 Task: Research Airbnb options in Chitungwiza, Zimbabwe from 4th December, 2023 to 10th December, 2023 for 1 adult.1  bedroom having 1 bed and 1 bathroom. Property type can be hotel. Amenities needed are: washing machine. Look for 4 properties as per requirement.
Action: Mouse pressed left at (440, 97)
Screenshot: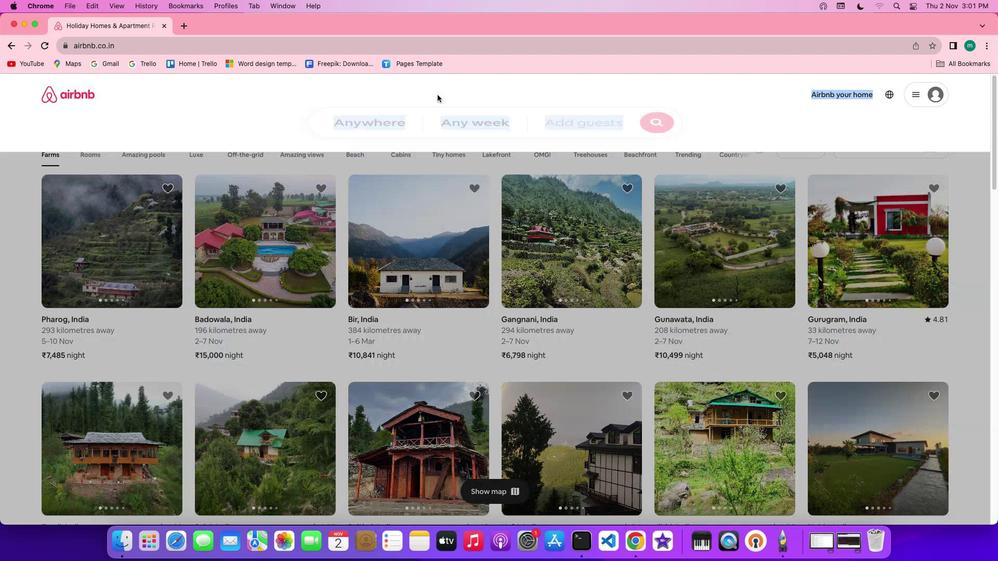 
Action: Mouse moved to (363, 135)
Screenshot: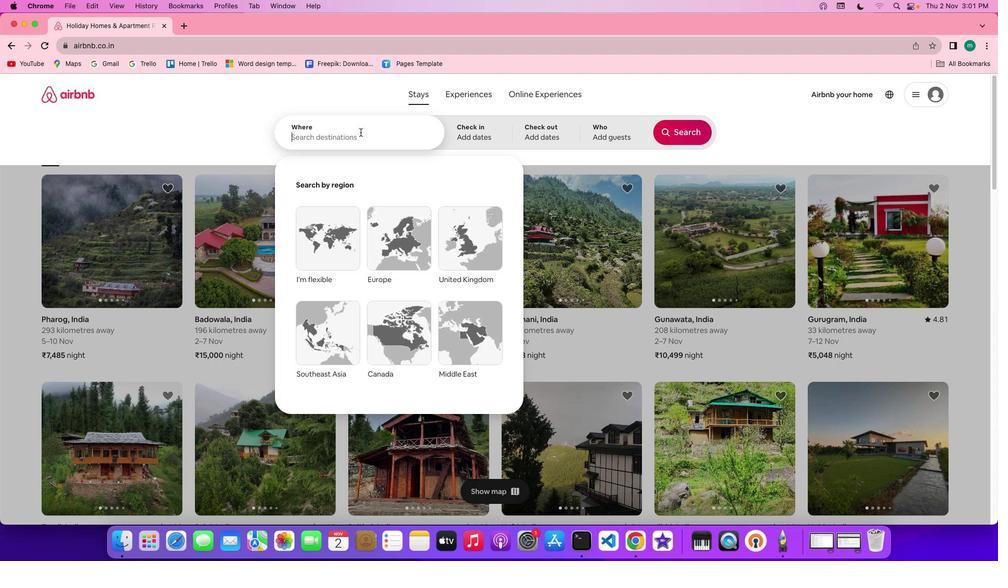 
Action: Key pressed Key.shift'C''h''i''t''u''n''g''w''i''z''a'','Key.spaceKey.shift'z''i''m''b''a''b''w''e'
Screenshot: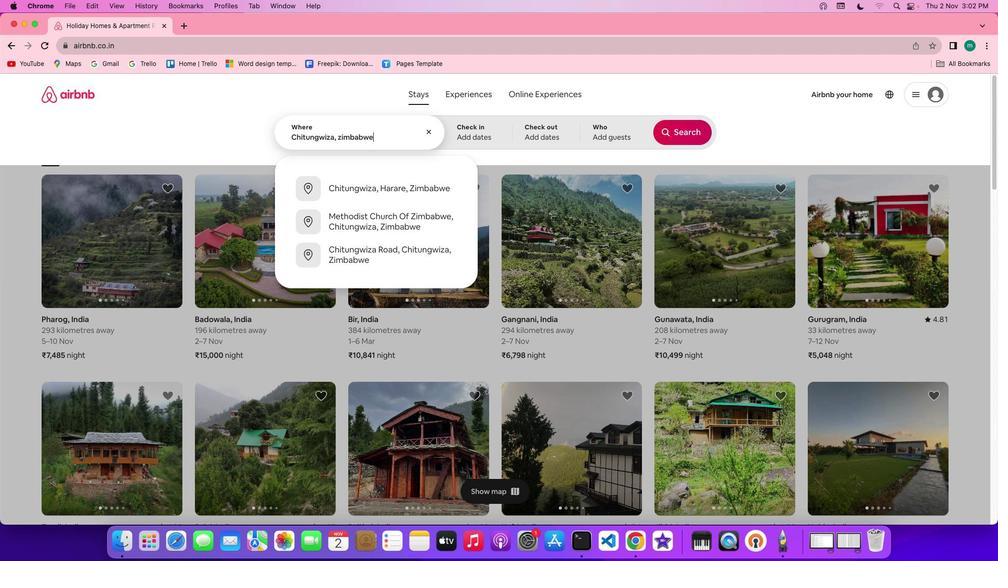 
Action: Mouse moved to (484, 144)
Screenshot: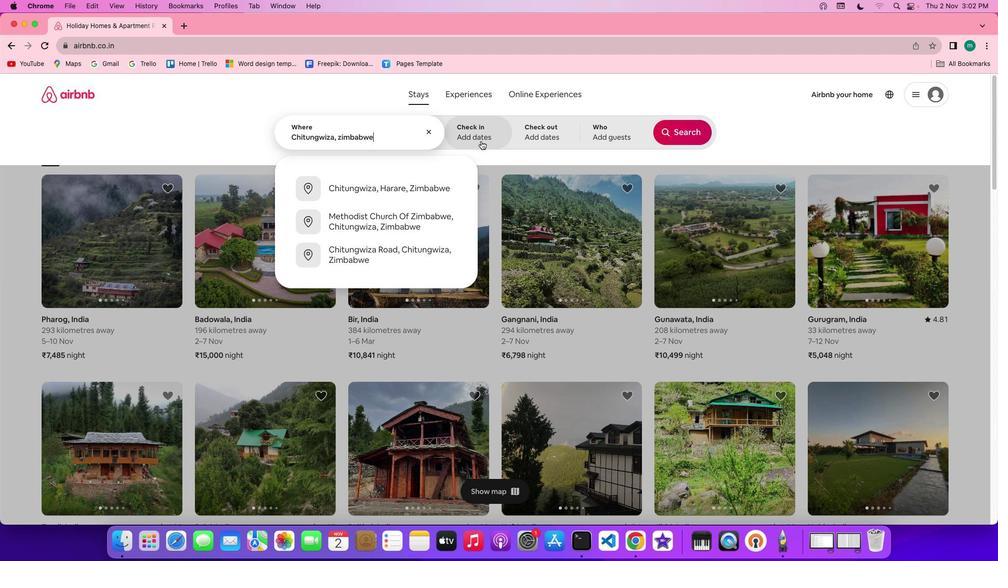 
Action: Mouse pressed left at (484, 144)
Screenshot: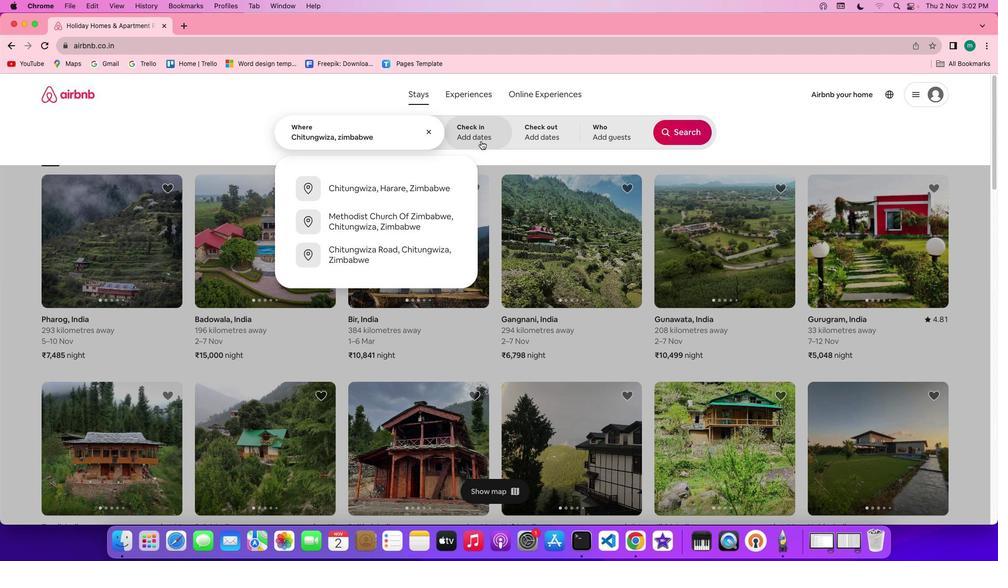 
Action: Mouse moved to (547, 290)
Screenshot: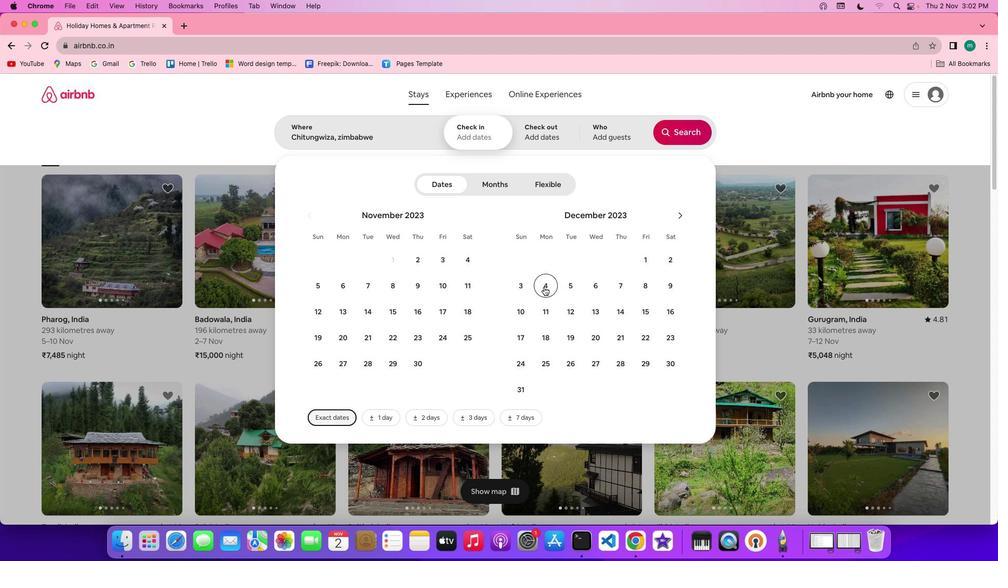 
Action: Mouse pressed left at (547, 290)
Screenshot: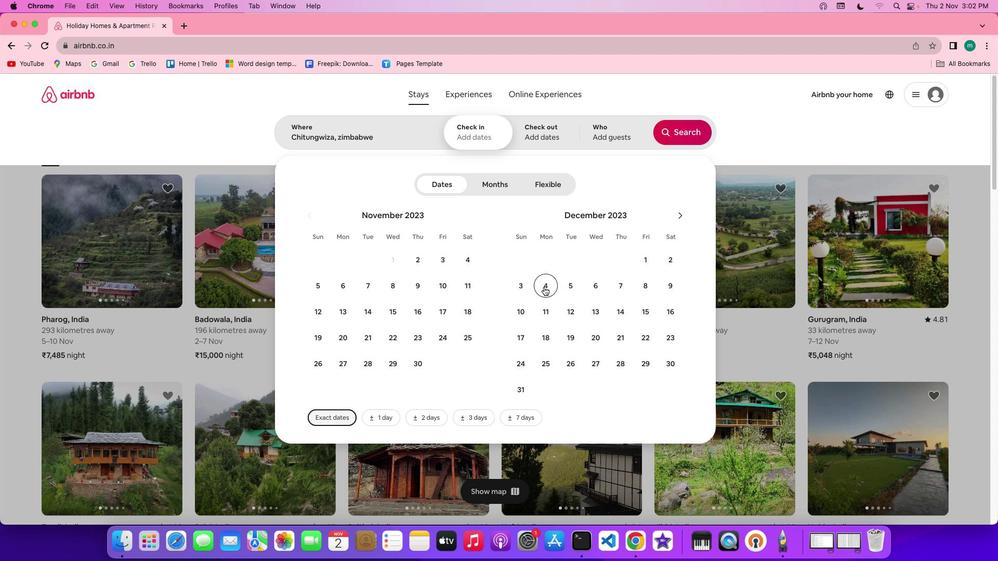 
Action: Mouse moved to (532, 313)
Screenshot: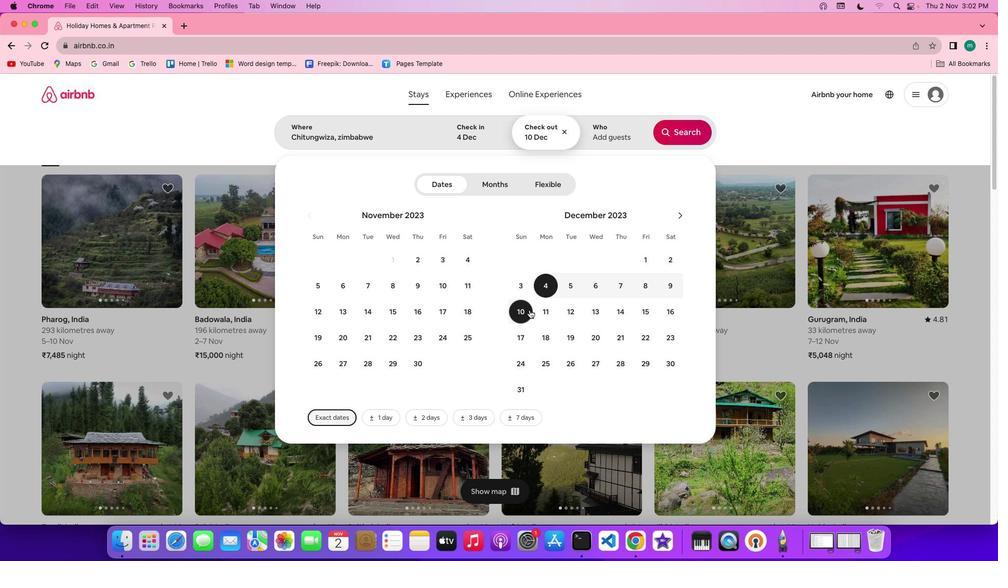
Action: Mouse pressed left at (532, 313)
Screenshot: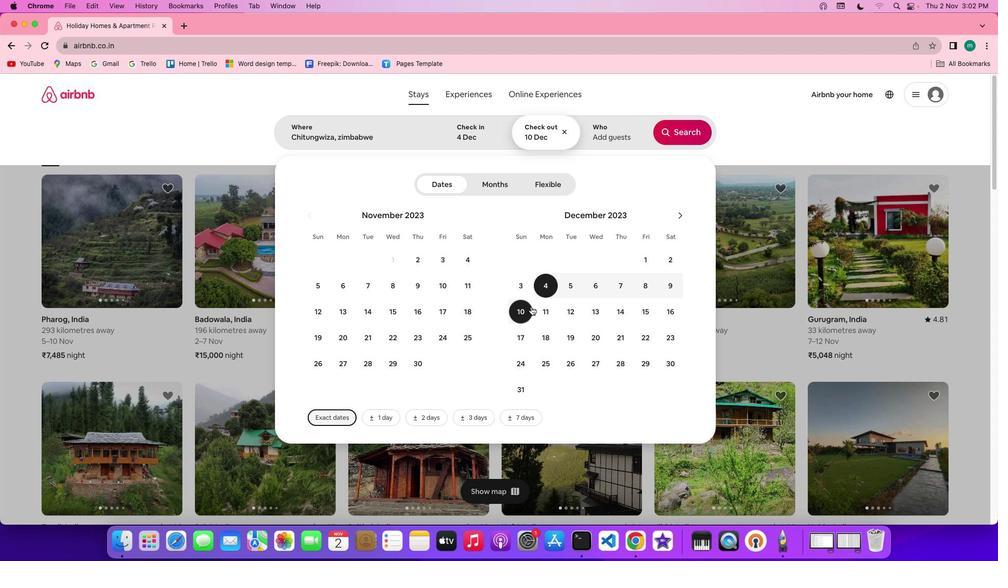 
Action: Mouse moved to (618, 142)
Screenshot: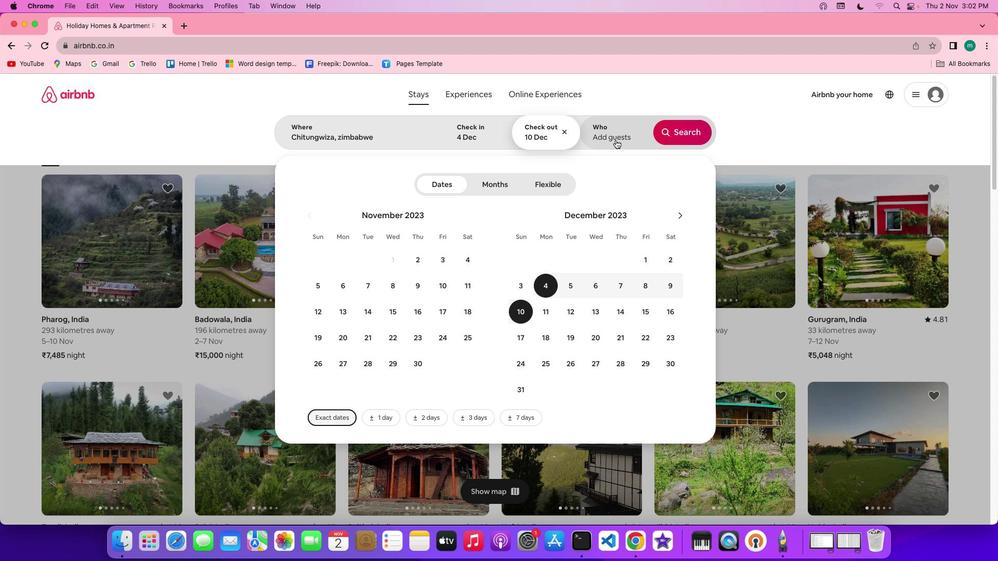 
Action: Mouse pressed left at (618, 142)
Screenshot: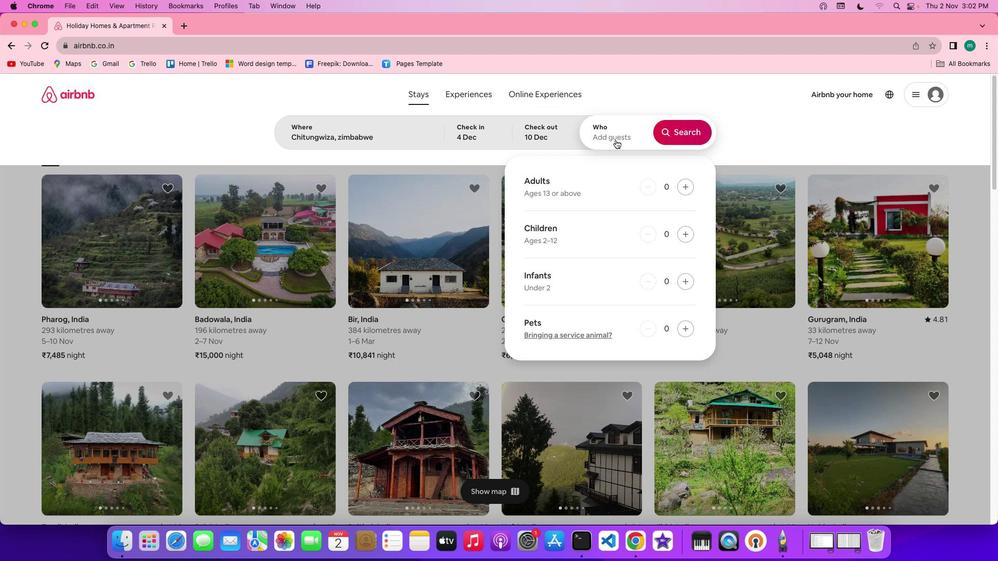 
Action: Mouse moved to (687, 187)
Screenshot: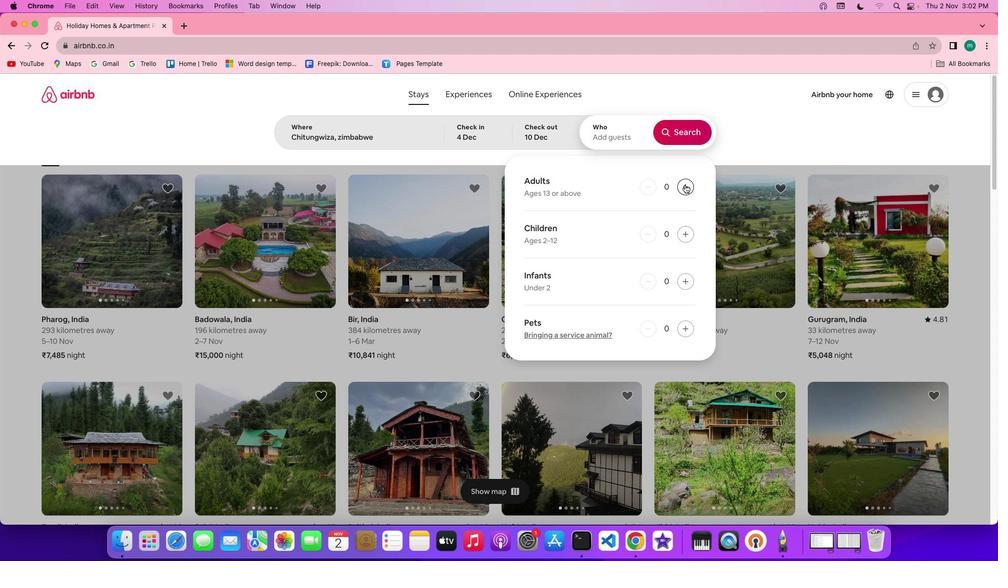 
Action: Mouse pressed left at (687, 187)
Screenshot: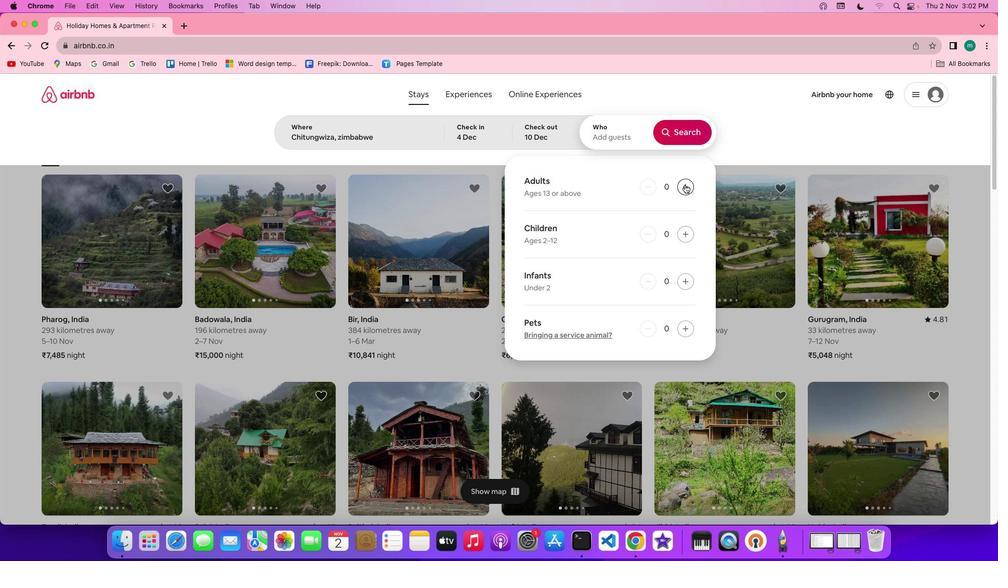 
Action: Mouse pressed left at (687, 187)
Screenshot: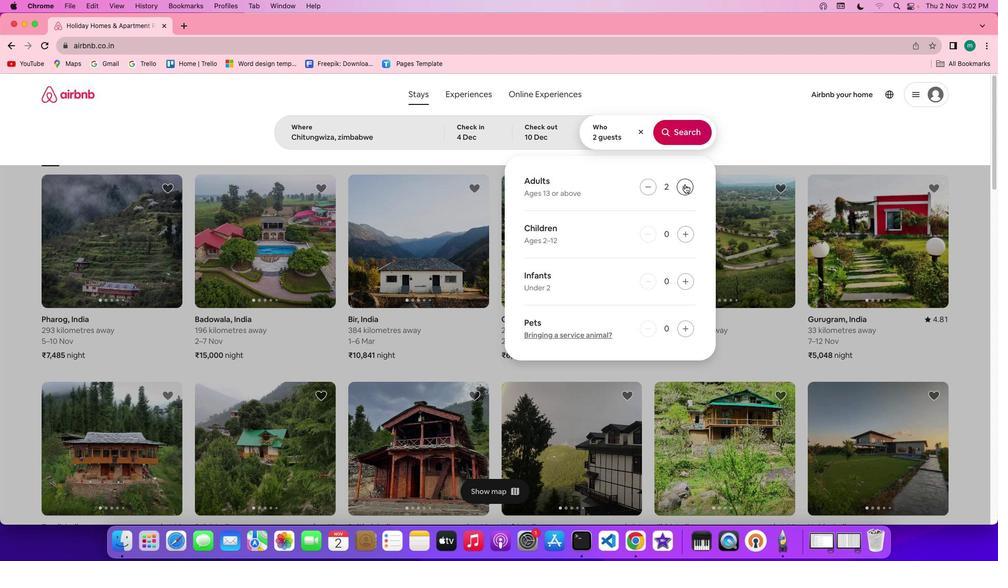
Action: Mouse moved to (645, 187)
Screenshot: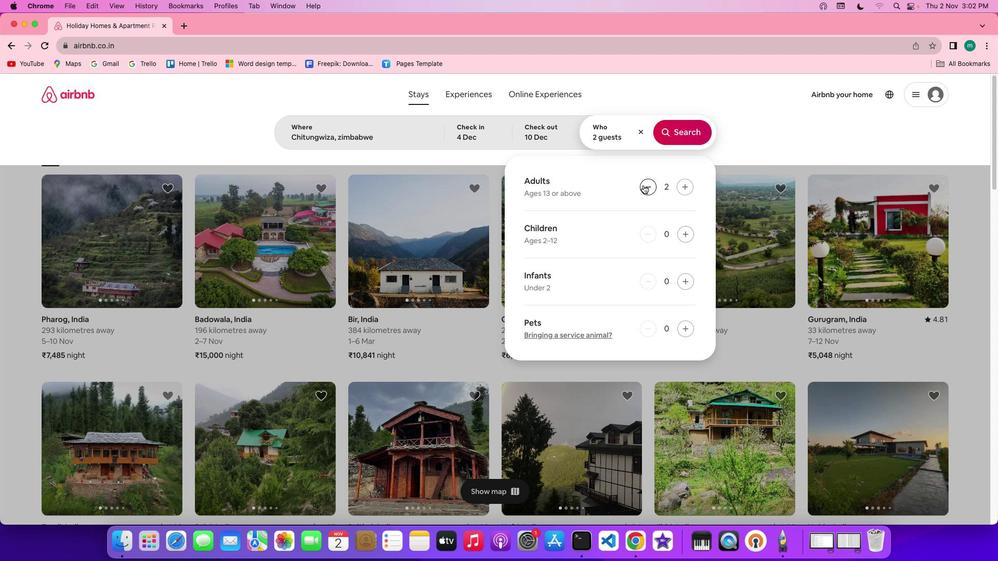 
Action: Mouse pressed left at (645, 187)
Screenshot: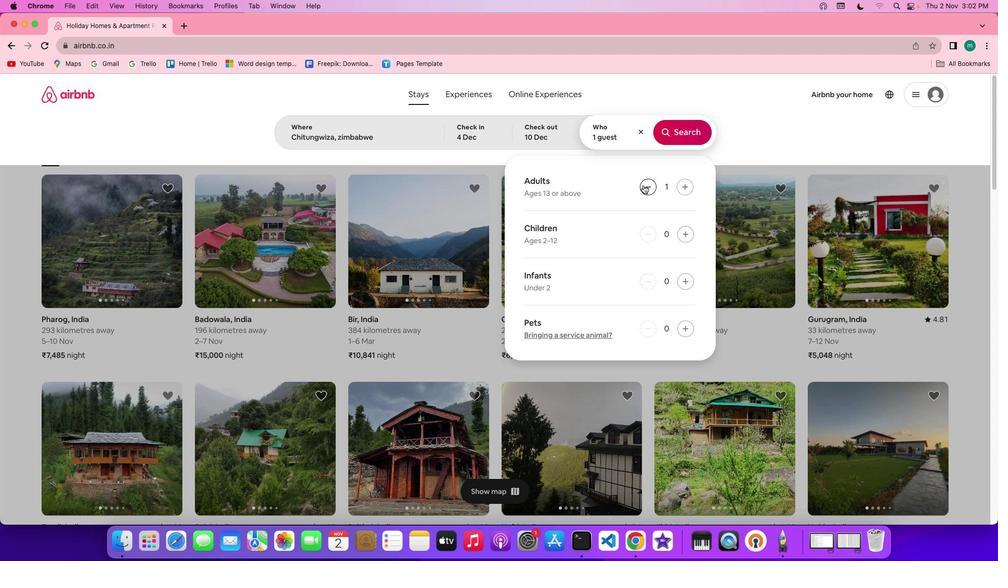 
Action: Mouse moved to (693, 140)
Screenshot: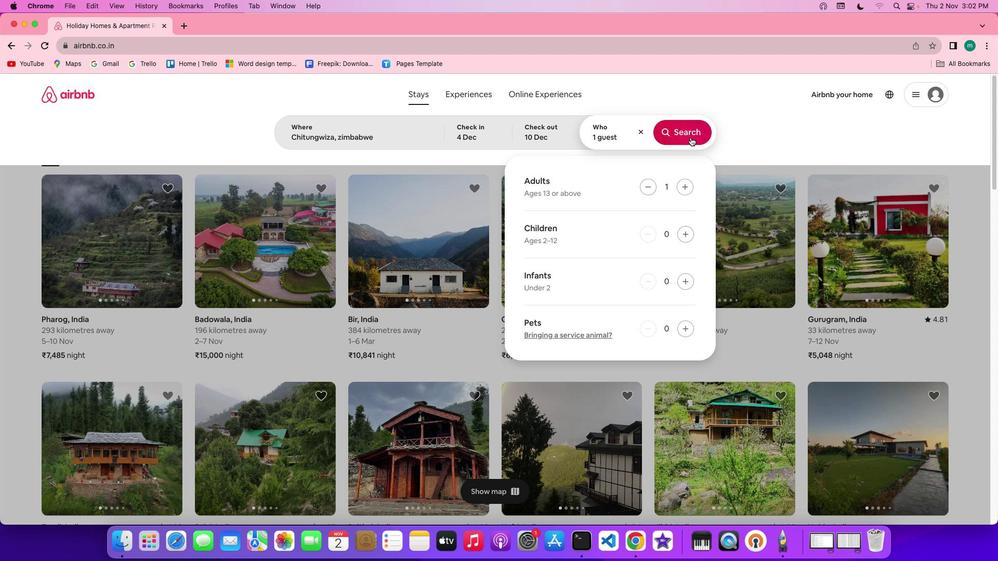 
Action: Mouse pressed left at (693, 140)
Screenshot: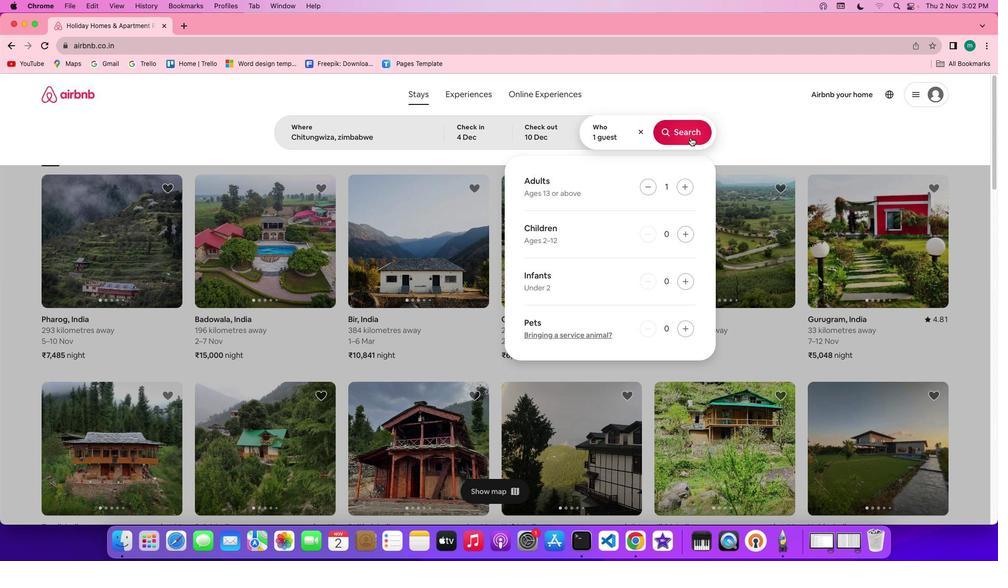 
Action: Mouse moved to (839, 135)
Screenshot: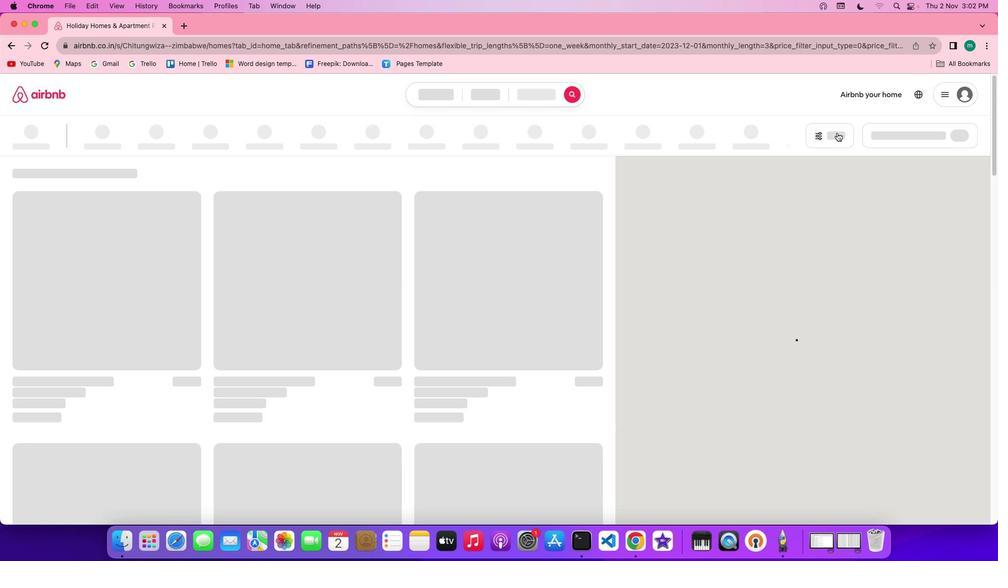 
Action: Mouse pressed left at (839, 135)
Screenshot: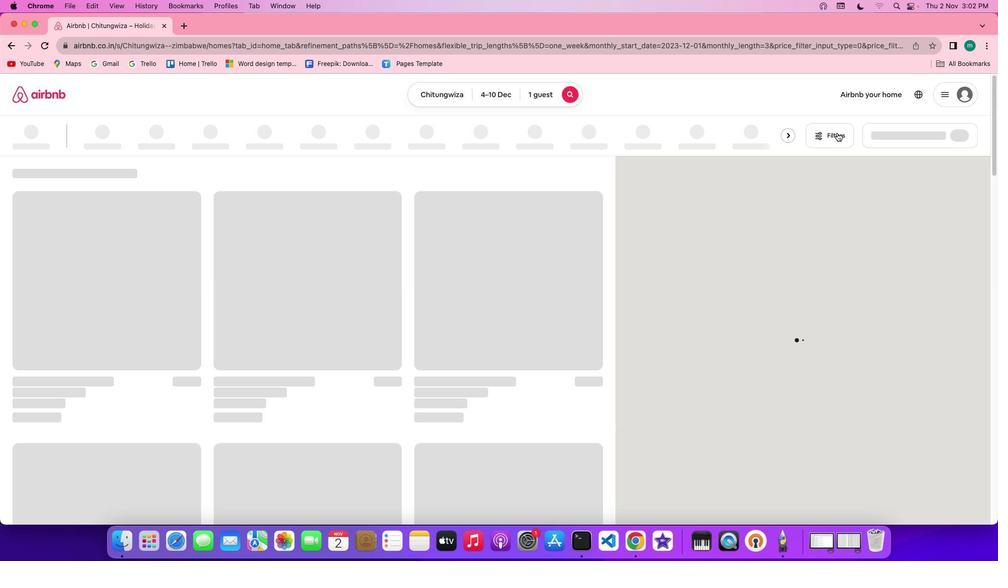 
Action: Mouse moved to (840, 135)
Screenshot: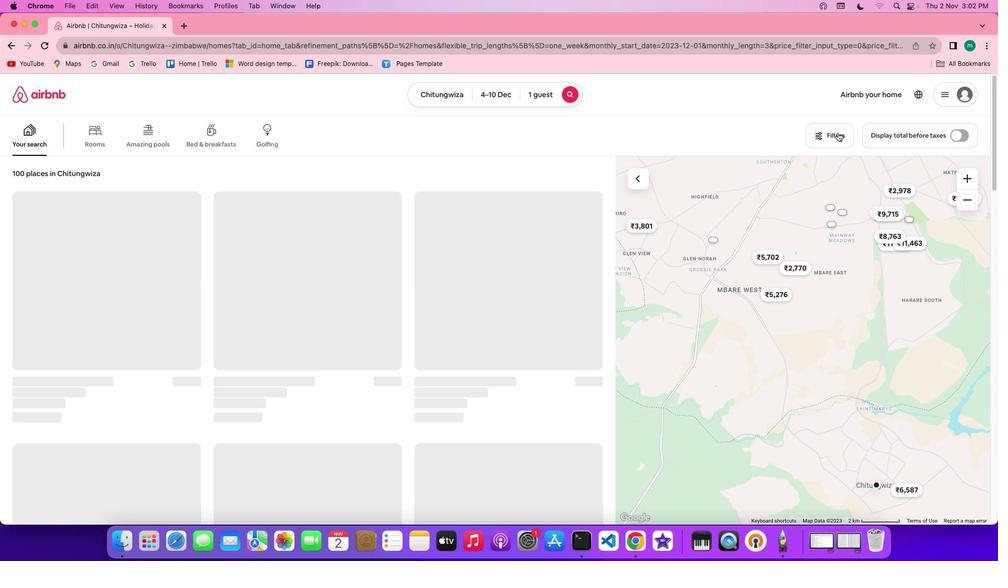 
Action: Mouse pressed left at (840, 135)
Screenshot: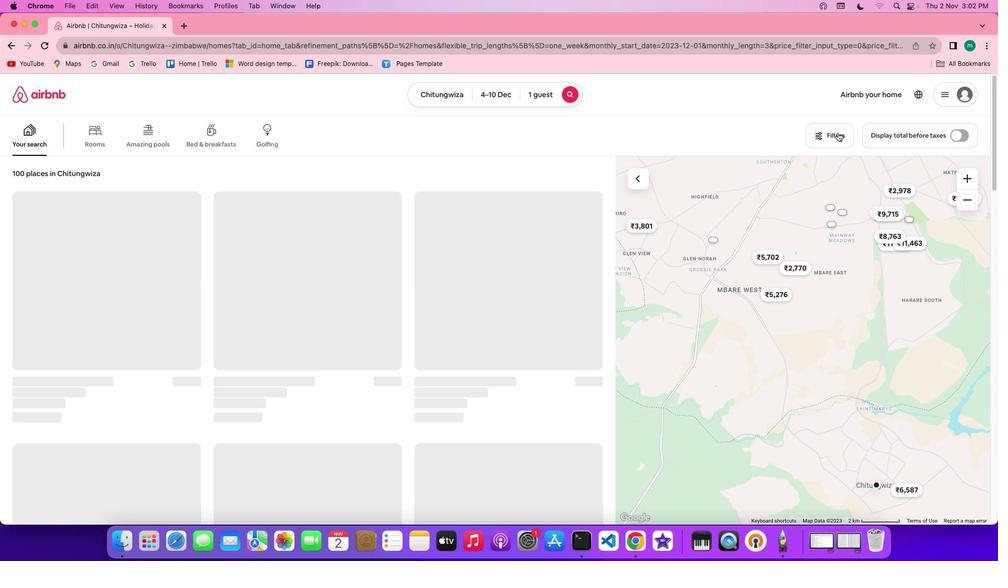 
Action: Mouse moved to (821, 136)
Screenshot: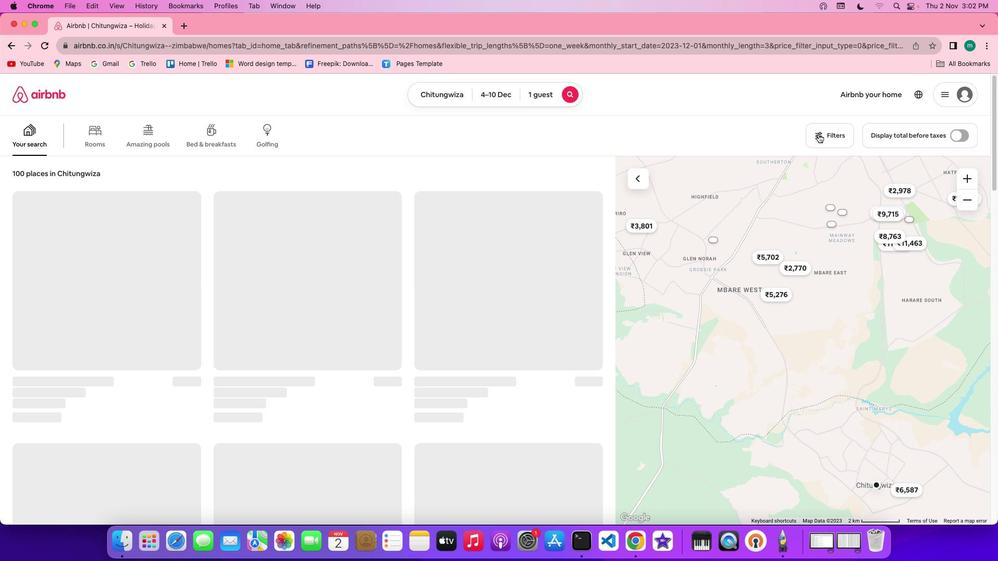 
Action: Mouse pressed left at (821, 136)
Screenshot: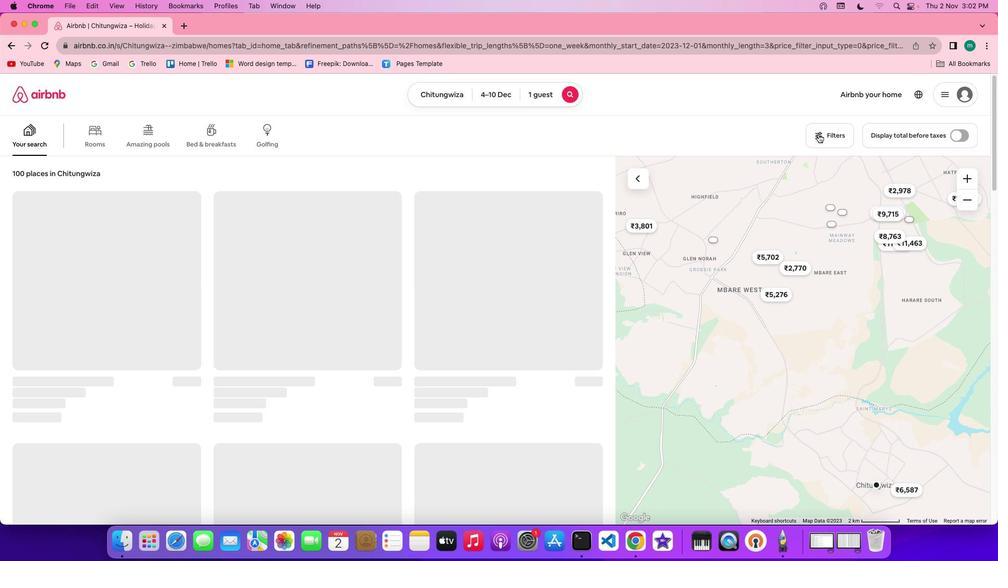 
Action: Mouse moved to (827, 135)
Screenshot: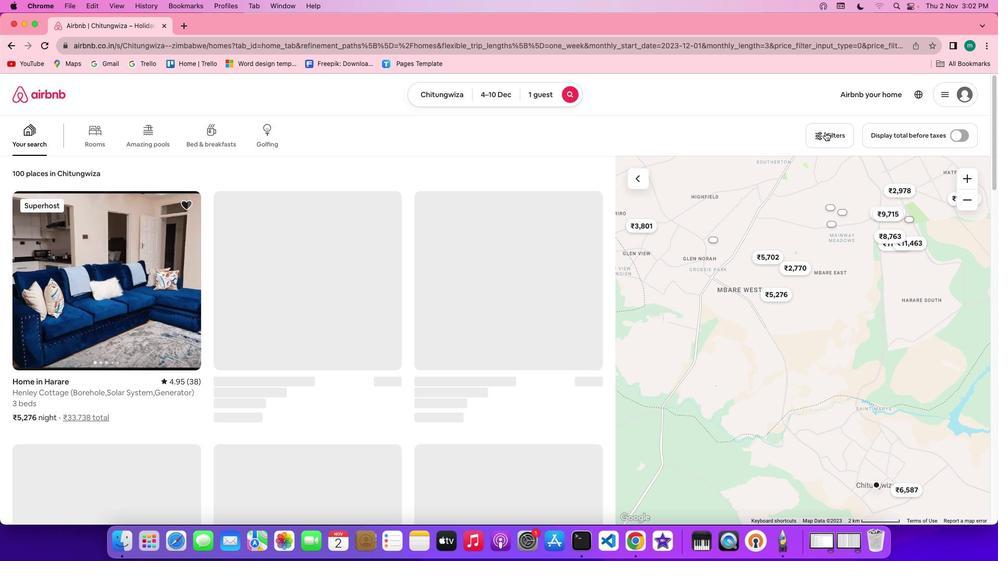 
Action: Mouse pressed left at (827, 135)
Screenshot: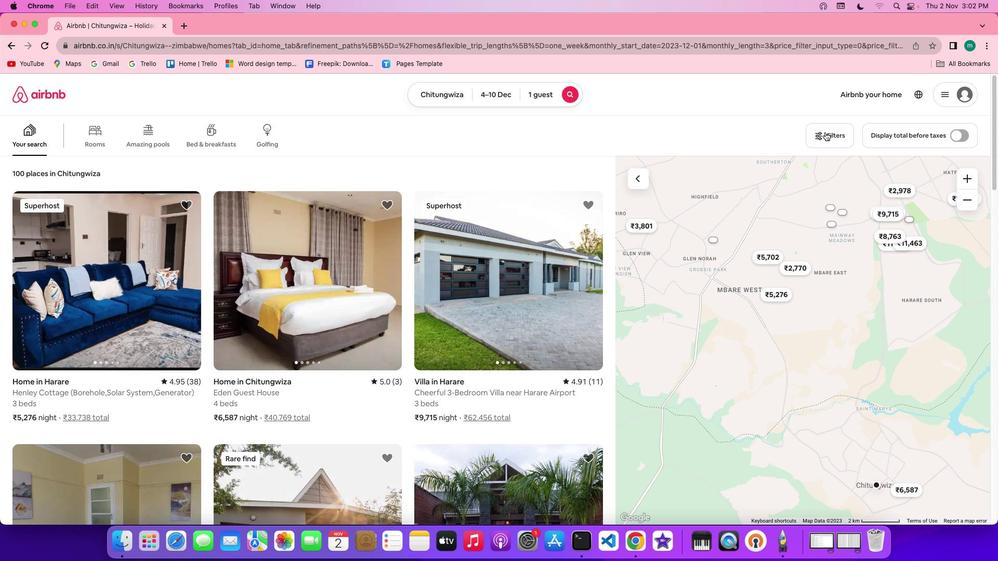 
Action: Mouse moved to (557, 289)
Screenshot: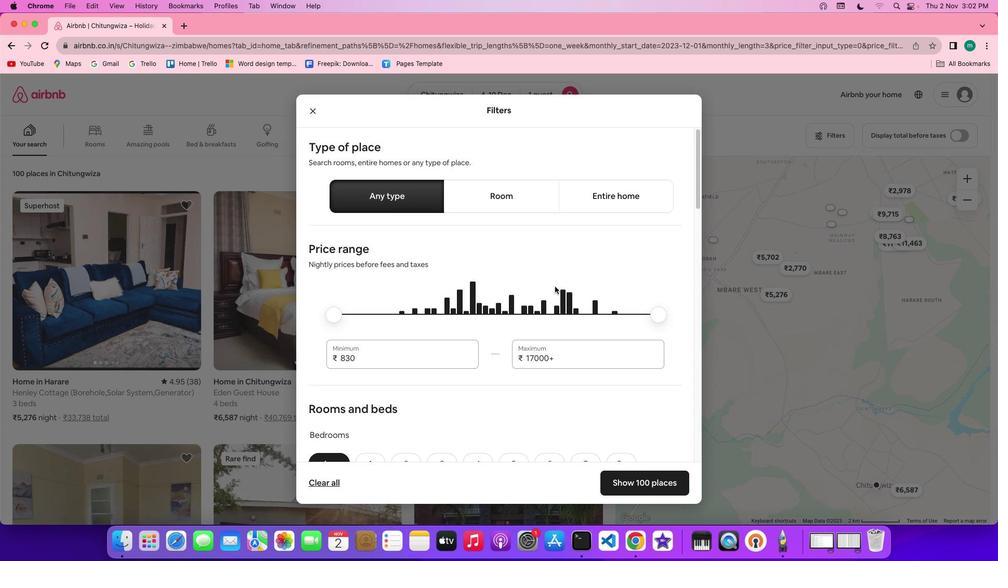
Action: Mouse scrolled (557, 289) with delta (2, 2)
Screenshot: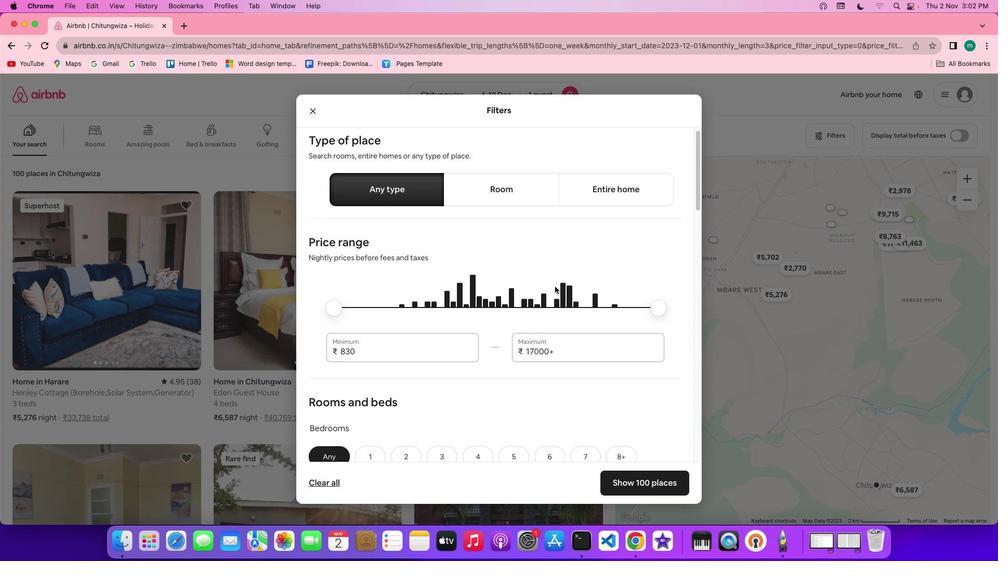 
Action: Mouse scrolled (557, 289) with delta (2, 2)
Screenshot: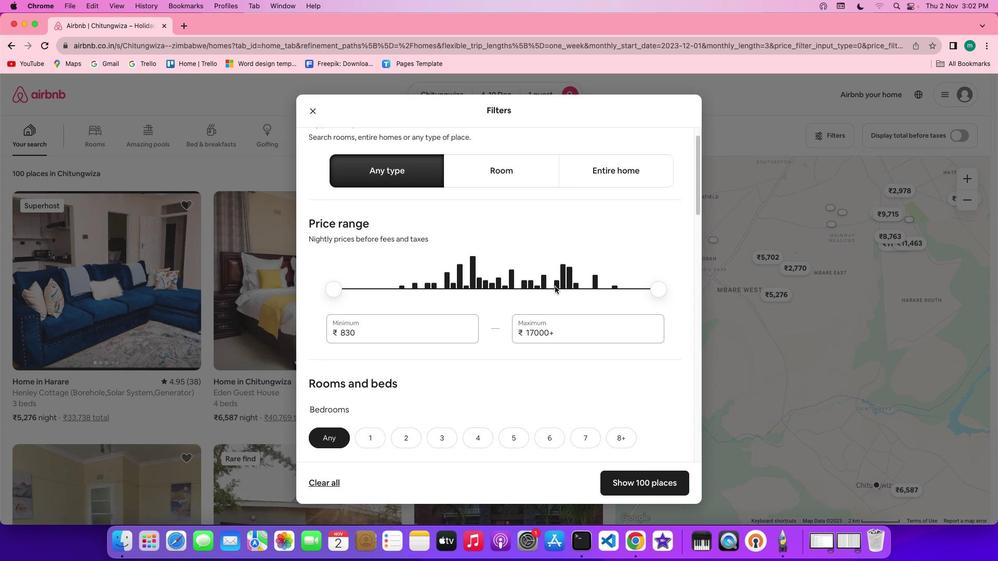 
Action: Mouse scrolled (557, 289) with delta (2, 1)
Screenshot: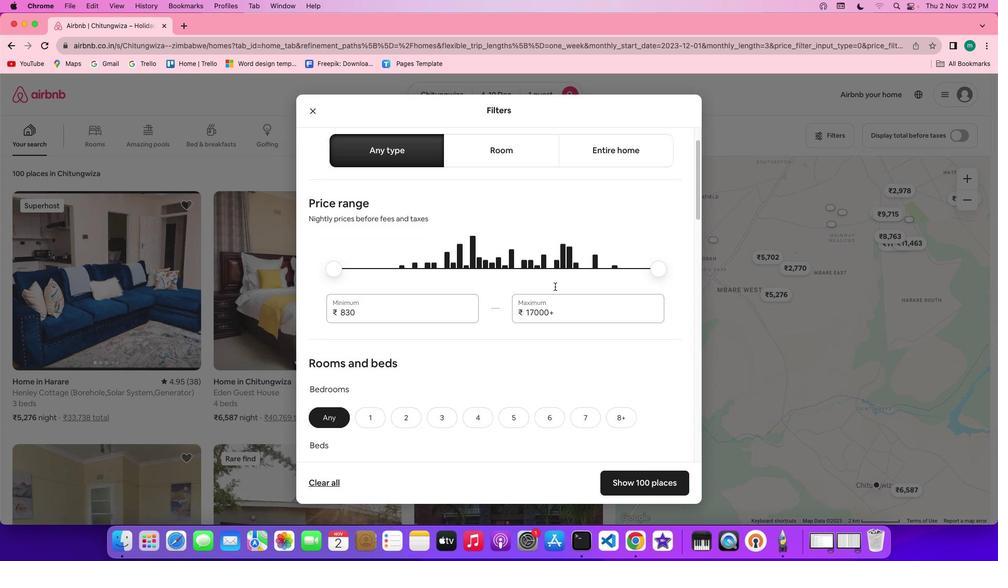 
Action: Mouse scrolled (557, 289) with delta (2, 1)
Screenshot: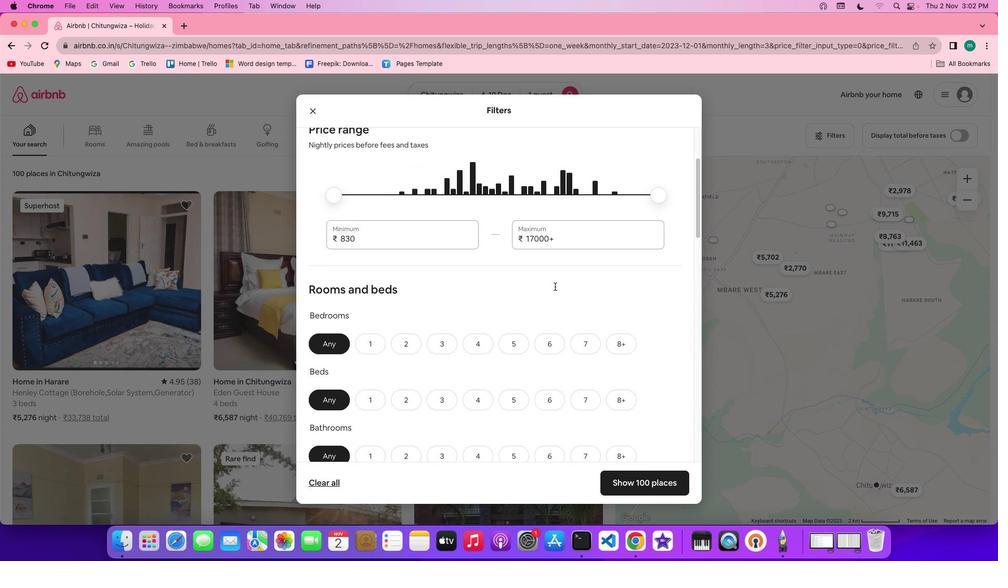 
Action: Mouse scrolled (557, 289) with delta (2, 2)
Screenshot: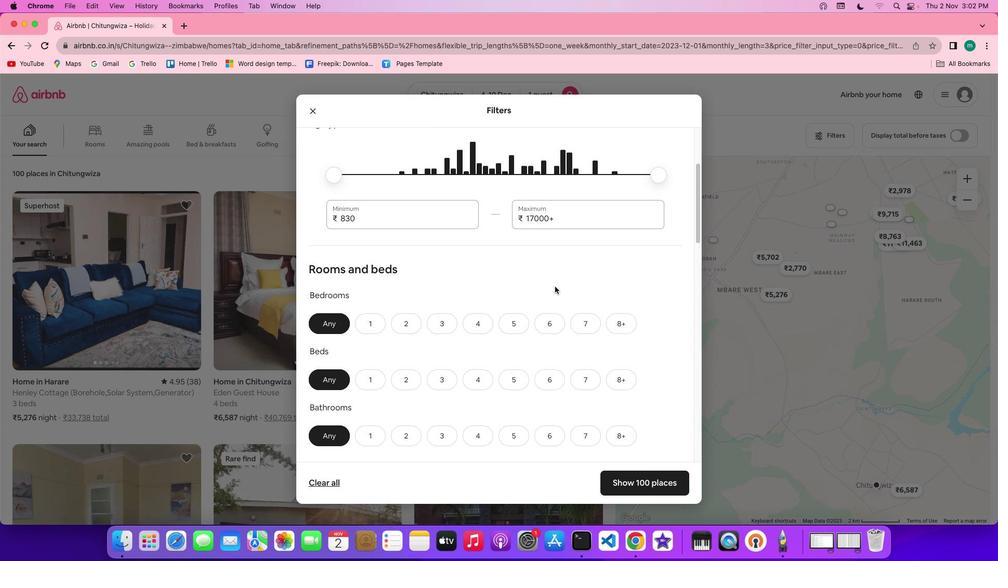 
Action: Mouse scrolled (557, 289) with delta (2, 2)
Screenshot: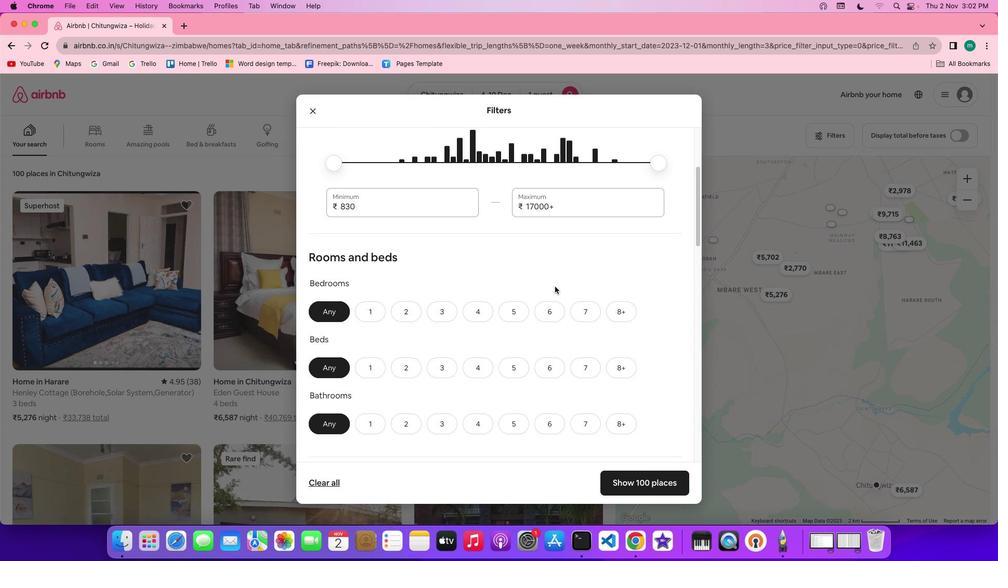 
Action: Mouse scrolled (557, 289) with delta (2, 1)
Screenshot: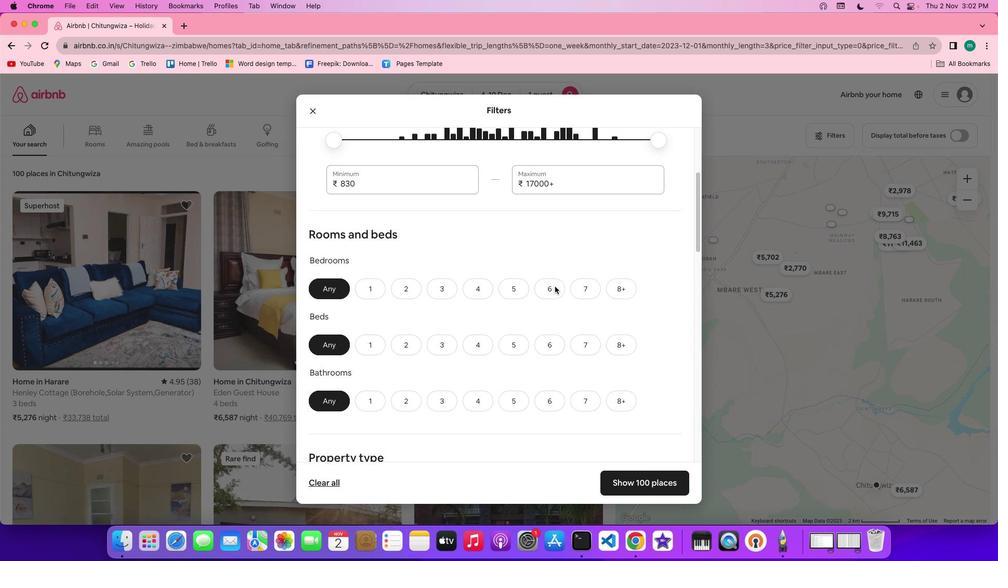 
Action: Mouse moved to (370, 277)
Screenshot: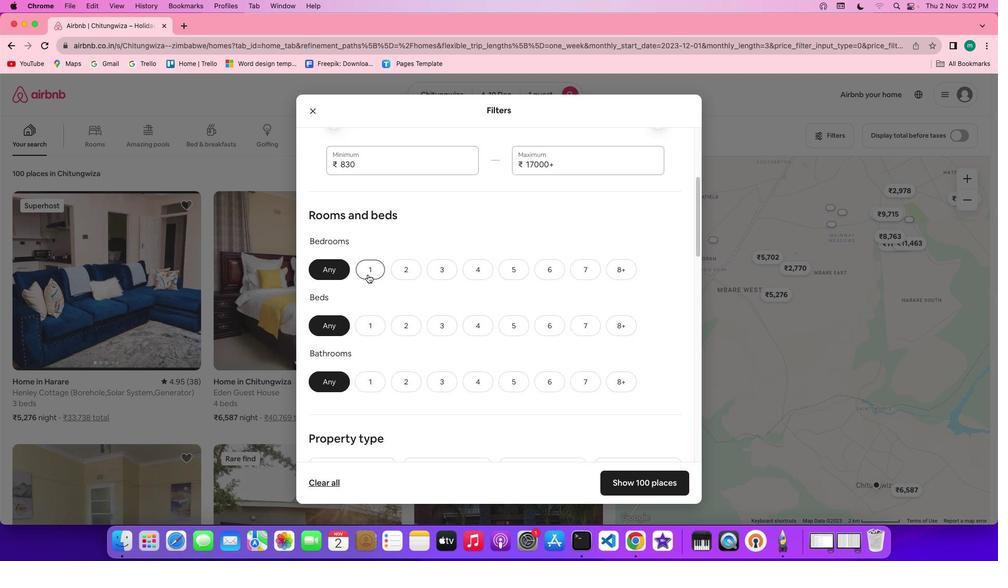 
Action: Mouse pressed left at (370, 277)
Screenshot: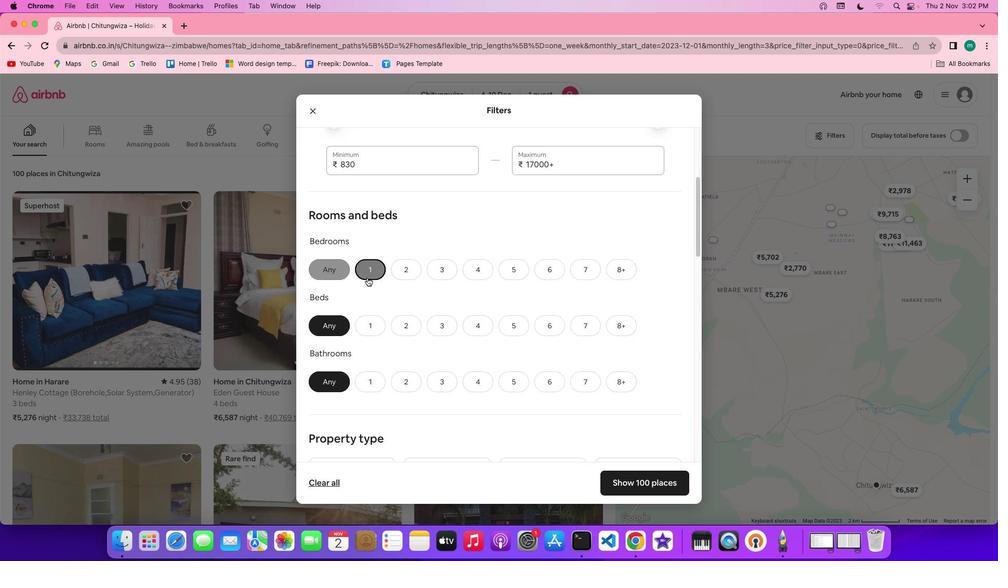 
Action: Mouse moved to (365, 333)
Screenshot: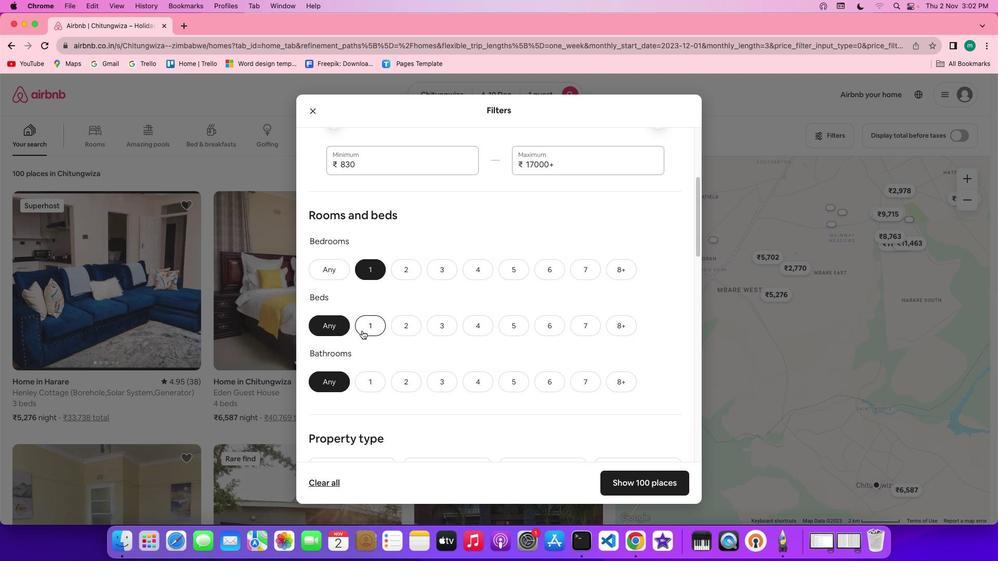 
Action: Mouse pressed left at (365, 333)
Screenshot: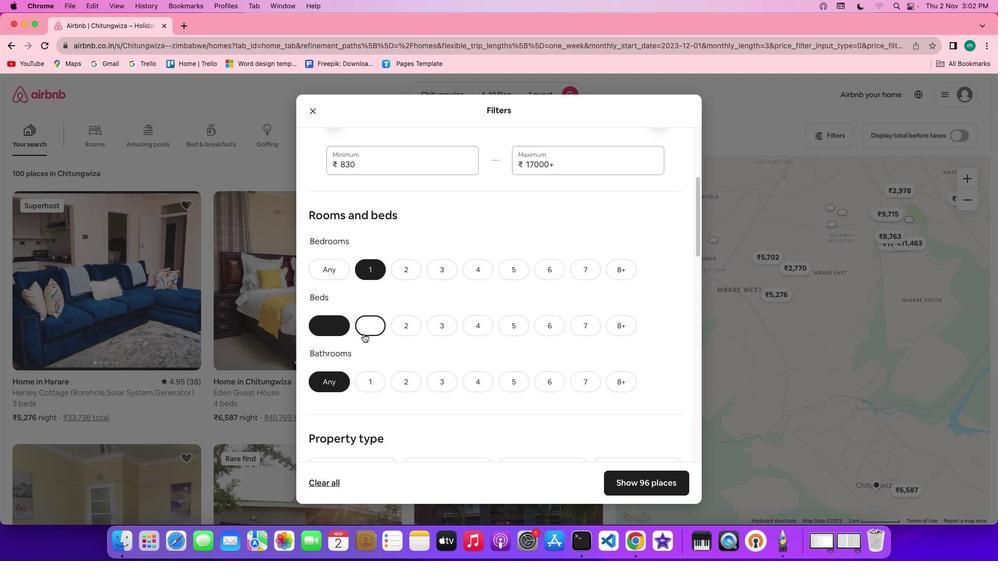 
Action: Mouse moved to (375, 386)
Screenshot: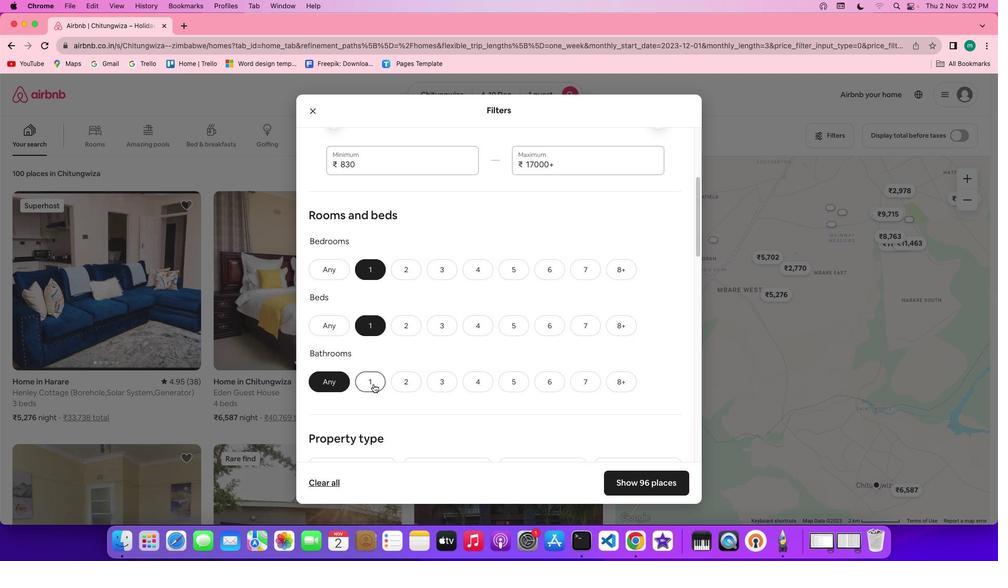 
Action: Mouse pressed left at (375, 386)
Screenshot: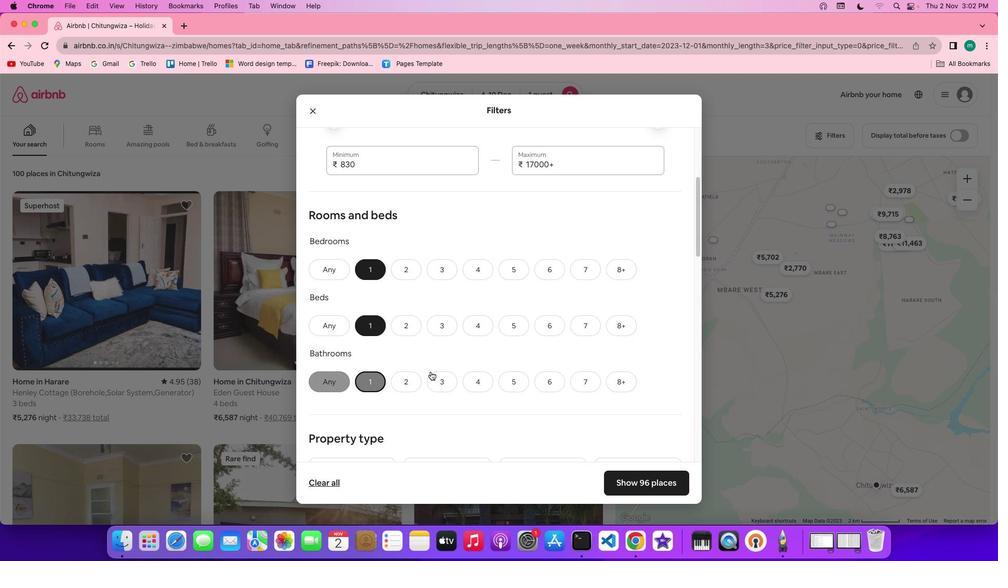 
Action: Mouse moved to (555, 344)
Screenshot: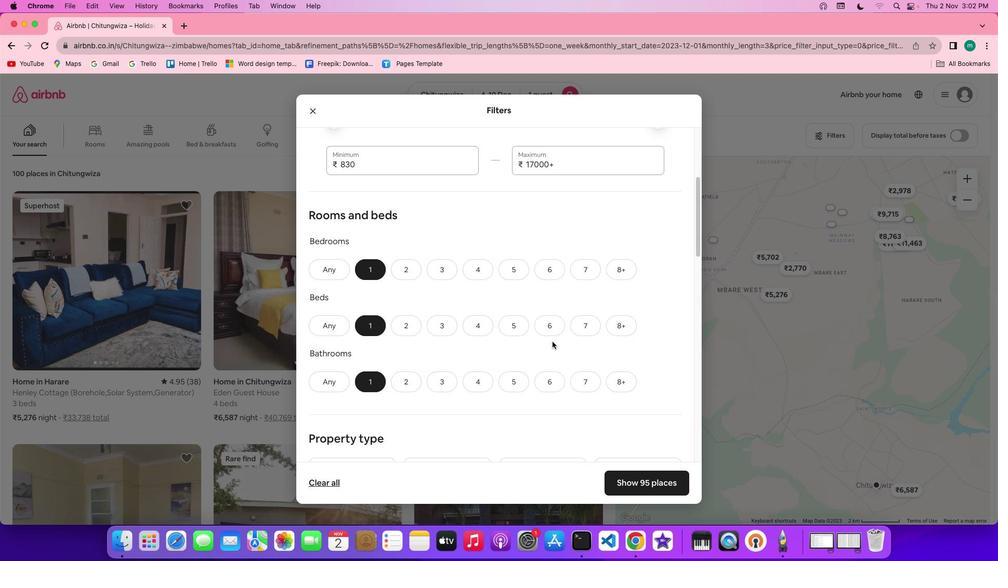 
Action: Mouse scrolled (555, 344) with delta (2, 2)
Screenshot: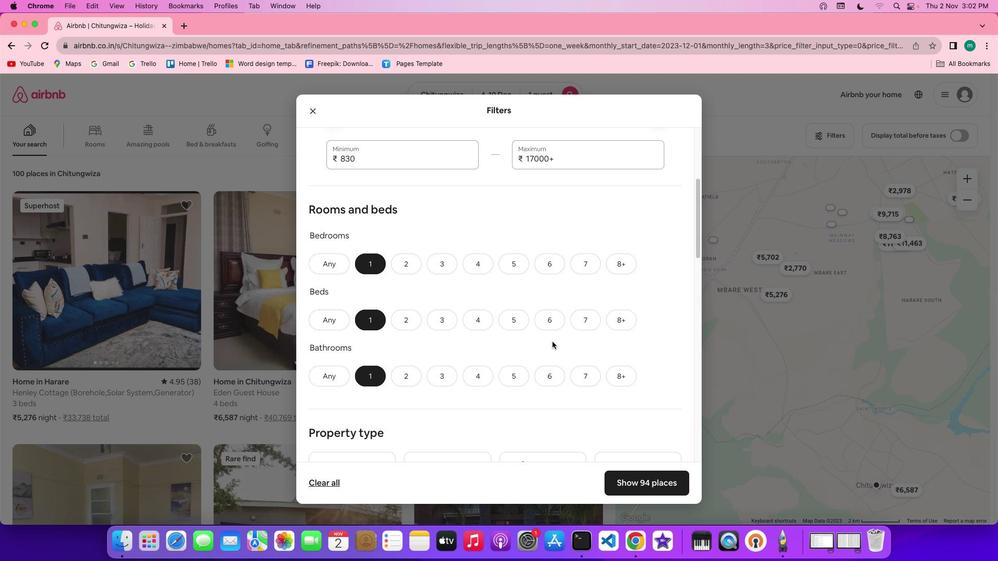 
Action: Mouse scrolled (555, 344) with delta (2, 2)
Screenshot: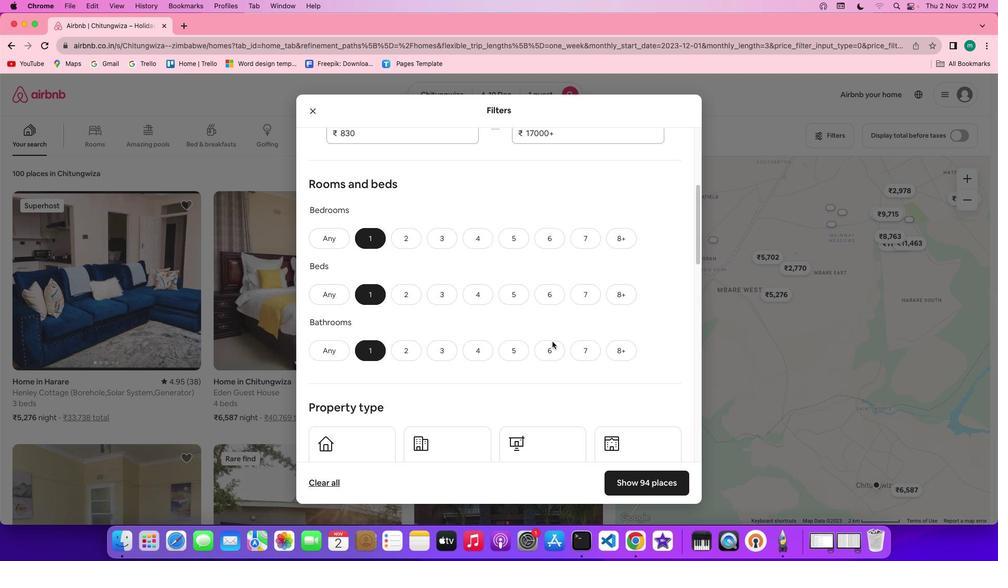 
Action: Mouse scrolled (555, 344) with delta (2, 1)
Screenshot: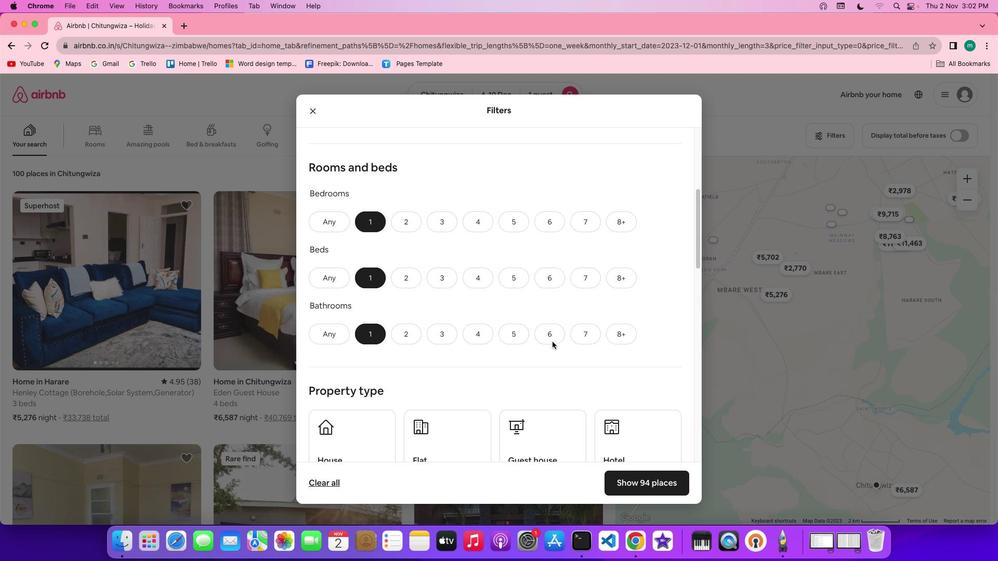 
Action: Mouse scrolled (555, 344) with delta (2, 2)
Screenshot: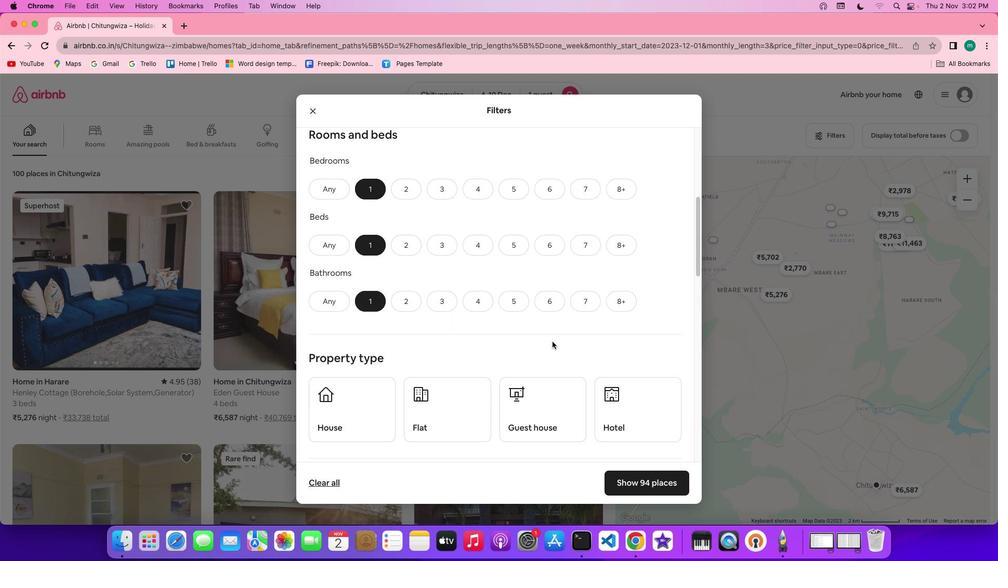 
Action: Mouse scrolled (555, 344) with delta (2, 2)
Screenshot: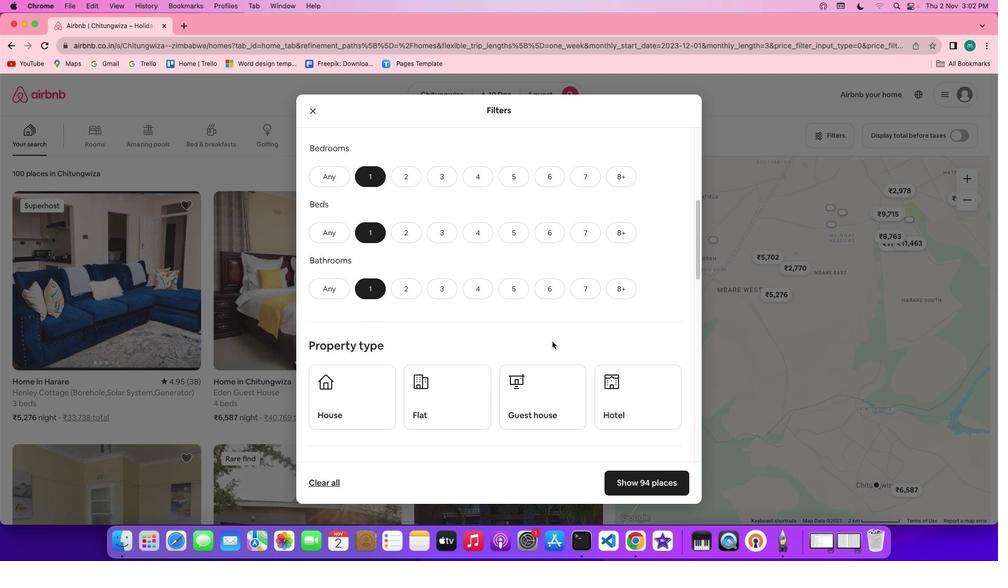 
Action: Mouse scrolled (555, 344) with delta (2, 1)
Screenshot: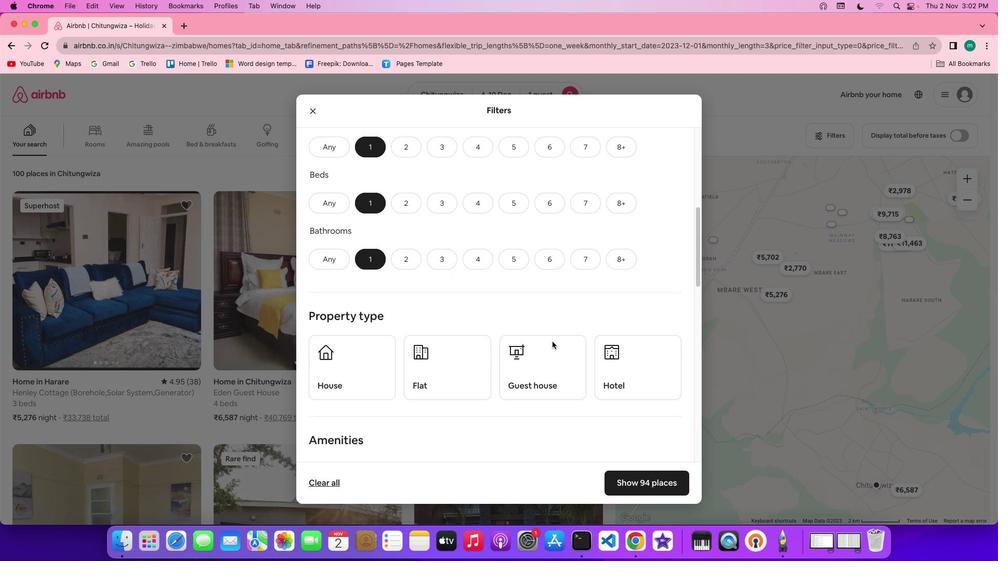 
Action: Mouse scrolled (555, 344) with delta (2, 2)
Screenshot: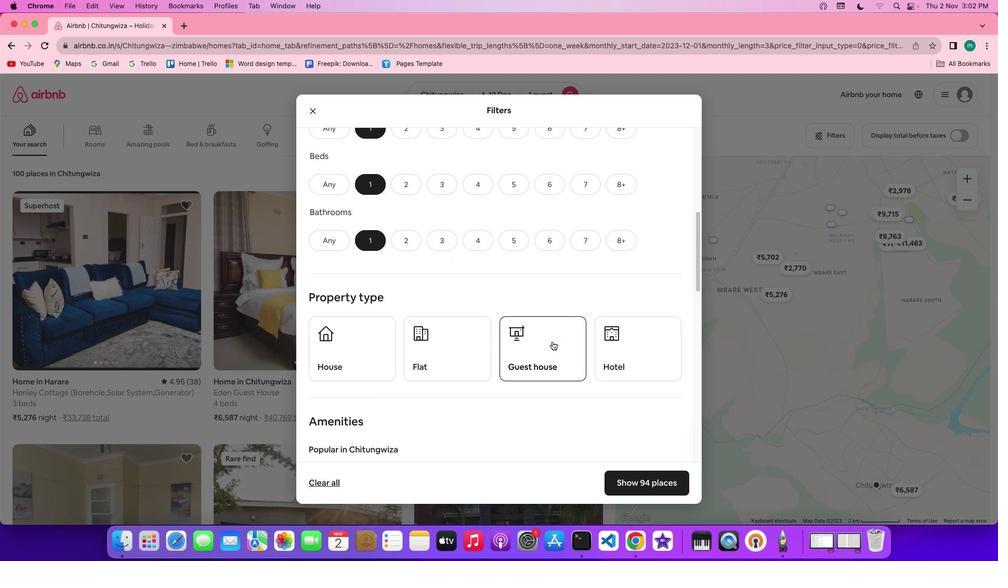 
Action: Mouse scrolled (555, 344) with delta (2, 2)
Screenshot: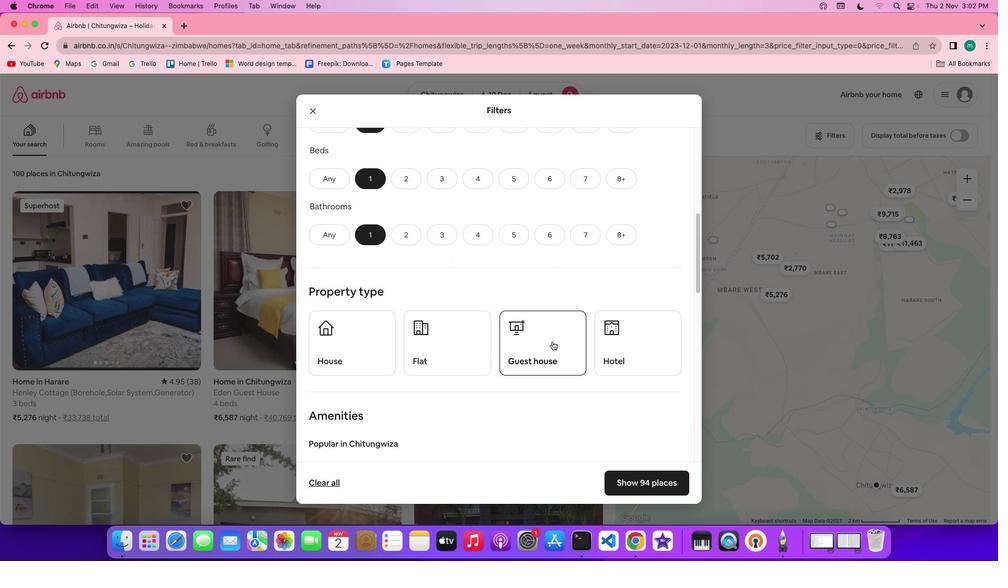 
Action: Mouse scrolled (555, 344) with delta (2, 2)
Screenshot: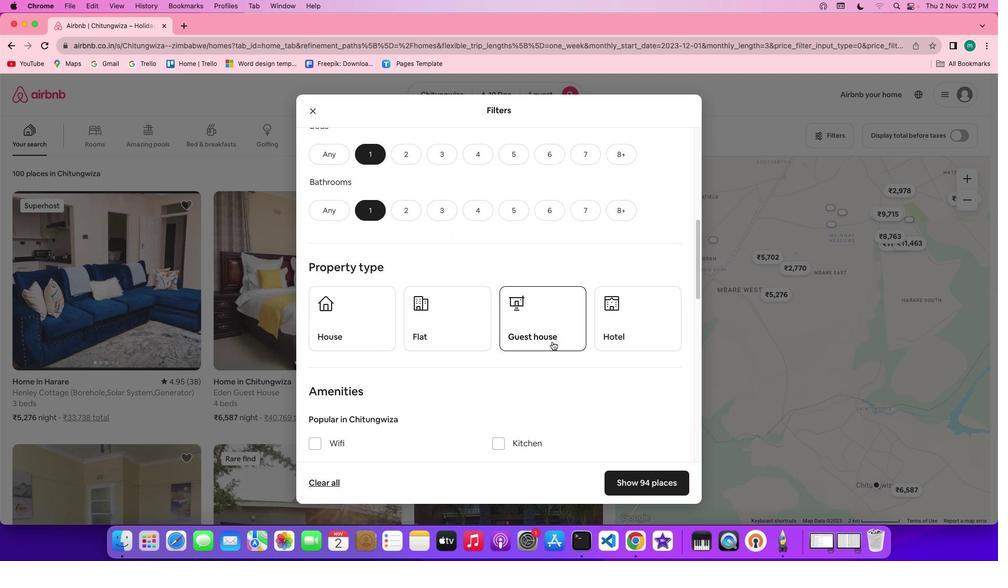 
Action: Mouse moved to (629, 313)
Screenshot: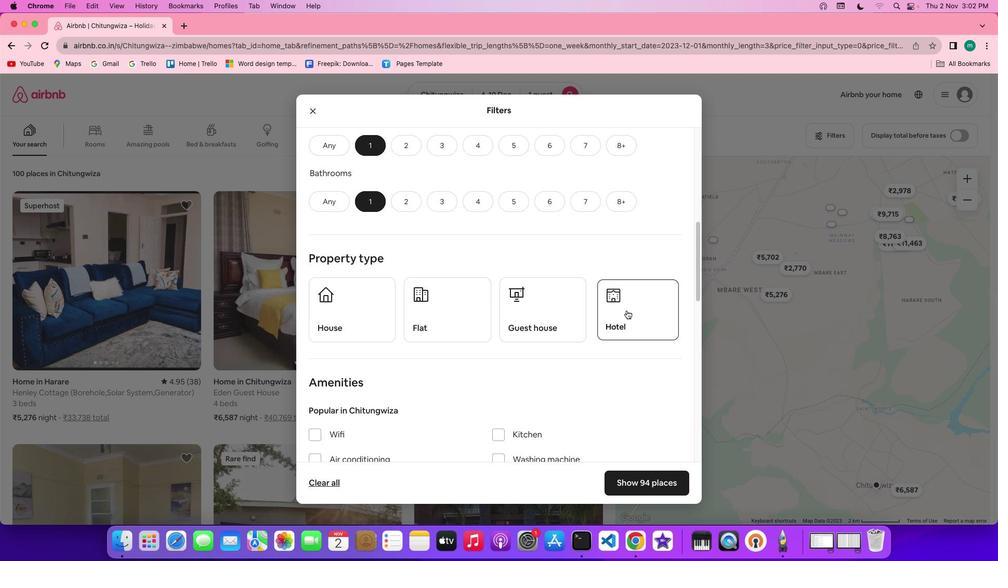 
Action: Mouse pressed left at (629, 313)
Screenshot: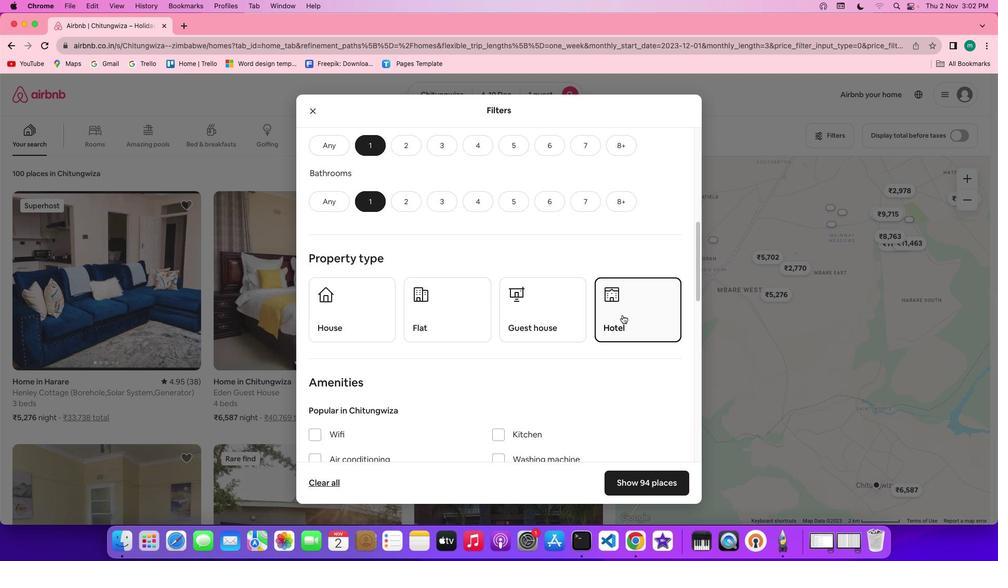 
Action: Mouse moved to (605, 346)
Screenshot: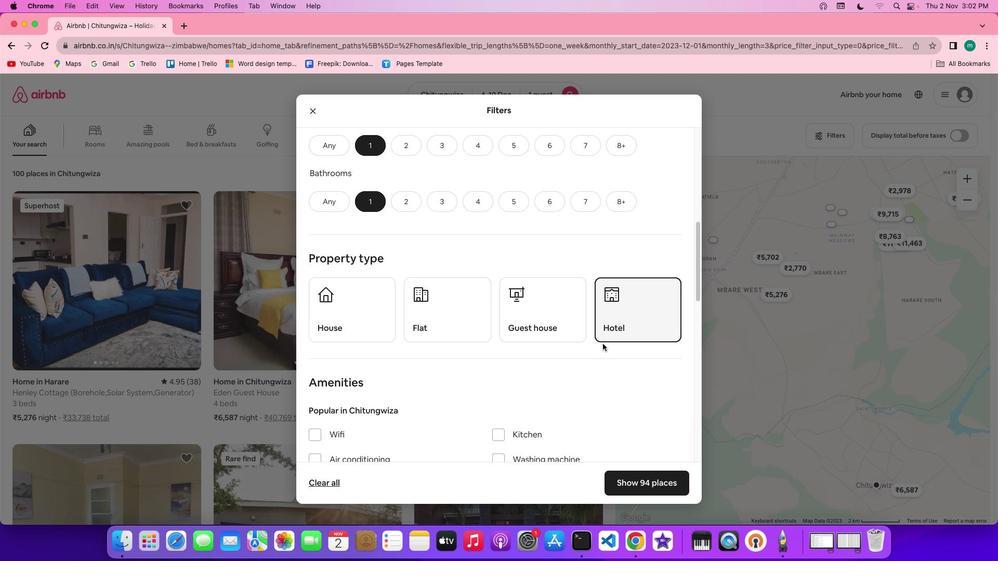 
Action: Mouse scrolled (605, 346) with delta (2, 2)
Screenshot: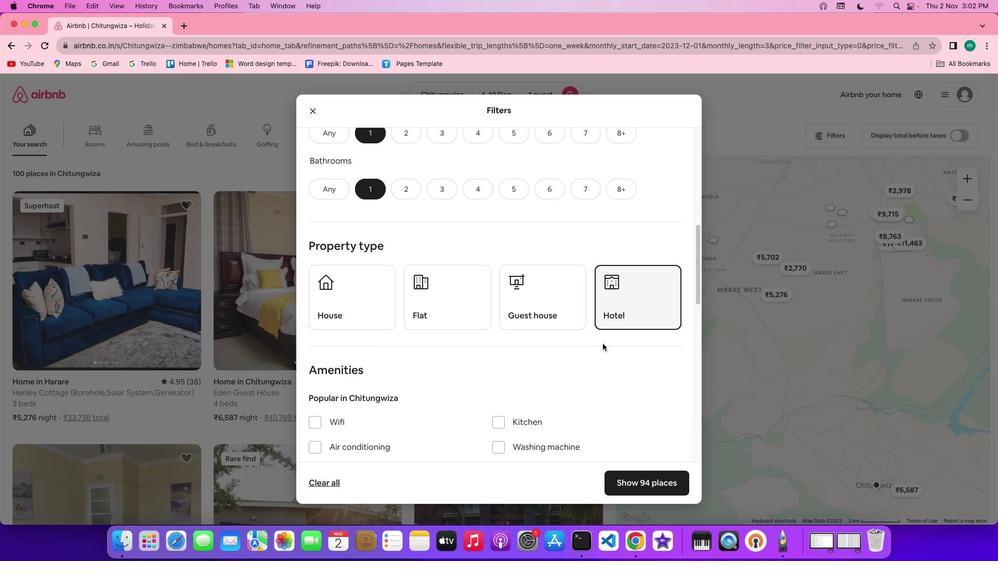 
Action: Mouse scrolled (605, 346) with delta (2, 2)
Screenshot: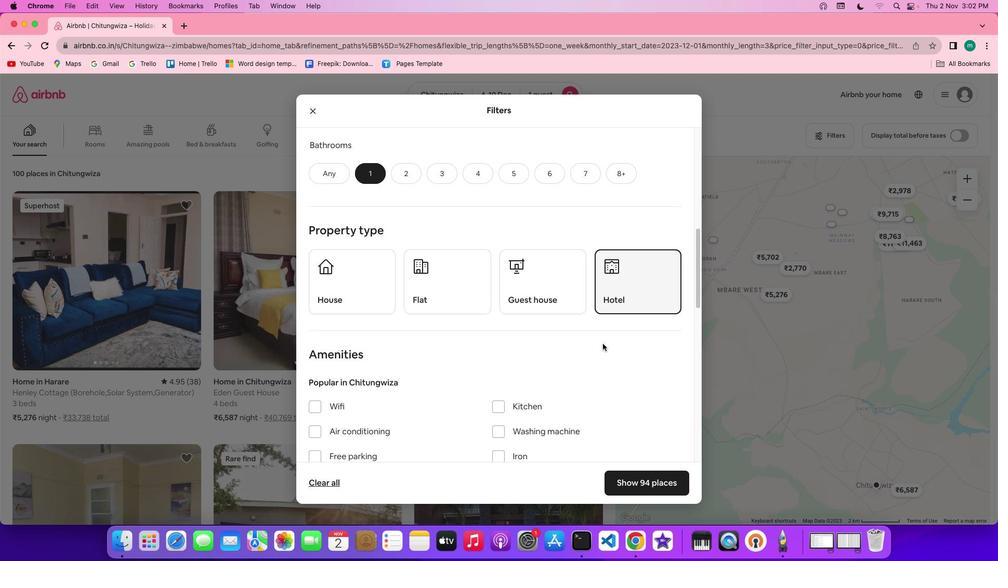 
Action: Mouse scrolled (605, 346) with delta (2, 1)
Screenshot: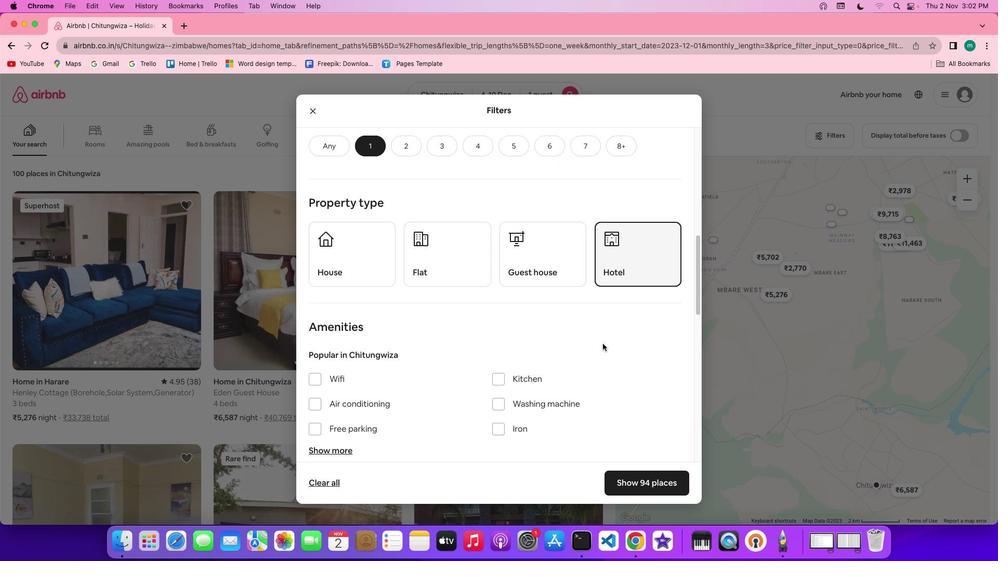 
Action: Mouse scrolled (605, 346) with delta (2, 2)
Screenshot: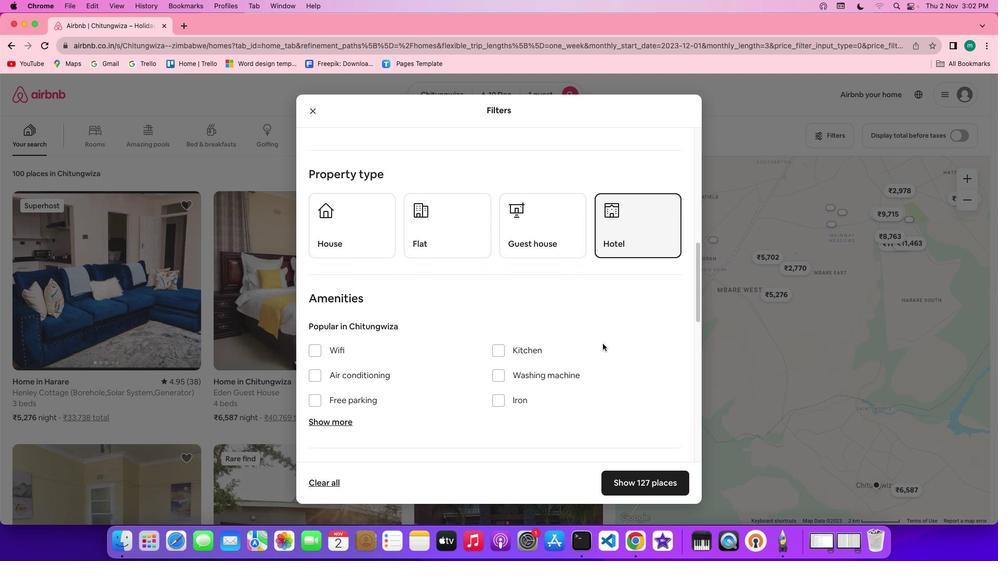 
Action: Mouse scrolled (605, 346) with delta (2, 2)
Screenshot: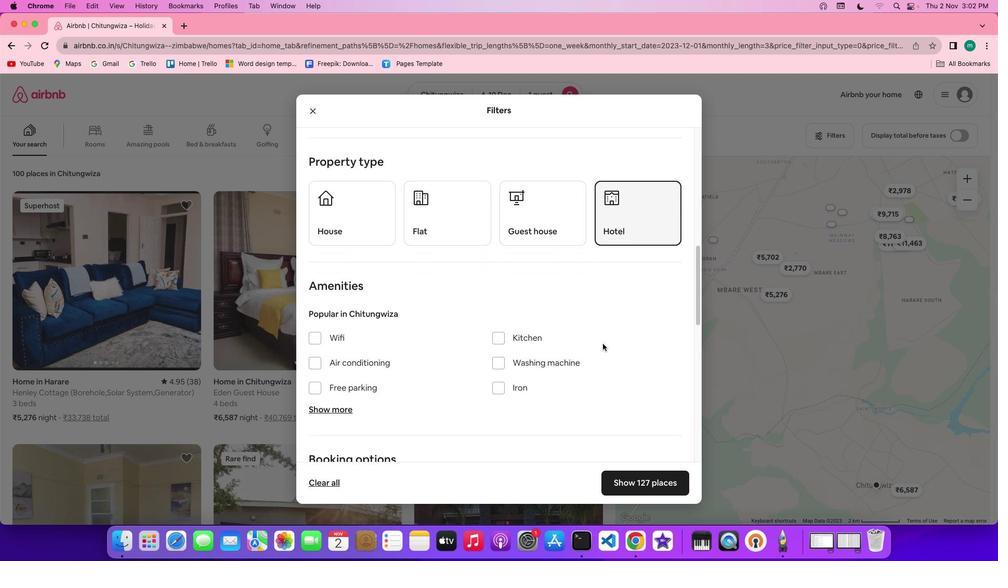 
Action: Mouse scrolled (605, 346) with delta (2, 1)
Screenshot: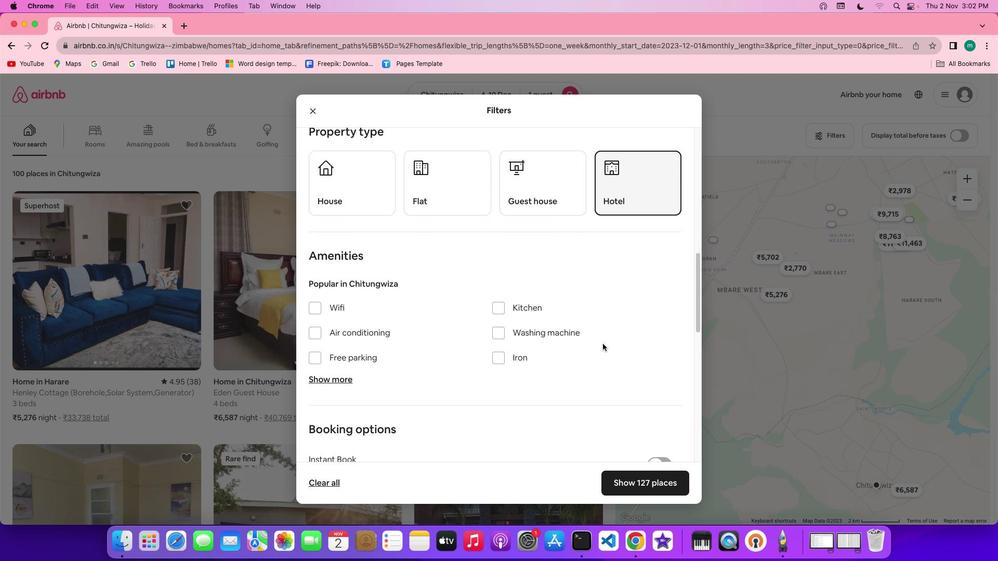
Action: Mouse scrolled (605, 346) with delta (2, 2)
Screenshot: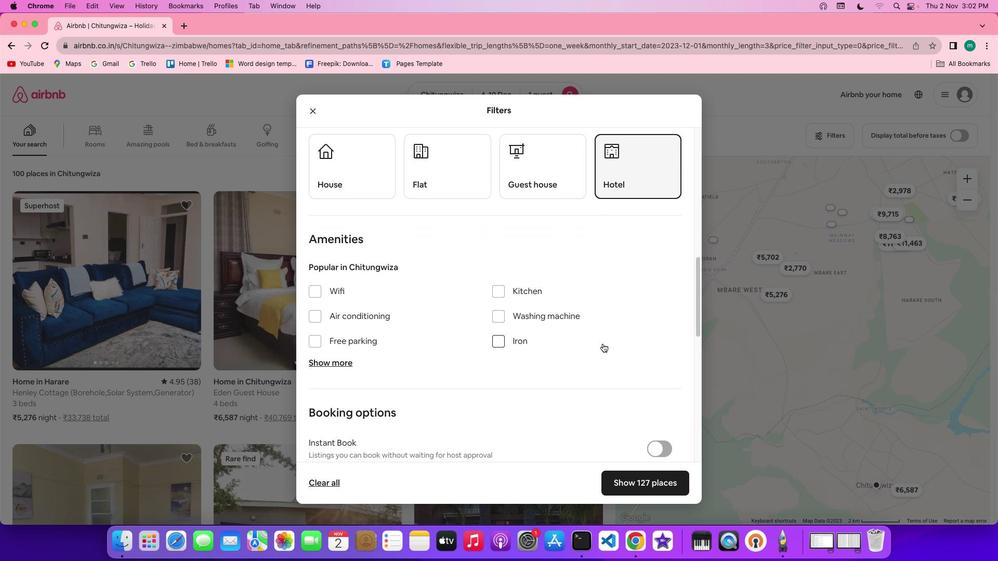 
Action: Mouse scrolled (605, 346) with delta (2, 2)
Screenshot: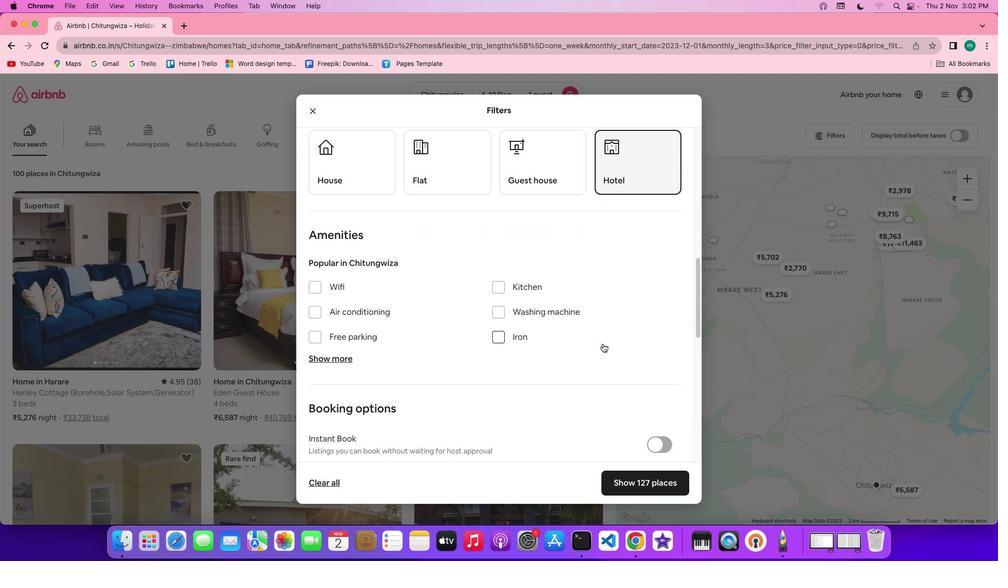 
Action: Mouse scrolled (605, 346) with delta (2, 2)
Screenshot: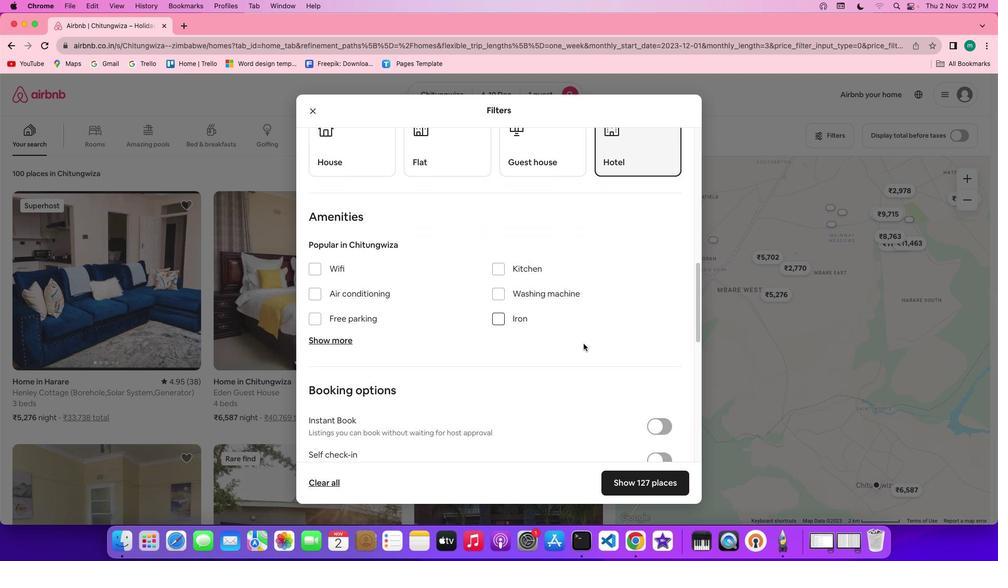 
Action: Mouse moved to (538, 291)
Screenshot: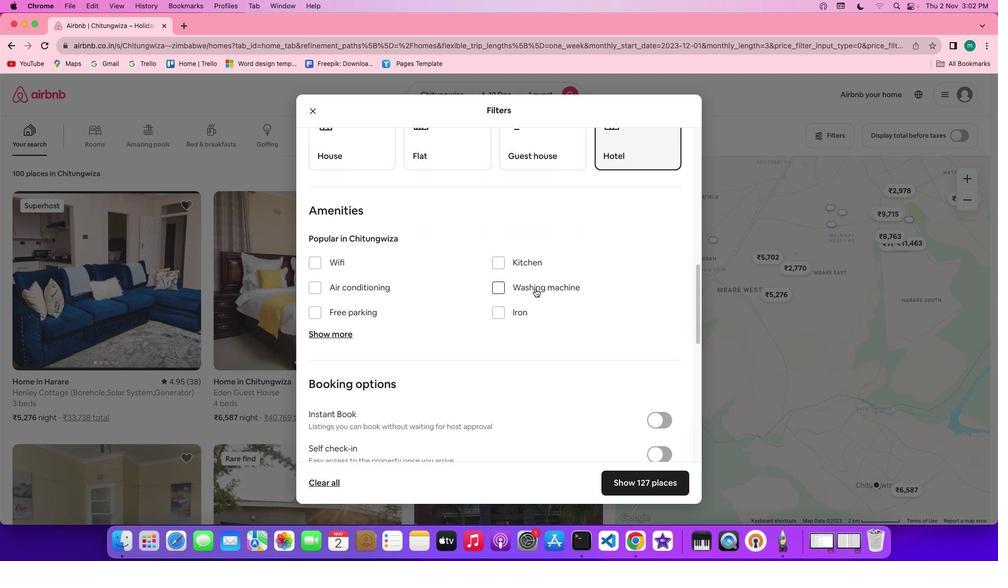 
Action: Mouse pressed left at (538, 291)
Screenshot: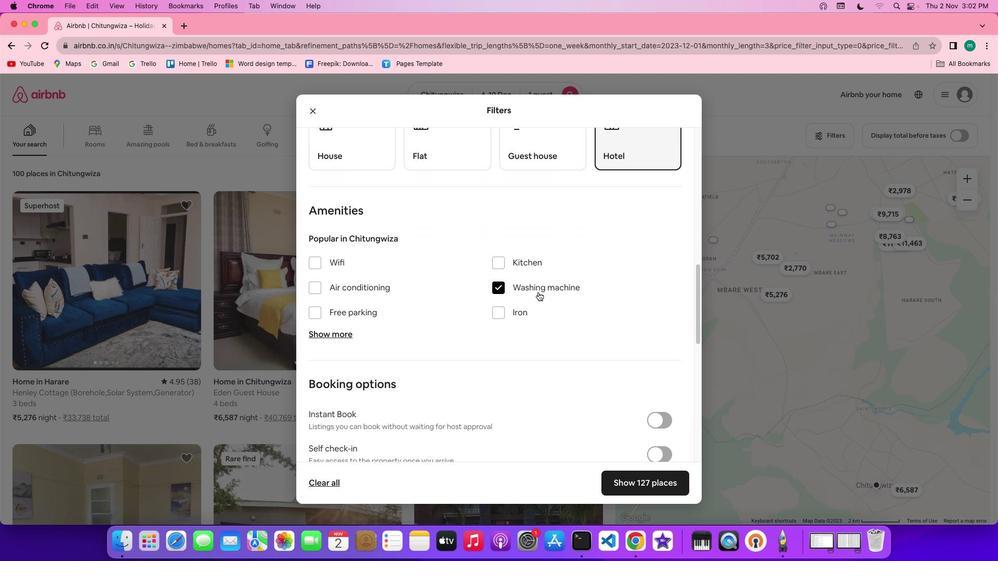 
Action: Mouse moved to (566, 323)
Screenshot: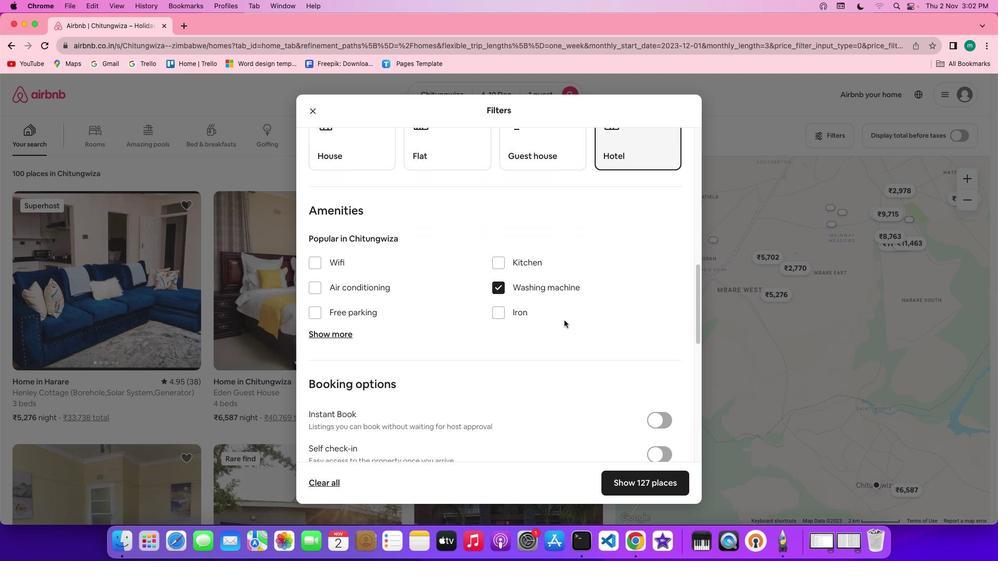 
Action: Mouse scrolled (566, 323) with delta (2, 2)
Screenshot: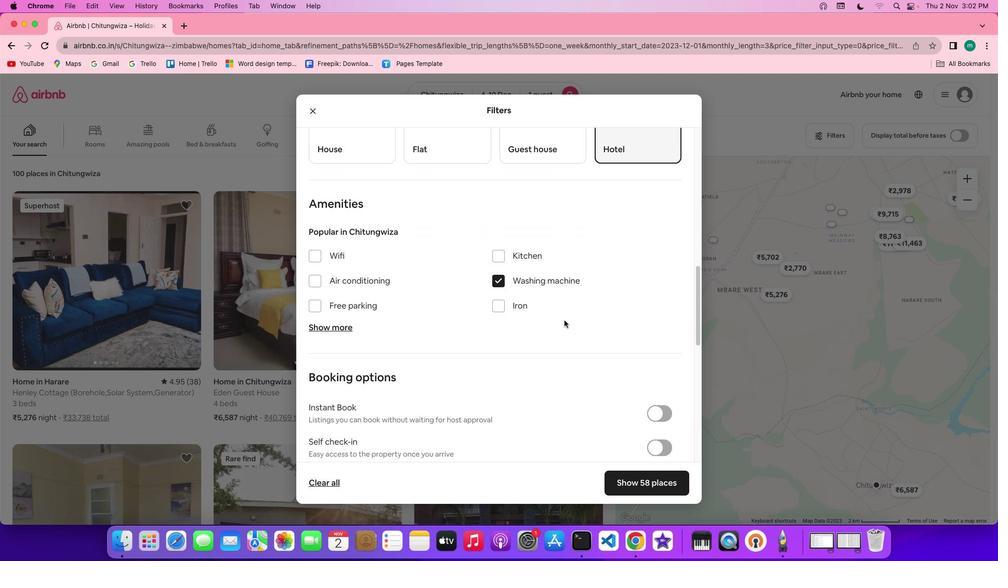 
Action: Mouse scrolled (566, 323) with delta (2, 2)
Screenshot: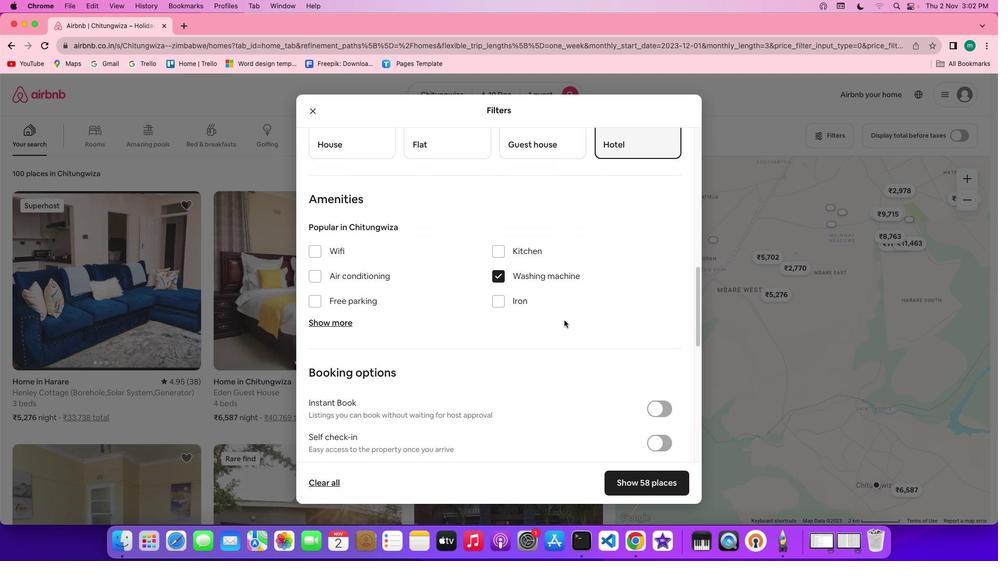 
Action: Mouse scrolled (566, 323) with delta (2, 2)
Screenshot: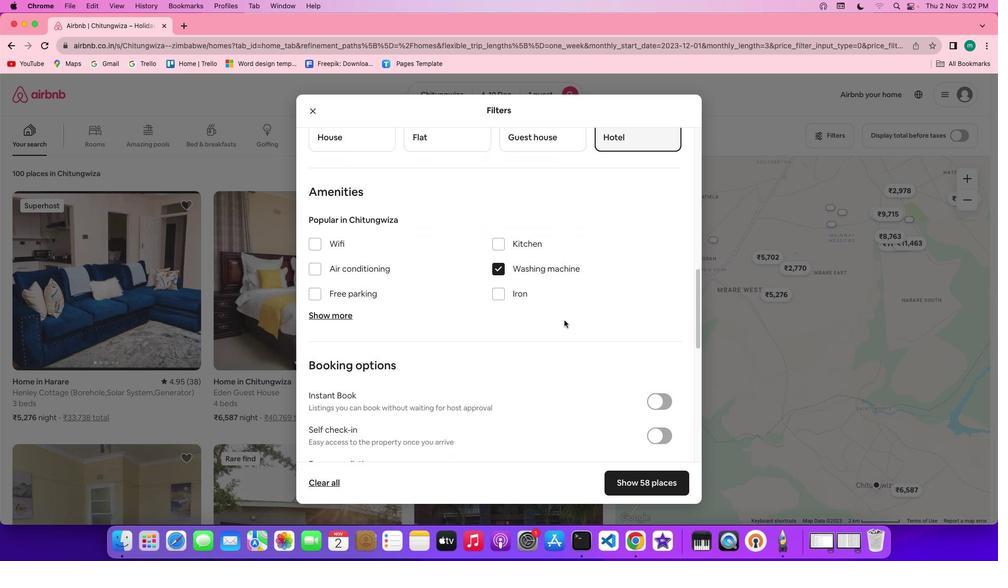
Action: Mouse moved to (648, 355)
Screenshot: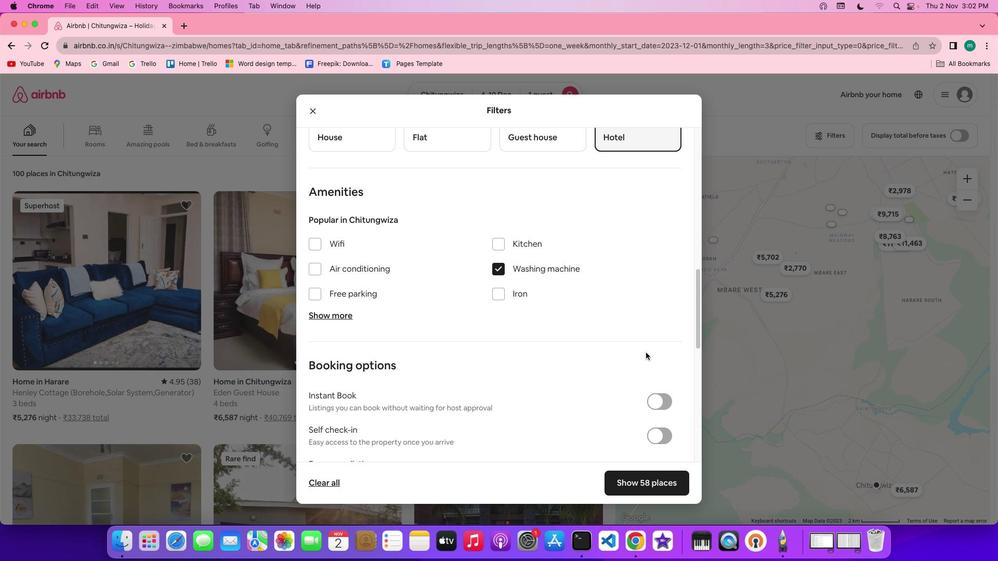 
Action: Mouse scrolled (648, 355) with delta (2, 2)
Screenshot: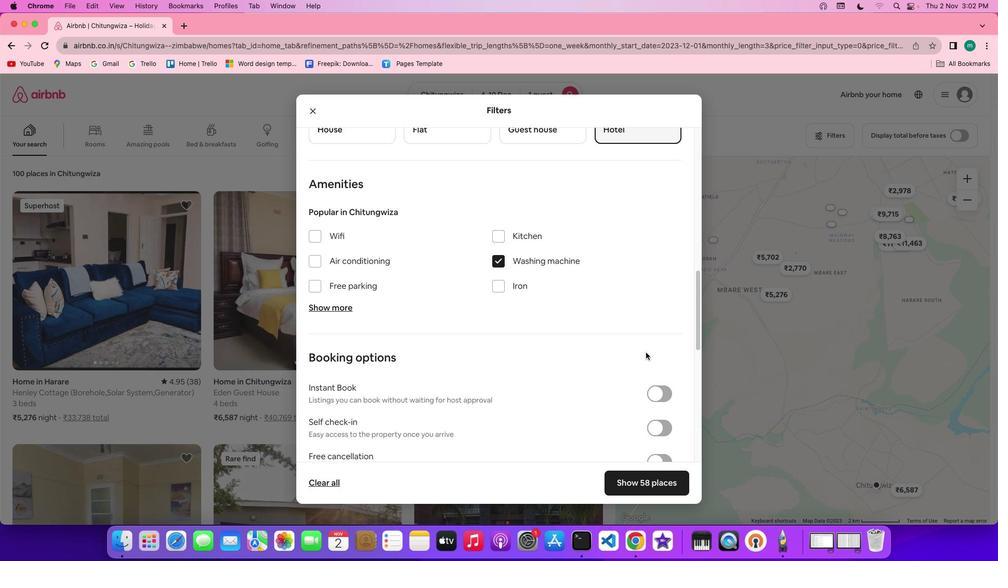 
Action: Mouse scrolled (648, 355) with delta (2, 2)
Screenshot: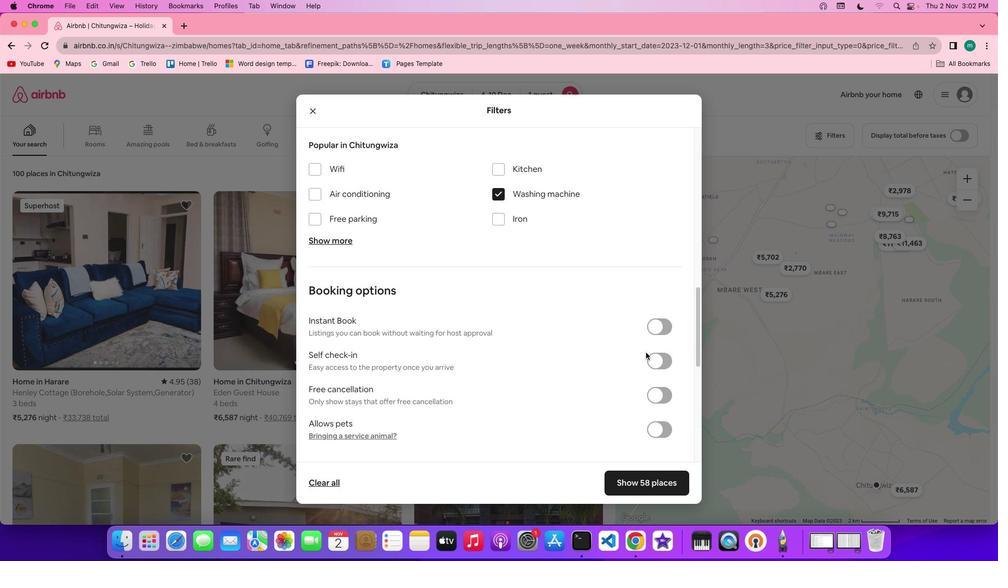 
Action: Mouse scrolled (648, 355) with delta (2, 1)
Screenshot: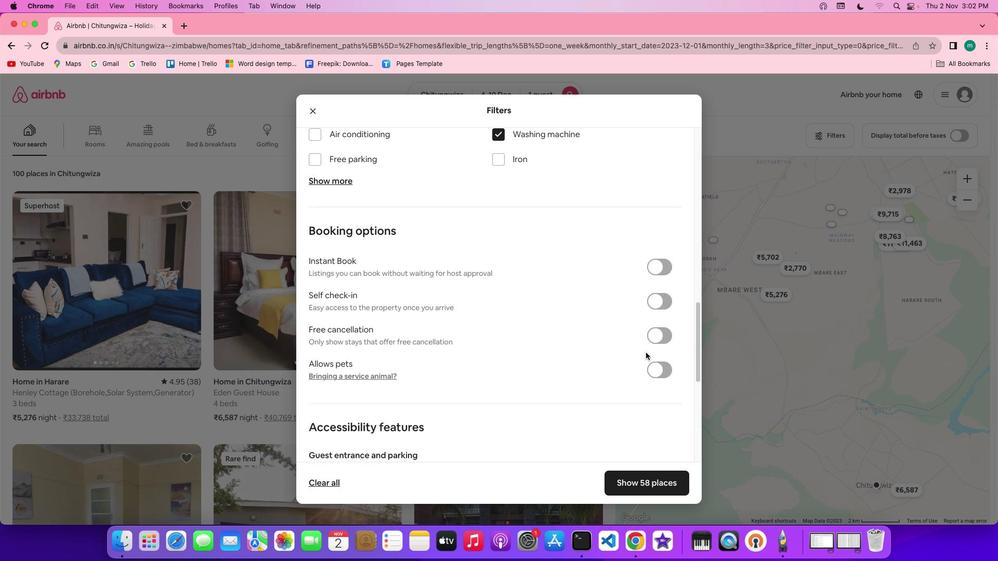 
Action: Mouse scrolled (648, 355) with delta (2, 0)
Screenshot: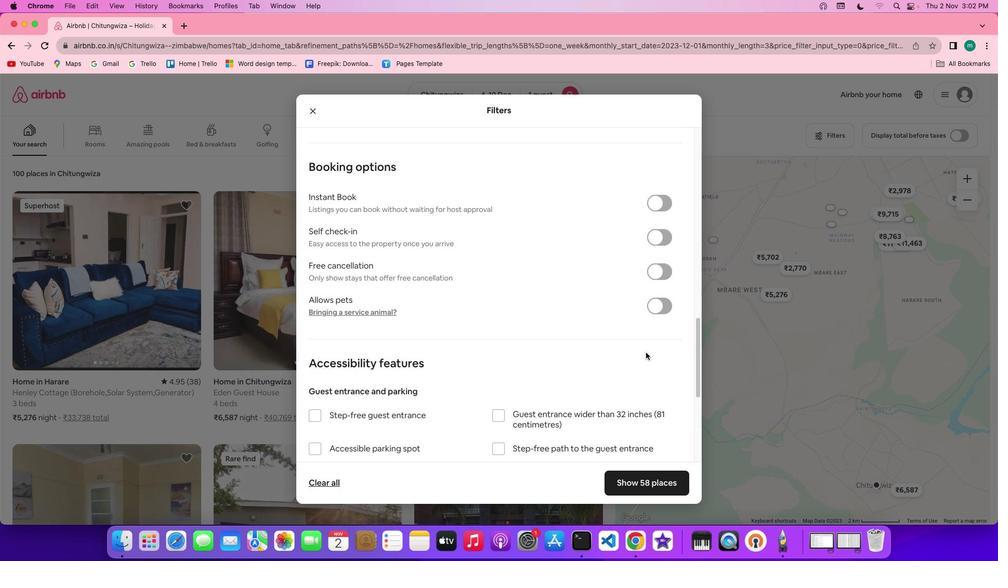 
Action: Mouse scrolled (648, 355) with delta (2, 0)
Screenshot: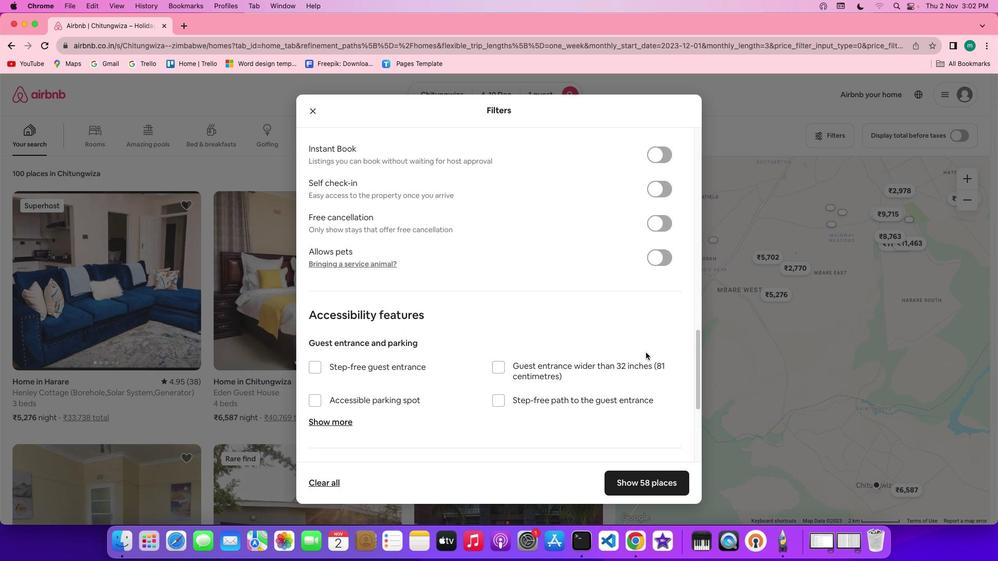 
Action: Mouse scrolled (648, 355) with delta (2, 2)
Screenshot: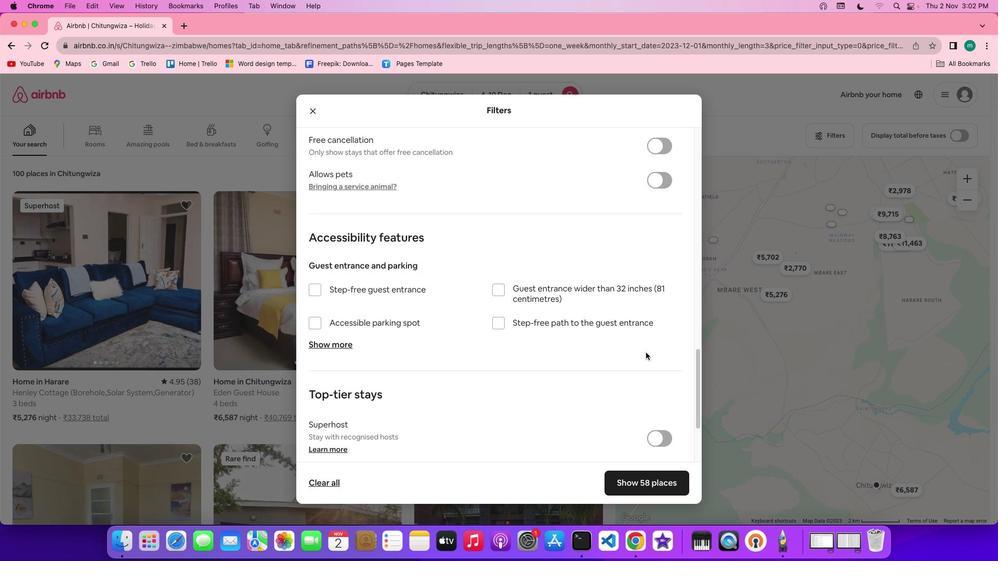 
Action: Mouse scrolled (648, 355) with delta (2, 2)
Screenshot: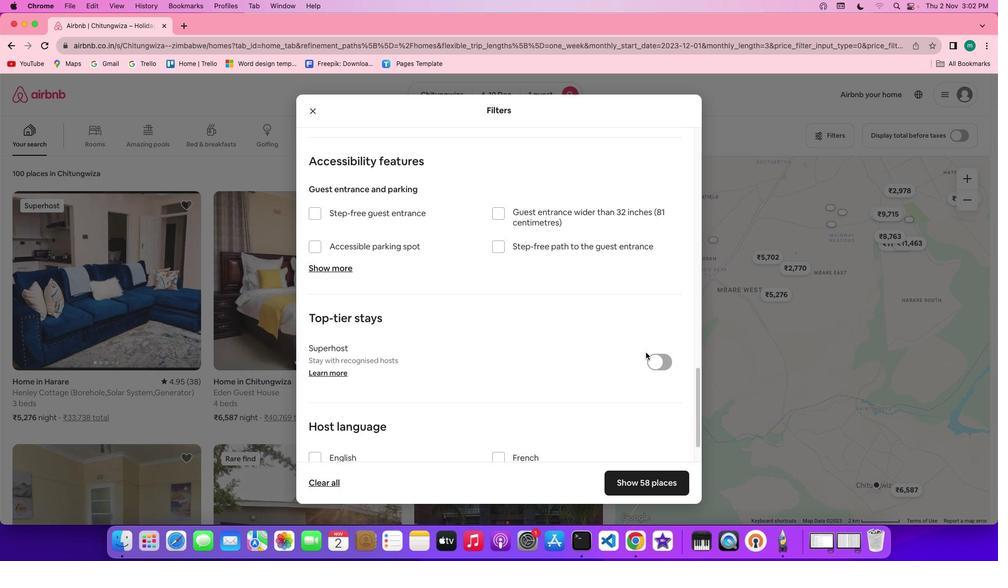 
Action: Mouse scrolled (648, 355) with delta (2, 1)
Screenshot: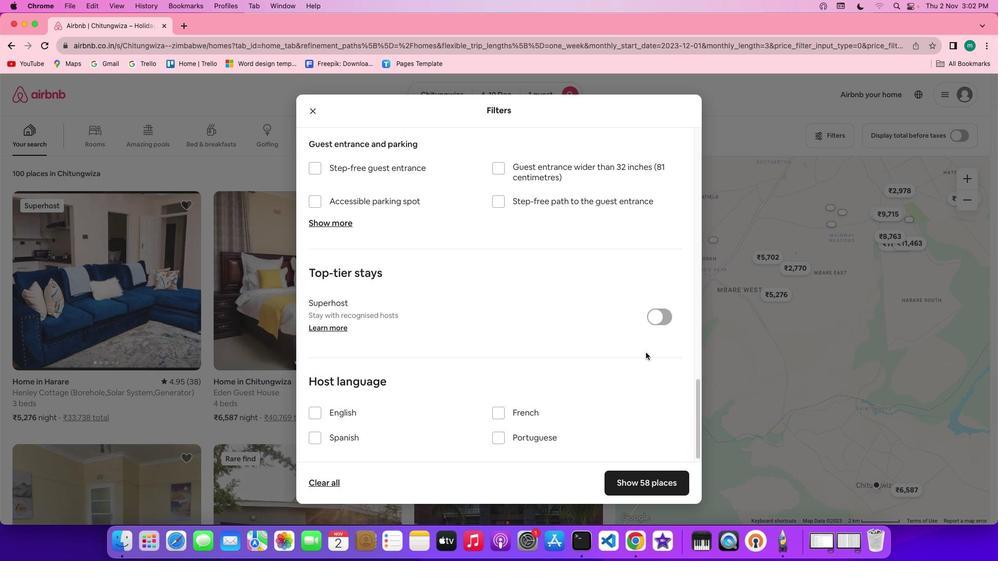 
Action: Mouse scrolled (648, 355) with delta (2, 0)
Screenshot: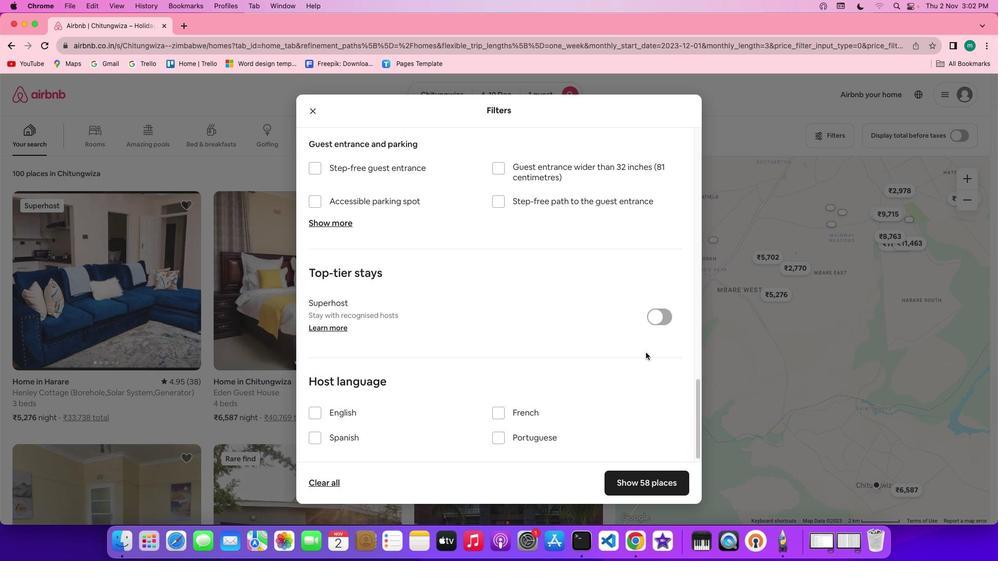 
Action: Mouse scrolled (648, 355) with delta (2, 0)
Screenshot: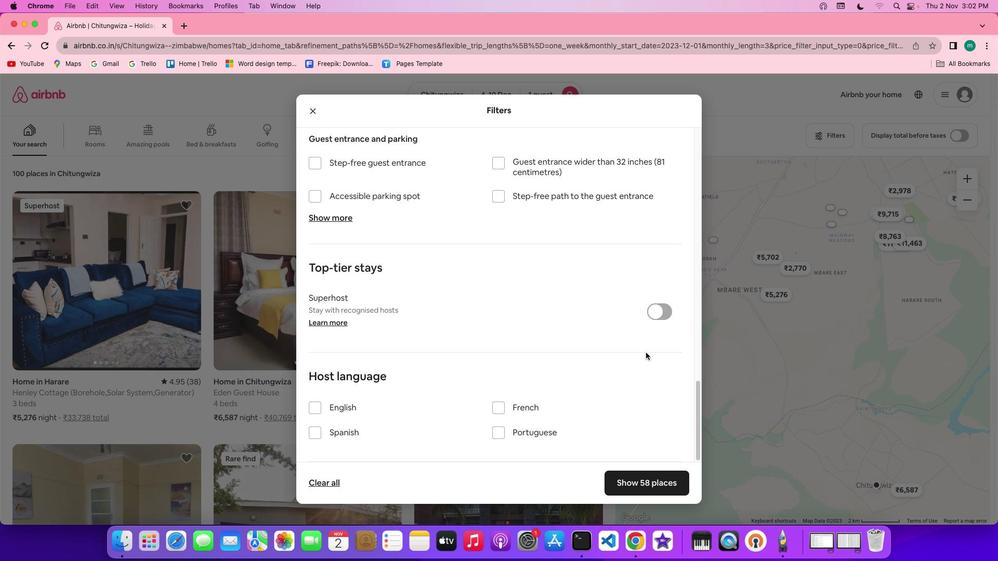 
Action: Mouse scrolled (648, 355) with delta (2, 2)
Screenshot: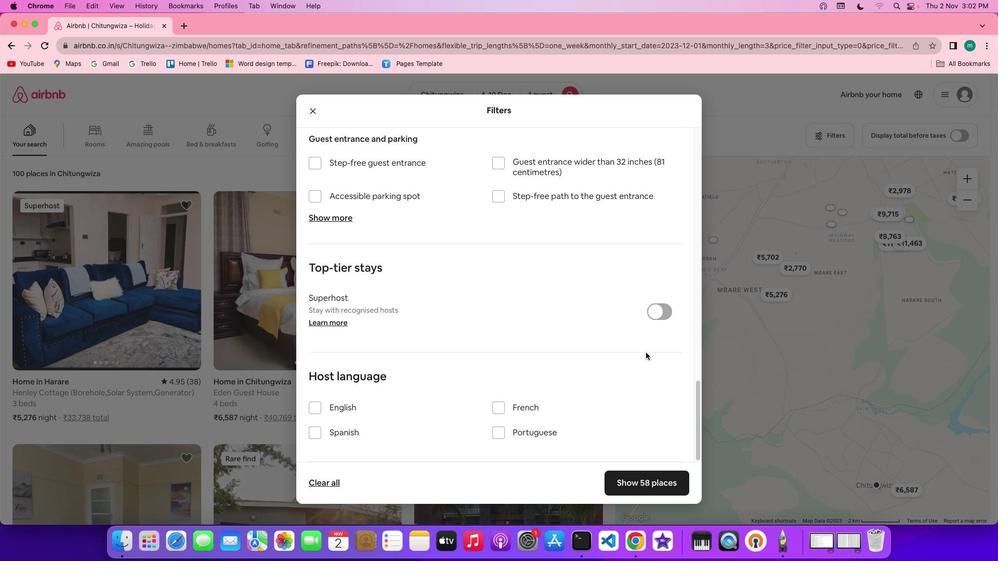 
Action: Mouse scrolled (648, 355) with delta (2, 2)
Screenshot: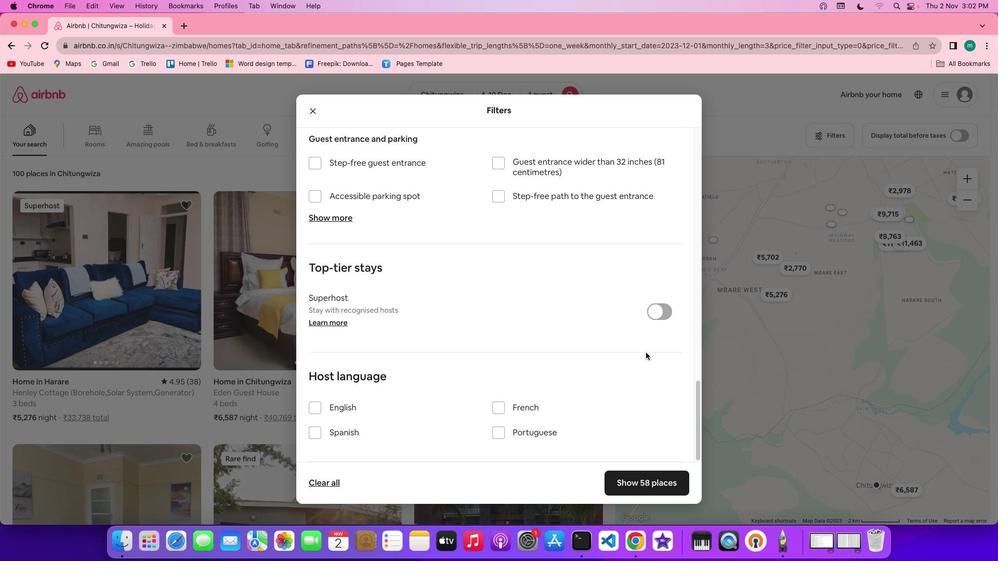 
Action: Mouse scrolled (648, 355) with delta (2, 1)
Screenshot: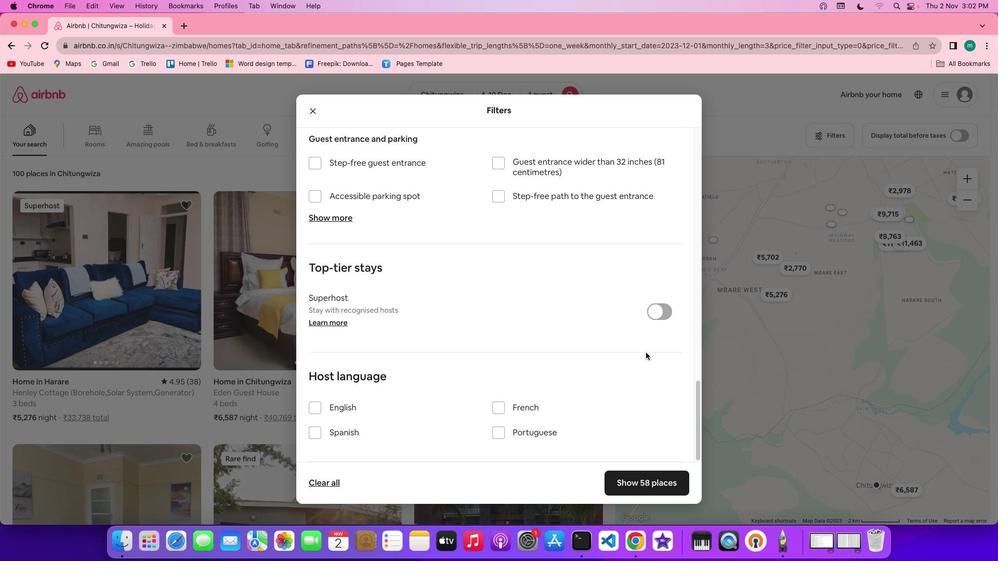 
Action: Mouse scrolled (648, 355) with delta (2, 0)
Screenshot: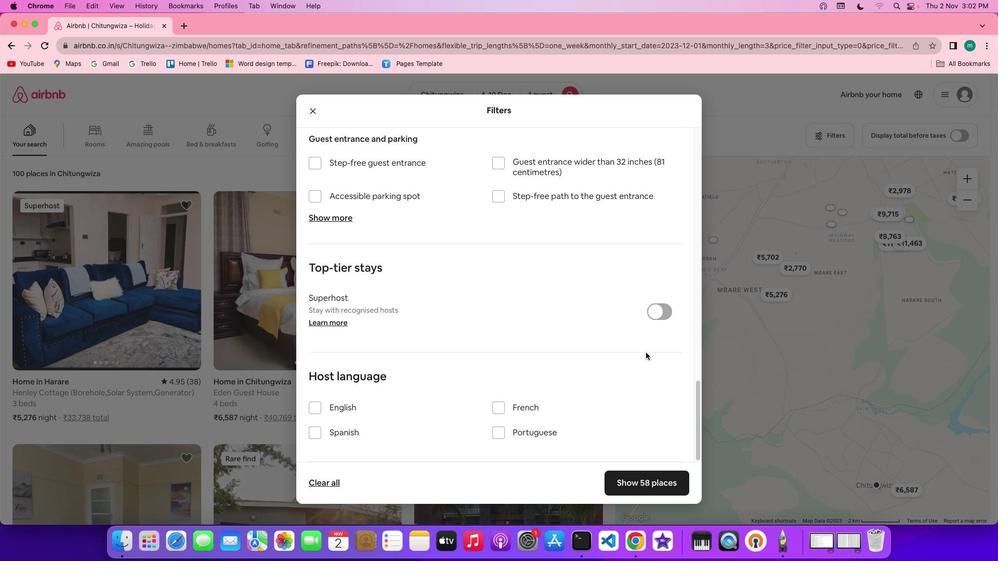 
Action: Mouse scrolled (648, 355) with delta (2, 0)
Screenshot: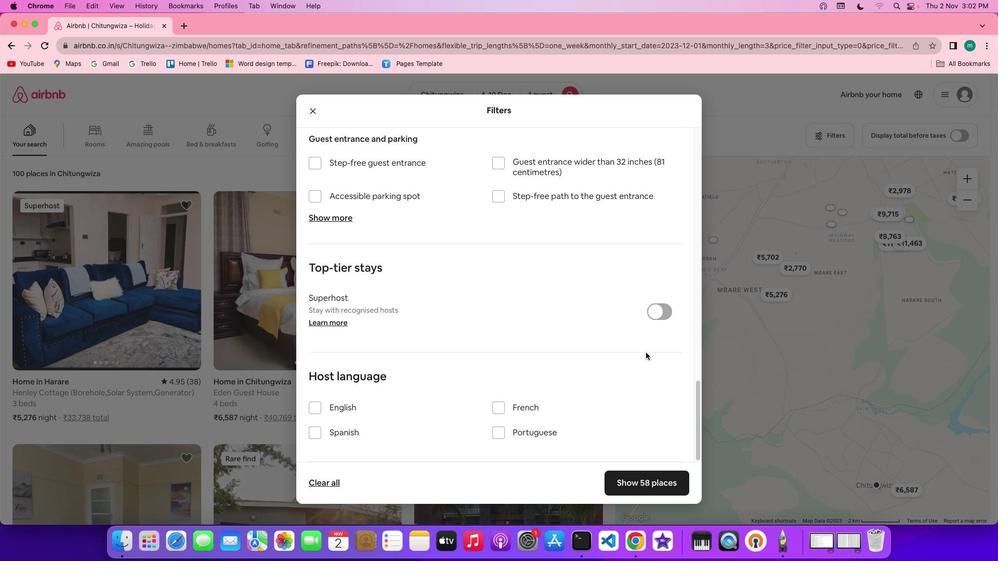 
Action: Mouse moved to (647, 359)
Screenshot: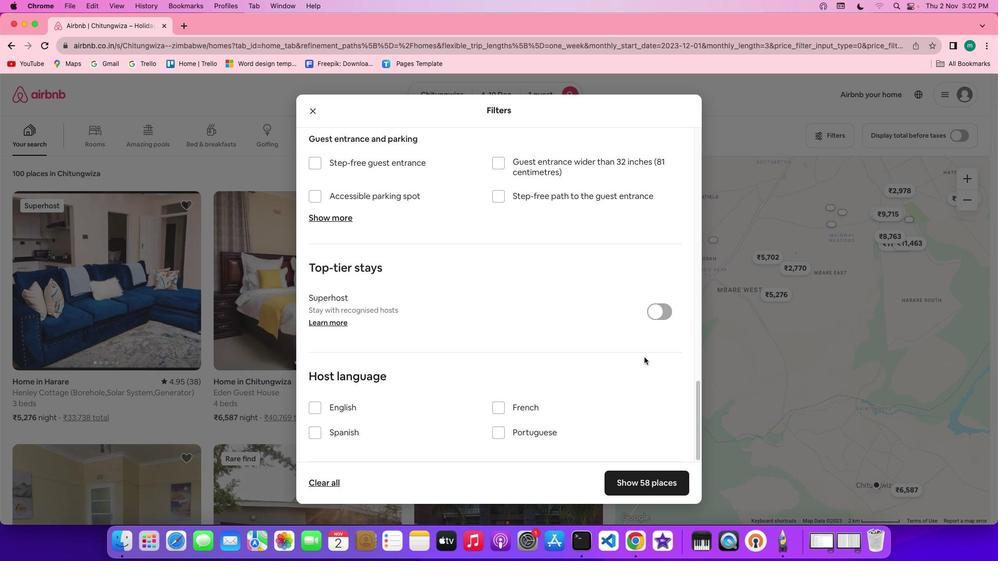 
Action: Mouse scrolled (647, 359) with delta (2, 2)
Screenshot: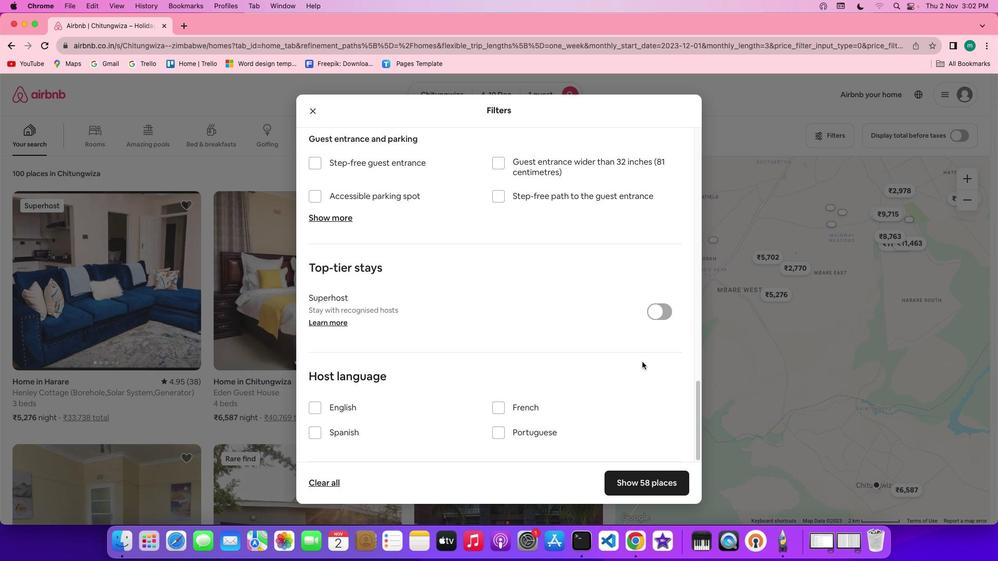 
Action: Mouse scrolled (647, 359) with delta (2, 2)
Screenshot: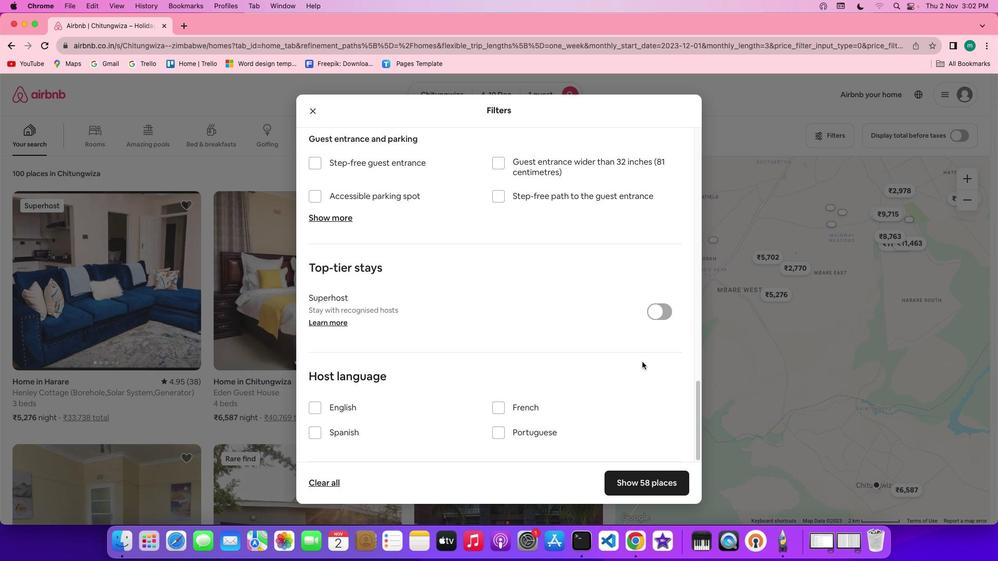 
Action: Mouse scrolled (647, 359) with delta (2, 1)
Screenshot: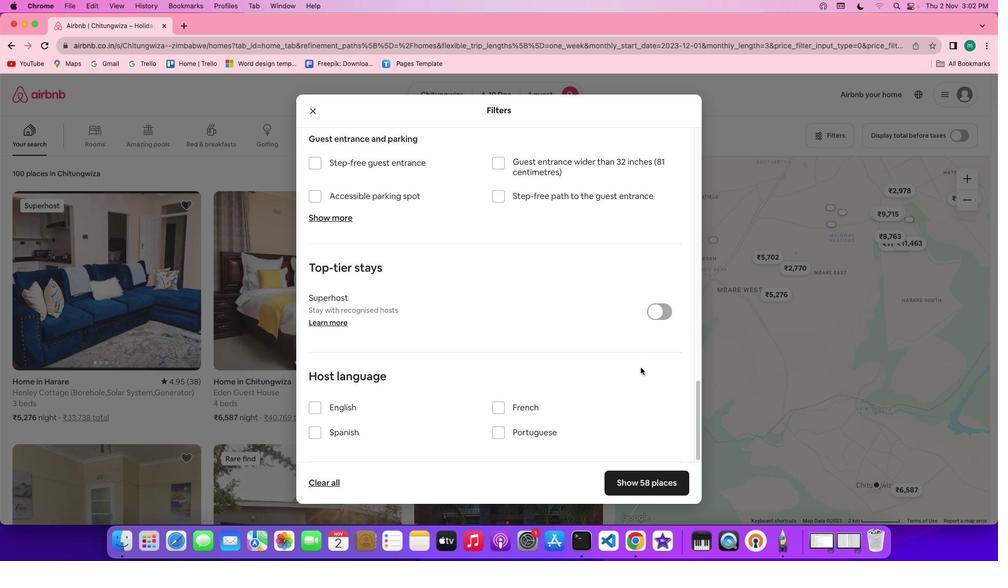 
Action: Mouse scrolled (647, 359) with delta (2, 0)
Screenshot: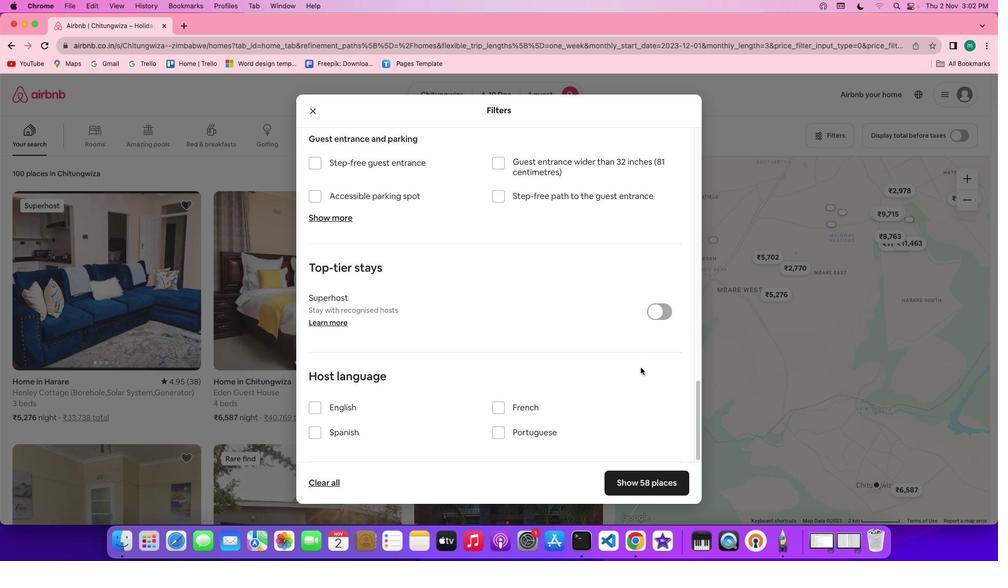 
Action: Mouse scrolled (647, 359) with delta (2, 0)
Screenshot: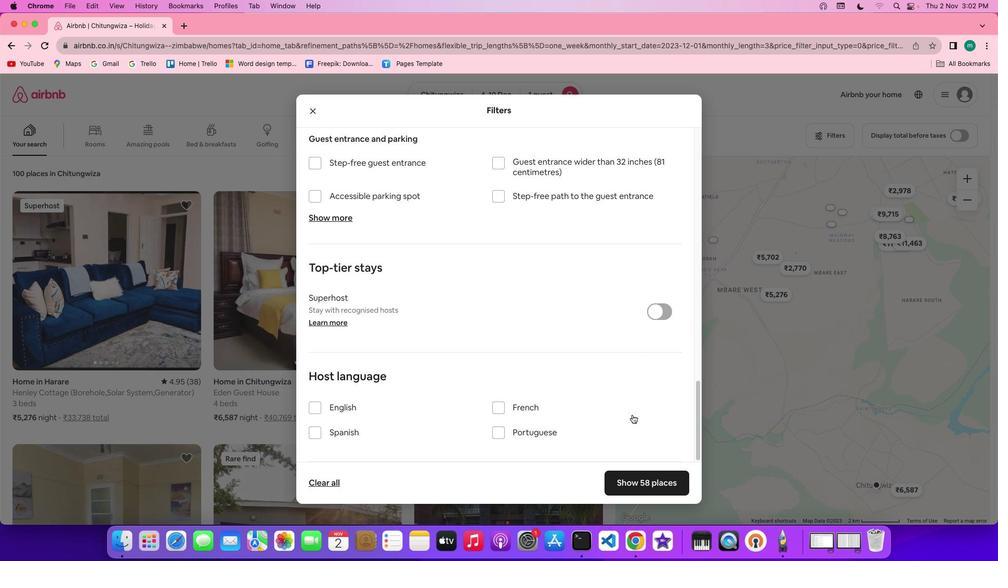 
Action: Mouse moved to (641, 478)
Screenshot: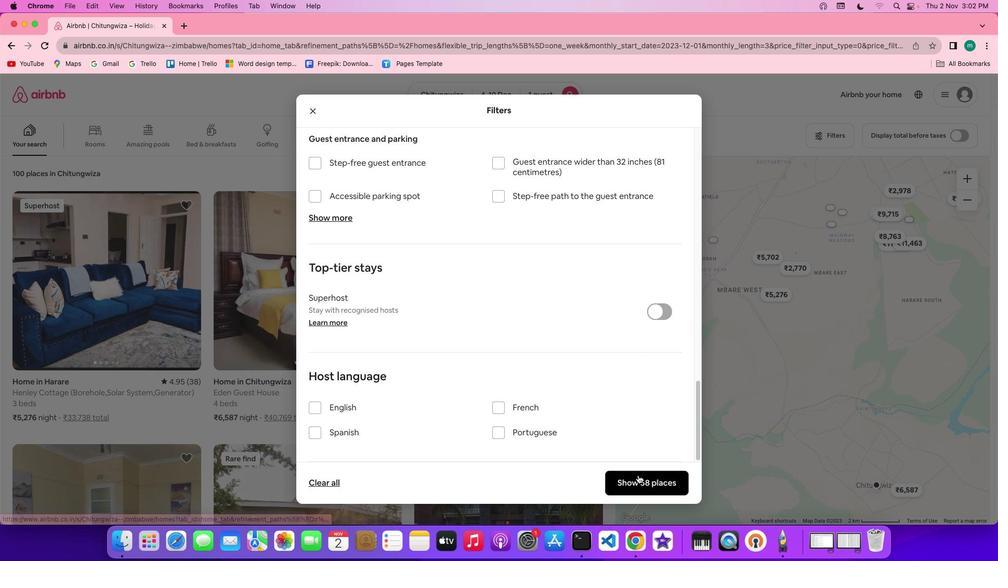 
Action: Mouse pressed left at (641, 478)
Screenshot: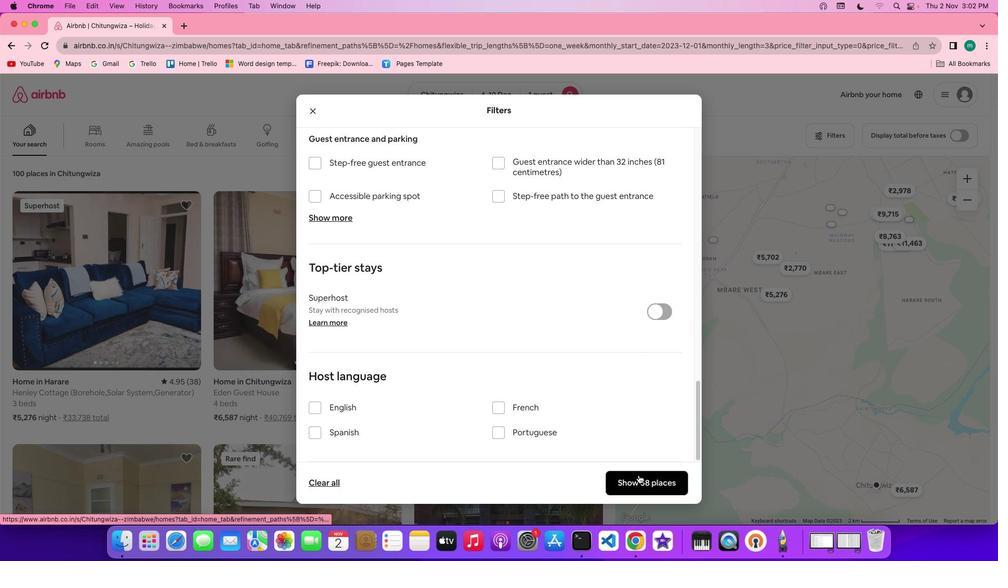 
Action: Mouse moved to (99, 279)
Screenshot: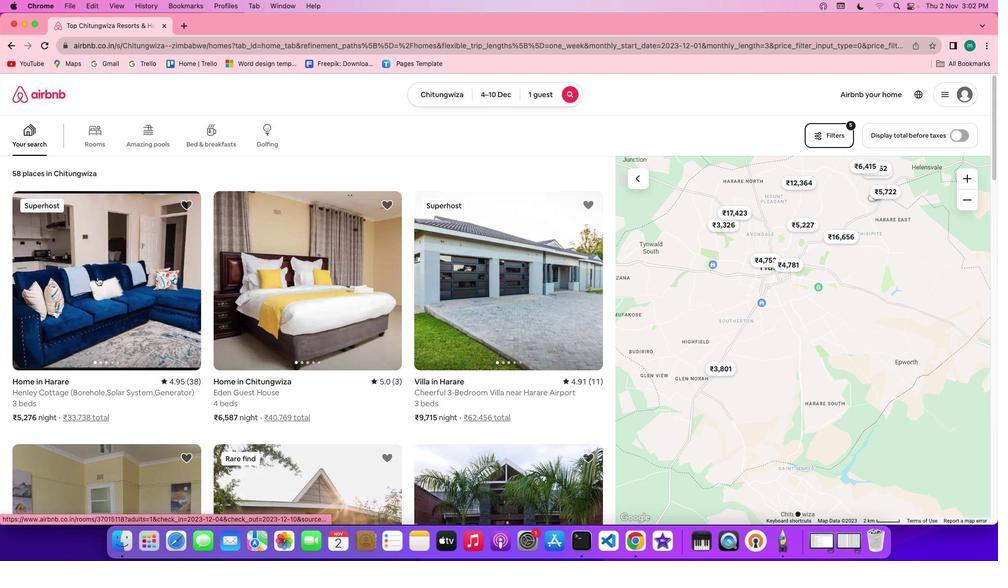 
Action: Mouse pressed left at (99, 279)
Screenshot: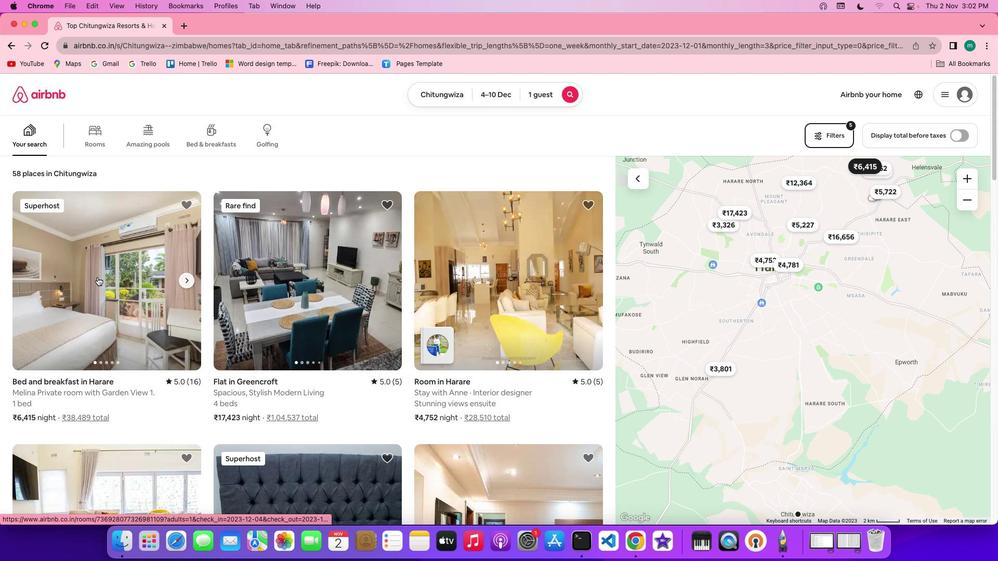 
Action: Mouse moved to (753, 383)
Screenshot: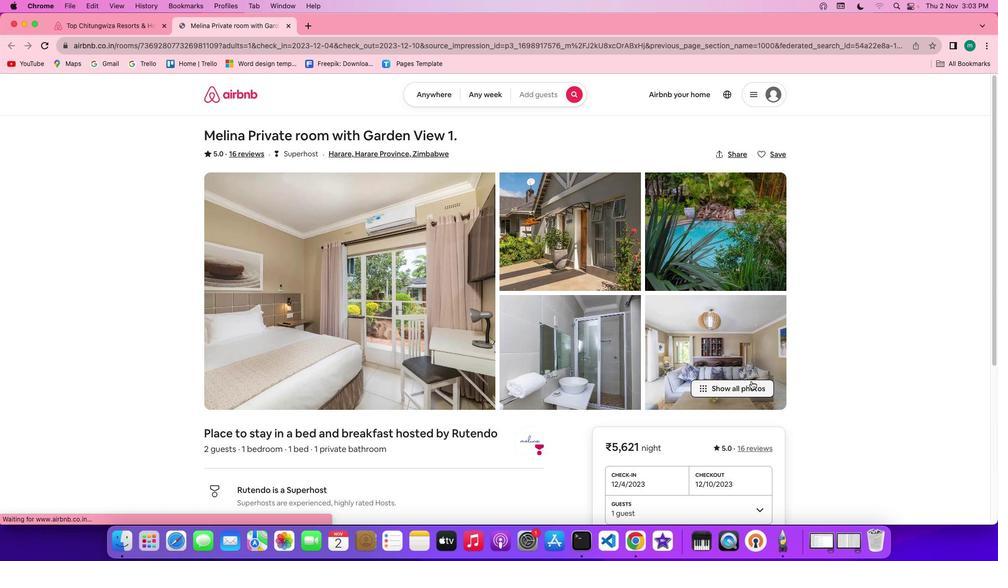 
Action: Mouse pressed left at (753, 383)
Screenshot: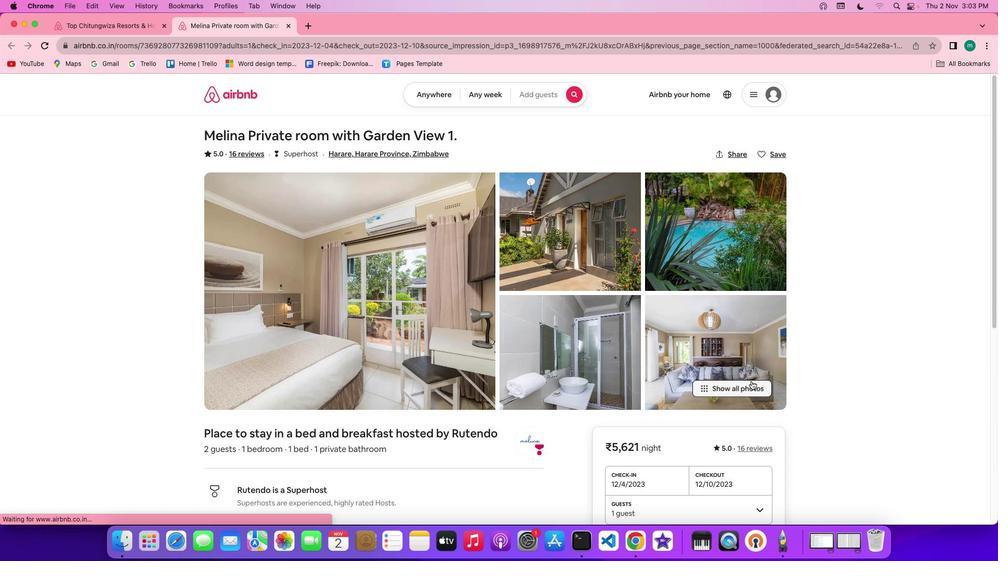 
Action: Mouse moved to (581, 378)
Screenshot: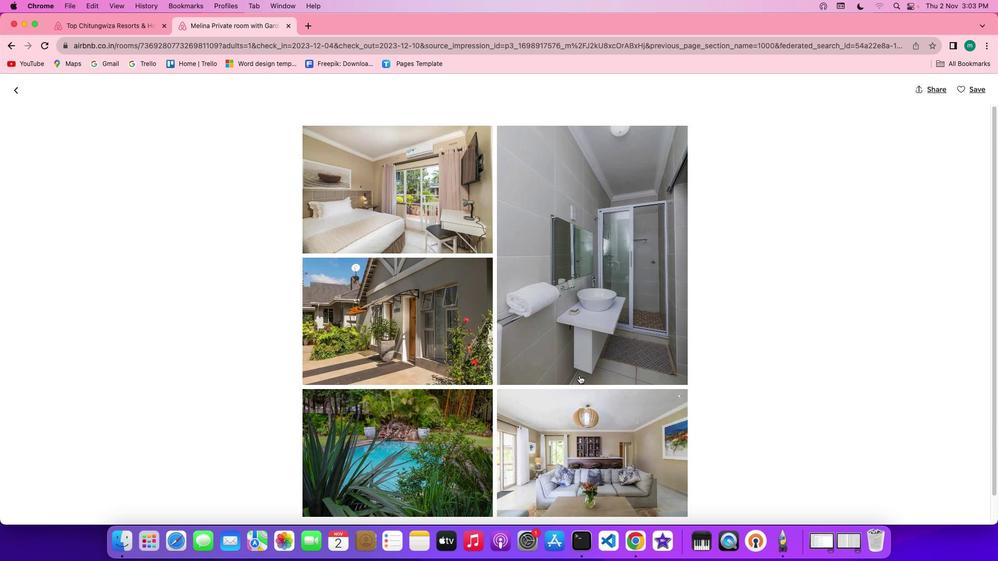 
Action: Mouse scrolled (581, 378) with delta (2, 2)
Screenshot: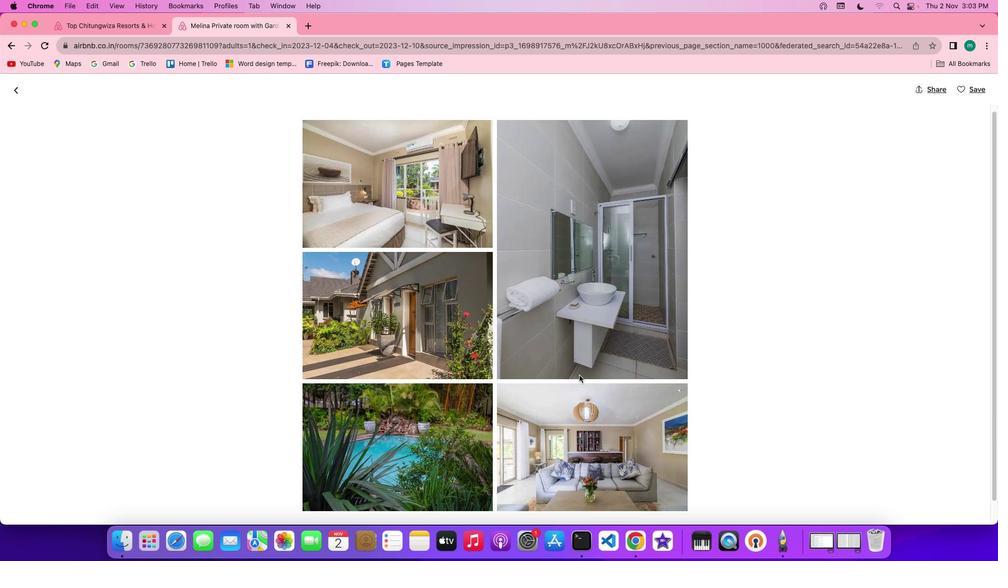 
Action: Mouse scrolled (581, 378) with delta (2, 2)
Screenshot: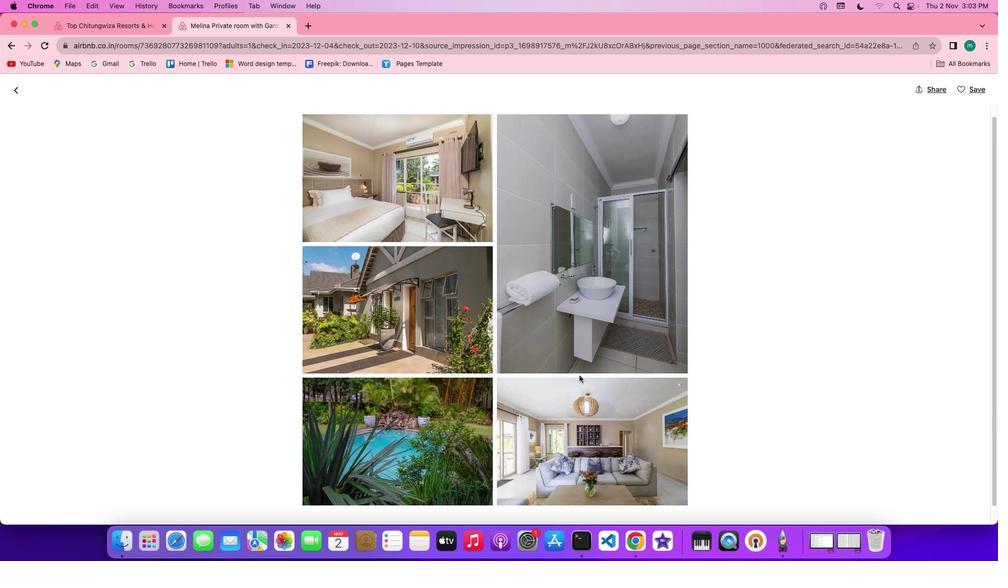 
Action: Mouse scrolled (581, 378) with delta (2, 1)
Screenshot: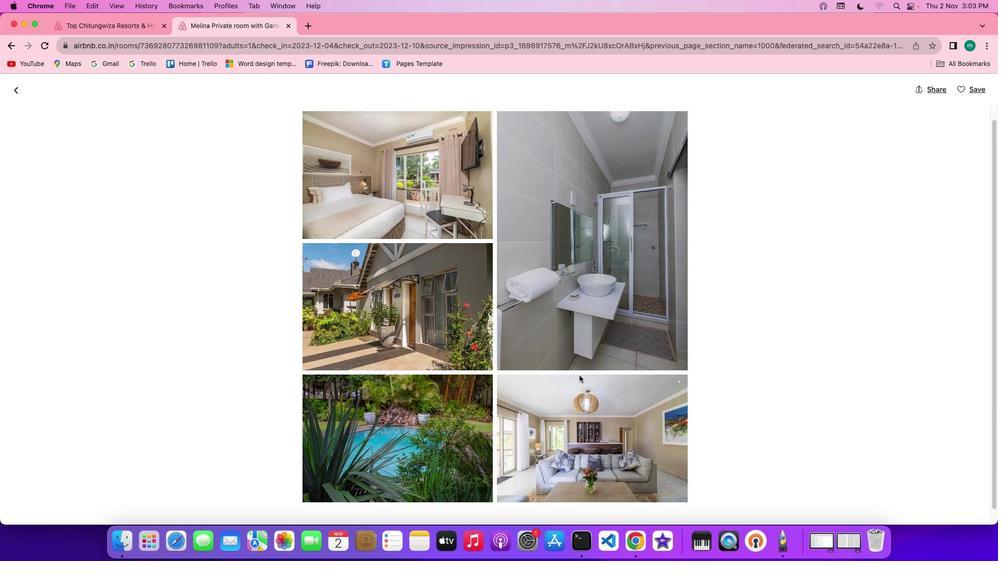 
Action: Mouse scrolled (581, 378) with delta (2, 2)
Screenshot: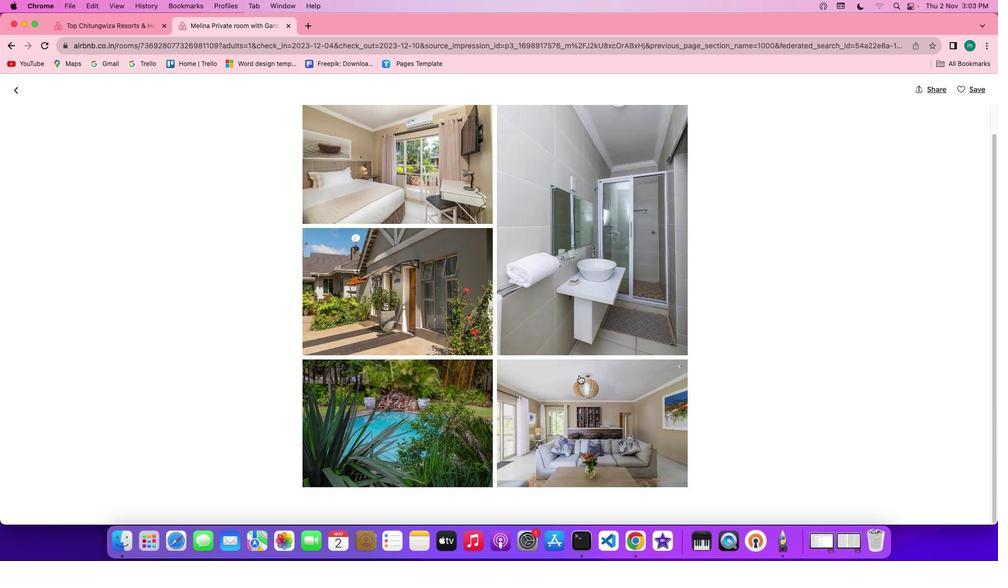 
Action: Mouse moved to (581, 378)
Screenshot: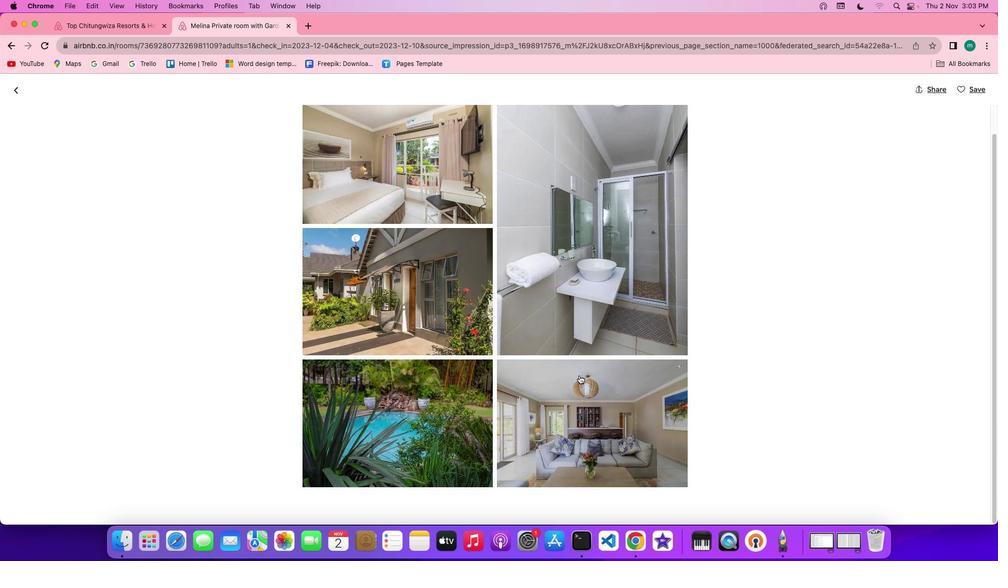 
Action: Mouse scrolled (581, 378) with delta (2, 2)
Screenshot: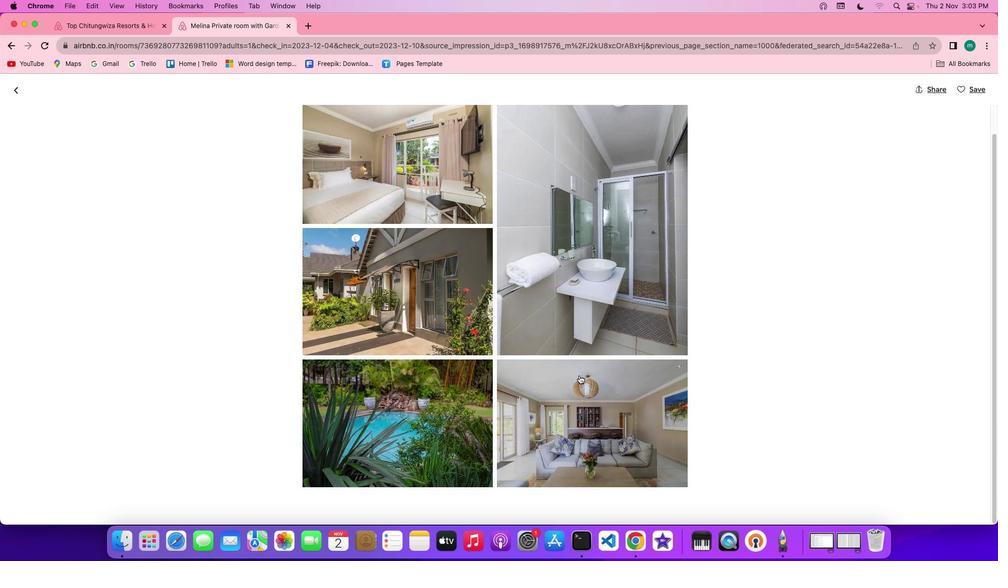 
Action: Mouse scrolled (581, 378) with delta (2, 2)
Screenshot: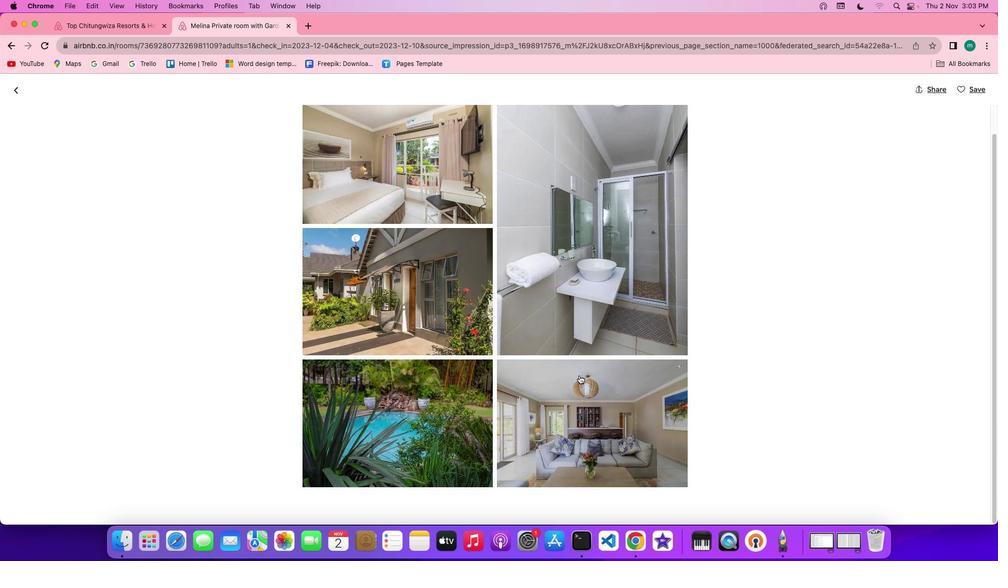 
Action: Mouse scrolled (581, 378) with delta (2, 2)
Screenshot: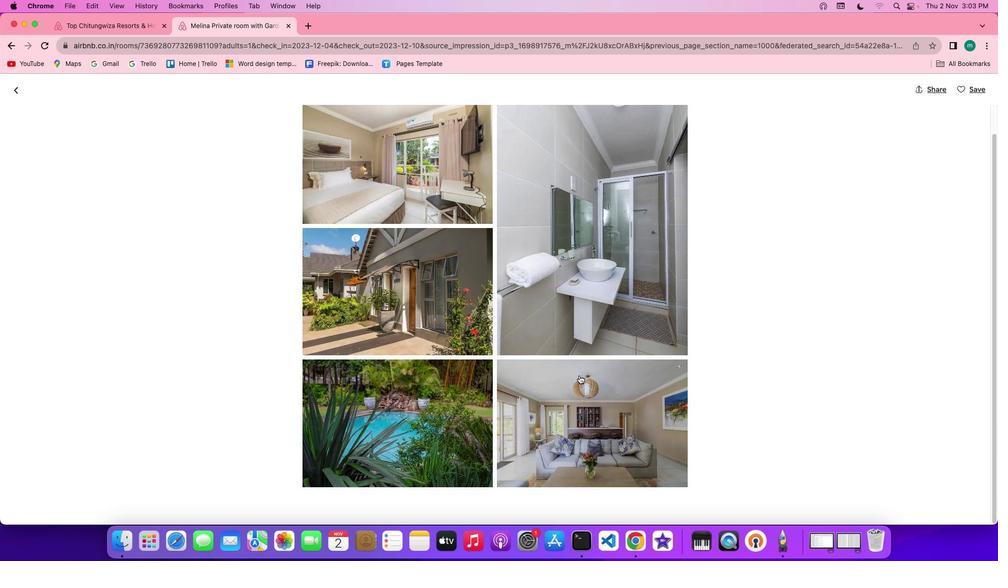 
Action: Mouse scrolled (581, 378) with delta (2, 1)
Screenshot: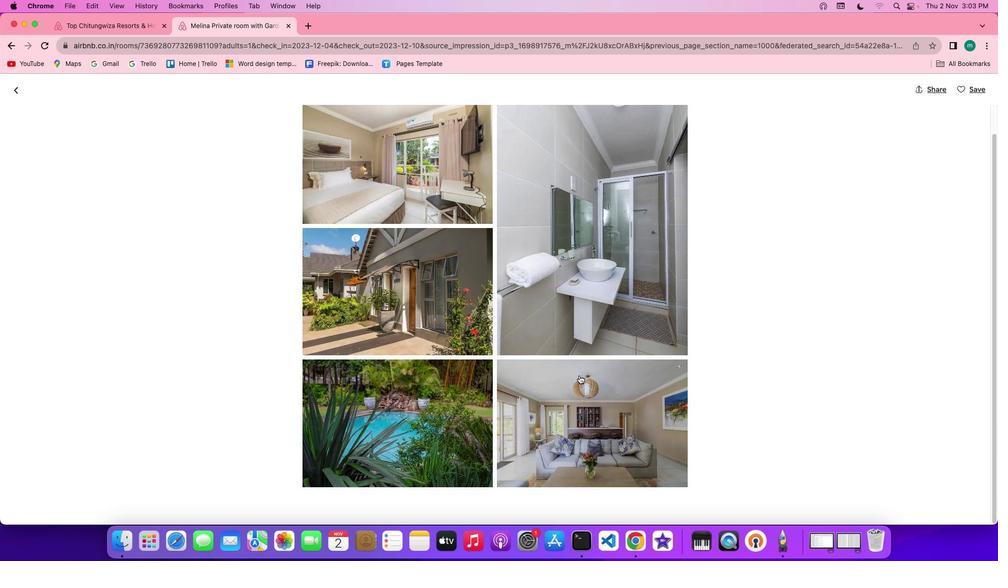 
Action: Mouse scrolled (581, 378) with delta (2, 2)
Screenshot: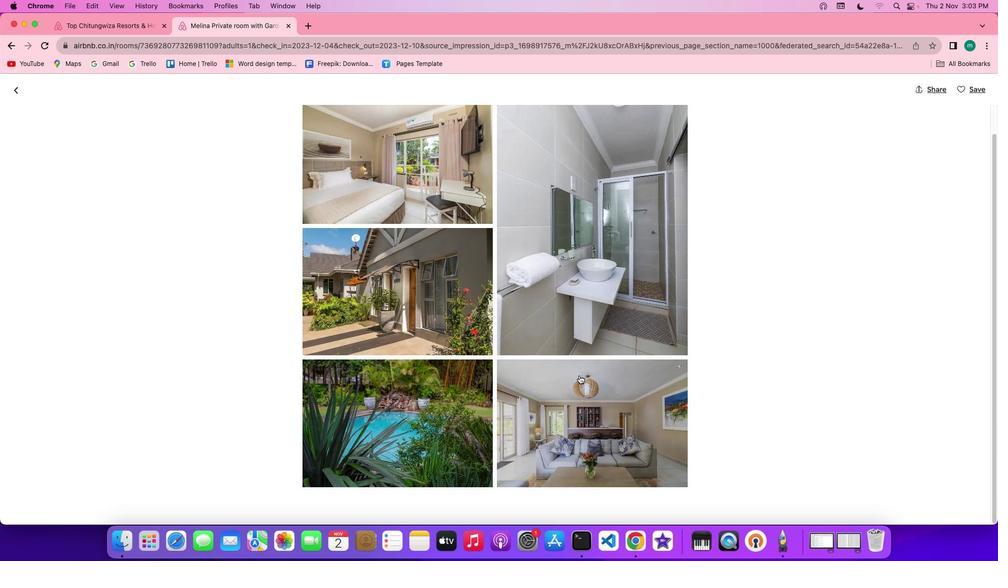 
Action: Mouse scrolled (581, 378) with delta (2, 2)
Screenshot: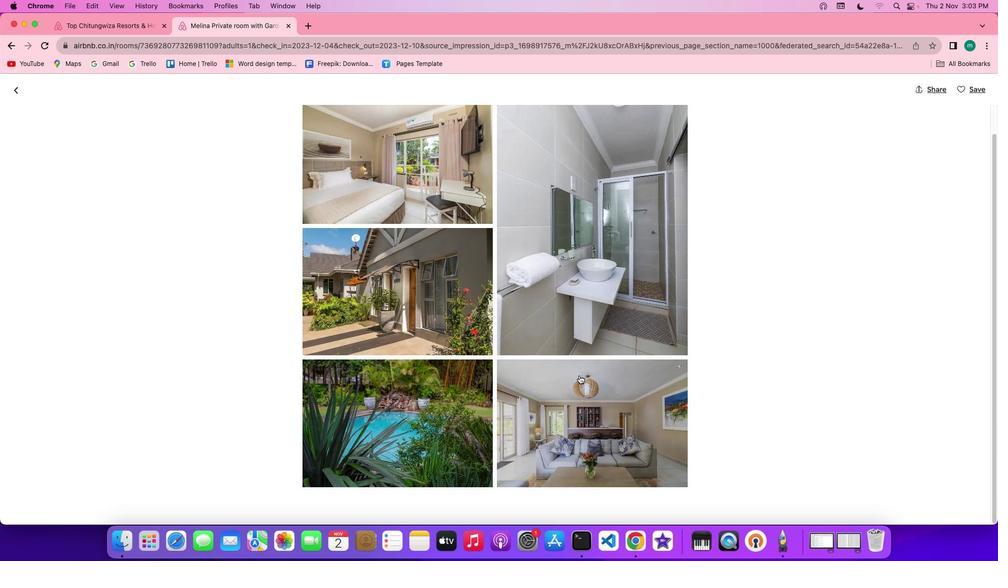 
Action: Mouse scrolled (581, 378) with delta (2, 1)
Screenshot: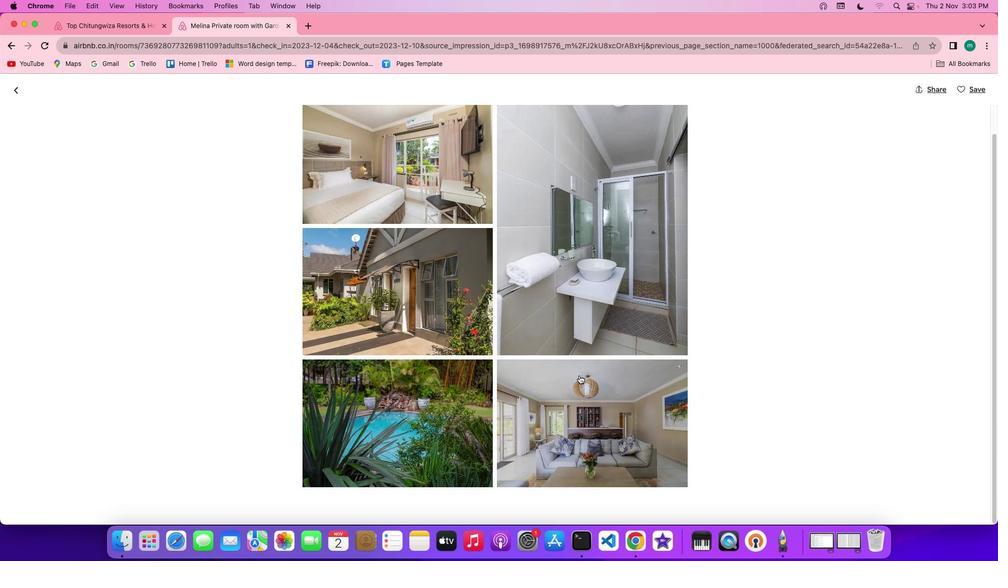 
Action: Mouse scrolled (581, 378) with delta (2, 0)
Screenshot: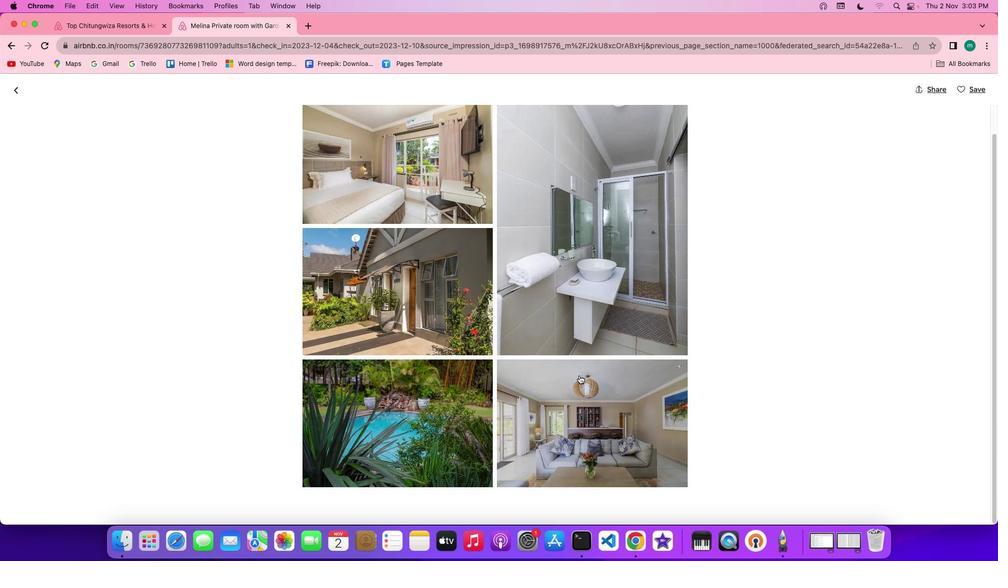 
Action: Mouse moved to (482, 344)
Screenshot: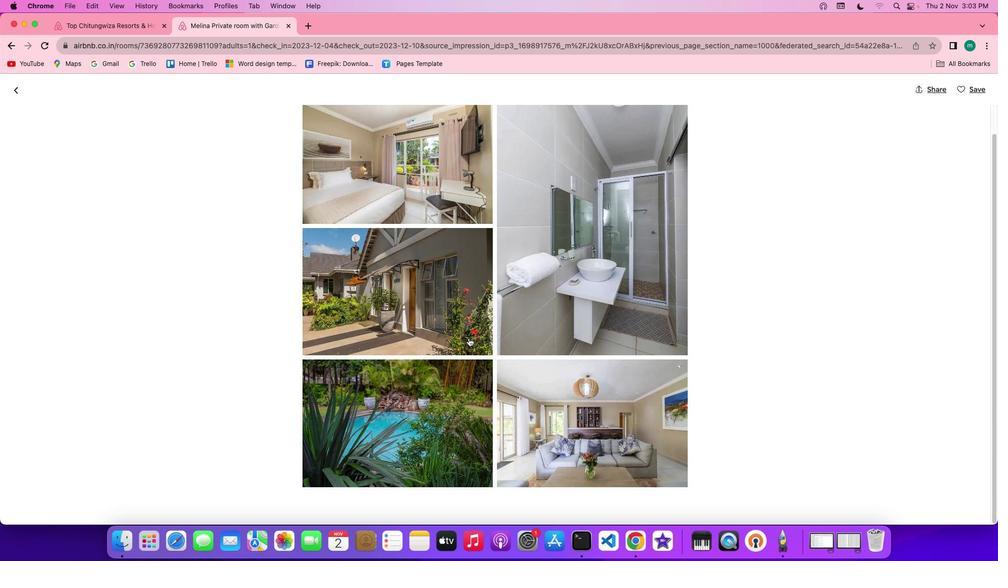 
Action: Mouse scrolled (482, 344) with delta (2, 2)
Screenshot: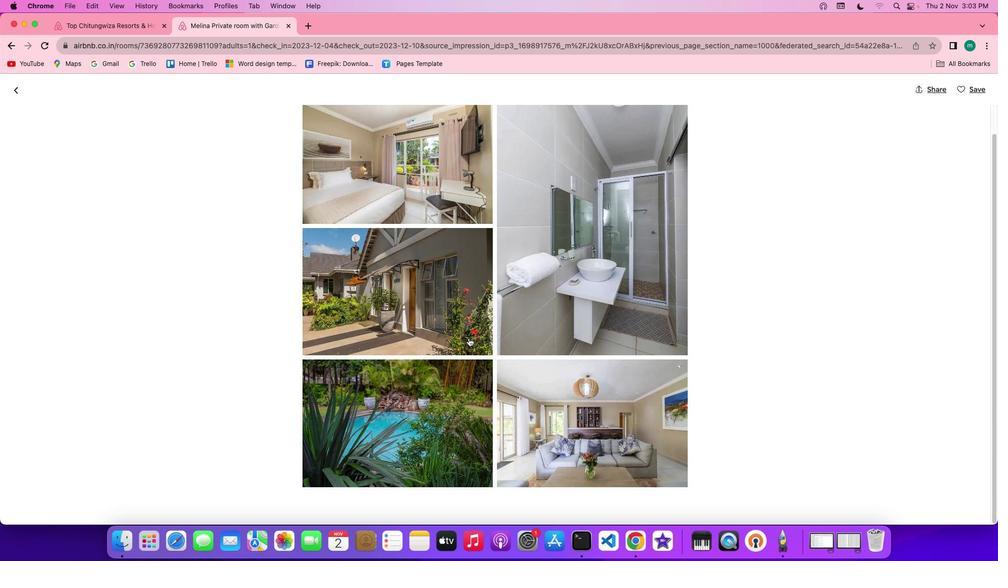 
Action: Mouse moved to (475, 342)
Screenshot: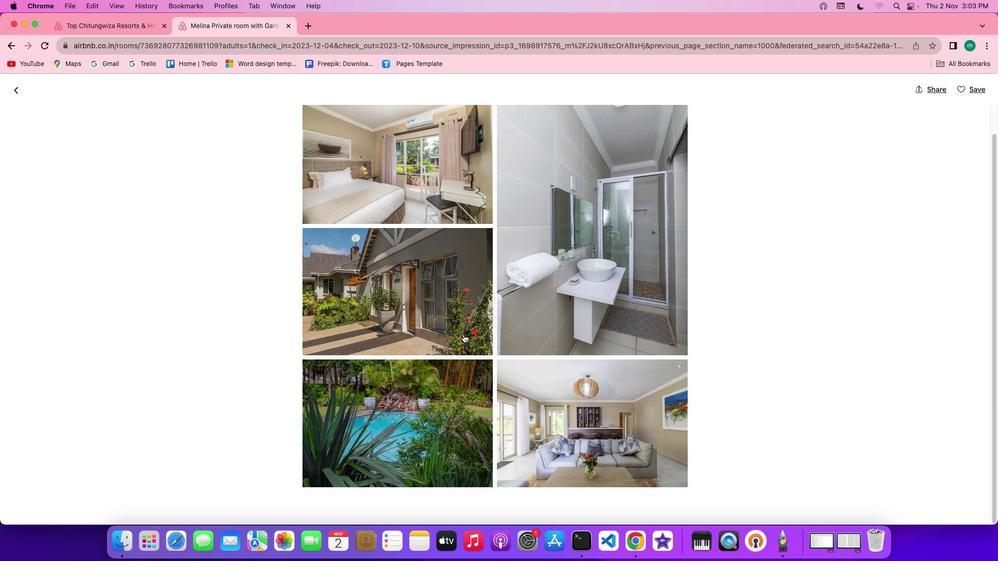 
Action: Mouse scrolled (475, 342) with delta (2, 2)
Screenshot: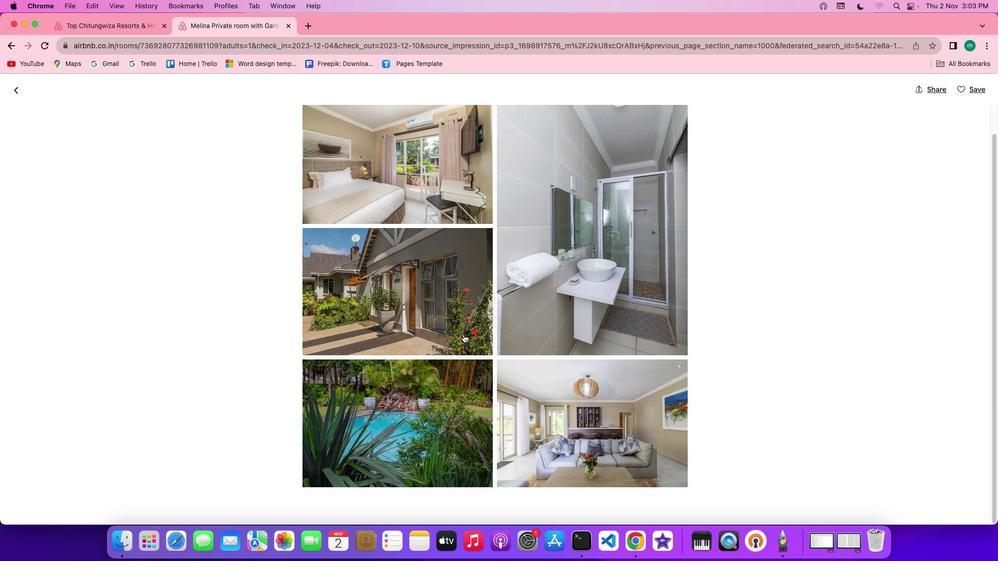 
Action: Mouse moved to (471, 340)
Screenshot: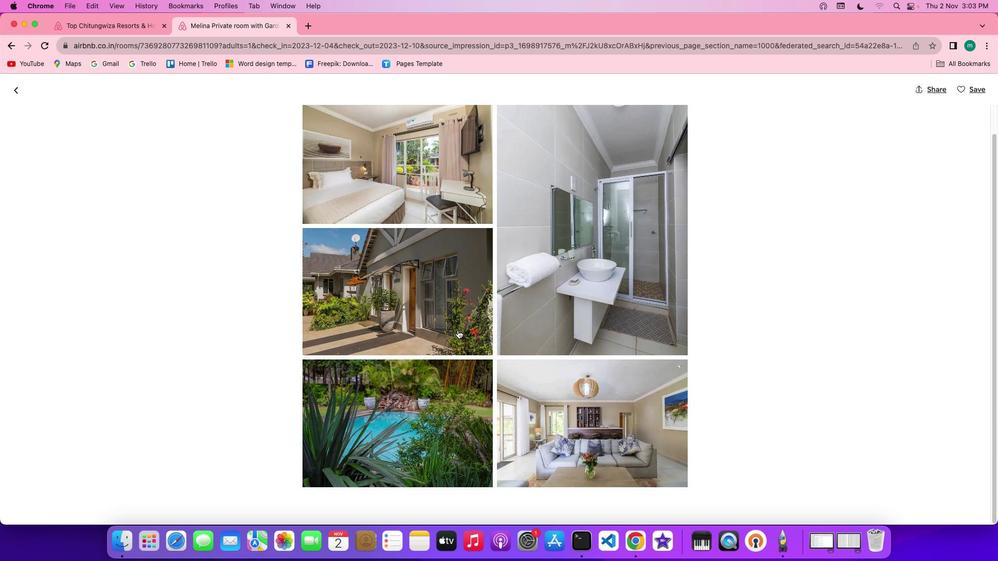 
Action: Mouse scrolled (471, 340) with delta (2, 1)
Screenshot: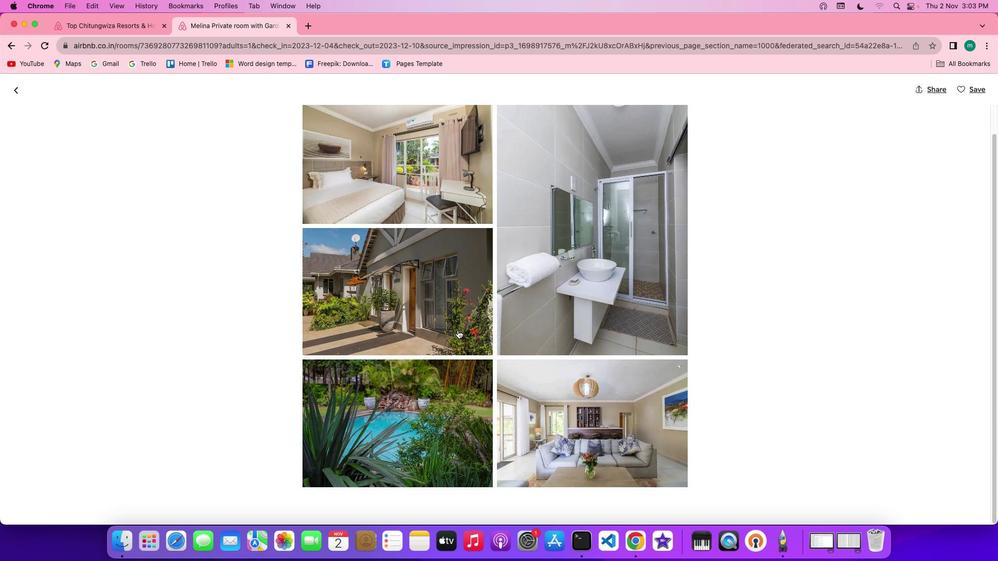 
Action: Mouse moved to (20, 88)
Screenshot: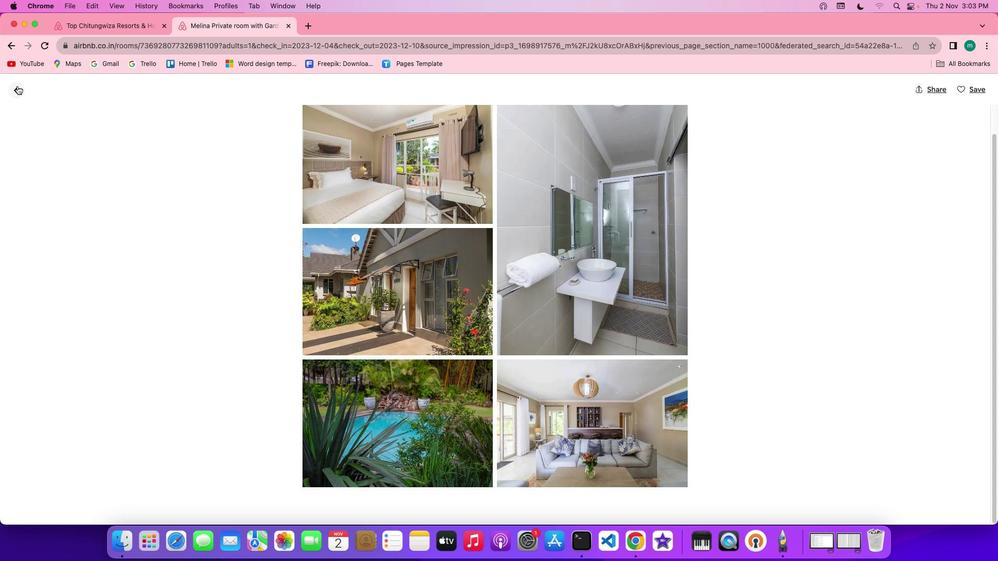 
Action: Mouse pressed left at (20, 88)
Screenshot: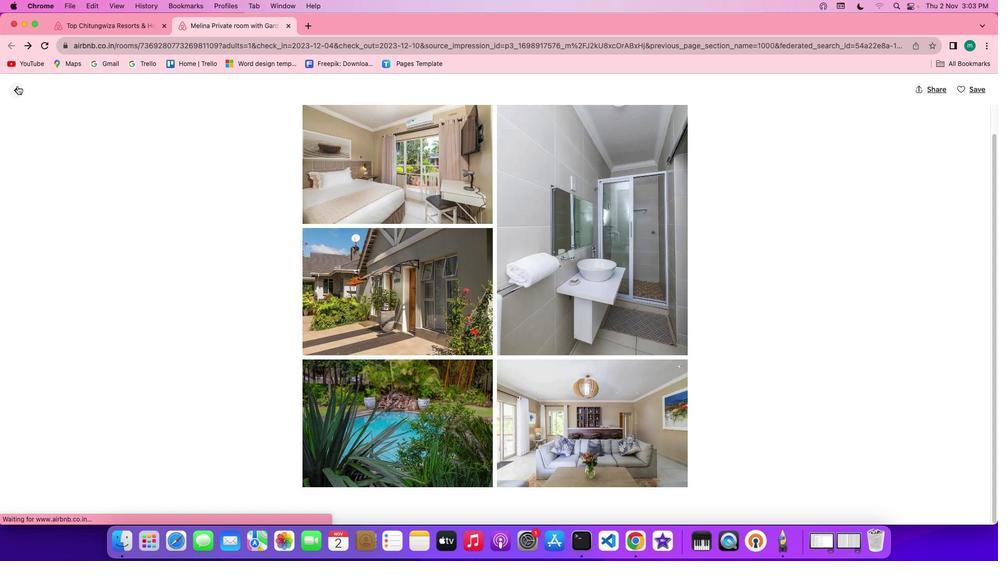 
Action: Mouse moved to (450, 366)
Screenshot: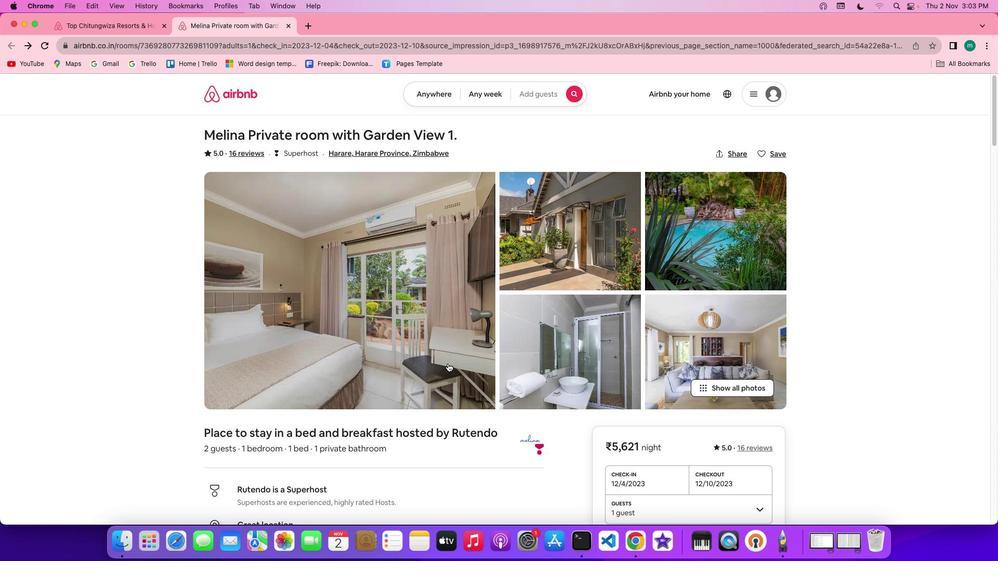 
Action: Mouse scrolled (450, 366) with delta (2, 2)
Screenshot: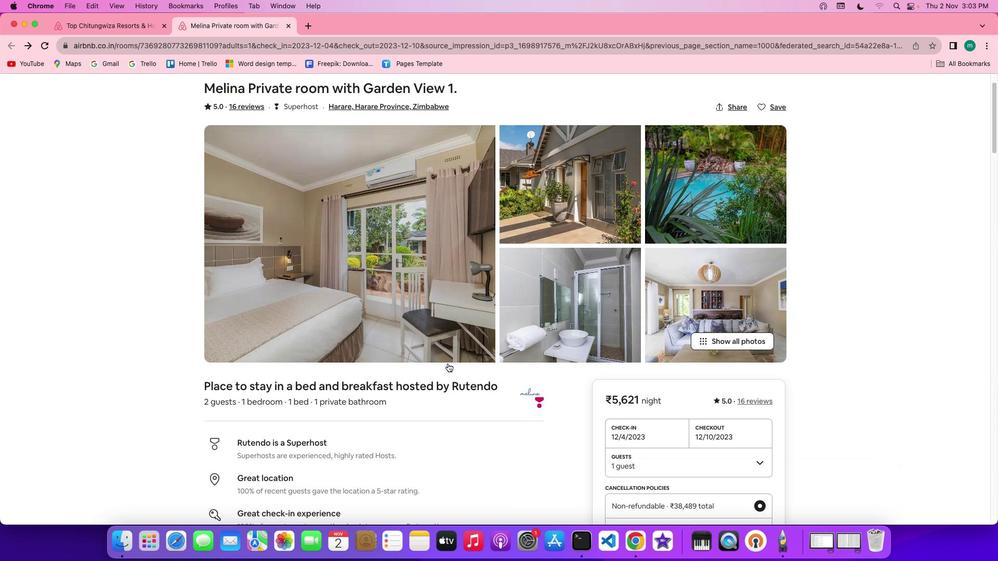 
Action: Mouse scrolled (450, 366) with delta (2, 2)
Screenshot: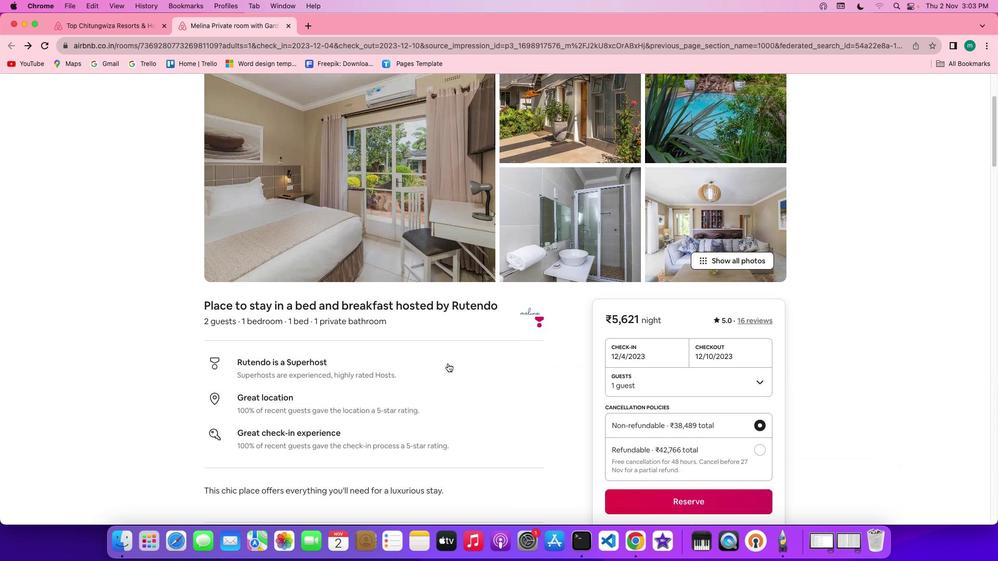 
Action: Mouse scrolled (450, 366) with delta (2, 1)
Screenshot: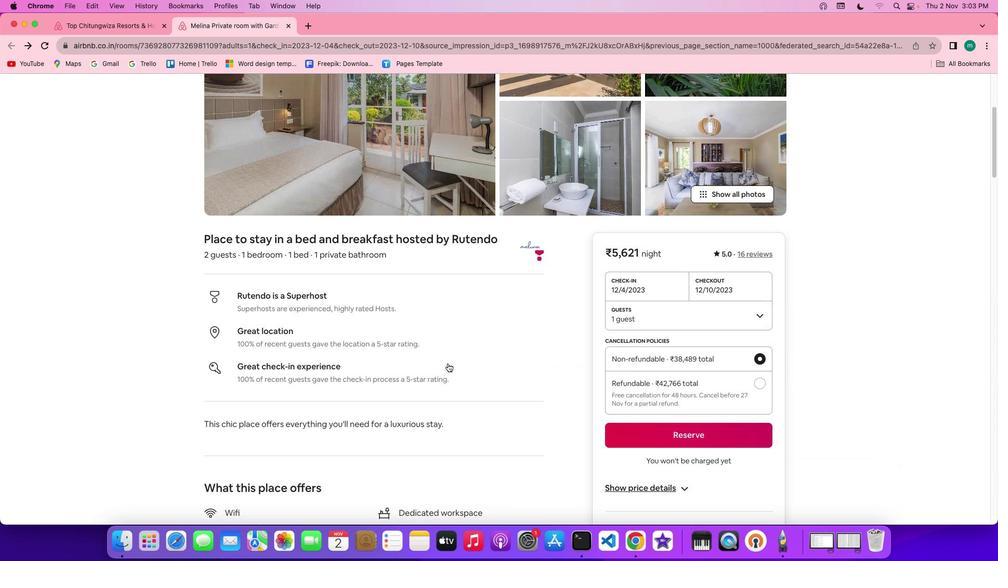 
Action: Mouse scrolled (450, 366) with delta (2, 0)
Screenshot: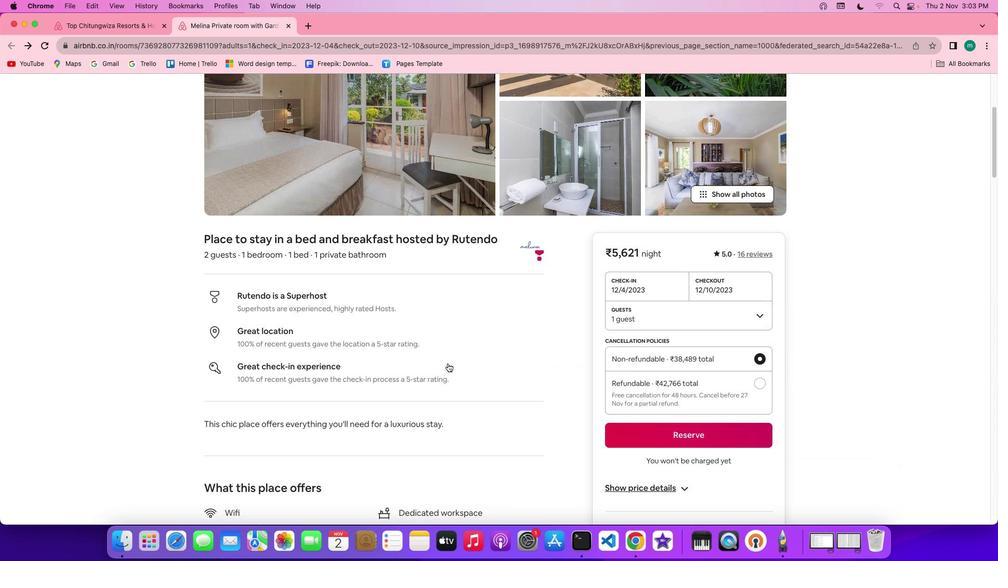 
Action: Mouse scrolled (450, 366) with delta (2, 0)
Screenshot: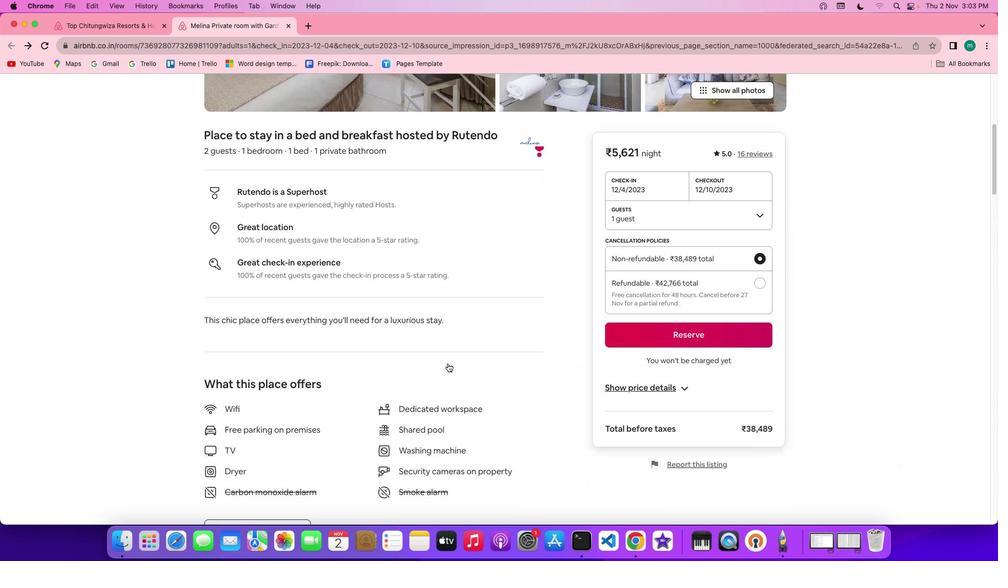 
Action: Mouse moved to (394, 376)
Screenshot: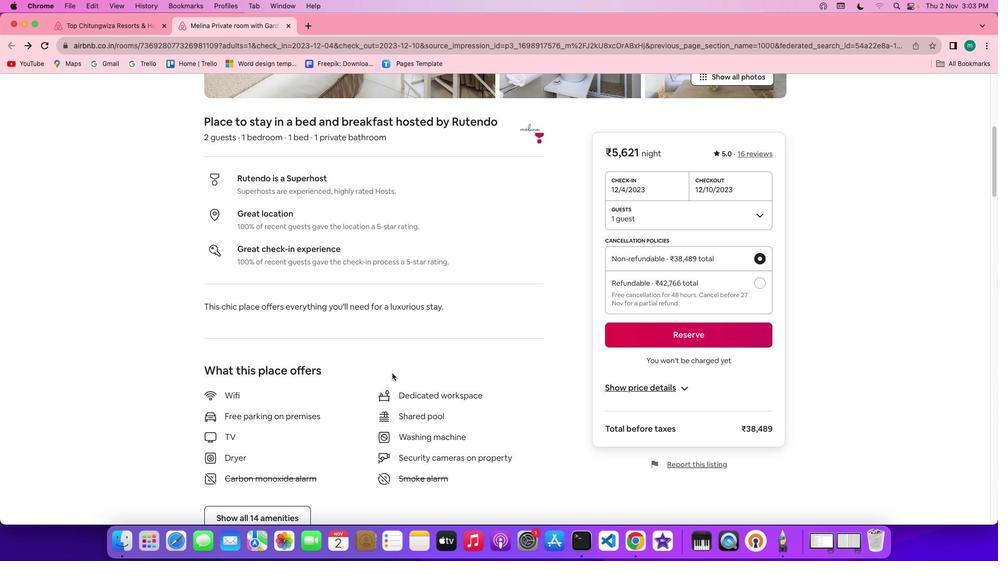 
Action: Mouse scrolled (394, 376) with delta (2, 2)
Screenshot: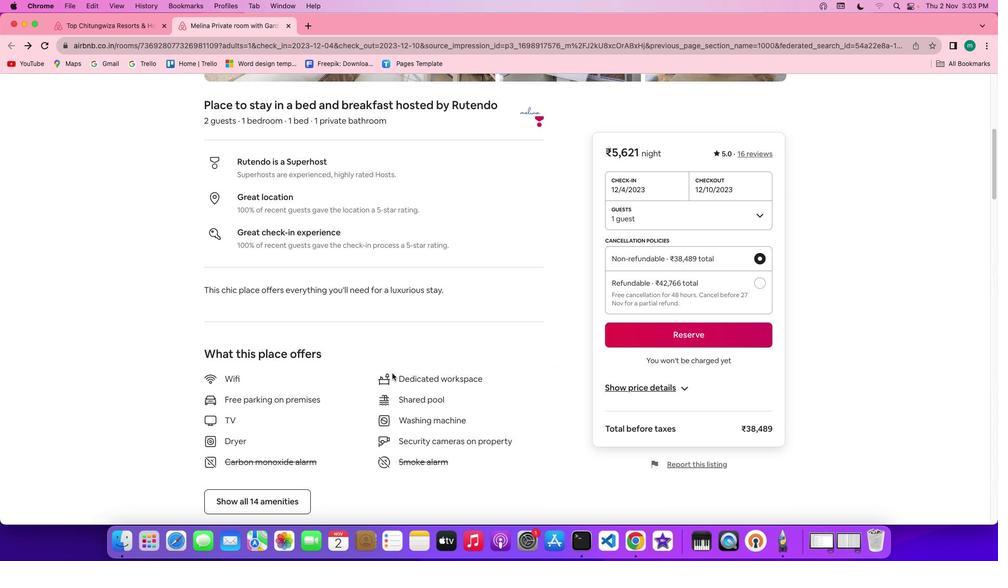 
Action: Mouse scrolled (394, 376) with delta (2, 2)
Screenshot: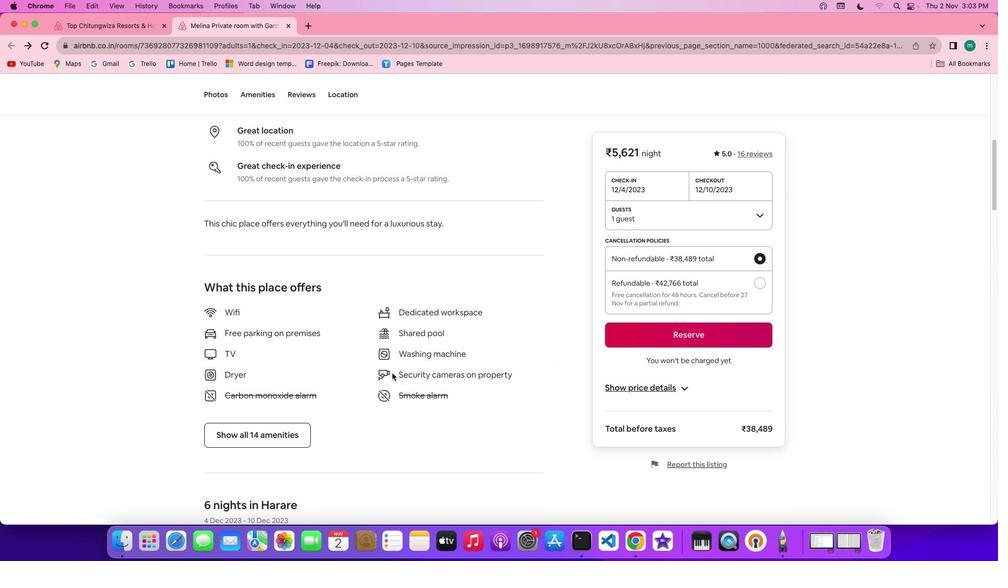 
Action: Mouse scrolled (394, 376) with delta (2, 1)
Screenshot: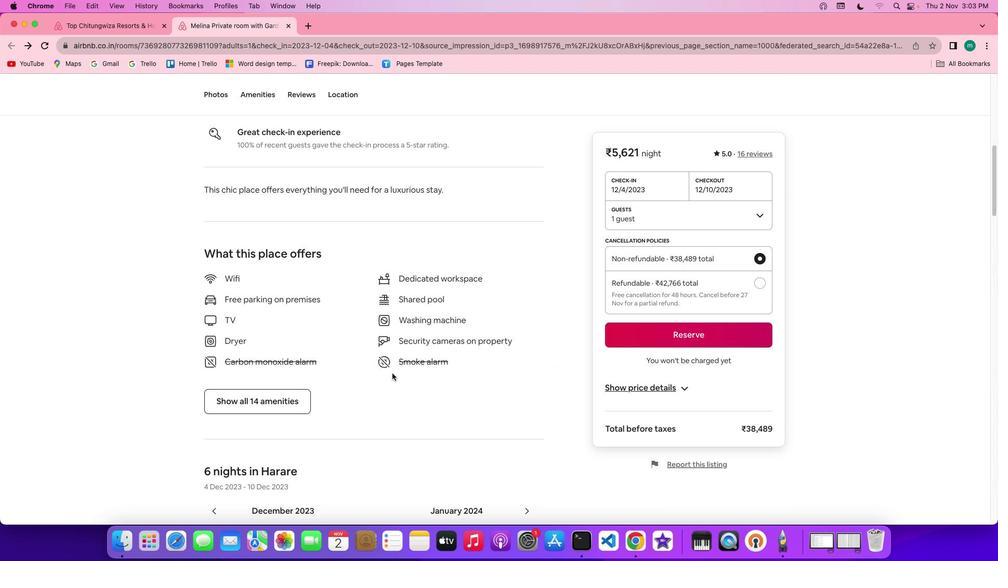 
Action: Mouse scrolled (394, 376) with delta (2, 0)
Screenshot: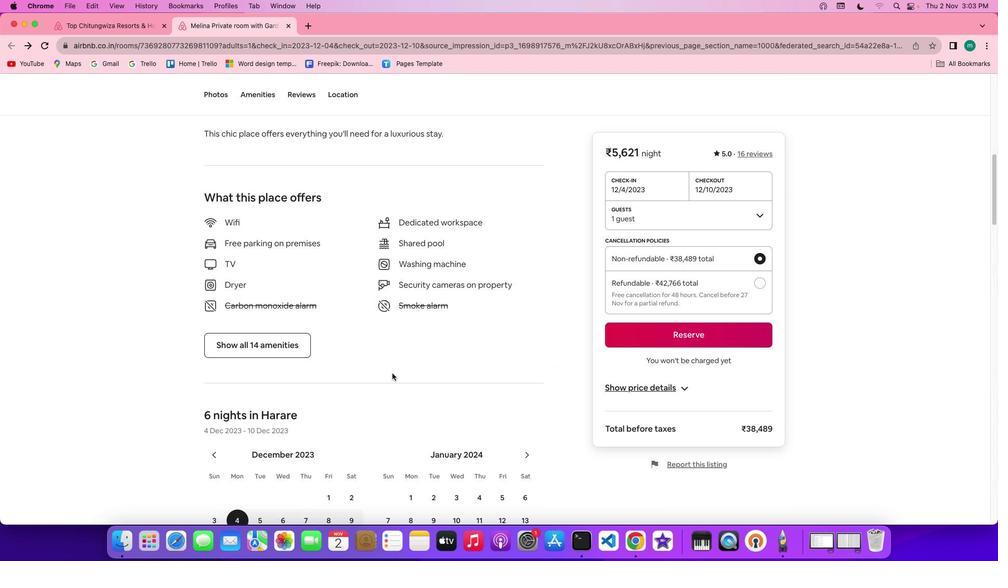 
Action: Mouse moved to (259, 326)
Screenshot: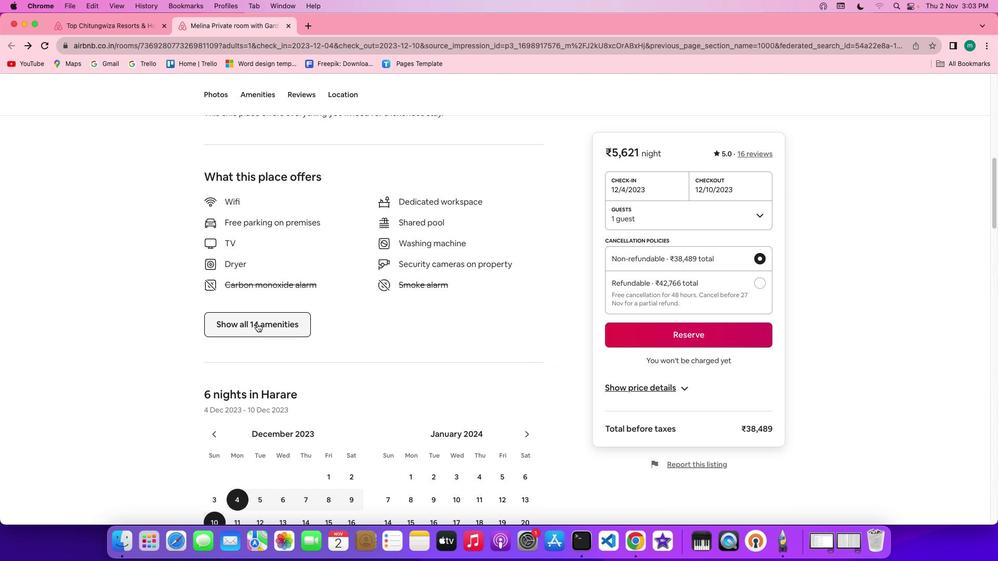 
Action: Mouse pressed left at (259, 326)
Screenshot: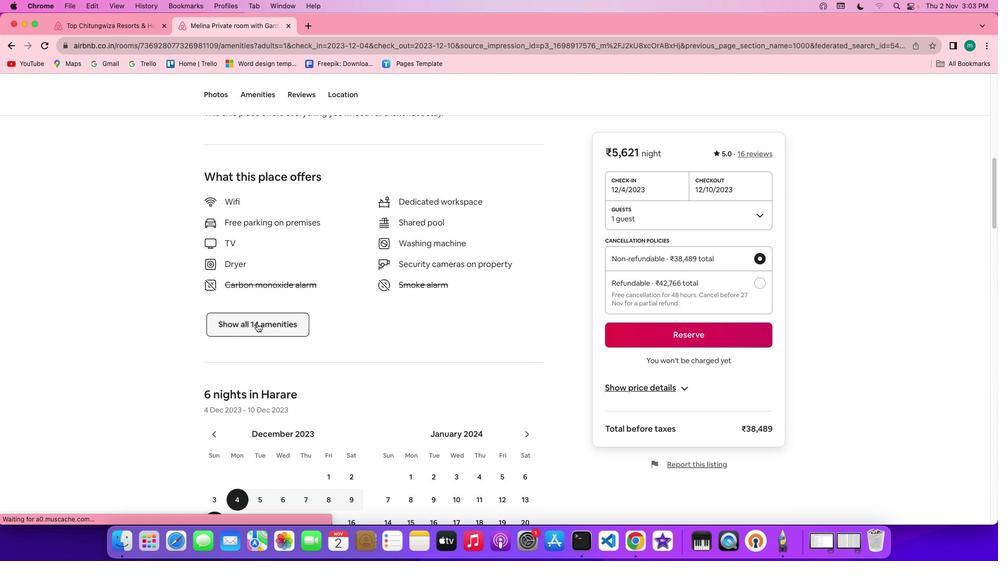 
Action: Mouse moved to (594, 420)
Screenshot: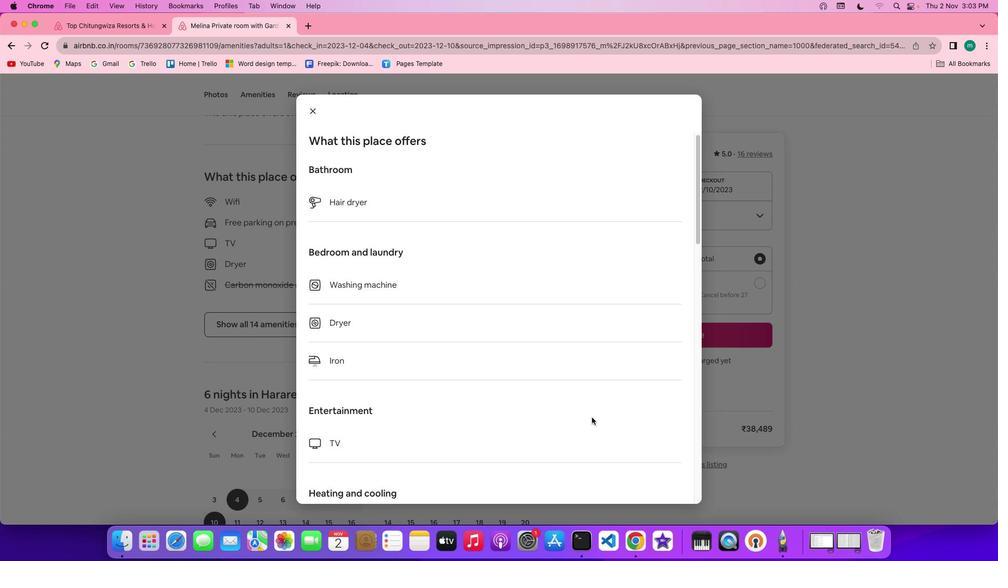 
Action: Mouse scrolled (594, 420) with delta (2, 2)
Screenshot: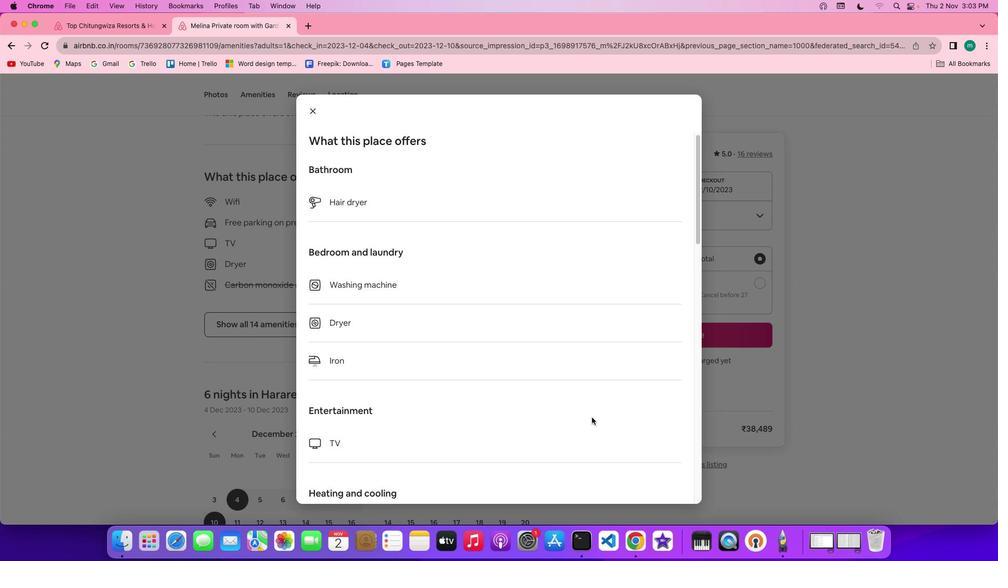 
Action: Mouse moved to (594, 420)
Screenshot: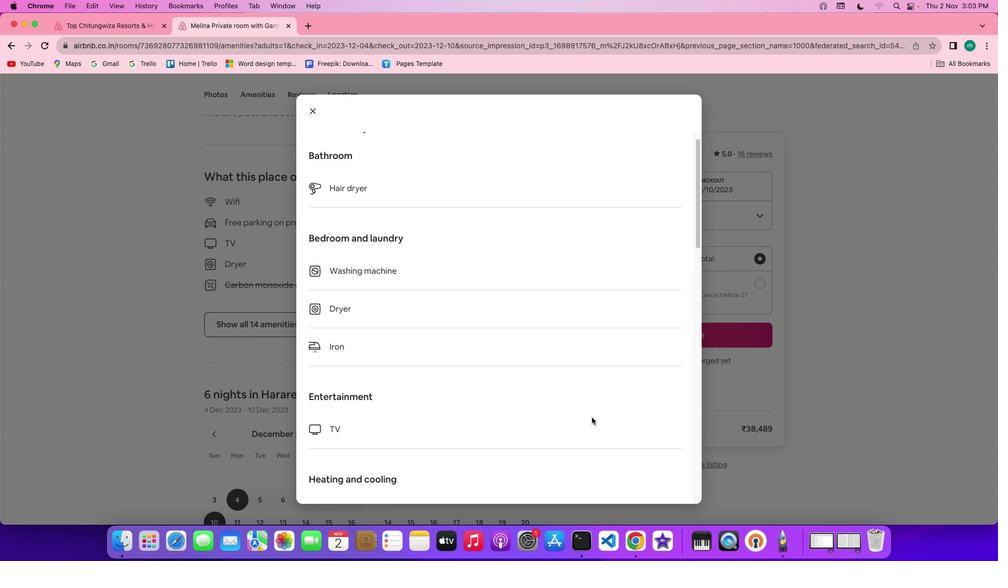 
Action: Mouse scrolled (594, 420) with delta (2, 2)
Screenshot: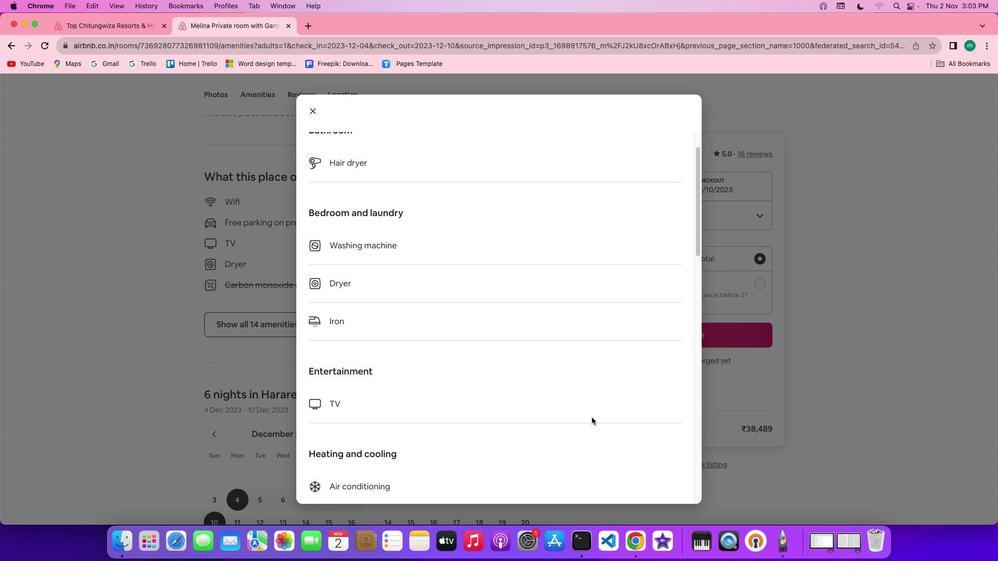 
Action: Mouse scrolled (594, 420) with delta (2, 1)
Screenshot: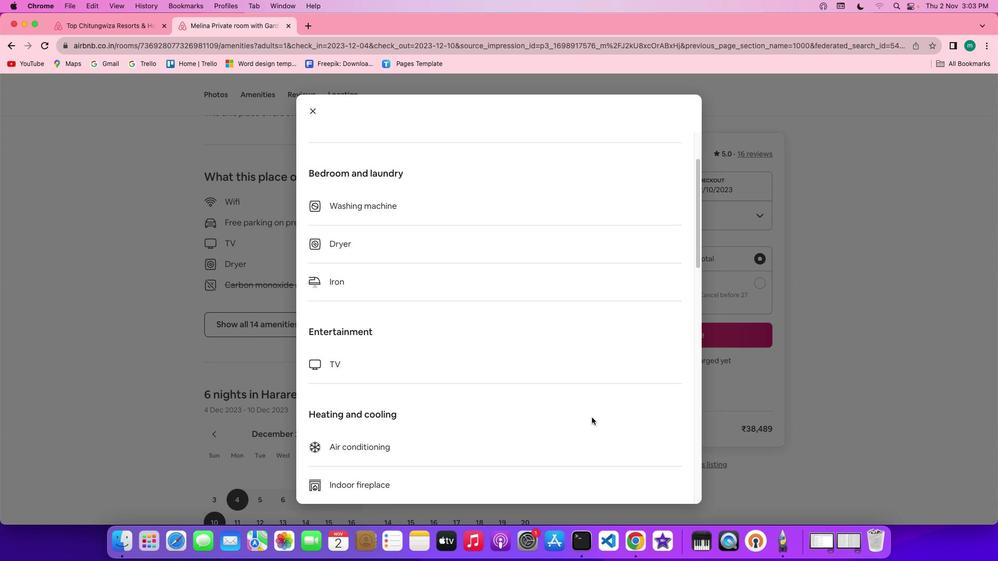 
Action: Mouse scrolled (594, 420) with delta (2, 1)
Screenshot: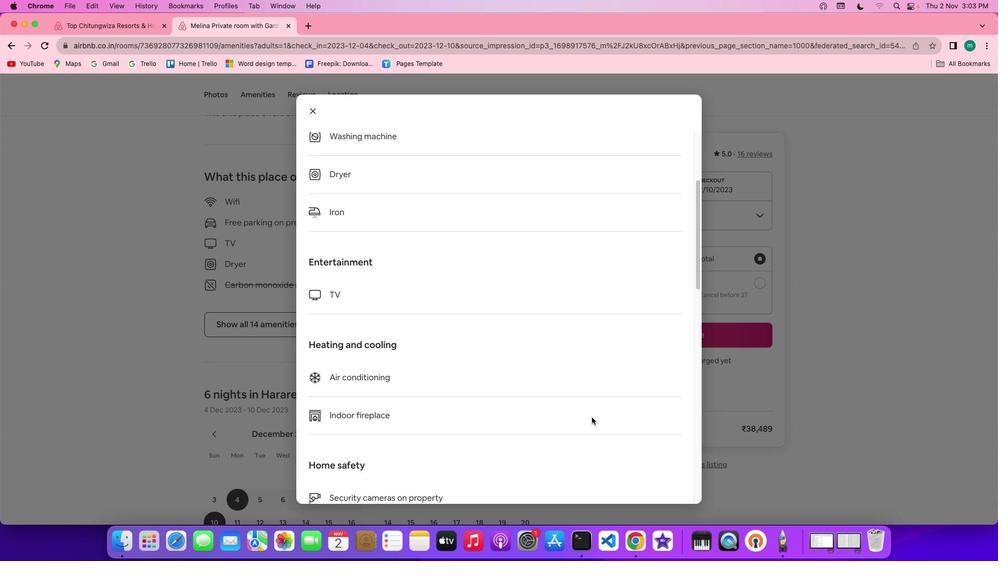 
Action: Mouse scrolled (594, 420) with delta (2, 2)
Screenshot: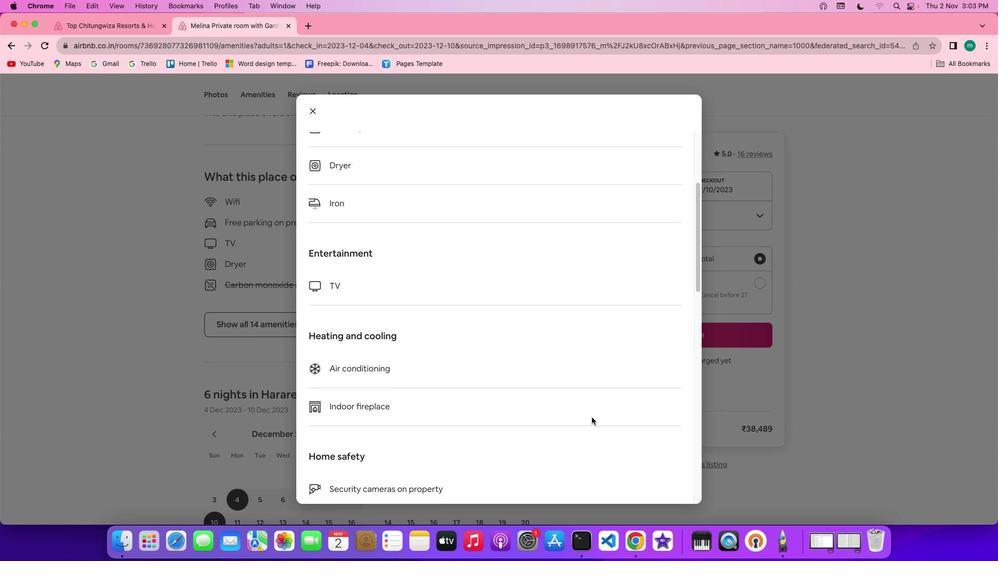 
Action: Mouse scrolled (594, 420) with delta (2, 2)
Screenshot: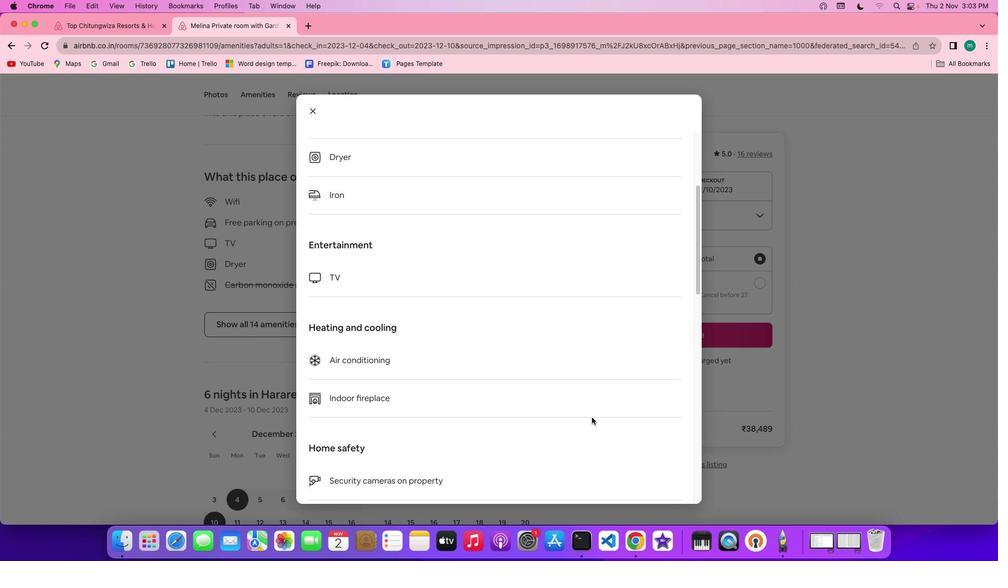 
Action: Mouse scrolled (594, 420) with delta (2, 2)
Screenshot: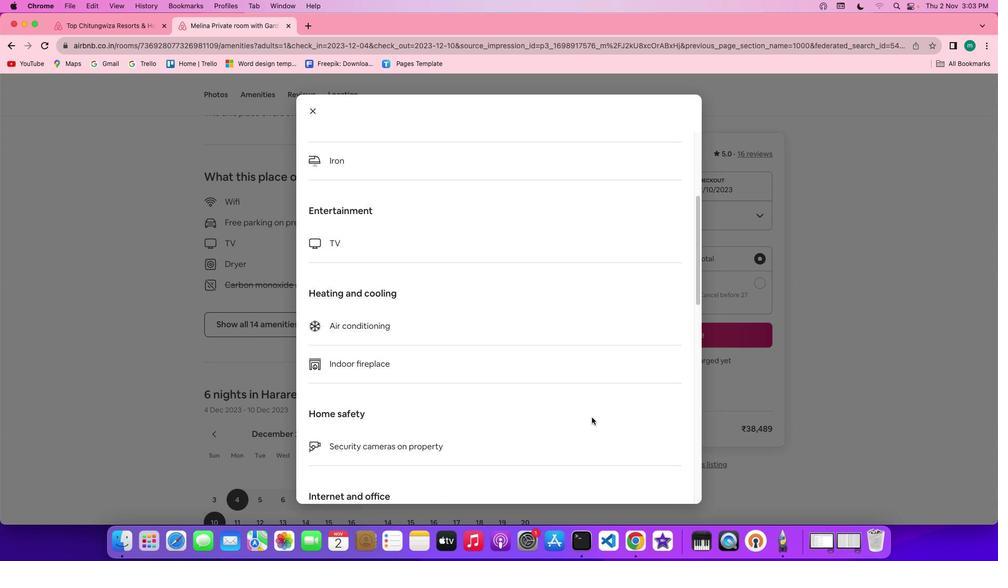 
Action: Mouse scrolled (594, 420) with delta (2, 1)
Screenshot: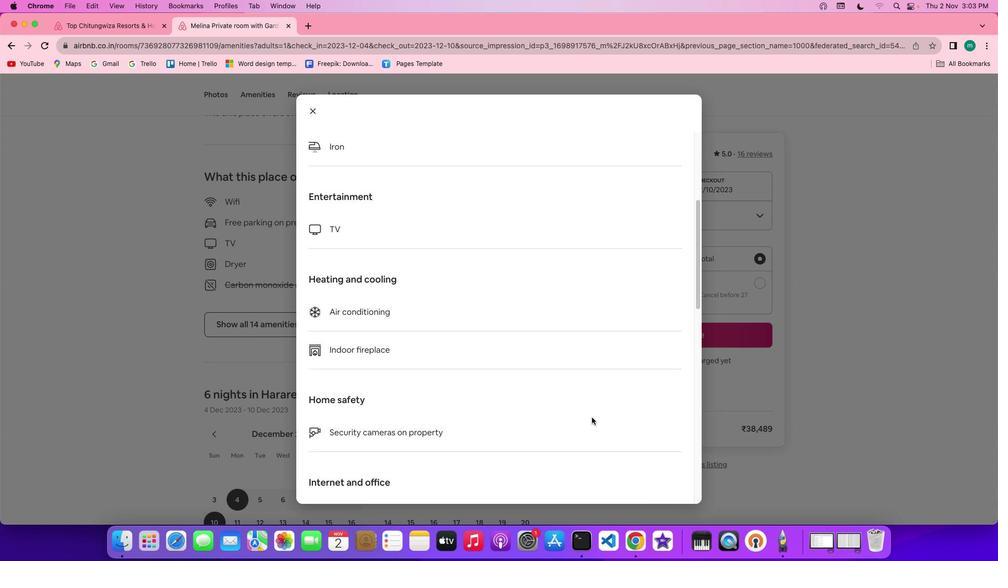 
Action: Mouse scrolled (594, 420) with delta (2, 1)
Screenshot: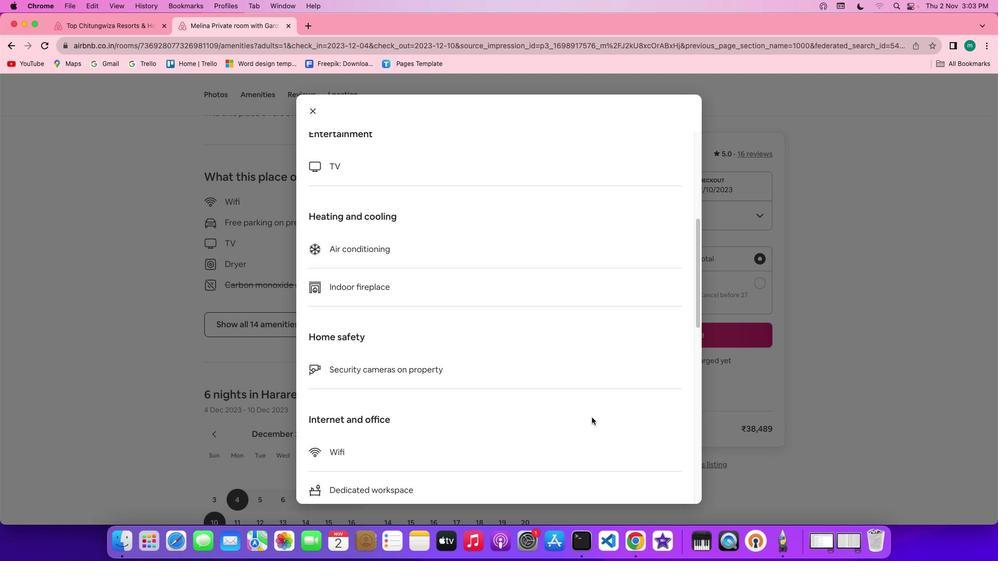 
Action: Mouse scrolled (594, 420) with delta (2, 2)
Screenshot: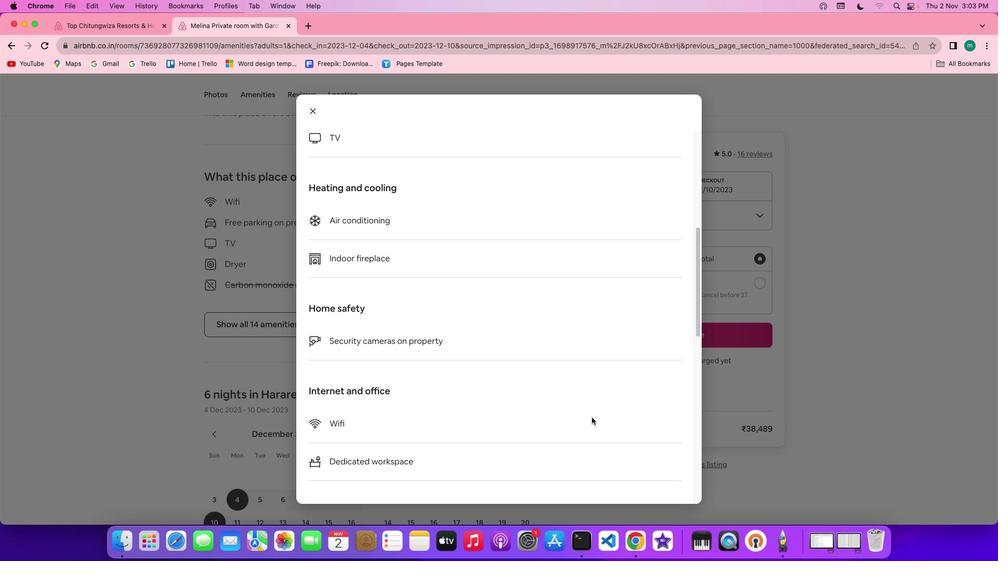 
Action: Mouse scrolled (594, 420) with delta (2, 2)
Screenshot: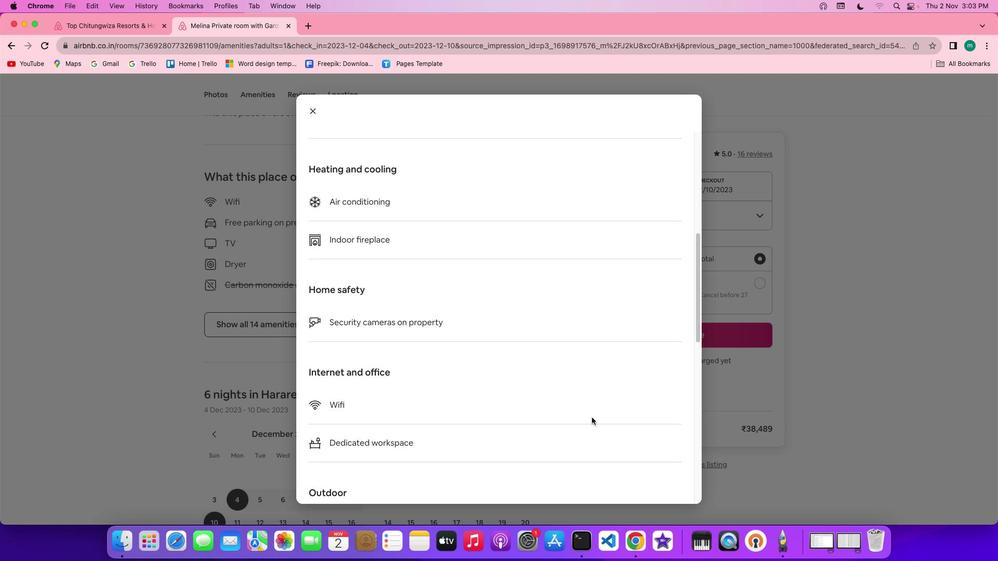 
Action: Mouse scrolled (594, 420) with delta (2, 1)
Screenshot: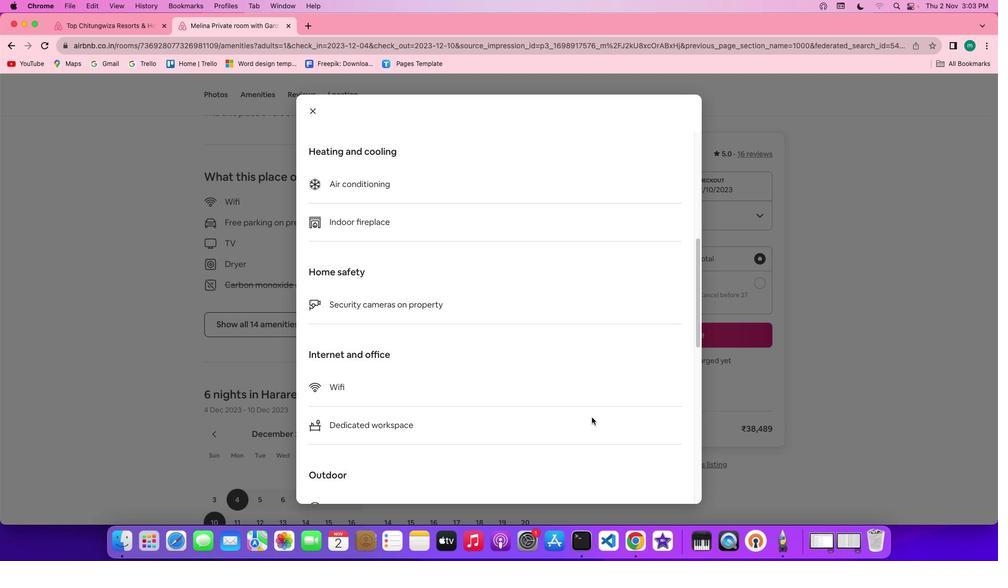 
Action: Mouse scrolled (594, 420) with delta (2, 1)
Screenshot: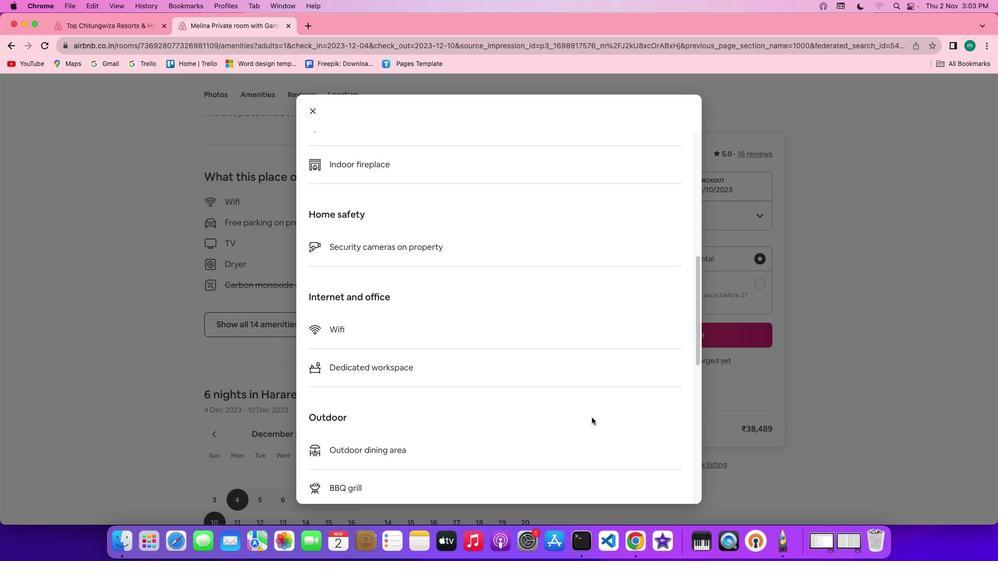
Action: Mouse scrolled (594, 420) with delta (2, 2)
Screenshot: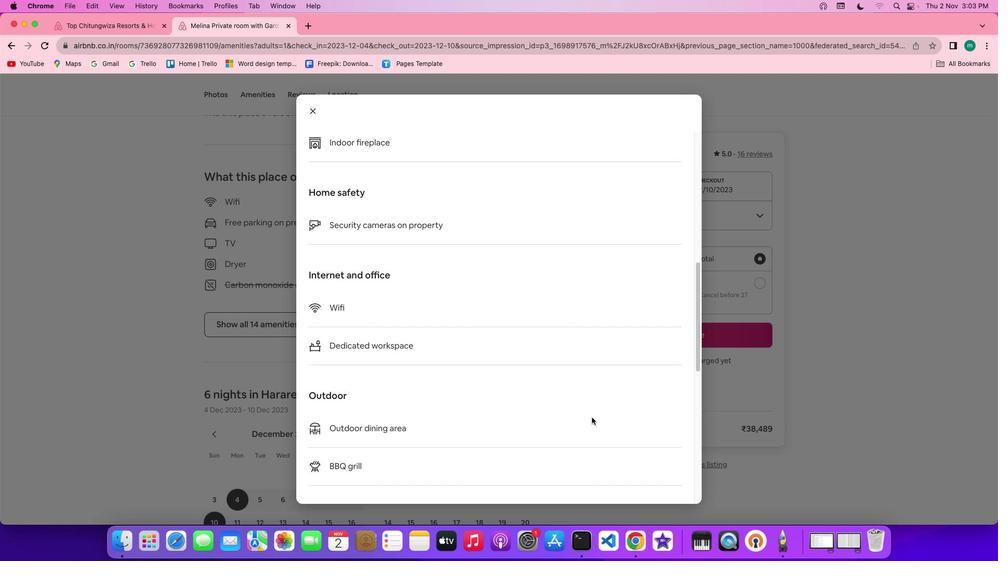 
Action: Mouse scrolled (594, 420) with delta (2, 2)
Screenshot: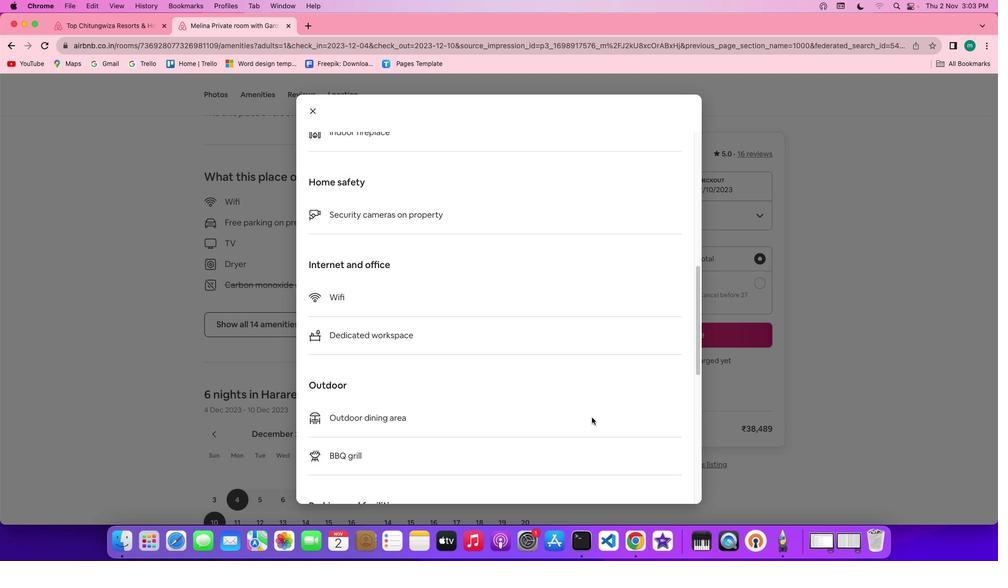 
Action: Mouse scrolled (594, 420) with delta (2, 2)
Screenshot: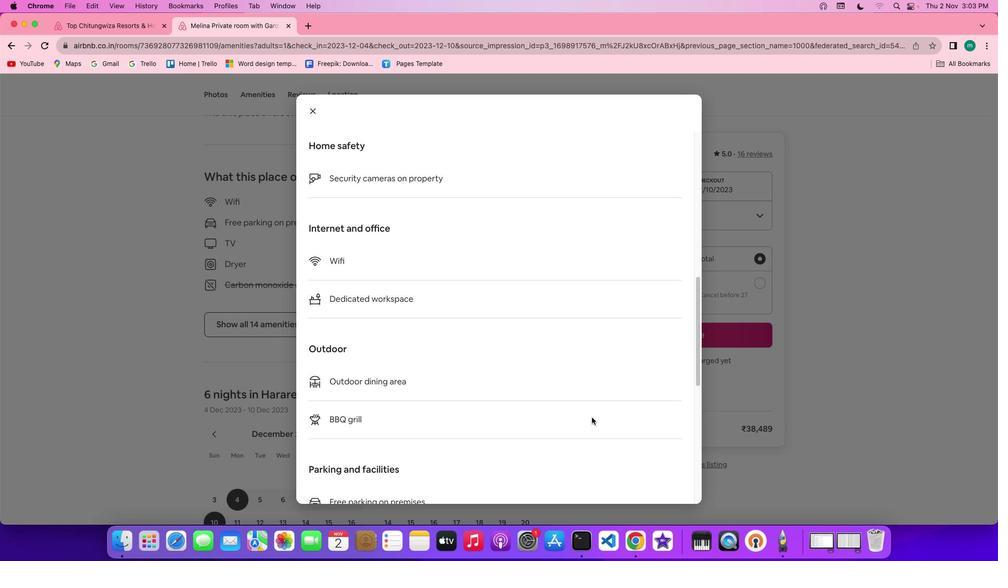 
Action: Mouse scrolled (594, 420) with delta (2, 1)
Screenshot: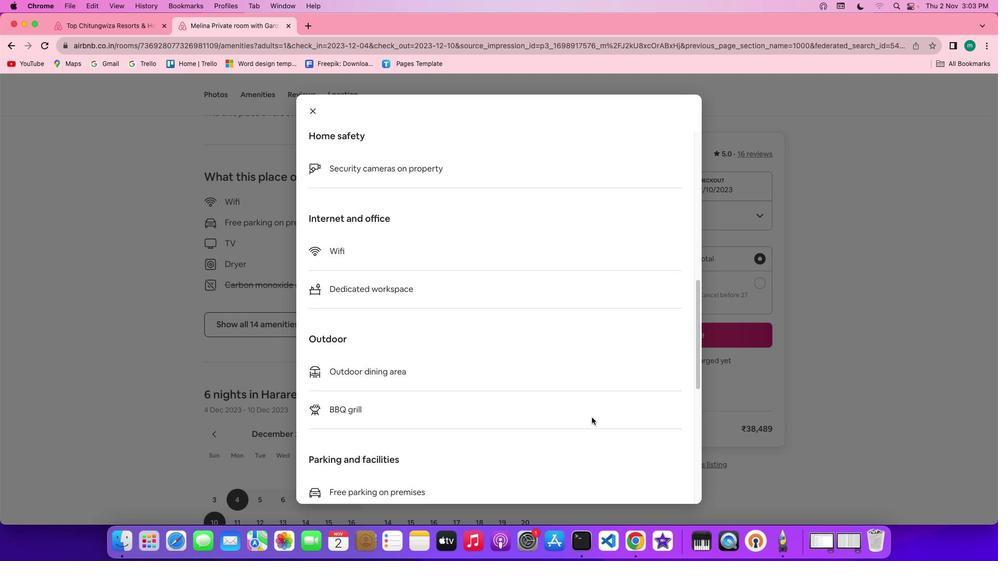 
Action: Mouse scrolled (594, 420) with delta (2, 1)
Screenshot: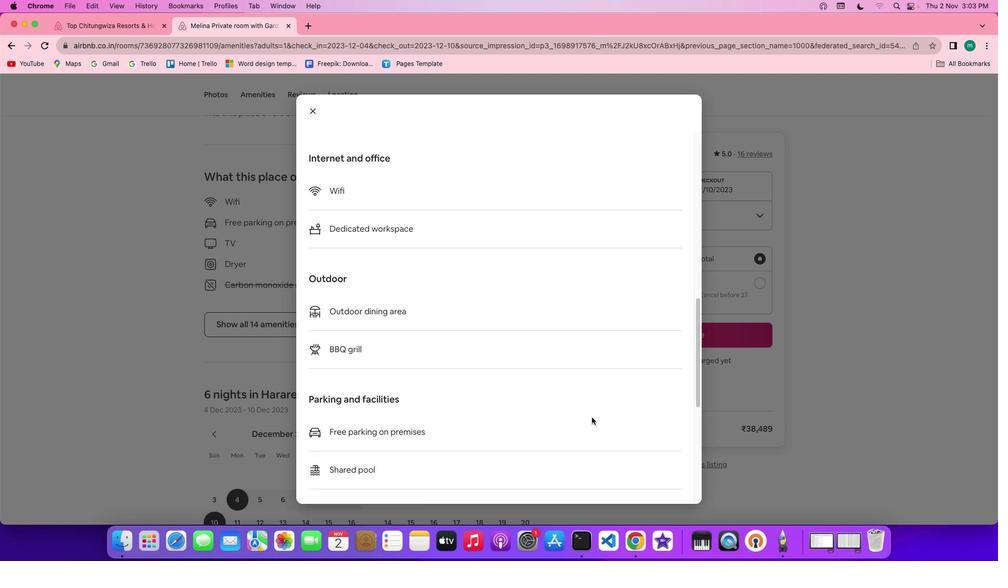 
Action: Mouse scrolled (594, 420) with delta (2, 2)
Screenshot: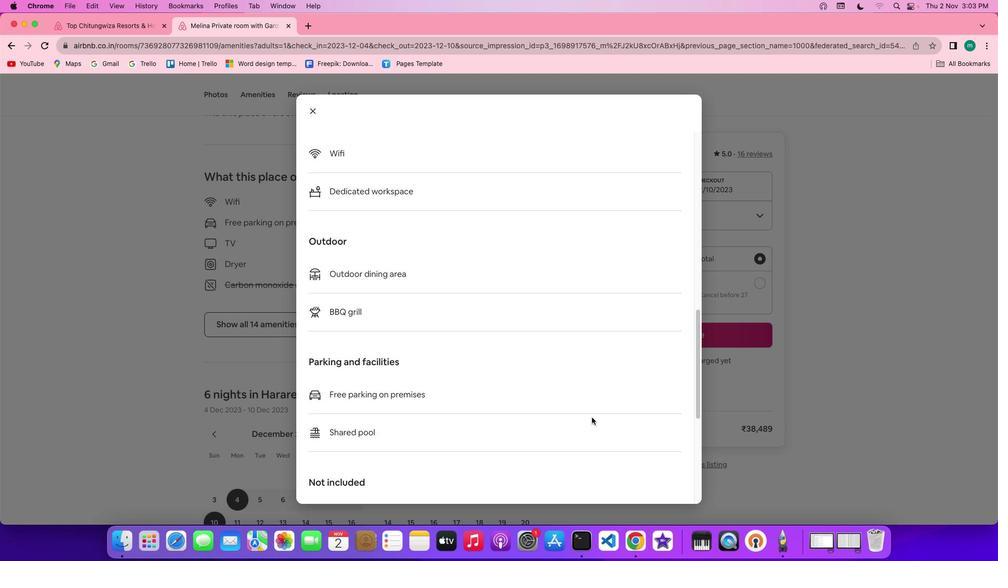 
Action: Mouse scrolled (594, 420) with delta (2, 2)
Screenshot: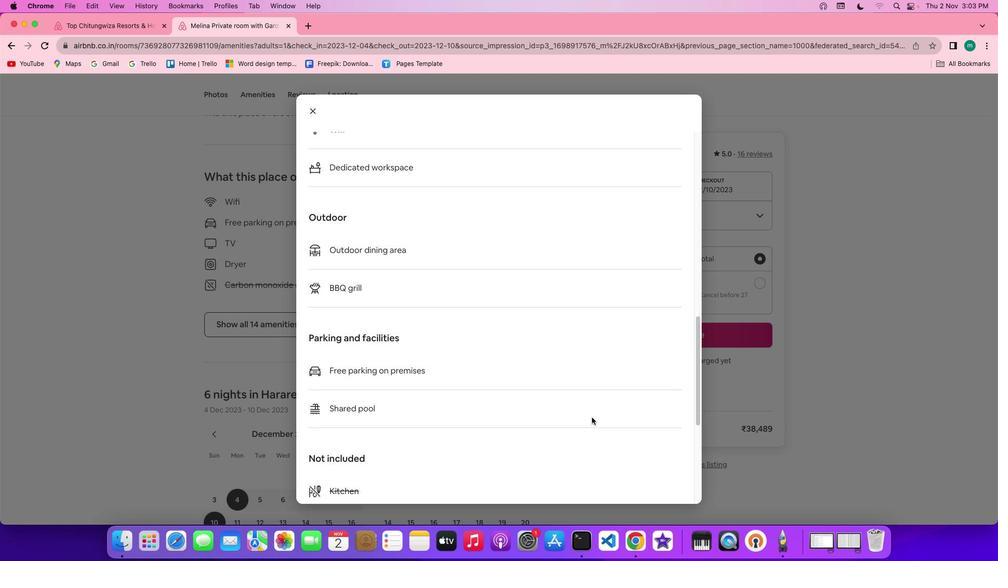 
Action: Mouse scrolled (594, 420) with delta (2, 1)
Screenshot: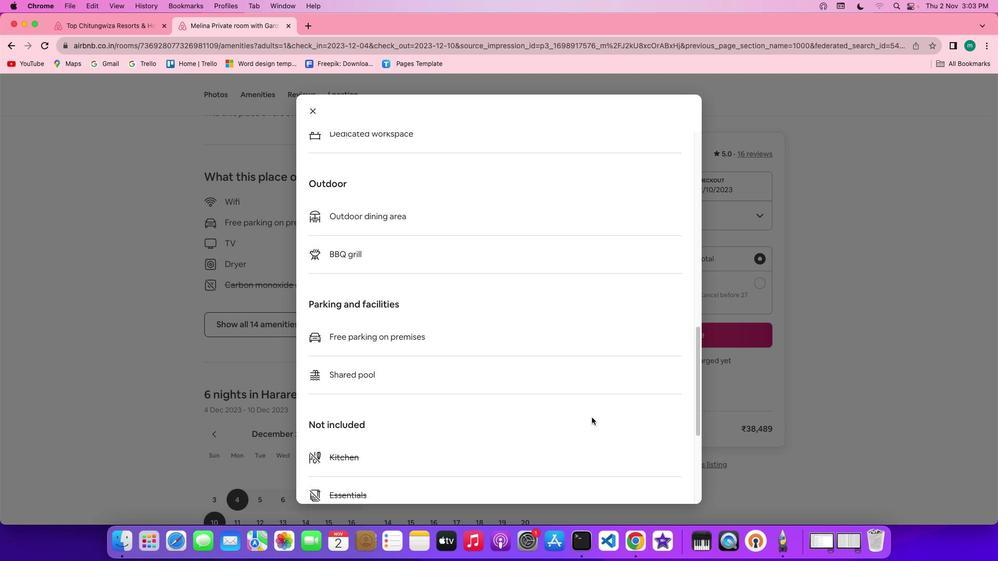 
Action: Mouse scrolled (594, 420) with delta (2, 1)
Screenshot: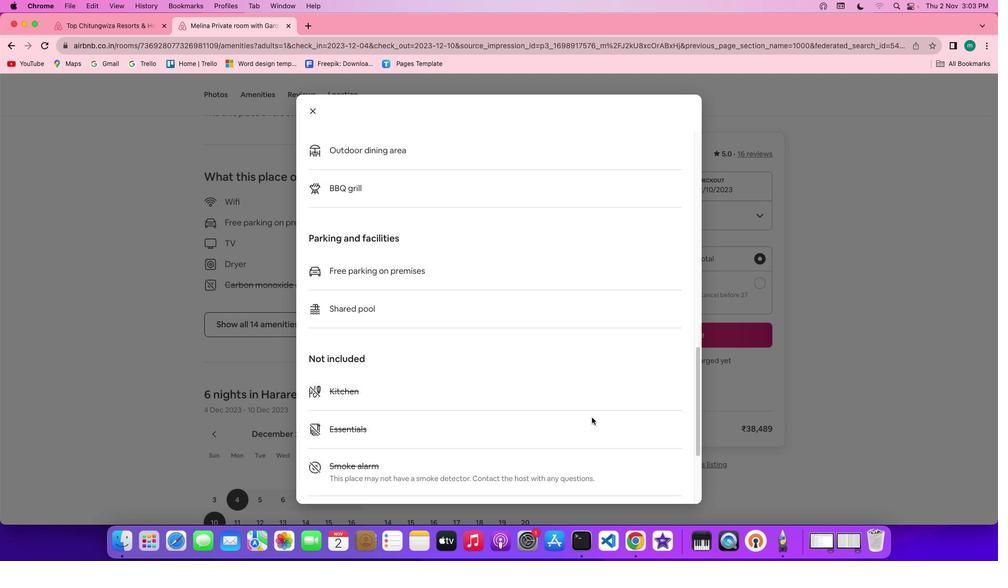 
Action: Mouse scrolled (594, 420) with delta (2, 2)
Screenshot: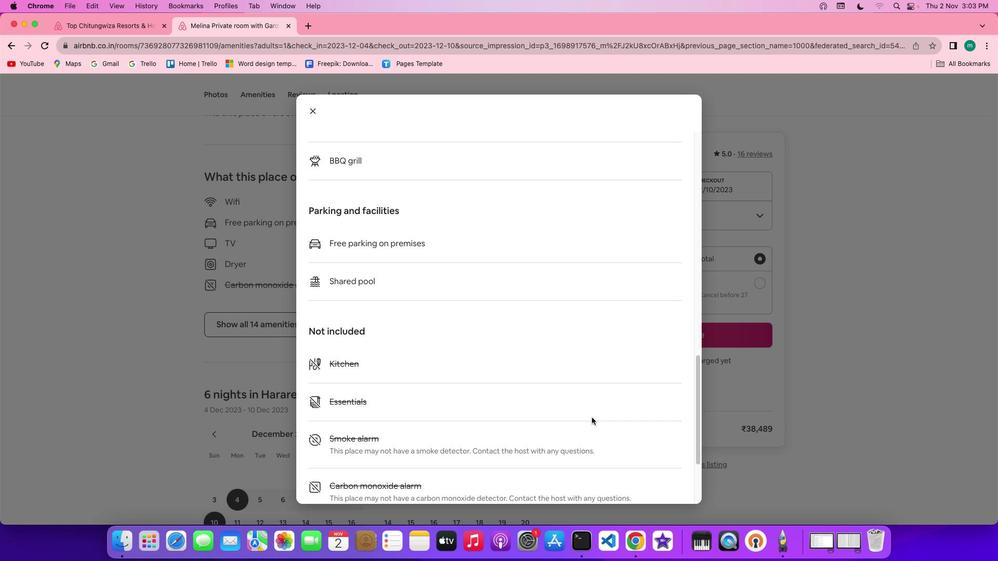 
Action: Mouse scrolled (594, 420) with delta (2, 2)
Screenshot: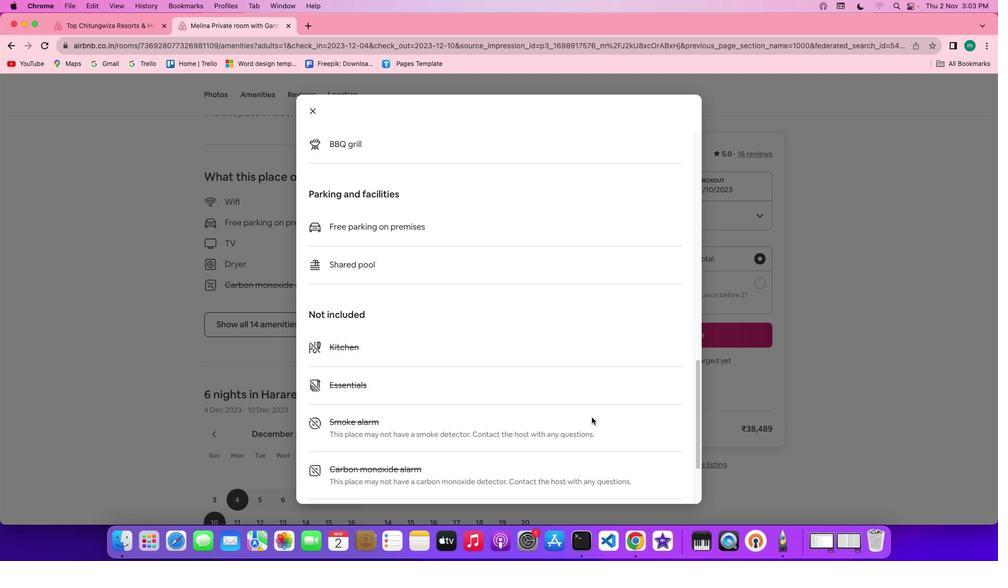 
Action: Mouse scrolled (594, 420) with delta (2, 1)
Screenshot: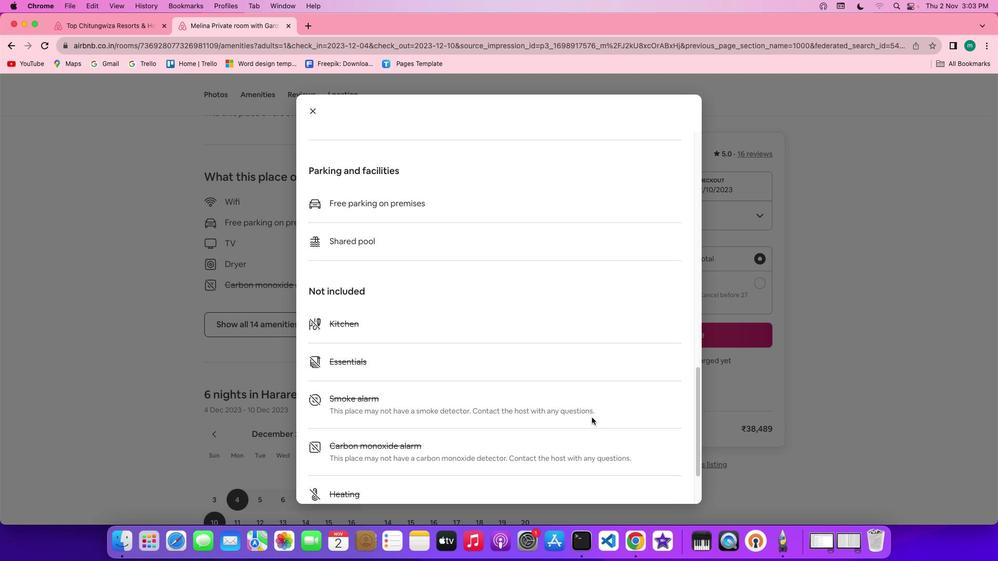 
Action: Mouse scrolled (594, 420) with delta (2, 1)
Screenshot: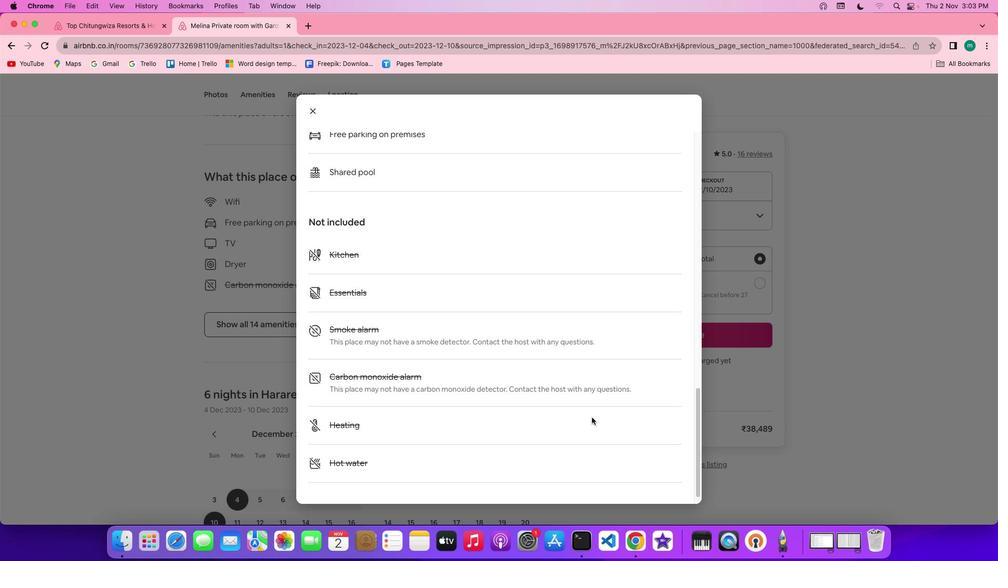 
Action: Mouse scrolled (594, 420) with delta (2, 2)
Screenshot: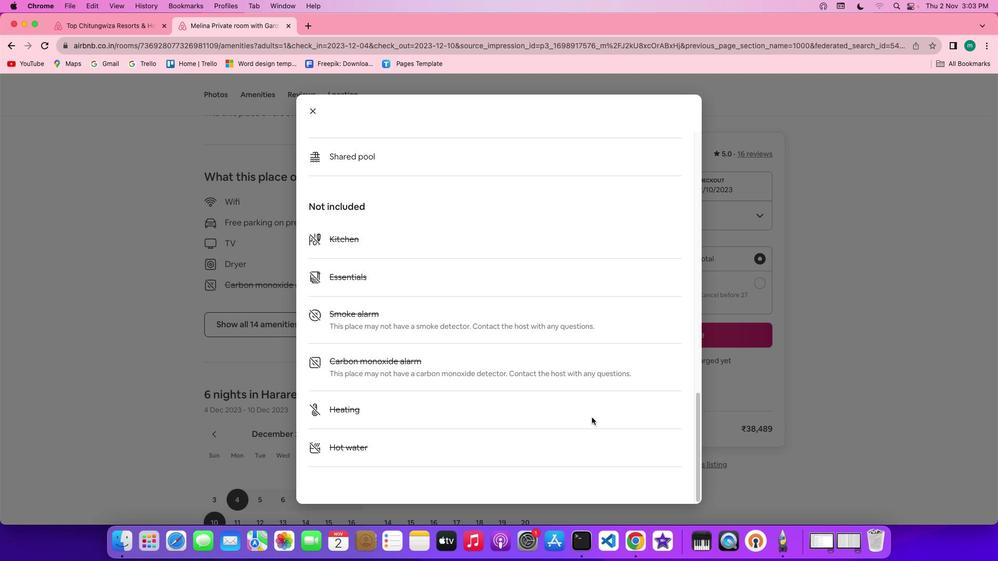 
Action: Mouse scrolled (594, 420) with delta (2, 2)
Screenshot: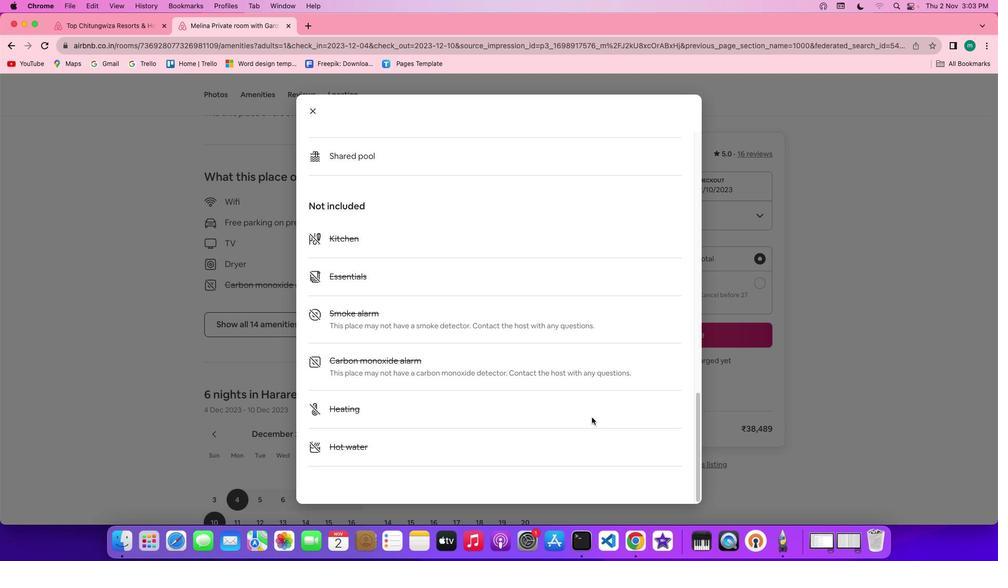 
Action: Mouse scrolled (594, 420) with delta (2, 1)
Screenshot: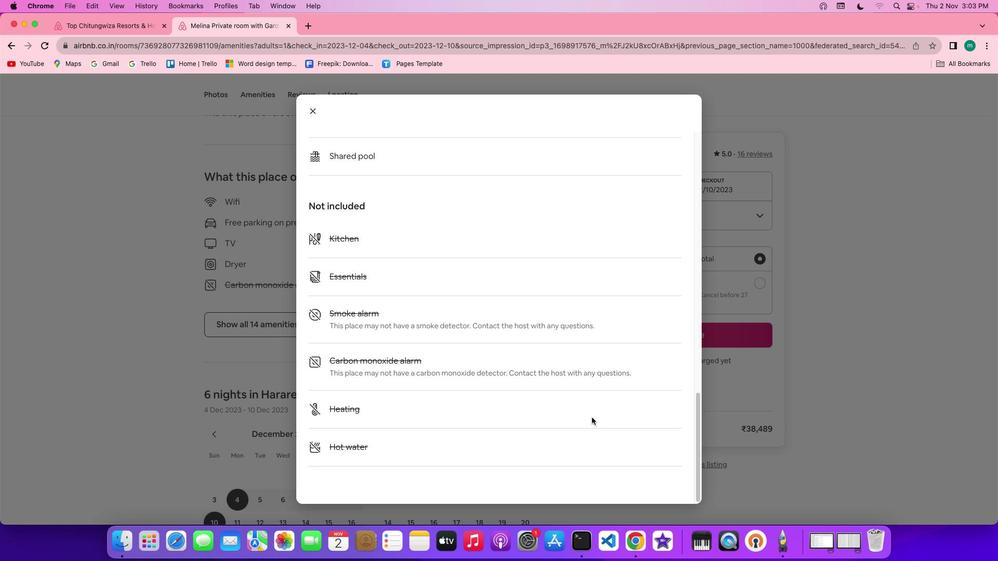 
Action: Mouse scrolled (594, 420) with delta (2, 1)
Screenshot: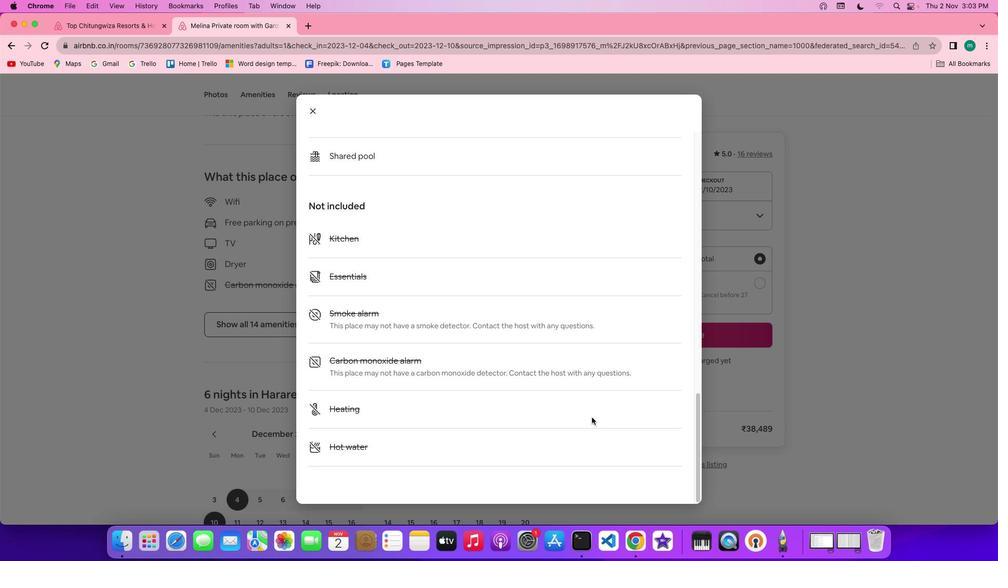 
Action: Mouse scrolled (594, 420) with delta (2, 1)
Screenshot: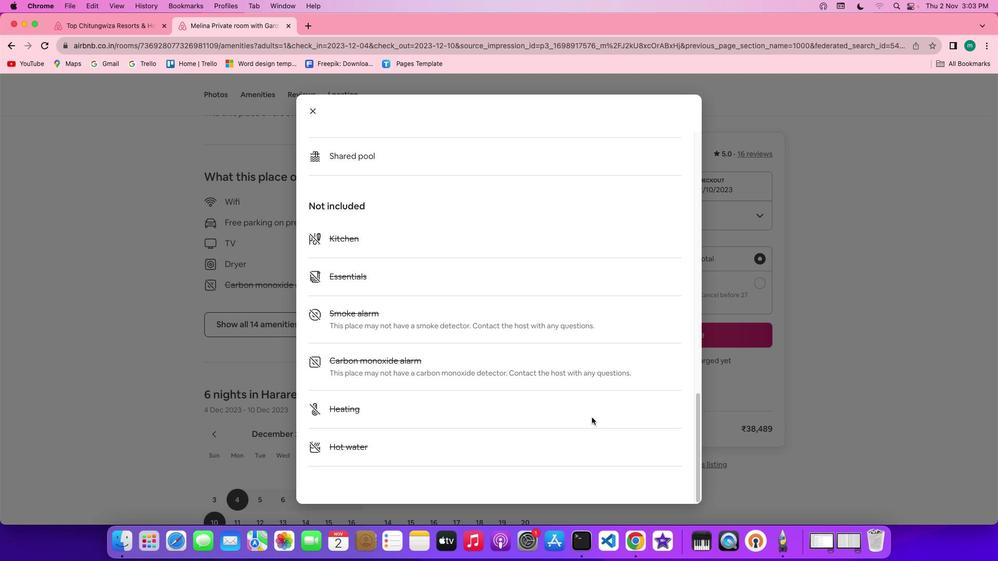 
Action: Mouse scrolled (594, 420) with delta (2, 2)
Screenshot: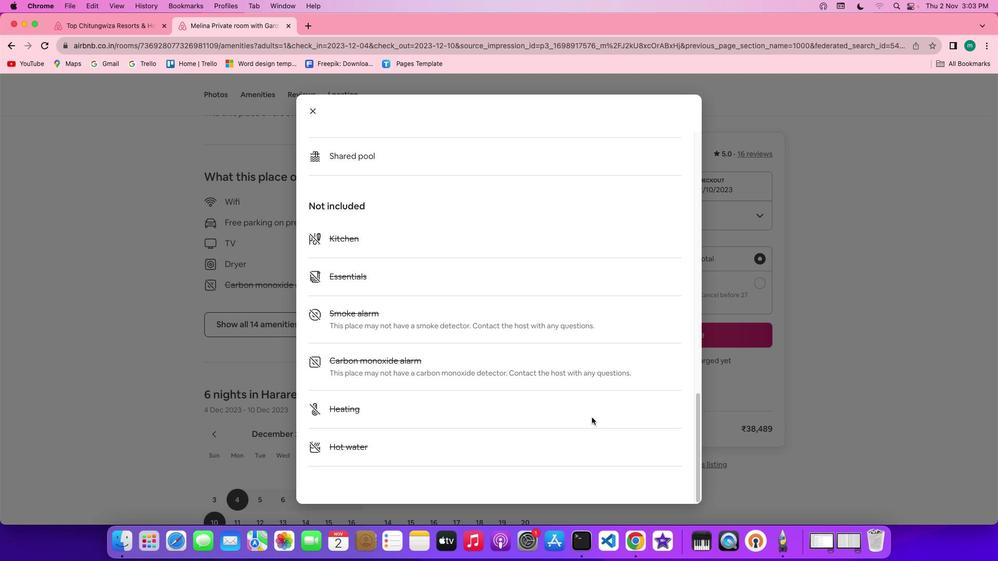 
Action: Mouse scrolled (594, 420) with delta (2, 2)
Screenshot: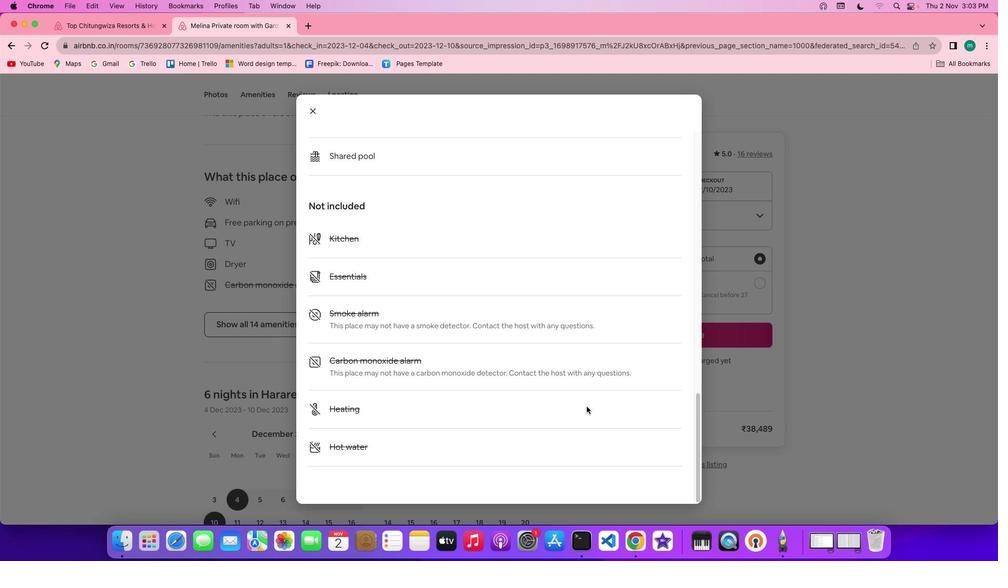 
Action: Mouse scrolled (594, 420) with delta (2, 1)
Screenshot: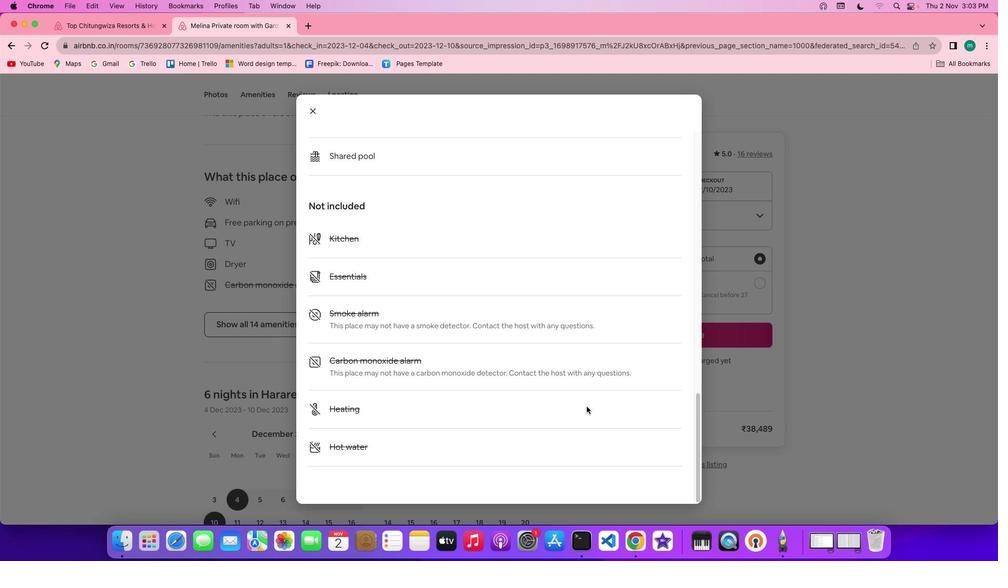 
Action: Mouse scrolled (594, 420) with delta (2, 0)
Screenshot: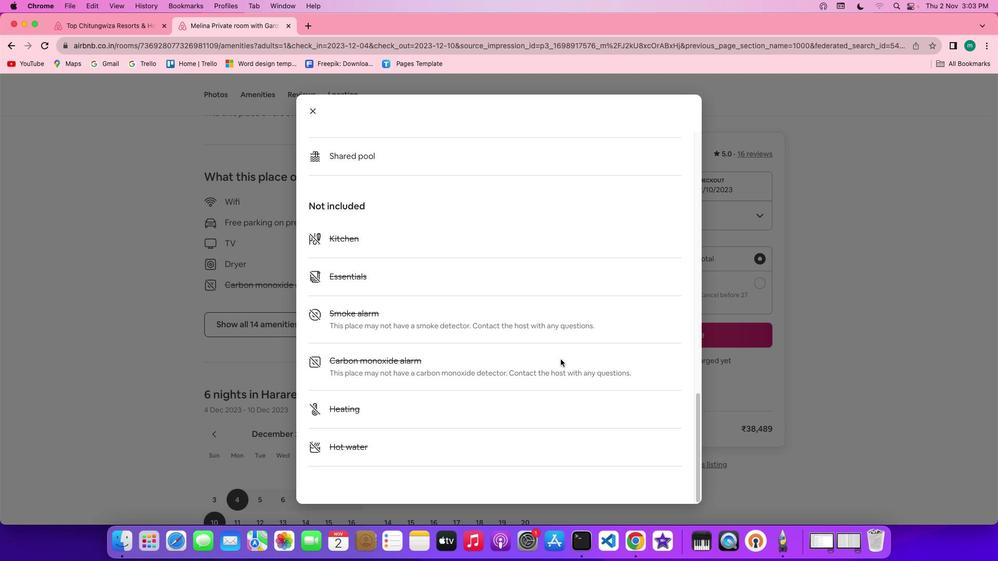 
Action: Mouse moved to (321, 118)
Screenshot: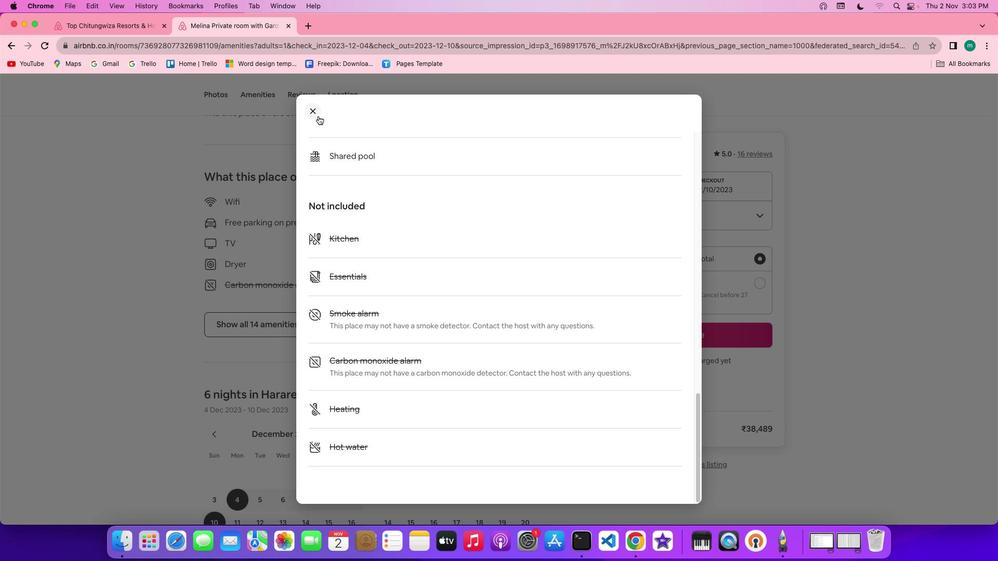 
Action: Mouse pressed left at (321, 118)
Screenshot: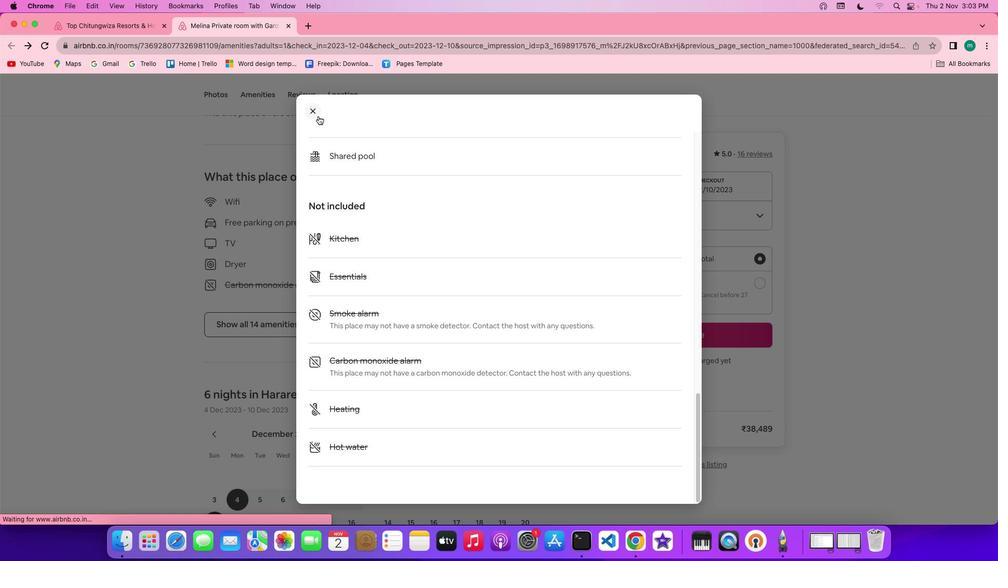 
Action: Mouse moved to (404, 278)
Screenshot: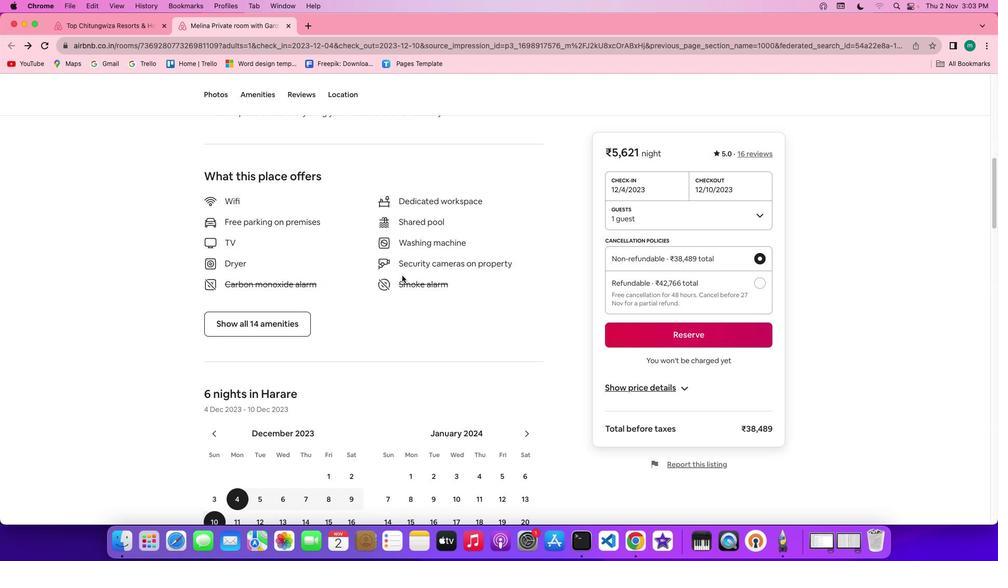 
Action: Mouse scrolled (404, 278) with delta (2, 2)
Screenshot: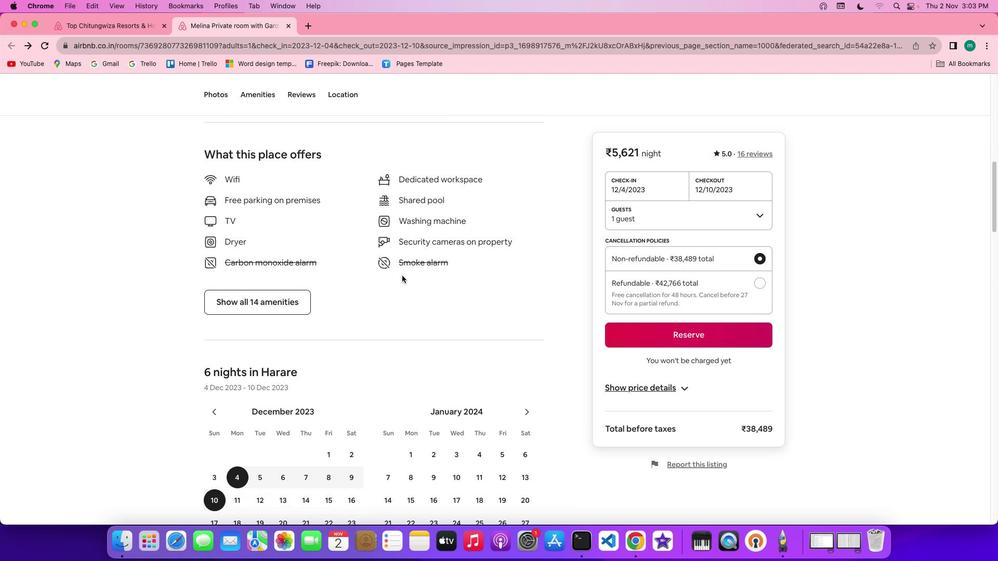 
Action: Mouse scrolled (404, 278) with delta (2, 2)
Screenshot: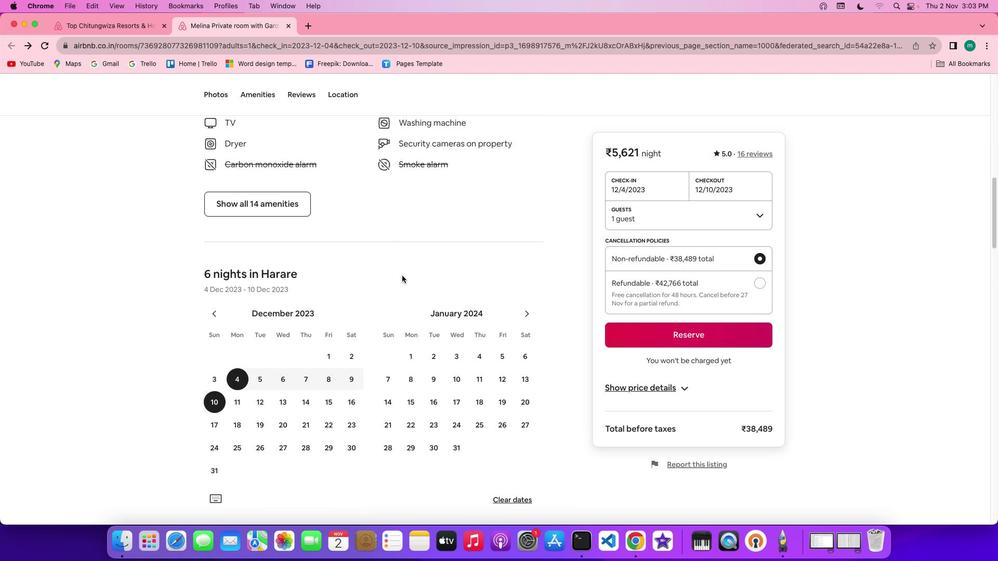 
Action: Mouse scrolled (404, 278) with delta (2, 1)
Screenshot: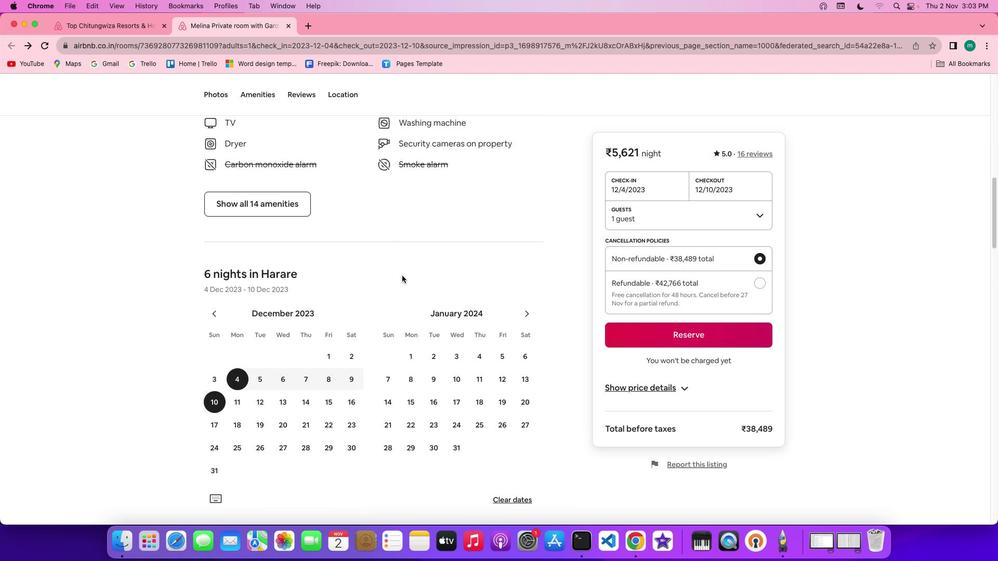
Action: Mouse scrolled (404, 278) with delta (2, 0)
Screenshot: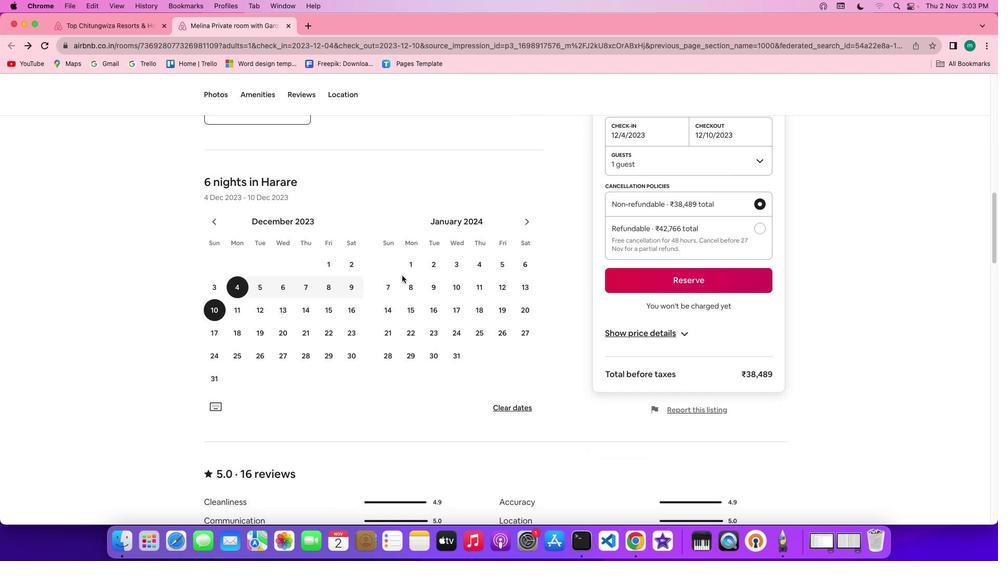 
Action: Mouse scrolled (404, 278) with delta (2, 0)
Screenshot: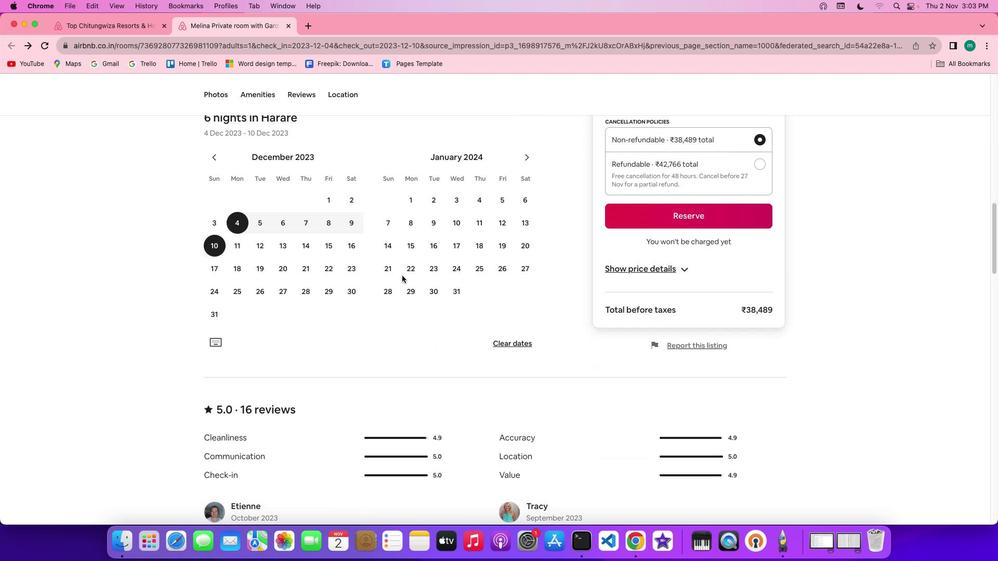 
Action: Mouse scrolled (404, 278) with delta (2, 2)
Screenshot: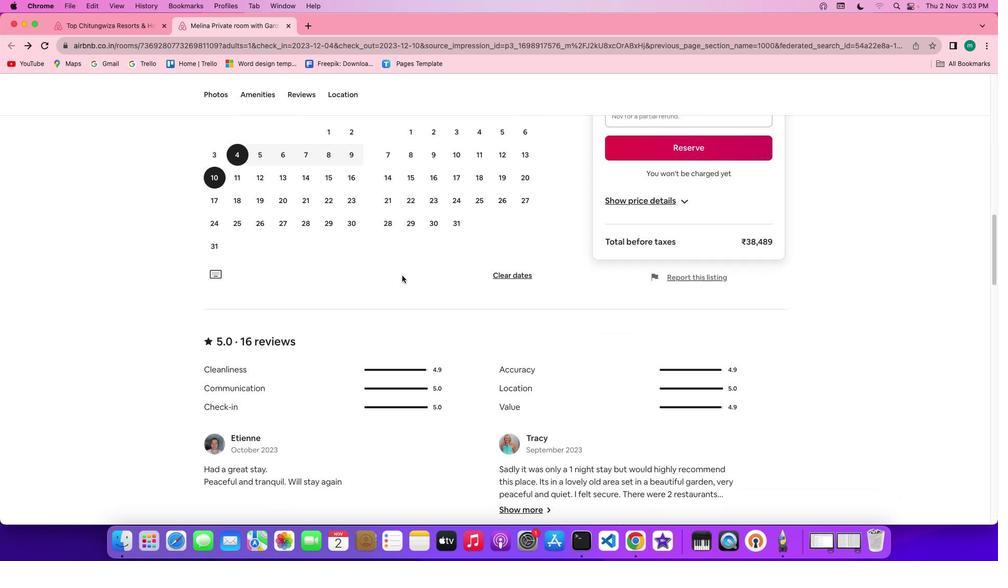 
Action: Mouse scrolled (404, 278) with delta (2, 2)
Screenshot: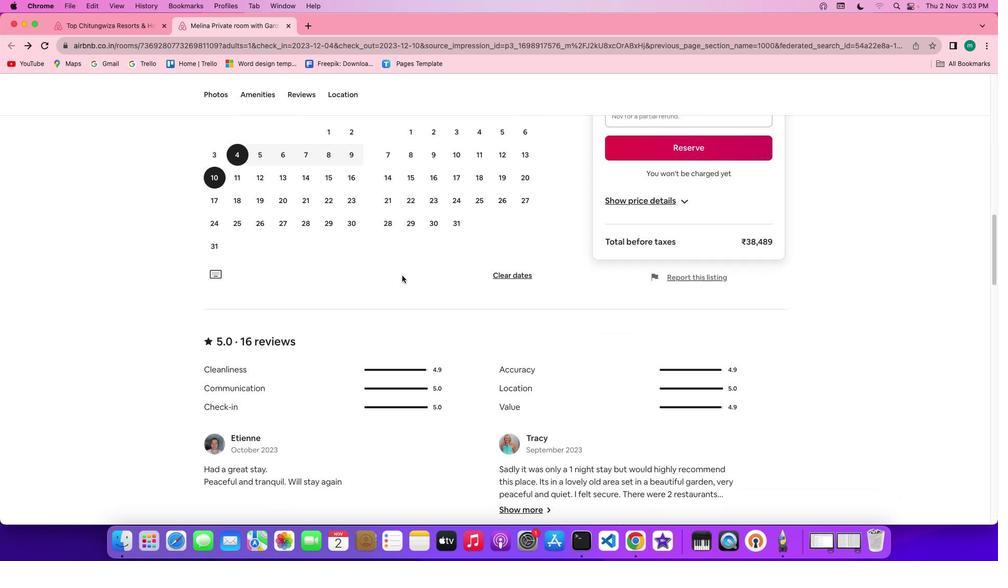 
Action: Mouse scrolled (404, 278) with delta (2, 1)
Screenshot: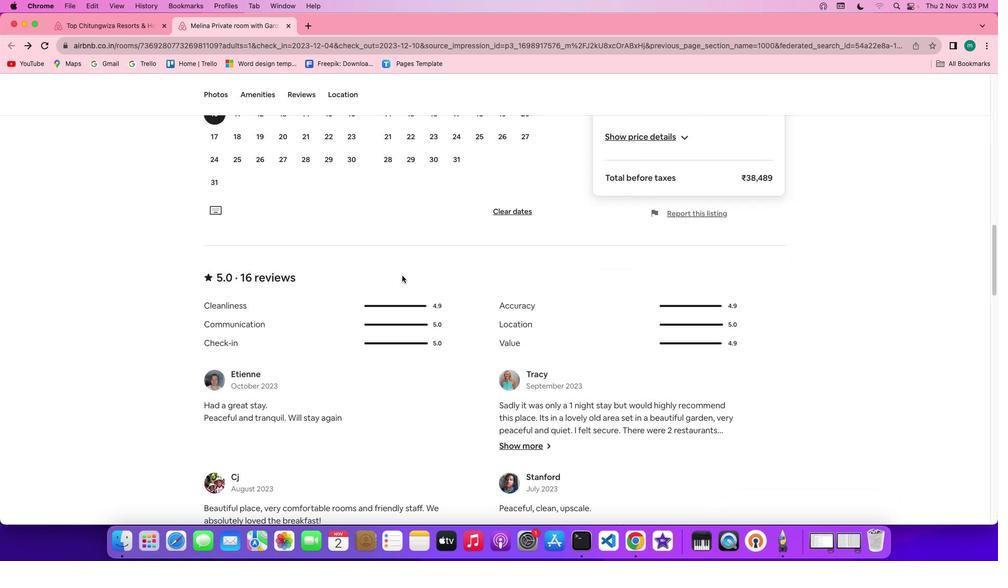 
Action: Mouse scrolled (404, 278) with delta (2, 0)
Screenshot: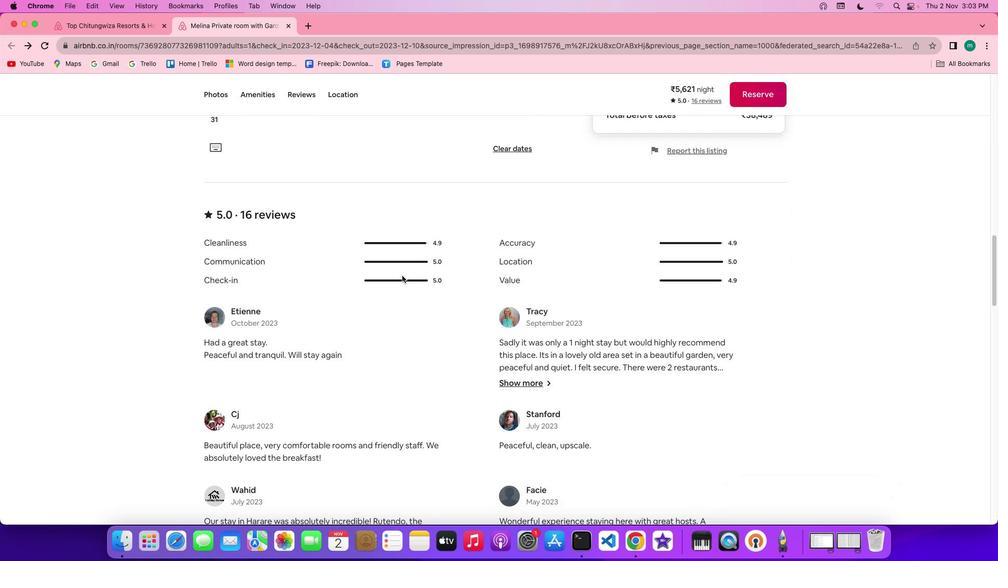 
Action: Mouse scrolled (404, 278) with delta (2, 2)
Screenshot: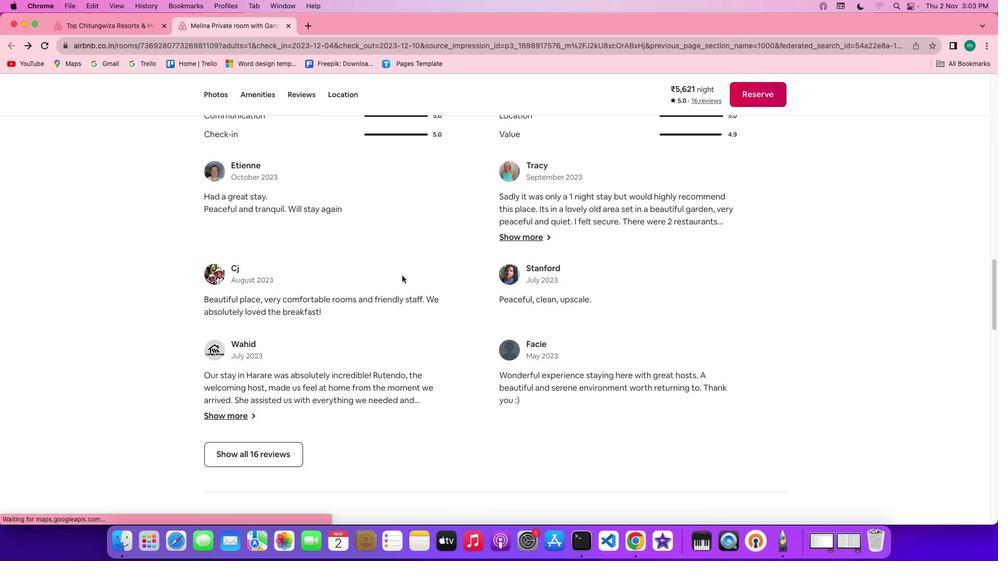 
Action: Mouse scrolled (404, 278) with delta (2, 2)
Screenshot: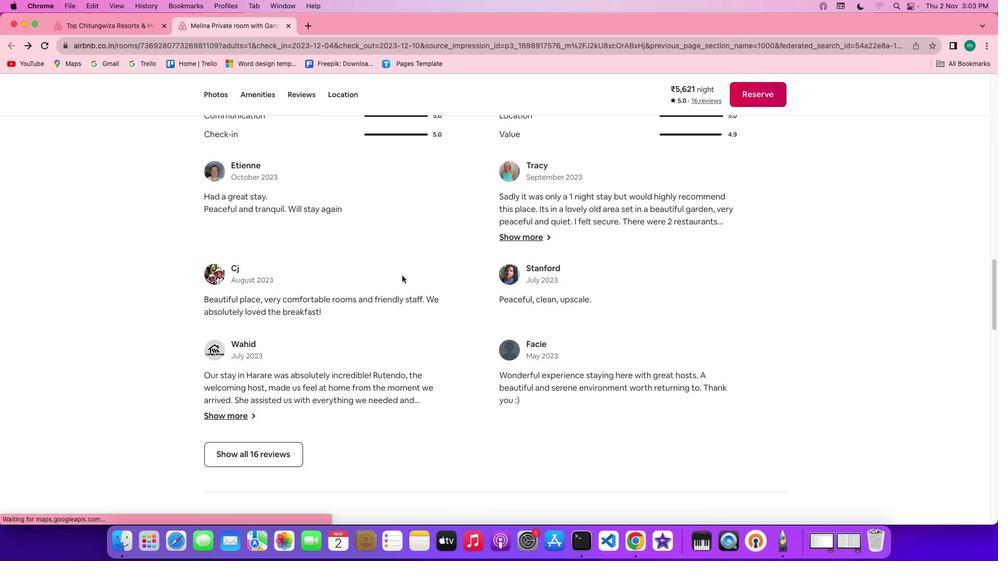 
Action: Mouse scrolled (404, 278) with delta (2, 1)
Screenshot: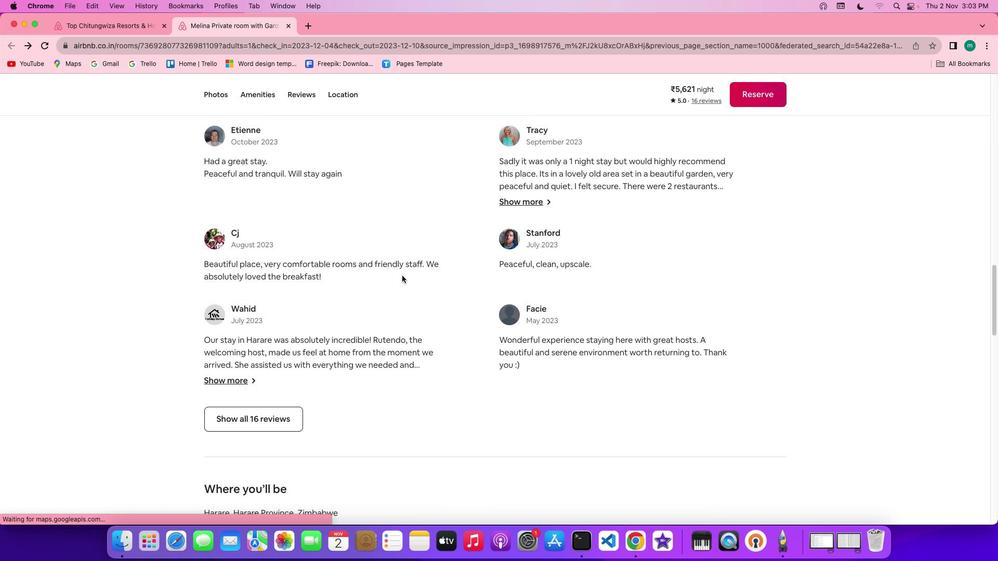
Action: Mouse scrolled (404, 278) with delta (2, 0)
Screenshot: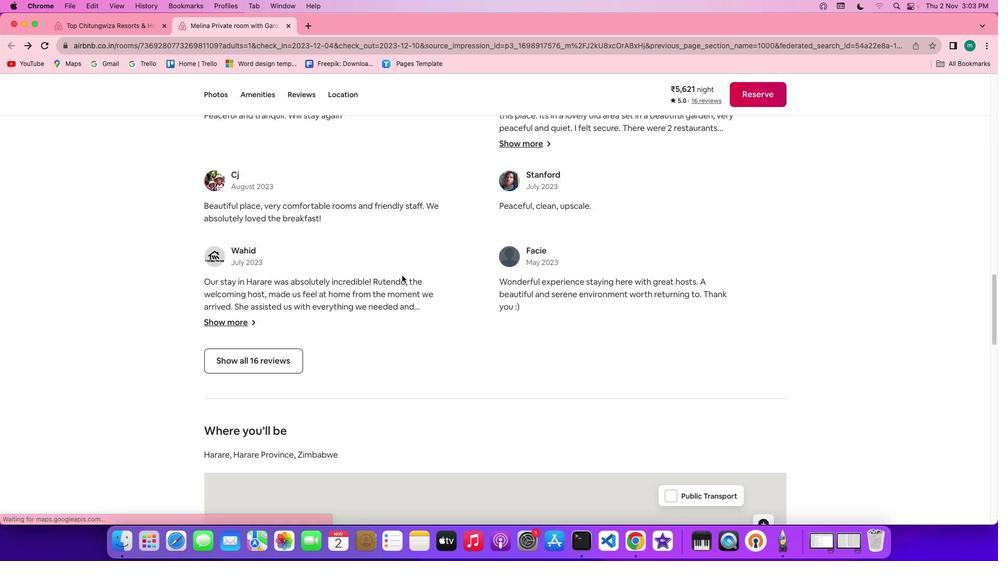 
Action: Mouse scrolled (404, 278) with delta (2, 0)
Screenshot: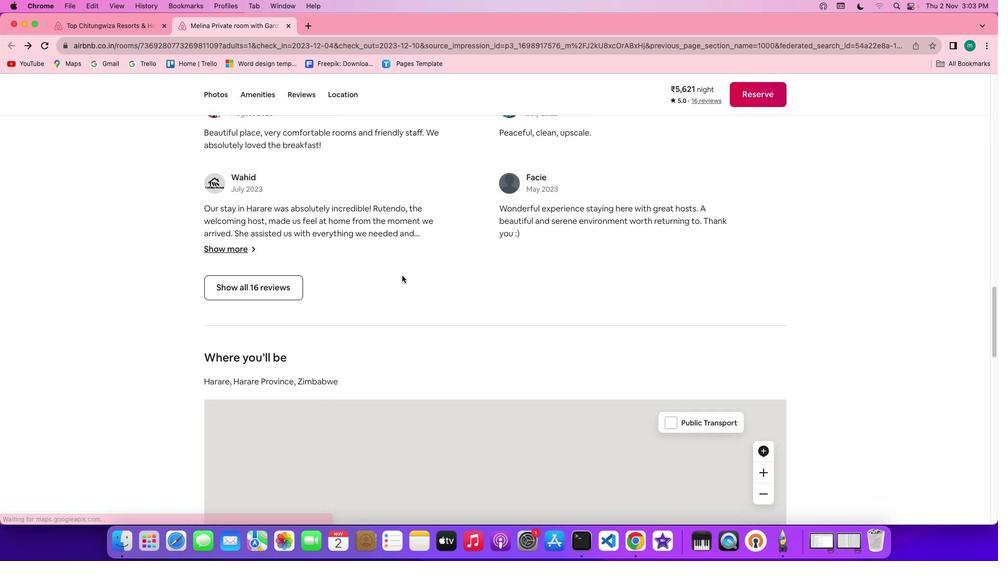 
Action: Mouse moved to (280, 275)
Screenshot: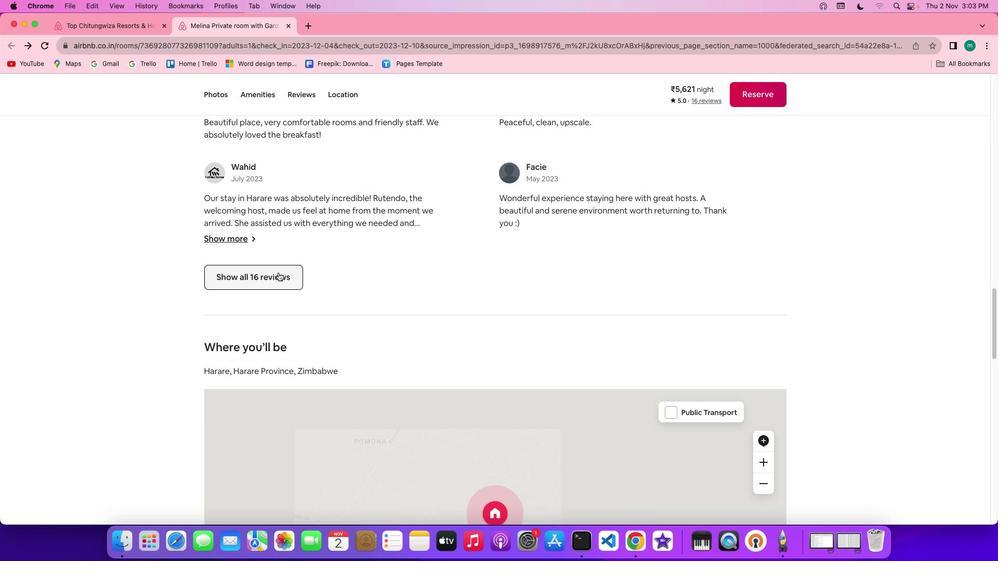 
Action: Mouse pressed left at (280, 275)
Screenshot: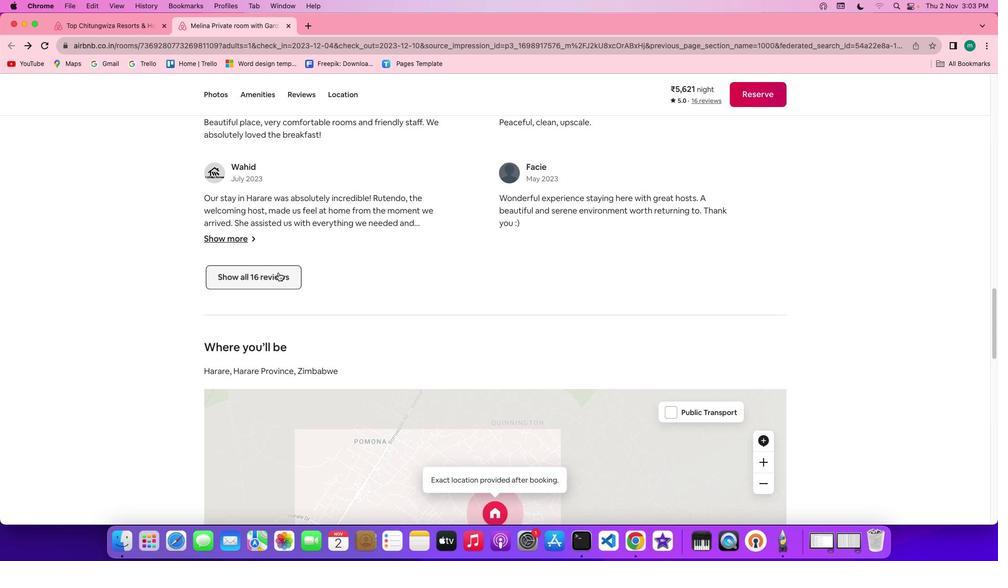 
Action: Mouse moved to (647, 345)
Screenshot: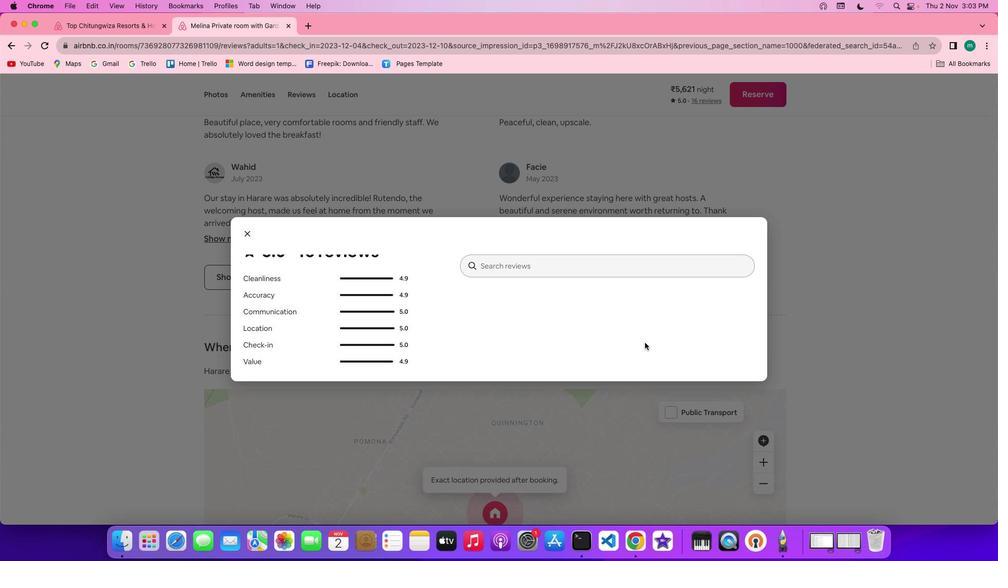 
Action: Mouse scrolled (647, 345) with delta (2, 2)
Screenshot: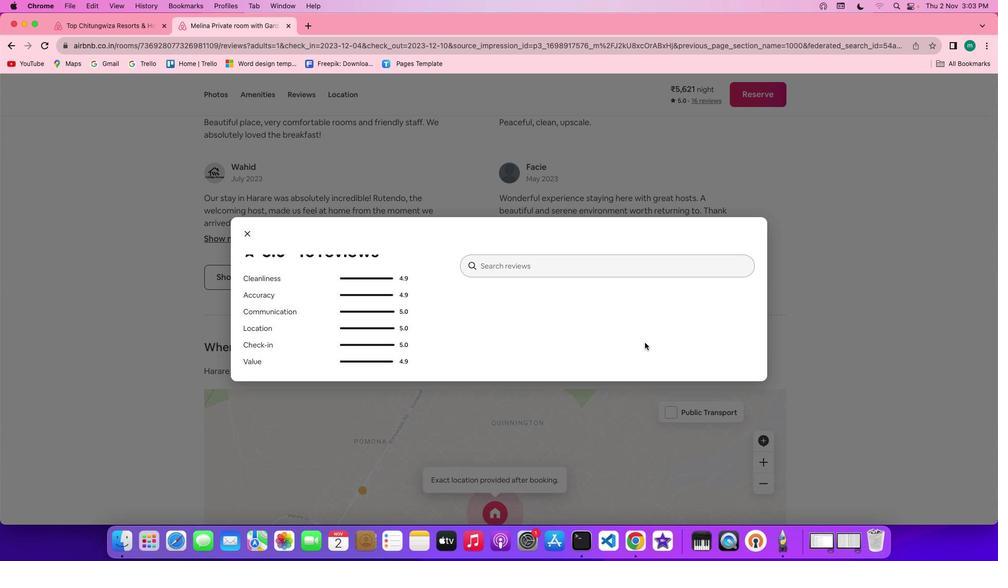 
Action: Mouse scrolled (647, 345) with delta (2, 2)
Screenshot: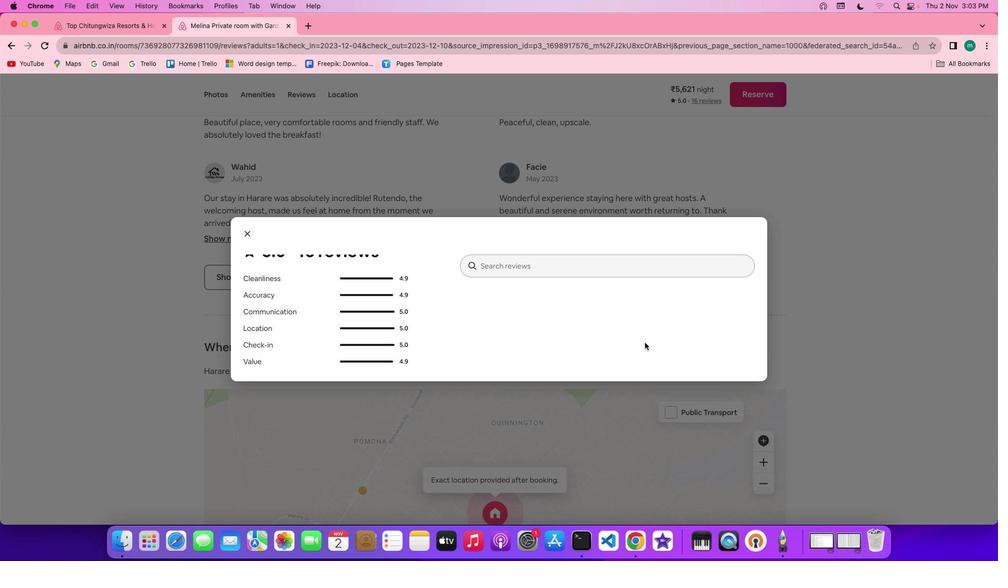 
Action: Mouse scrolled (647, 345) with delta (2, 2)
Screenshot: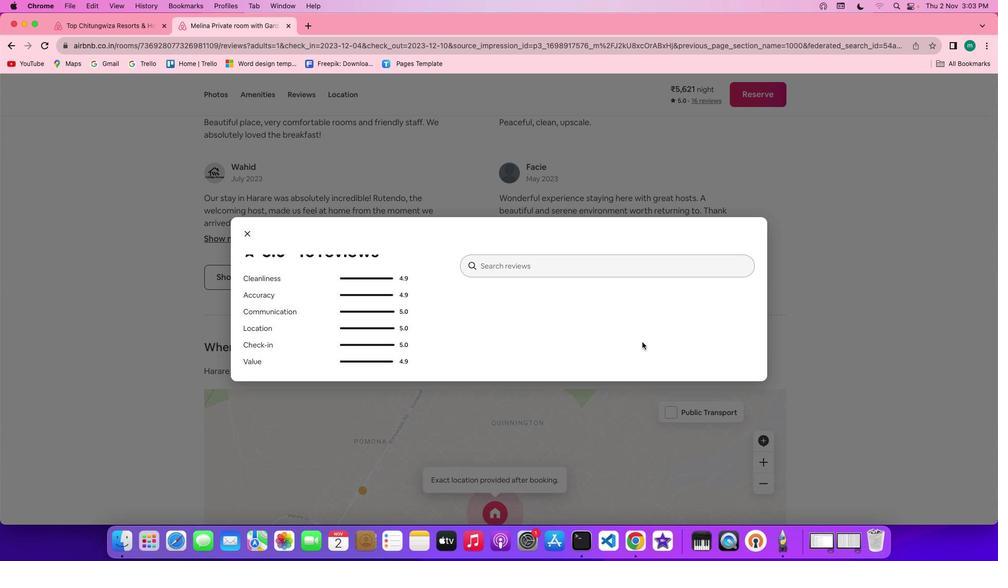 
Action: Mouse moved to (548, 319)
Screenshot: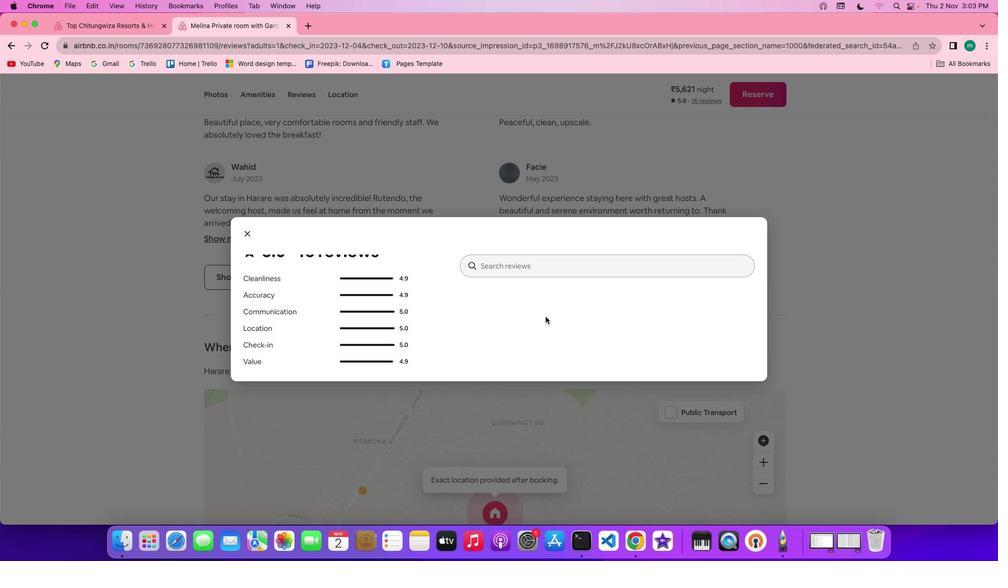 
Action: Mouse scrolled (548, 319) with delta (2, 2)
Screenshot: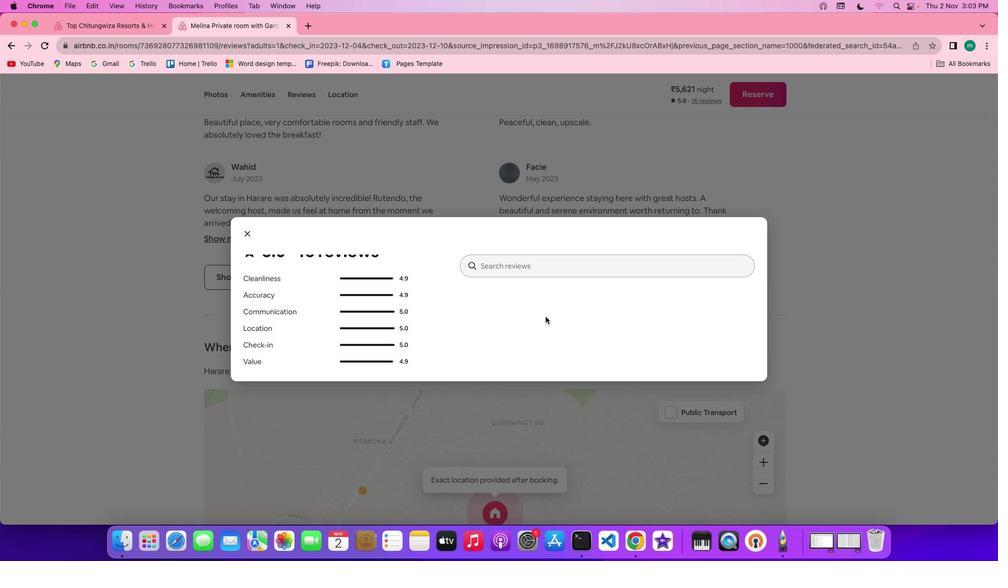
Action: Mouse scrolled (548, 319) with delta (2, 2)
Screenshot: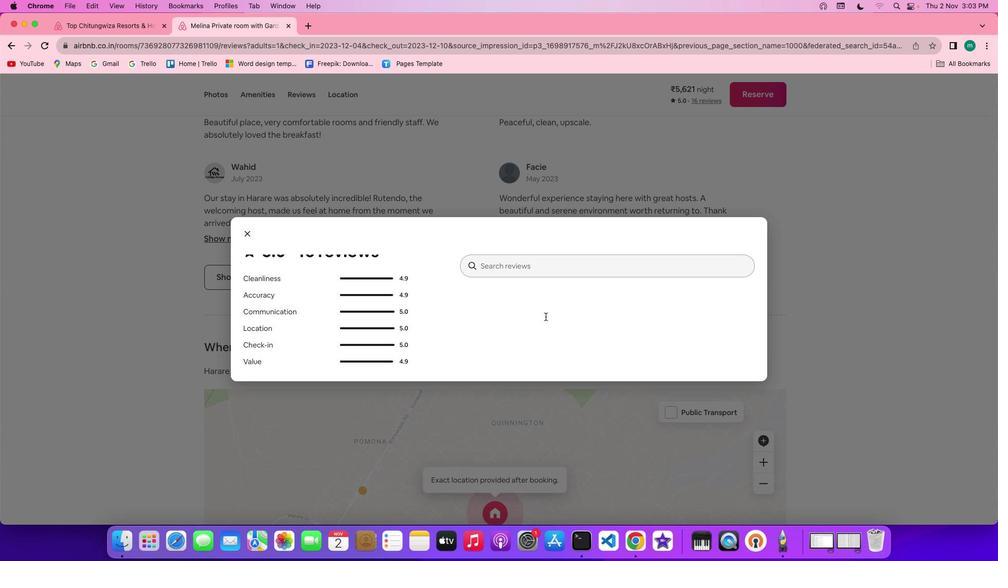 
Action: Mouse scrolled (548, 319) with delta (2, 2)
Screenshot: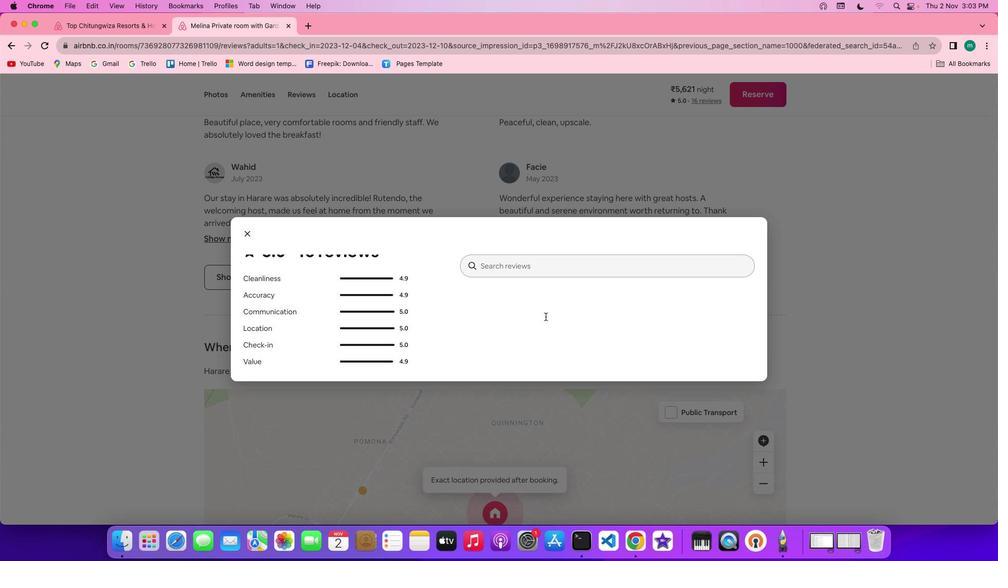 
Action: Mouse moved to (548, 319)
Screenshot: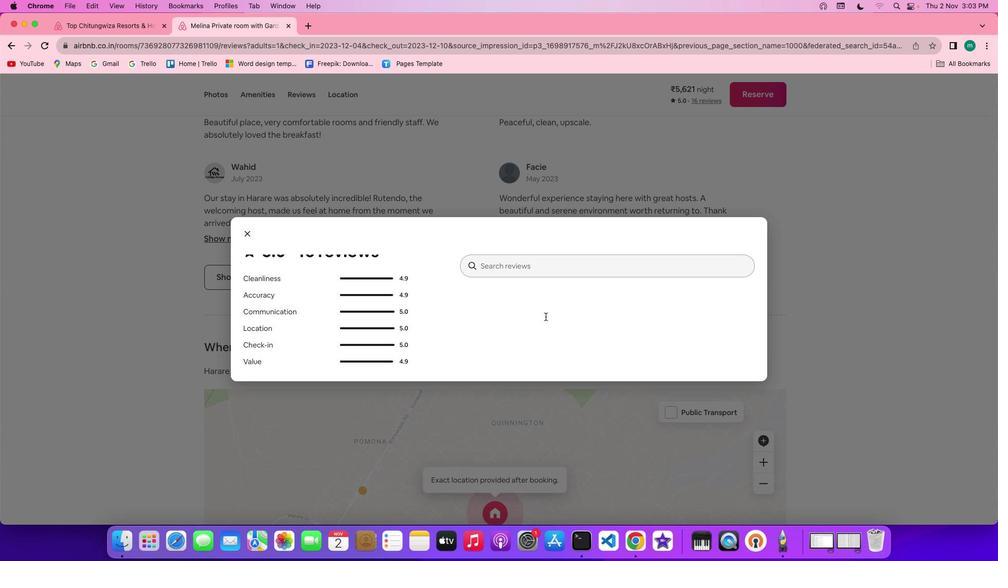
Action: Mouse scrolled (548, 319) with delta (2, 2)
Screenshot: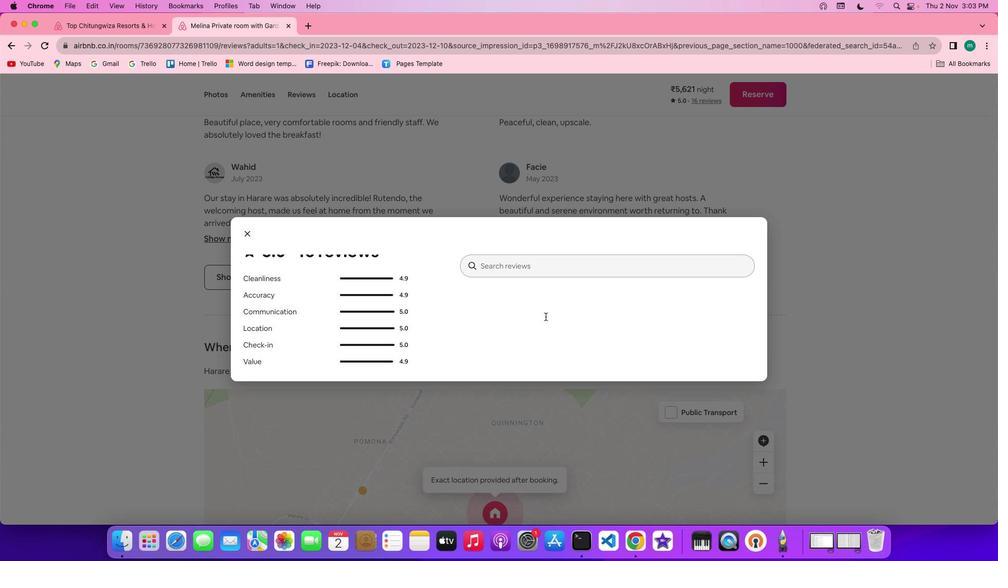 
Action: Mouse moved to (548, 319)
Screenshot: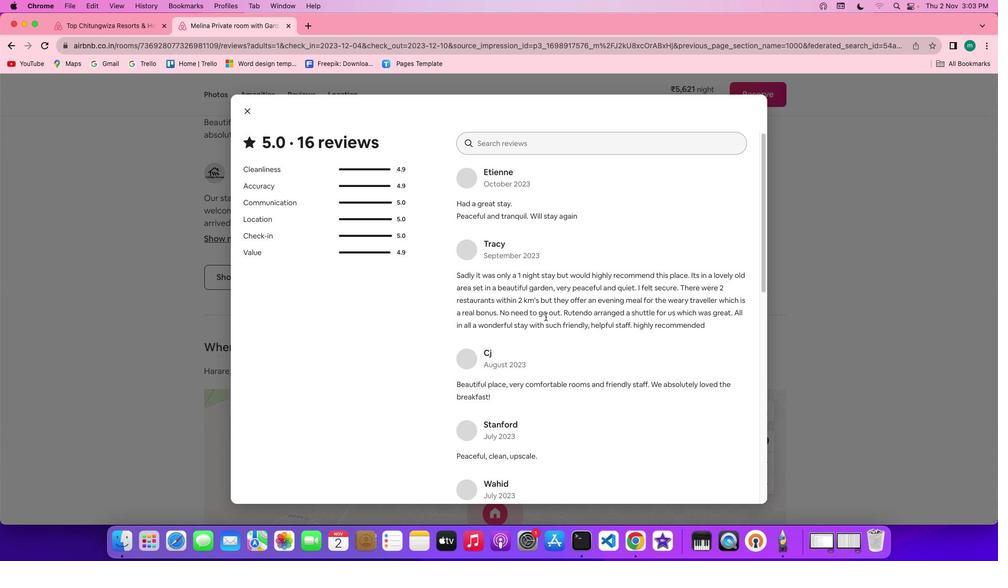 
Action: Mouse scrolled (548, 319) with delta (2, 2)
Screenshot: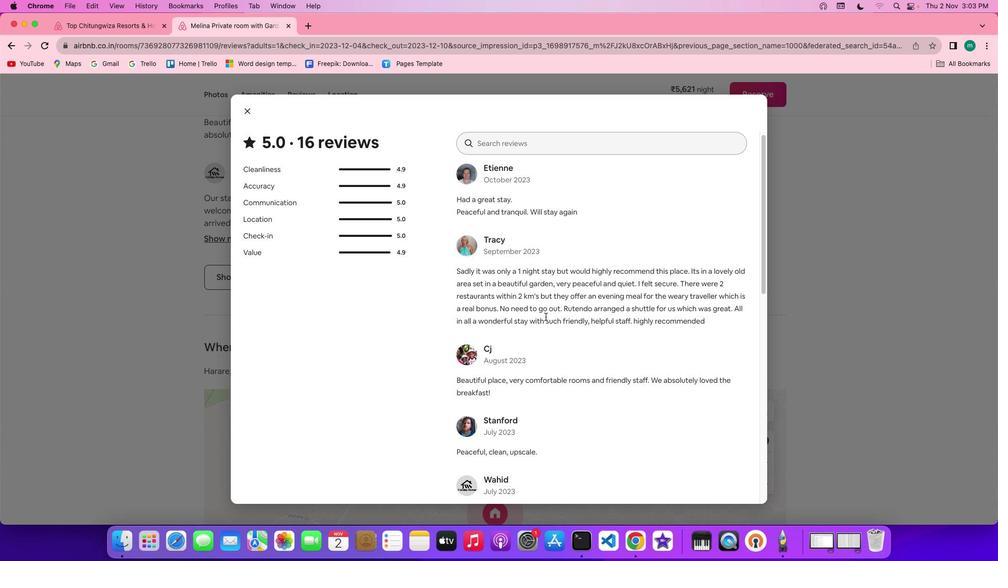 
Action: Mouse scrolled (548, 319) with delta (2, 2)
Screenshot: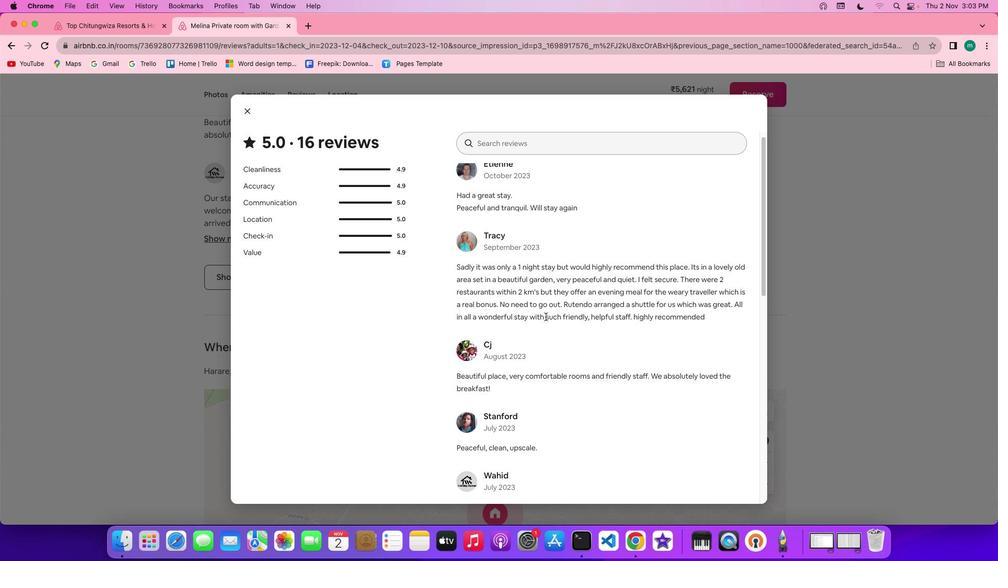 
Action: Mouse scrolled (548, 319) with delta (2, 2)
Screenshot: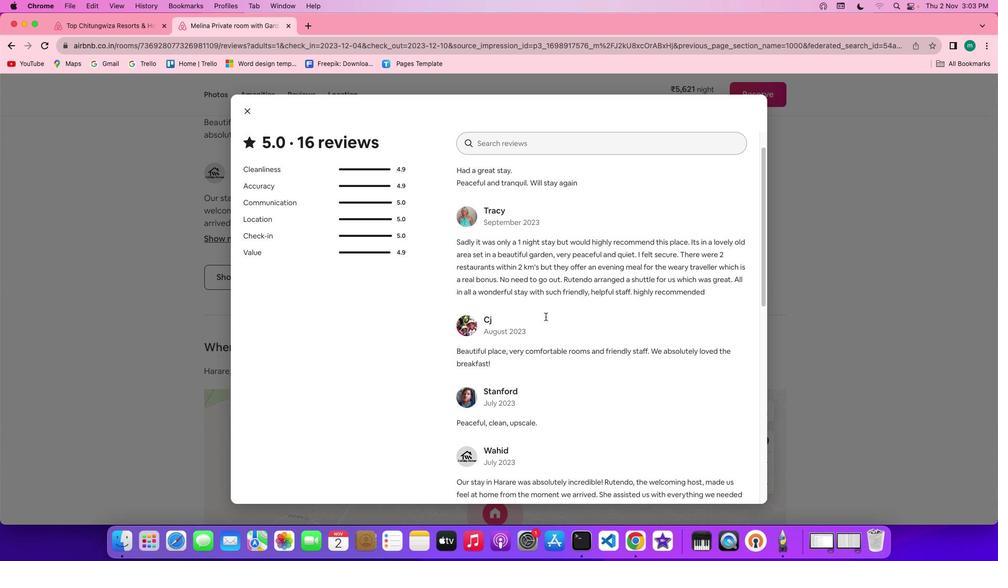 
Action: Mouse scrolled (548, 319) with delta (2, 2)
Screenshot: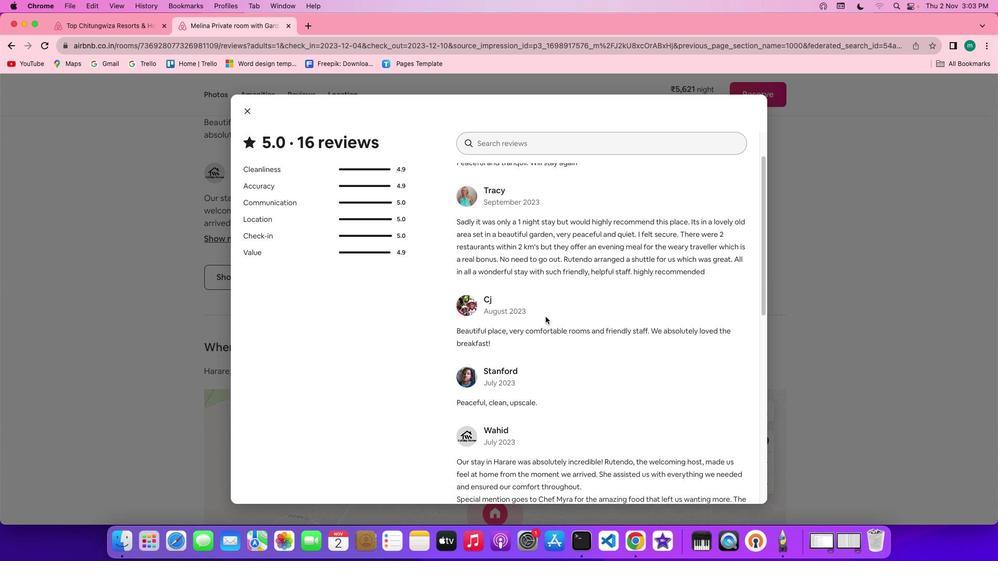 
Action: Mouse scrolled (548, 319) with delta (2, 2)
Screenshot: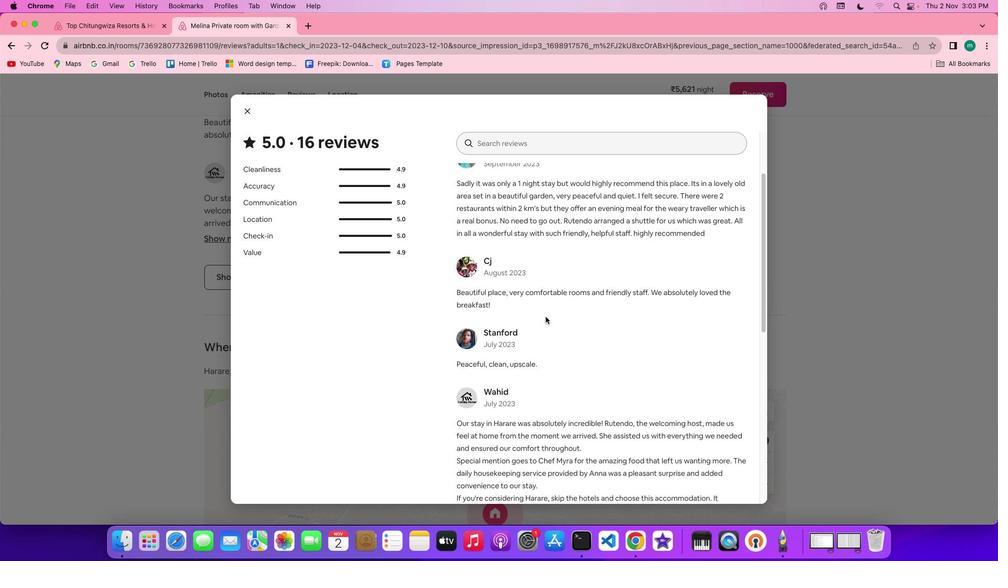 
Action: Mouse scrolled (548, 319) with delta (2, 1)
Screenshot: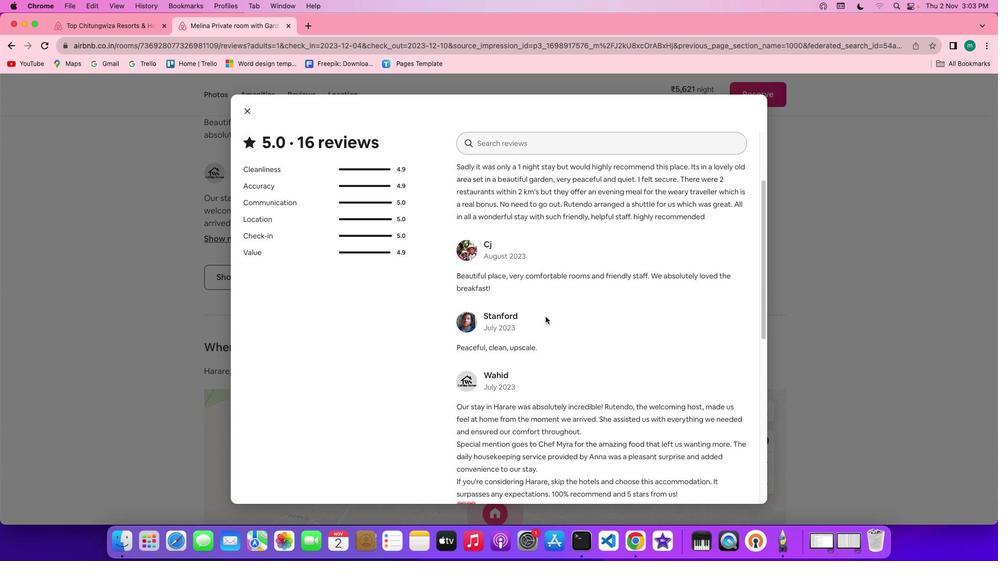 
Action: Mouse scrolled (548, 319) with delta (2, 1)
Screenshot: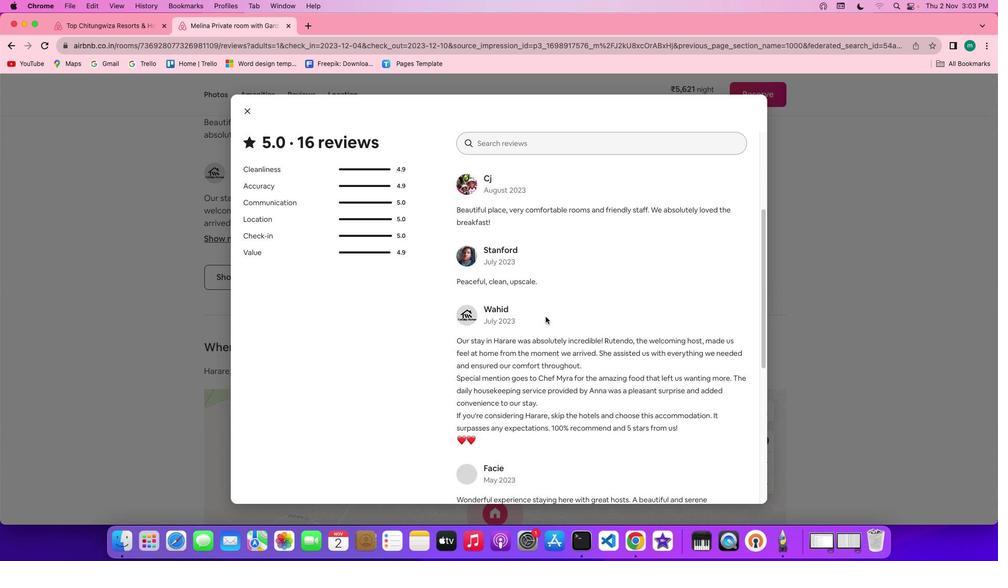 
Action: Mouse scrolled (548, 319) with delta (2, 2)
Screenshot: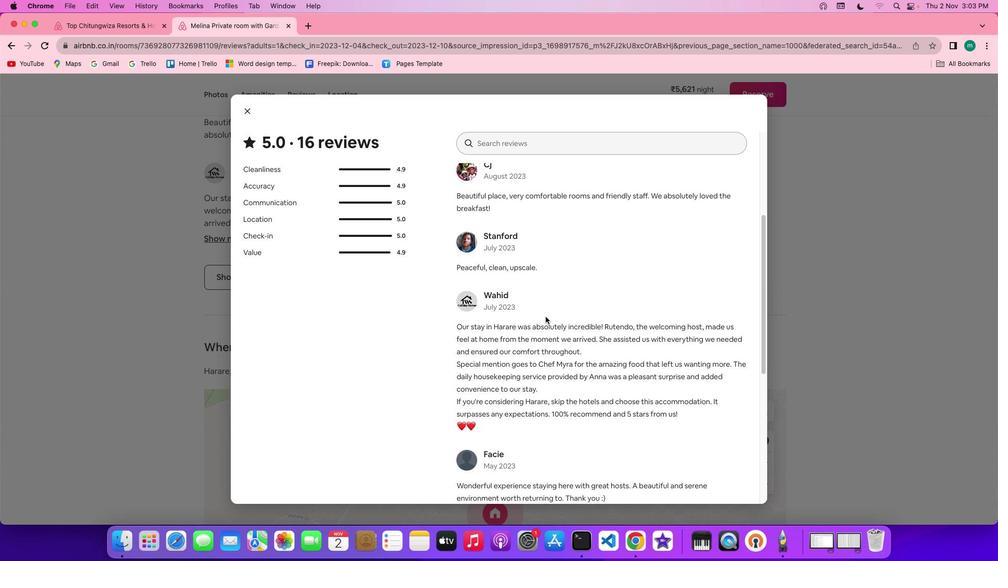 
Action: Mouse scrolled (548, 319) with delta (2, 2)
Screenshot: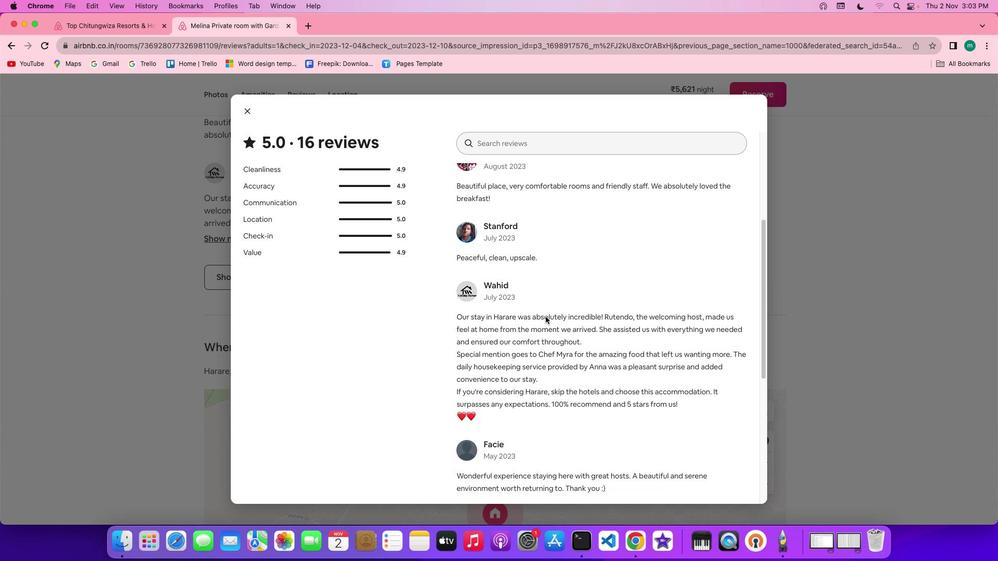 
Action: Mouse scrolled (548, 319) with delta (2, 1)
Screenshot: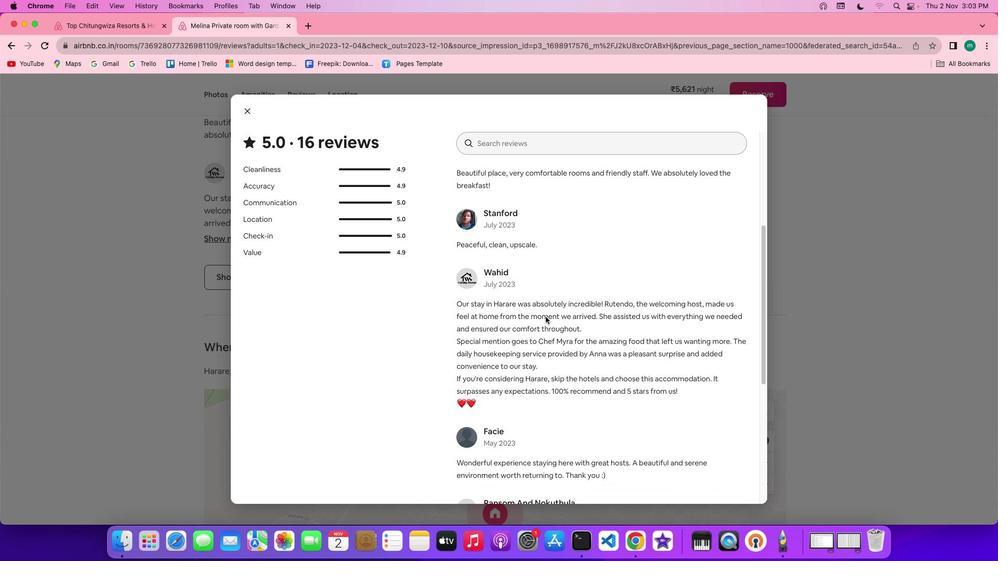 
Action: Mouse scrolled (548, 319) with delta (2, 1)
Screenshot: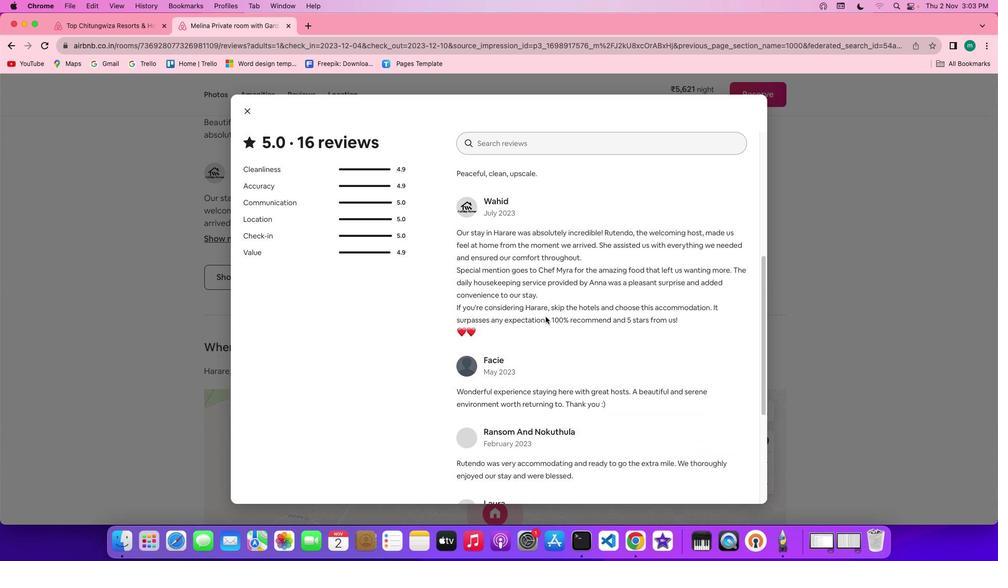 
Action: Mouse scrolled (548, 319) with delta (2, 2)
Screenshot: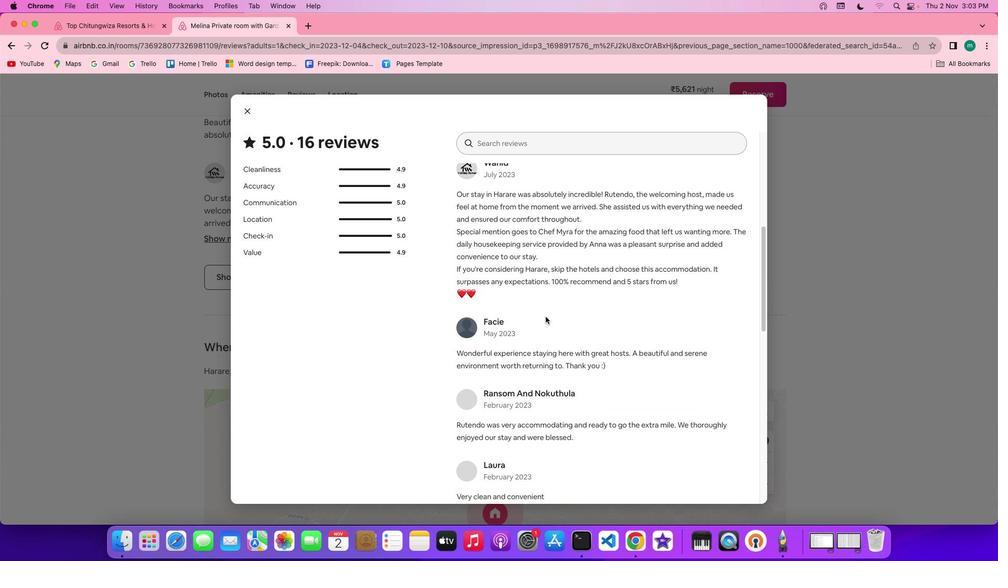 
Action: Mouse scrolled (548, 319) with delta (2, 2)
Screenshot: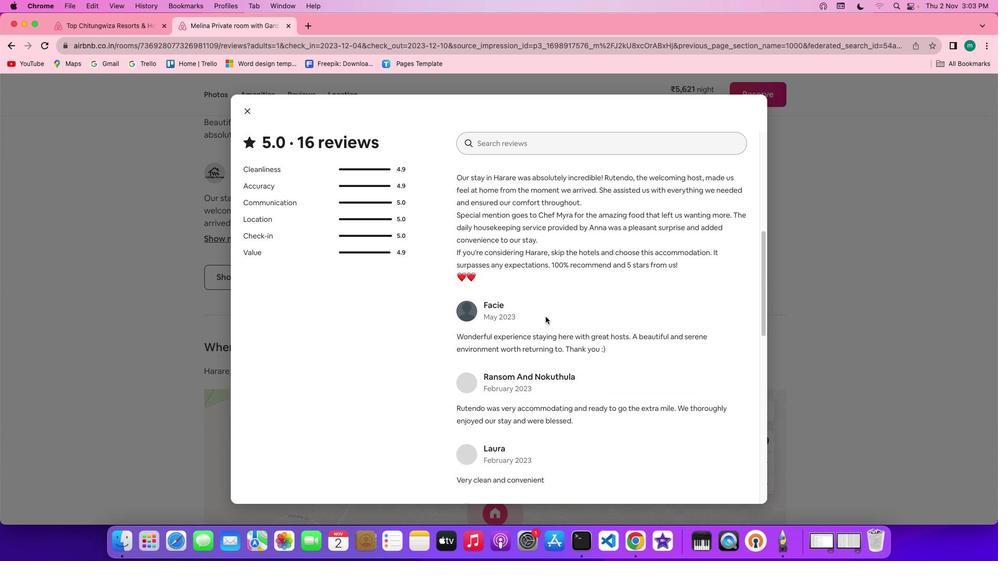 
Action: Mouse scrolled (548, 319) with delta (2, 1)
Screenshot: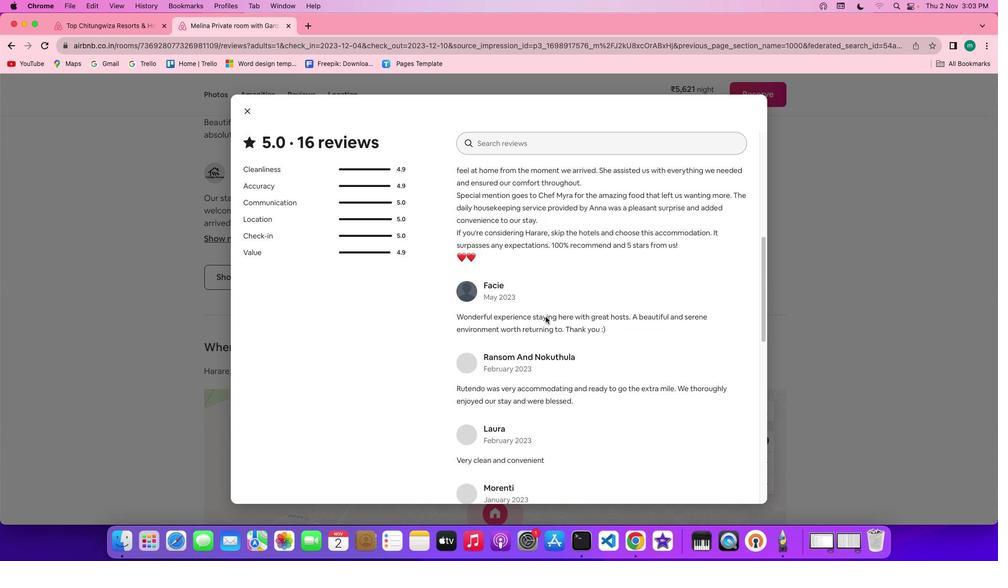 
Action: Mouse scrolled (548, 319) with delta (2, 2)
Screenshot: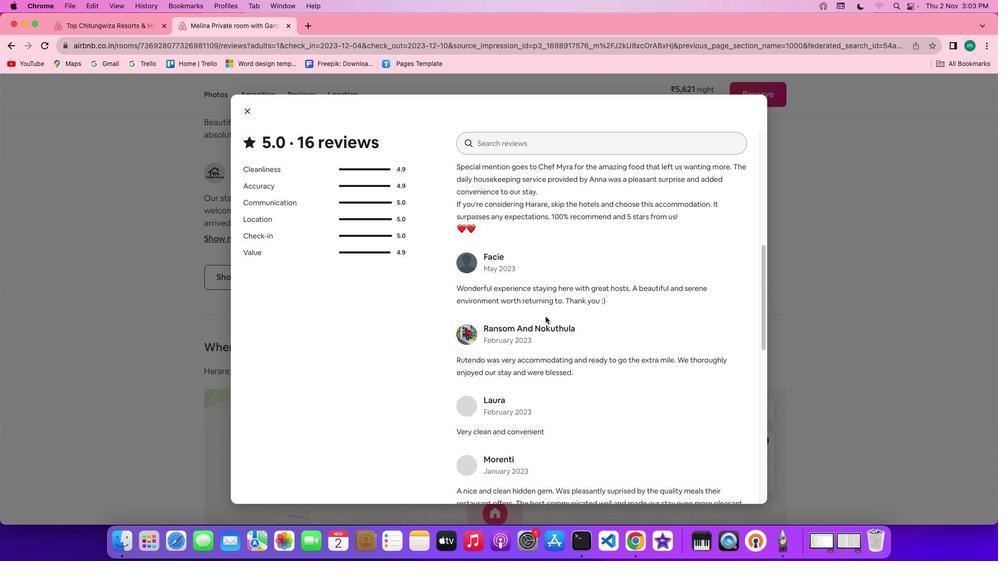 
Action: Mouse scrolled (548, 319) with delta (2, 2)
Screenshot: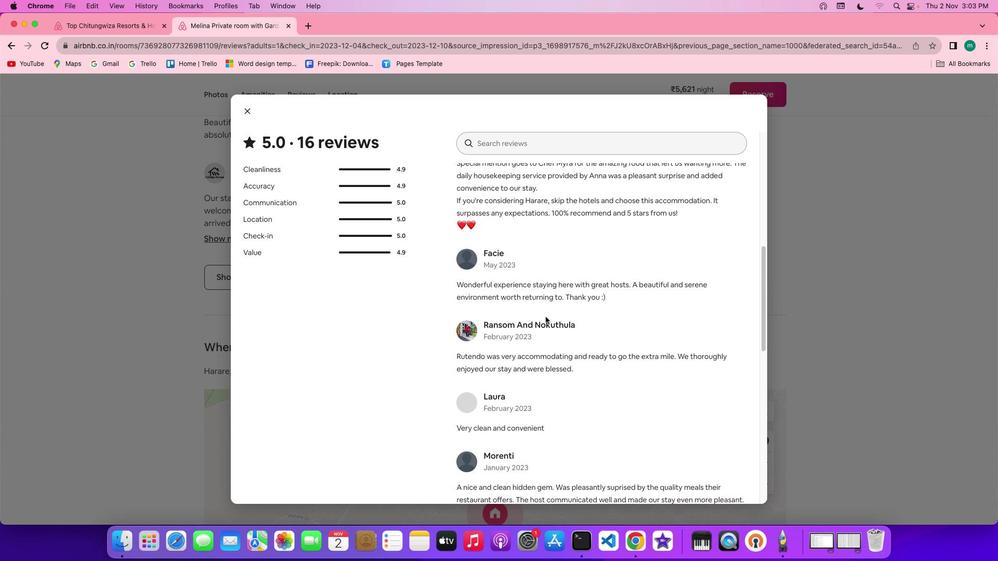 
Action: Mouse scrolled (548, 319) with delta (2, 2)
Screenshot: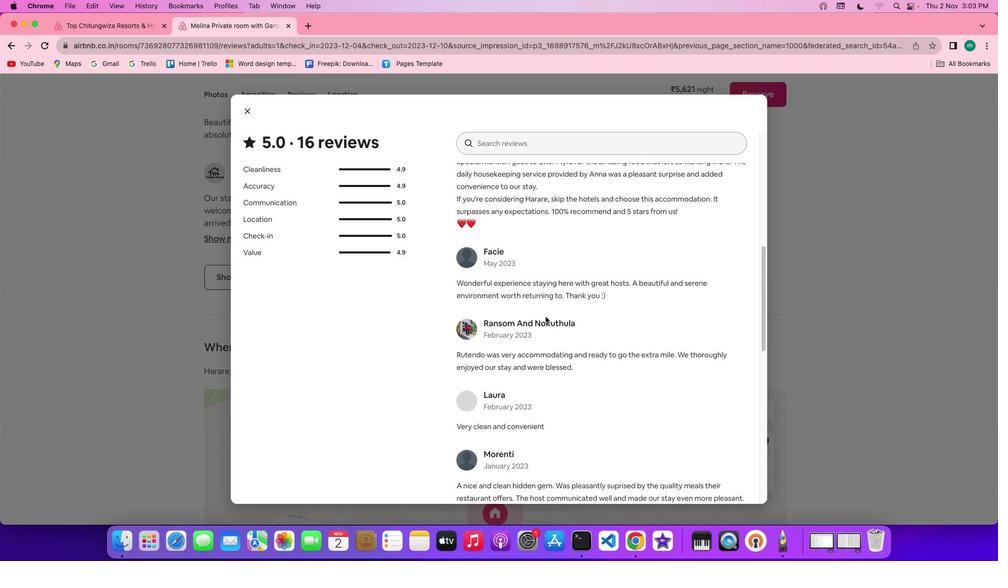 
Action: Mouse scrolled (548, 319) with delta (2, 2)
Screenshot: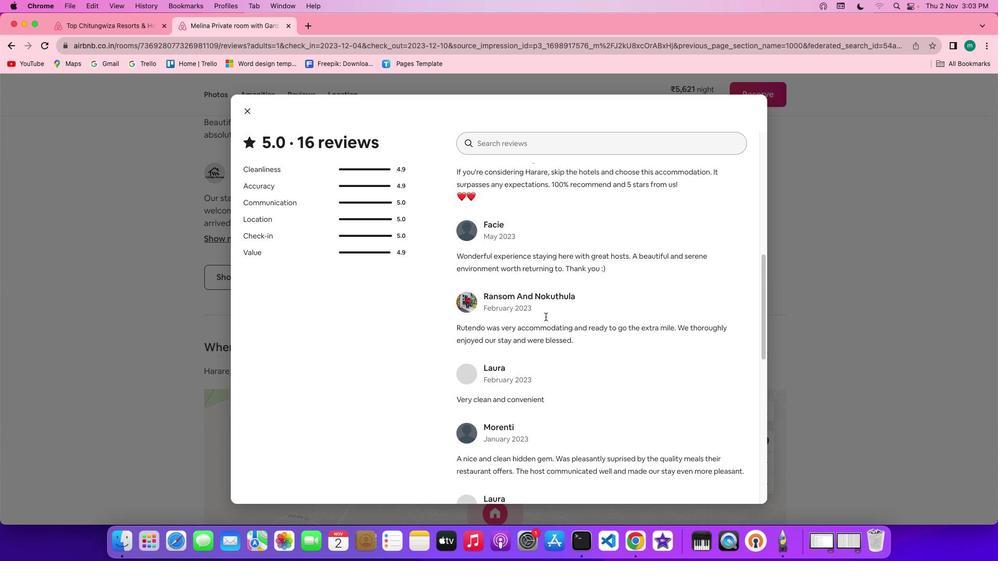 
Action: Mouse scrolled (548, 319) with delta (2, 2)
Screenshot: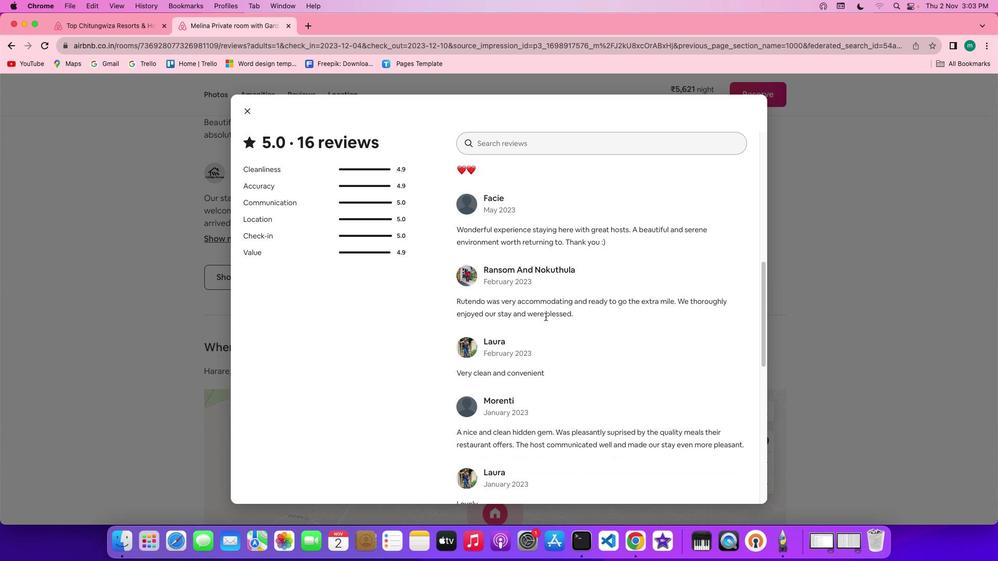 
Action: Mouse scrolled (548, 319) with delta (2, 2)
Screenshot: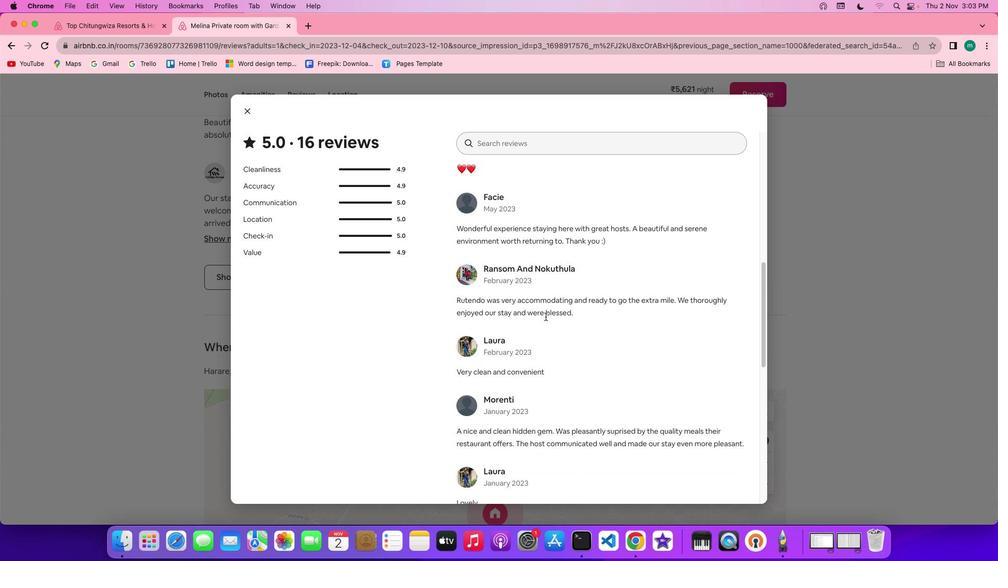 
Action: Mouse scrolled (548, 319) with delta (2, 2)
Screenshot: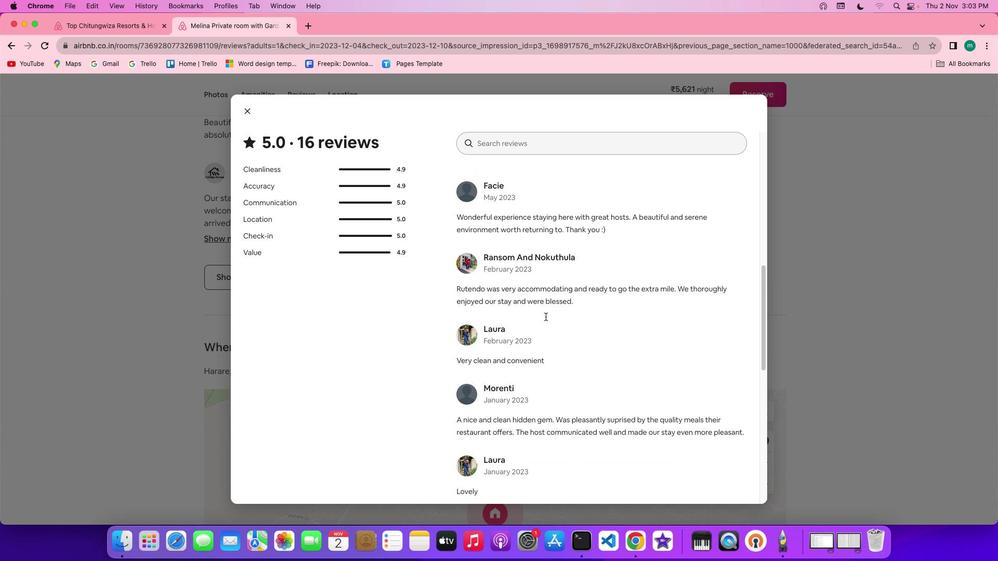 
Action: Mouse scrolled (548, 319) with delta (2, 2)
Screenshot: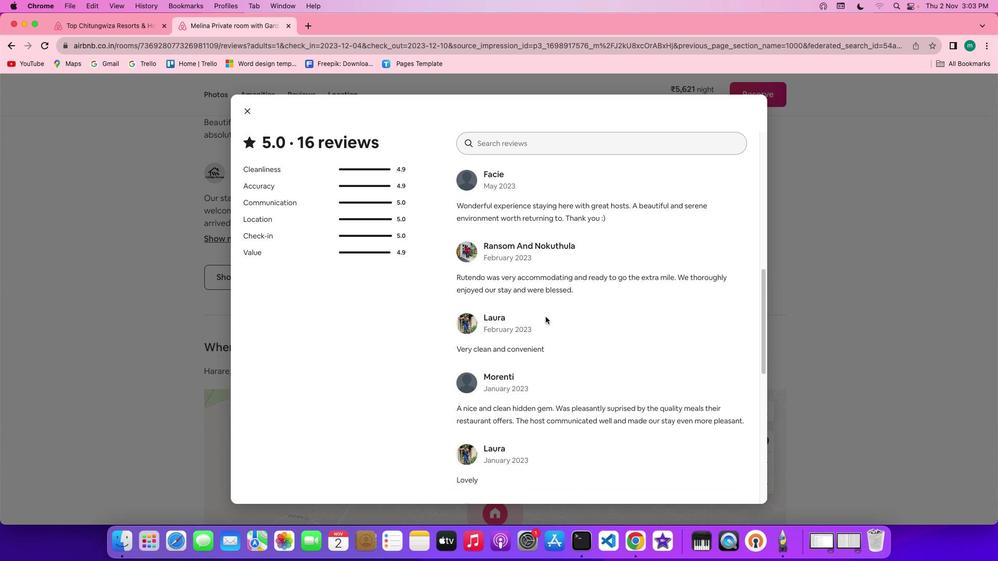 
Action: Mouse scrolled (548, 319) with delta (2, 1)
Screenshot: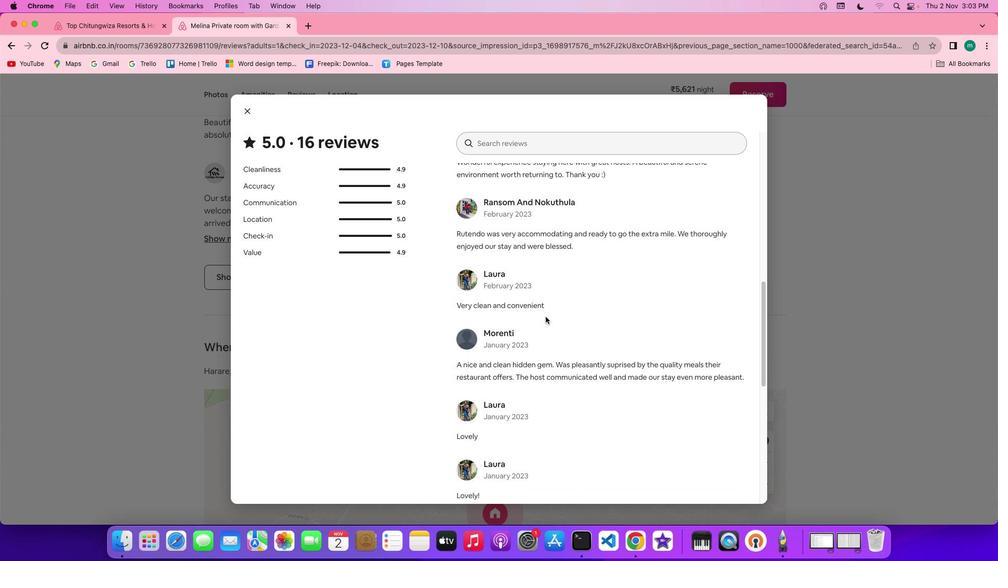 
Action: Mouse scrolled (548, 319) with delta (2, 2)
Screenshot: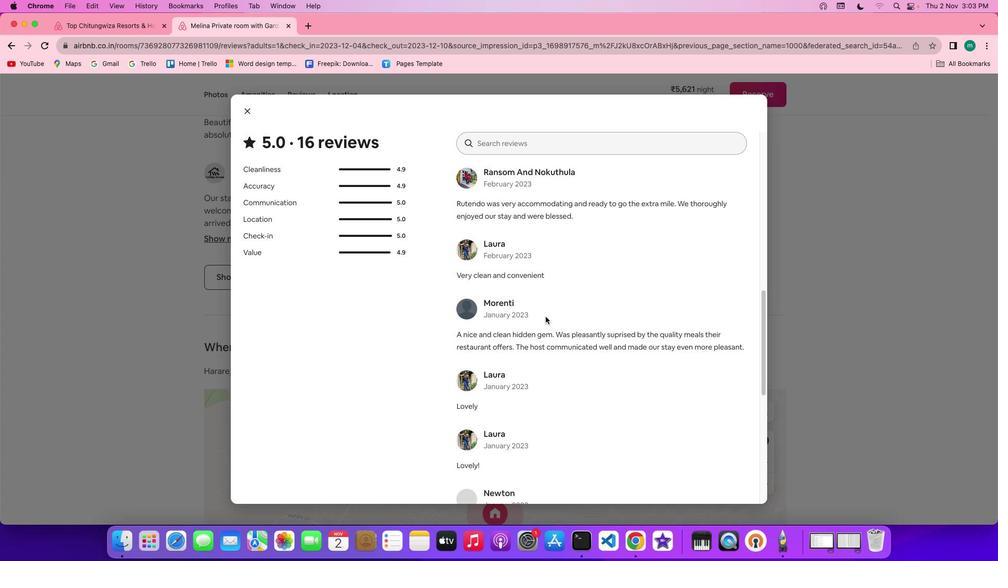 
Action: Mouse scrolled (548, 319) with delta (2, 2)
Screenshot: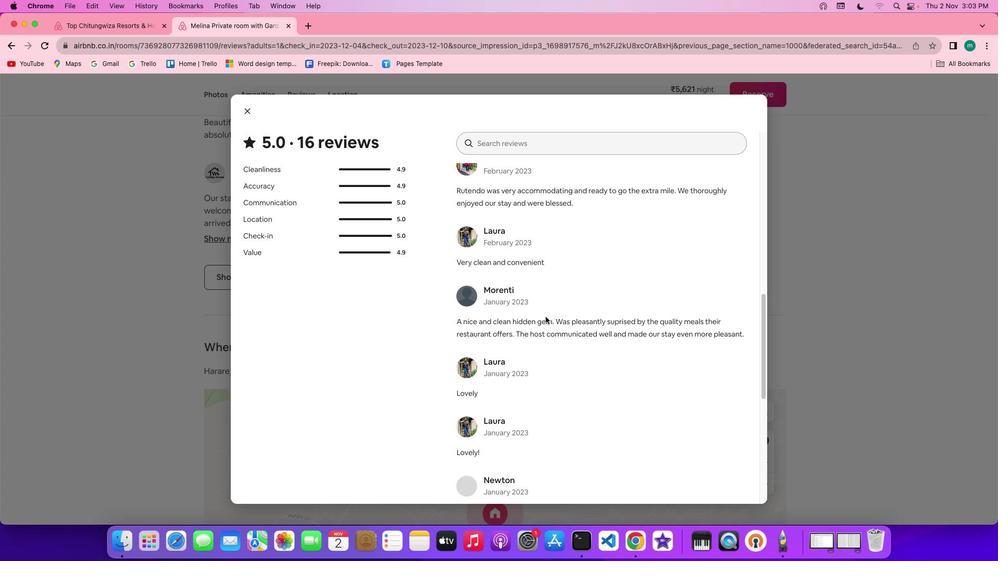 
Action: Mouse scrolled (548, 319) with delta (2, 1)
Screenshot: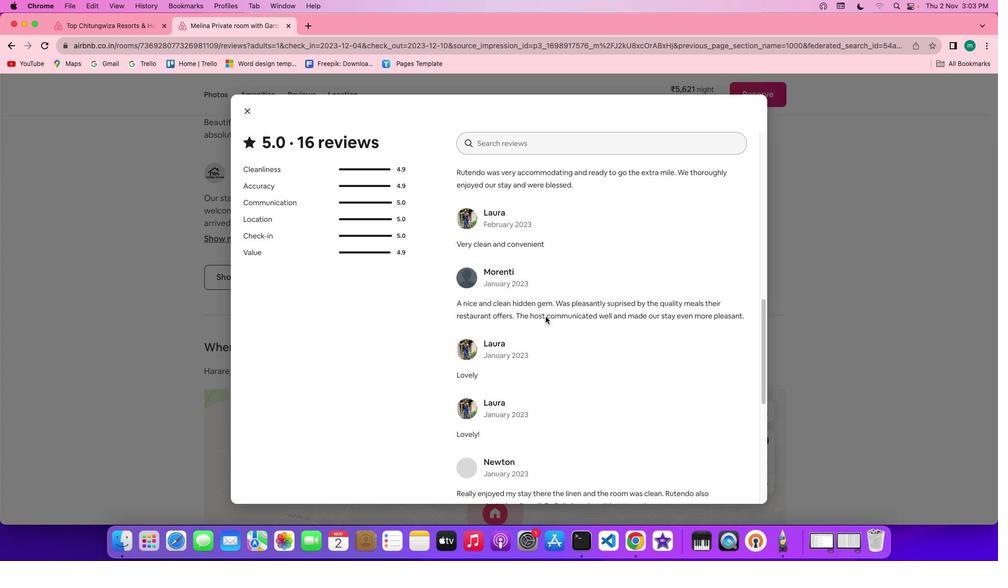 
Action: Mouse scrolled (548, 319) with delta (2, 1)
Screenshot: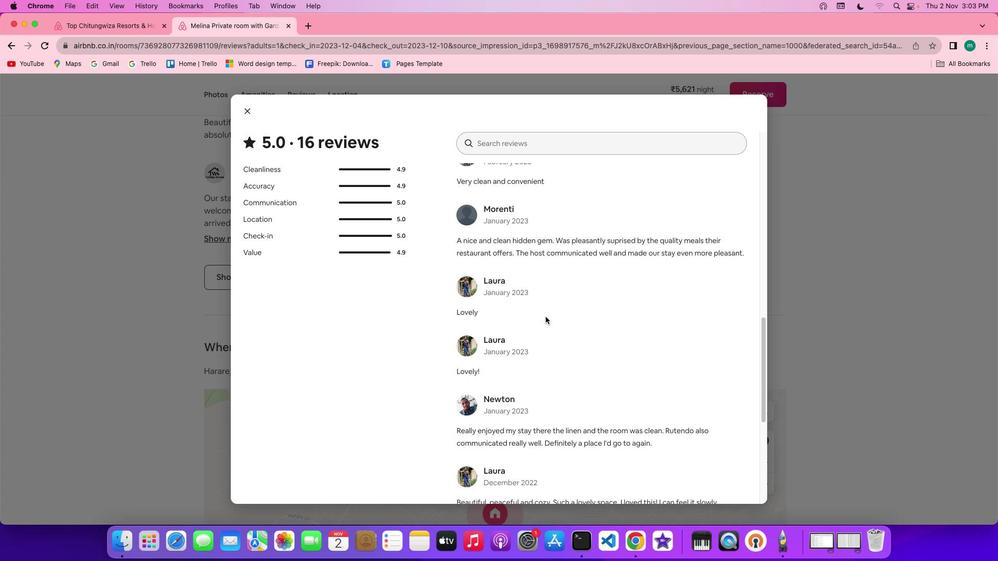
Action: Mouse scrolled (548, 319) with delta (2, 2)
Screenshot: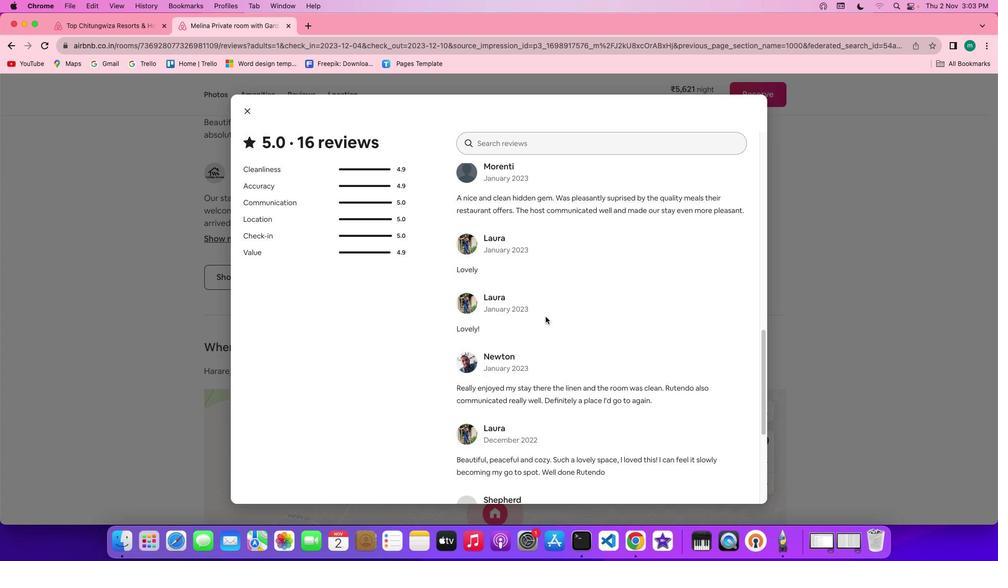 
Action: Mouse scrolled (548, 319) with delta (2, 2)
Screenshot: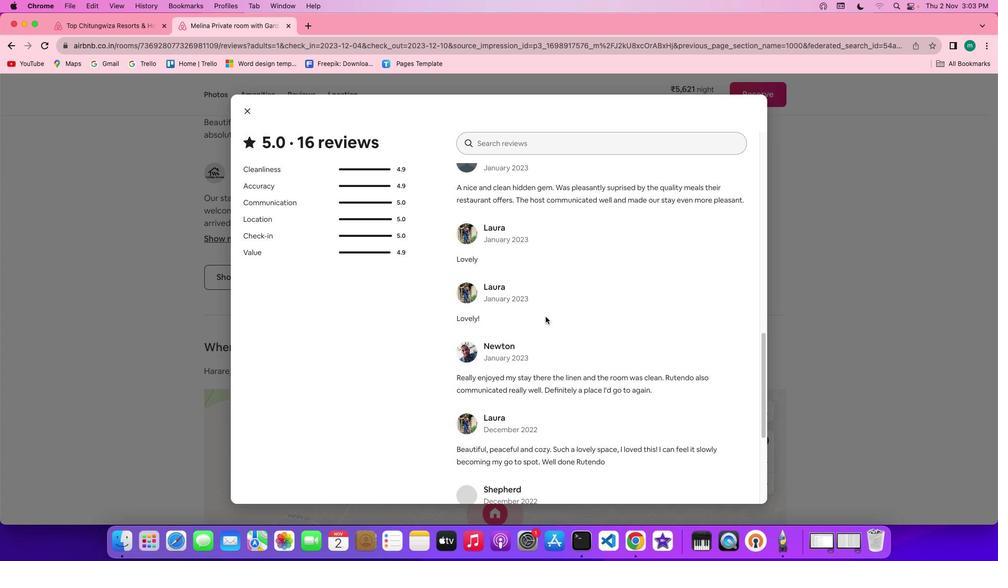 
Action: Mouse scrolled (548, 319) with delta (2, 1)
Screenshot: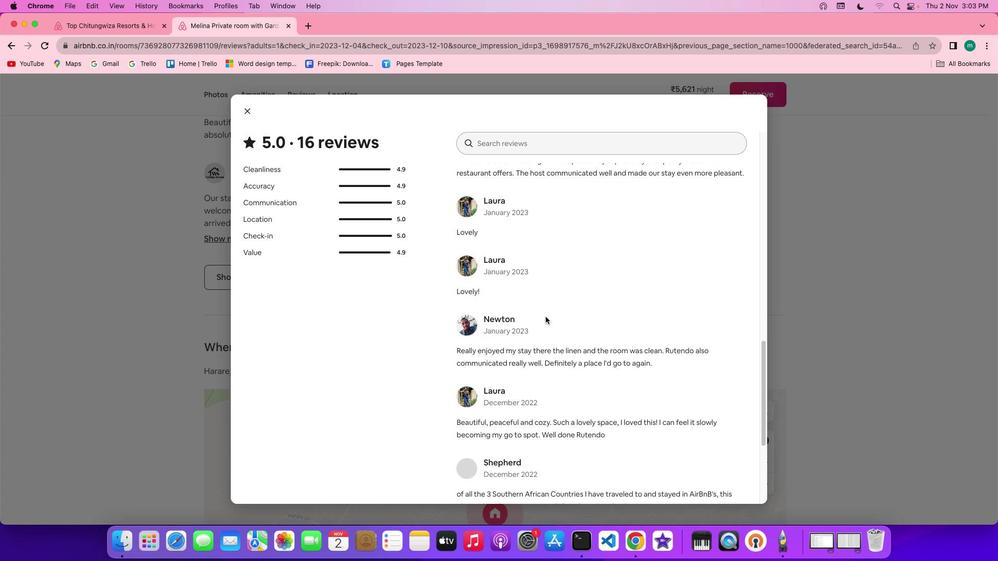 
Action: Mouse scrolled (548, 319) with delta (2, 2)
Screenshot: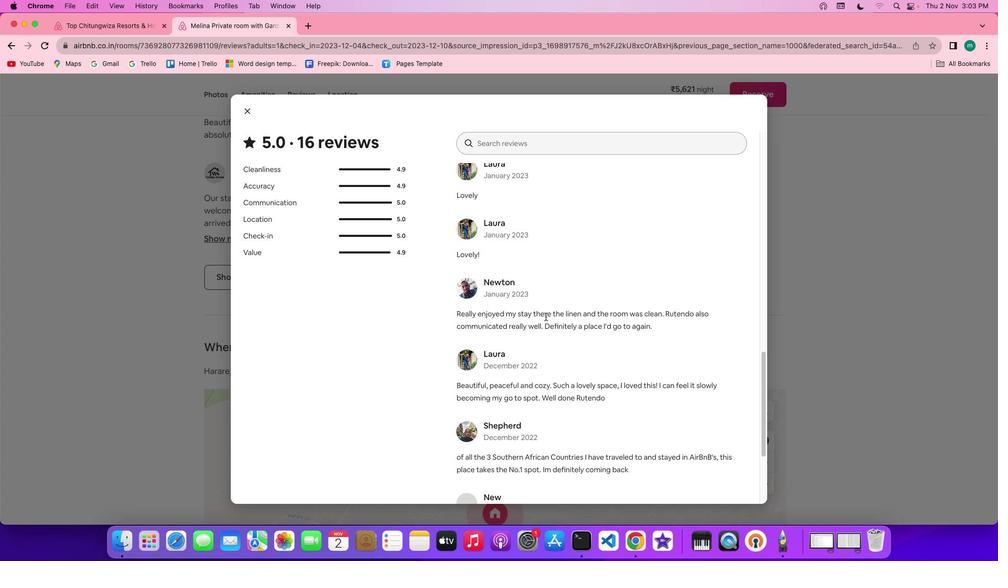 
Action: Mouse scrolled (548, 319) with delta (2, 2)
Screenshot: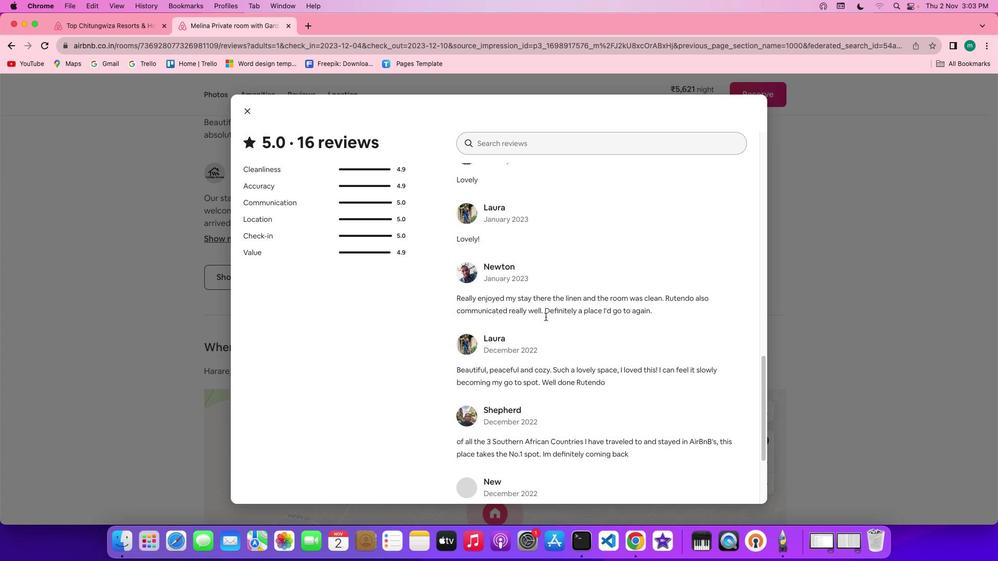 
Action: Mouse scrolled (548, 319) with delta (2, 1)
Screenshot: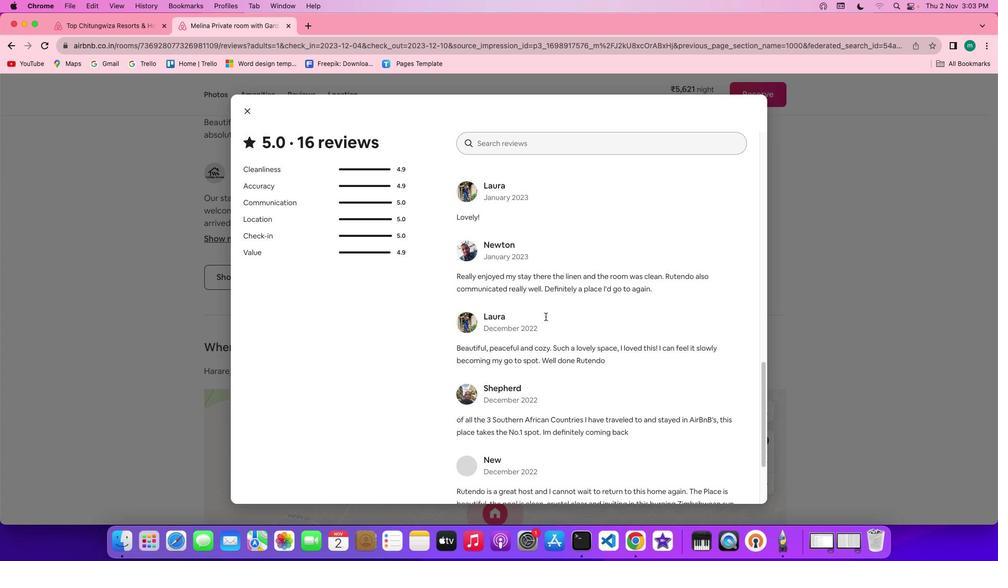 
Action: Mouse scrolled (548, 319) with delta (2, 1)
Screenshot: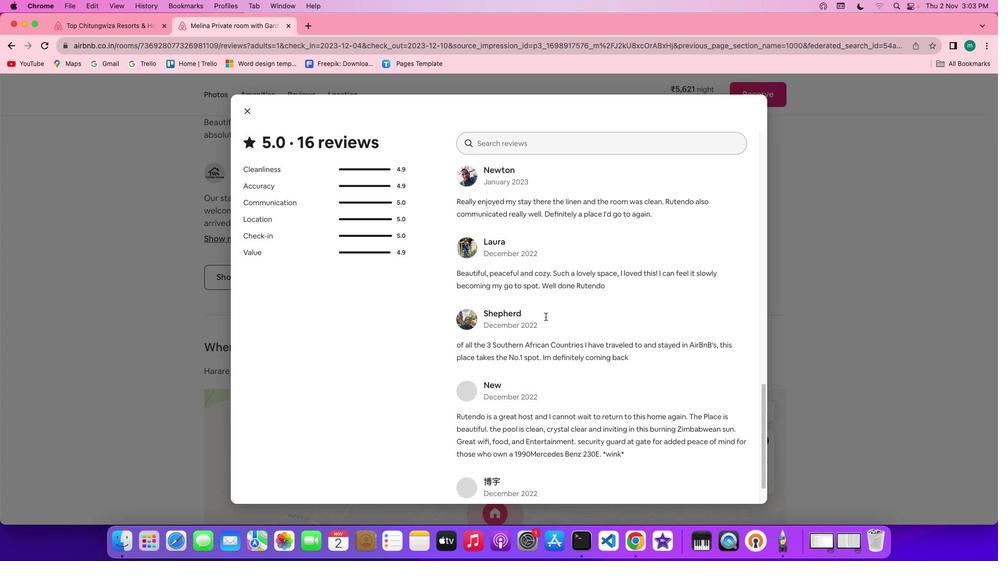 
Action: Mouse scrolled (548, 319) with delta (2, 2)
Screenshot: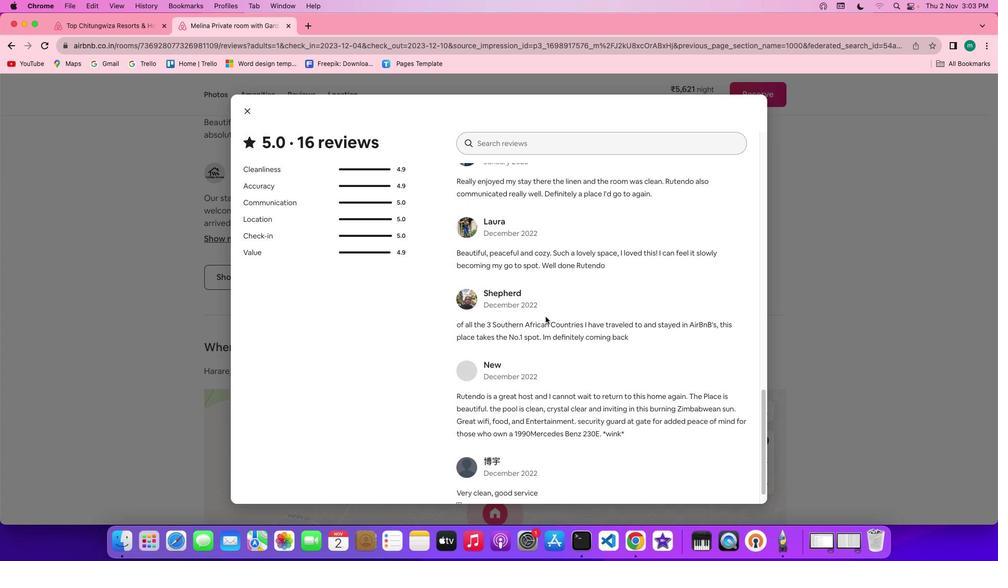 
Action: Mouse scrolled (548, 319) with delta (2, 2)
Screenshot: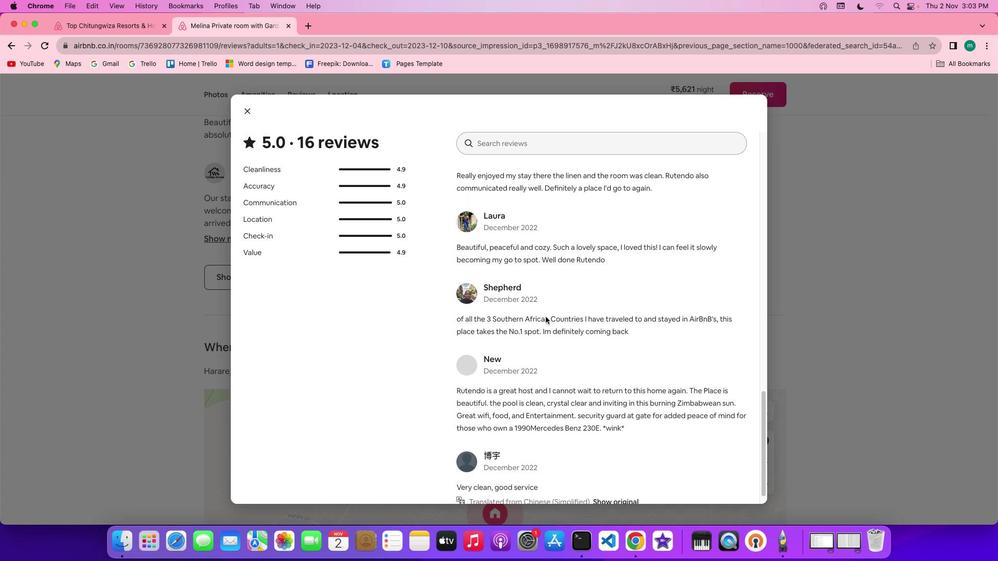 
Action: Mouse scrolled (548, 319) with delta (2, 1)
Screenshot: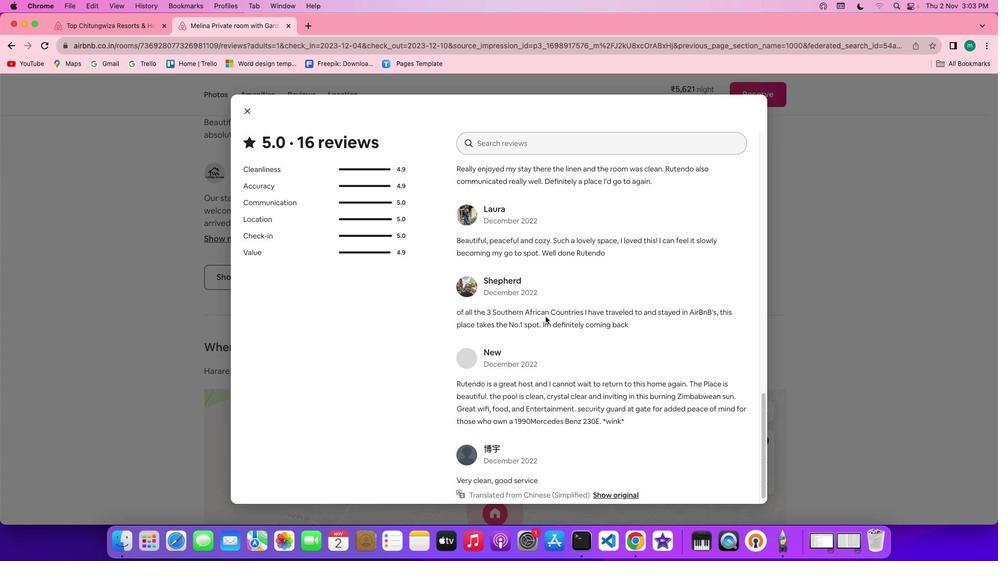 
Action: Mouse scrolled (548, 319) with delta (2, 1)
Screenshot: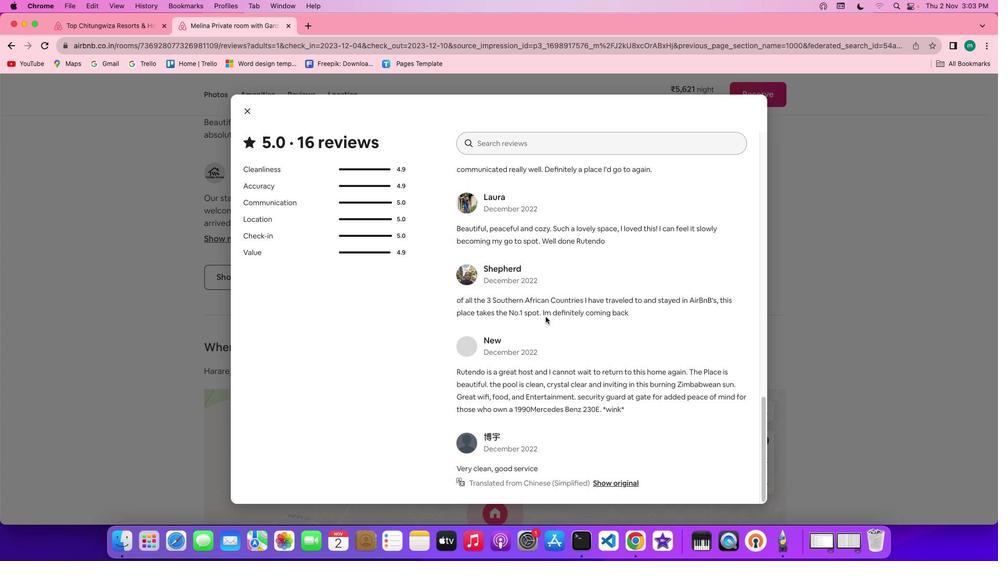 
Action: Mouse scrolled (548, 319) with delta (2, 2)
Screenshot: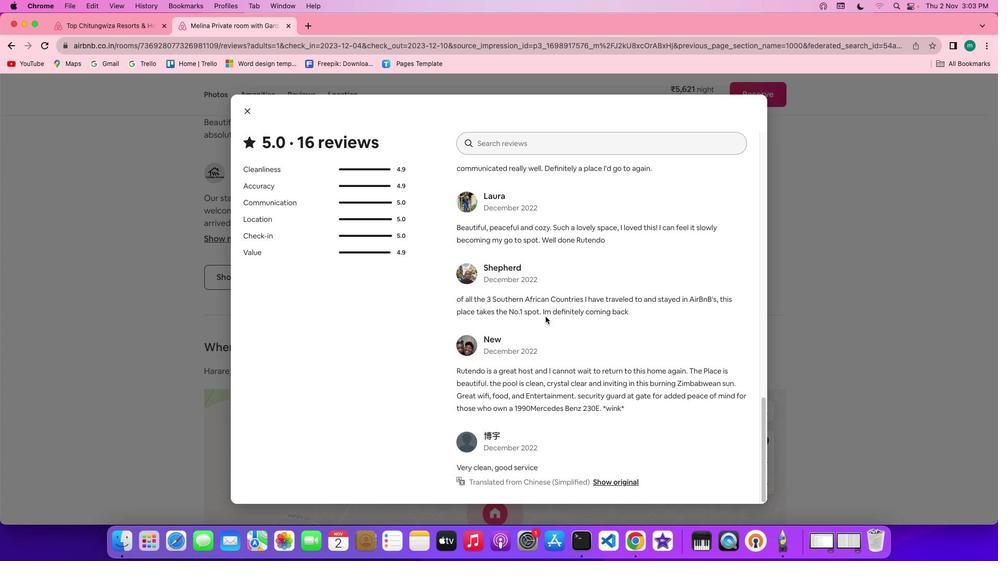 
Action: Mouse scrolled (548, 319) with delta (2, 2)
Screenshot: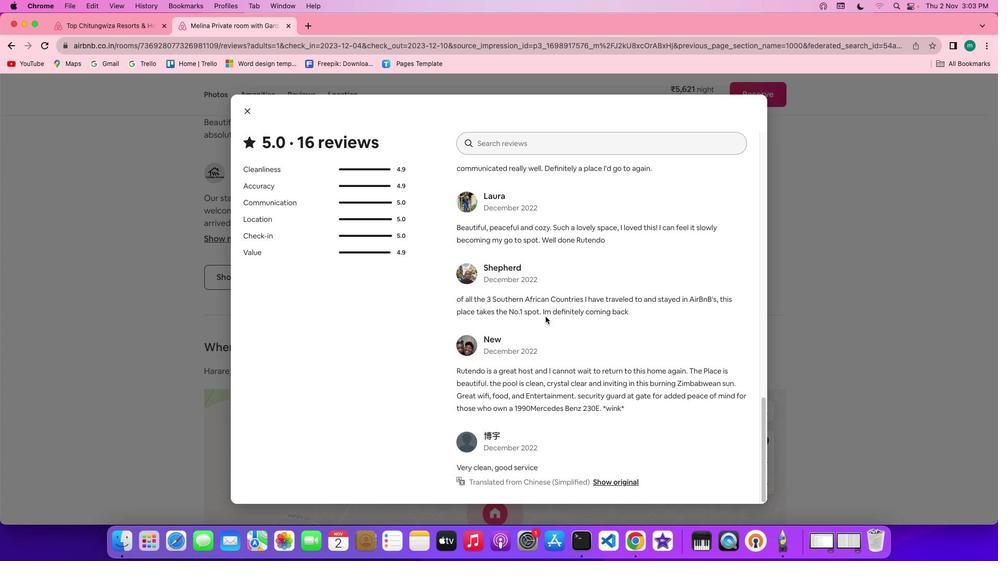 
Action: Mouse scrolled (548, 319) with delta (2, 1)
Screenshot: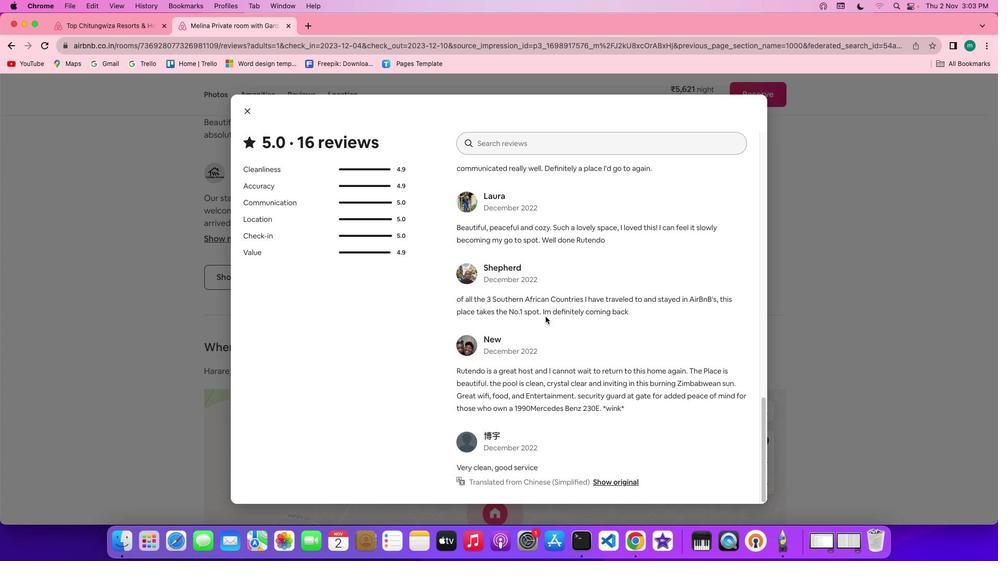 
Action: Mouse scrolled (548, 319) with delta (2, 1)
Screenshot: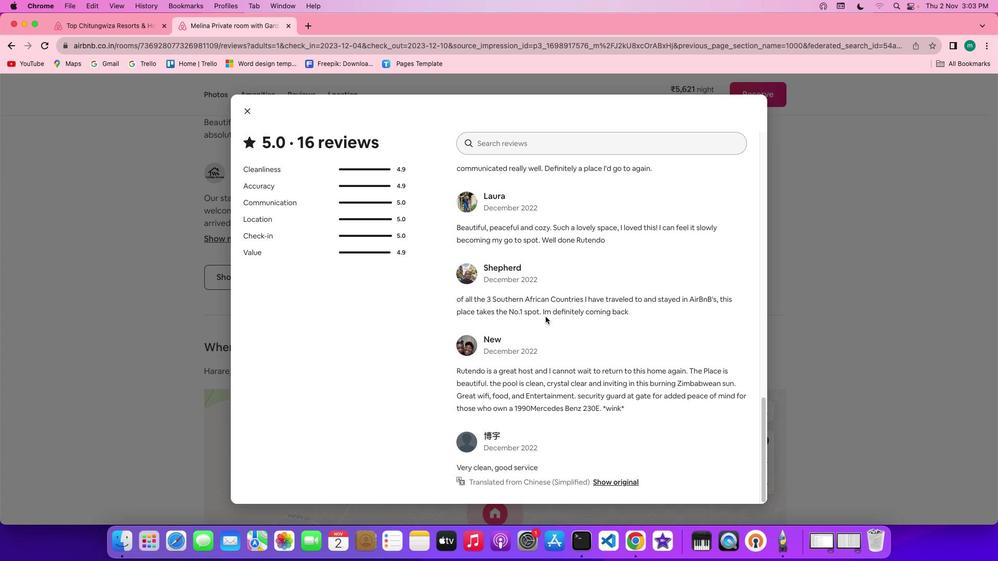 
Action: Mouse scrolled (548, 319) with delta (2, 2)
Screenshot: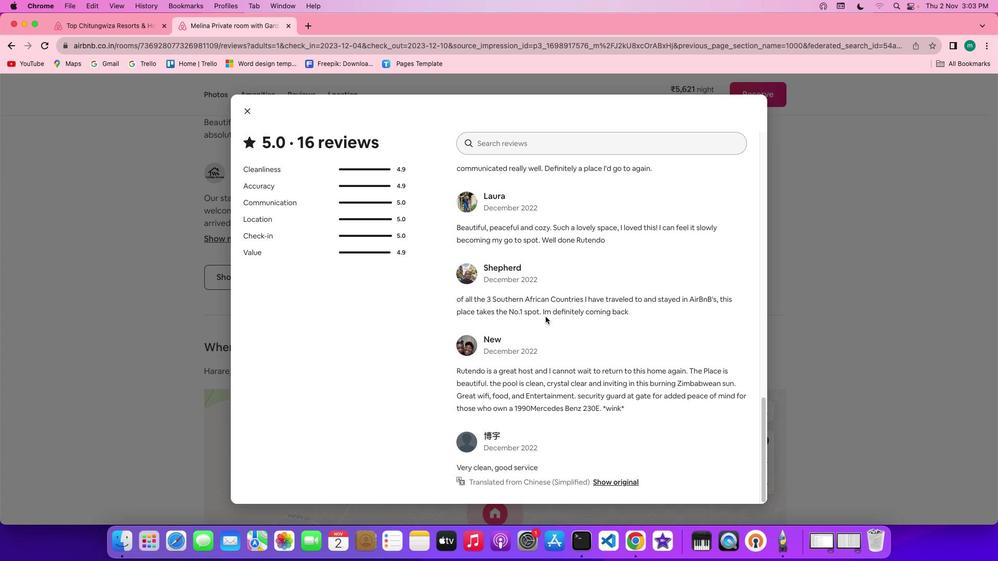 
Action: Mouse scrolled (548, 319) with delta (2, 2)
Screenshot: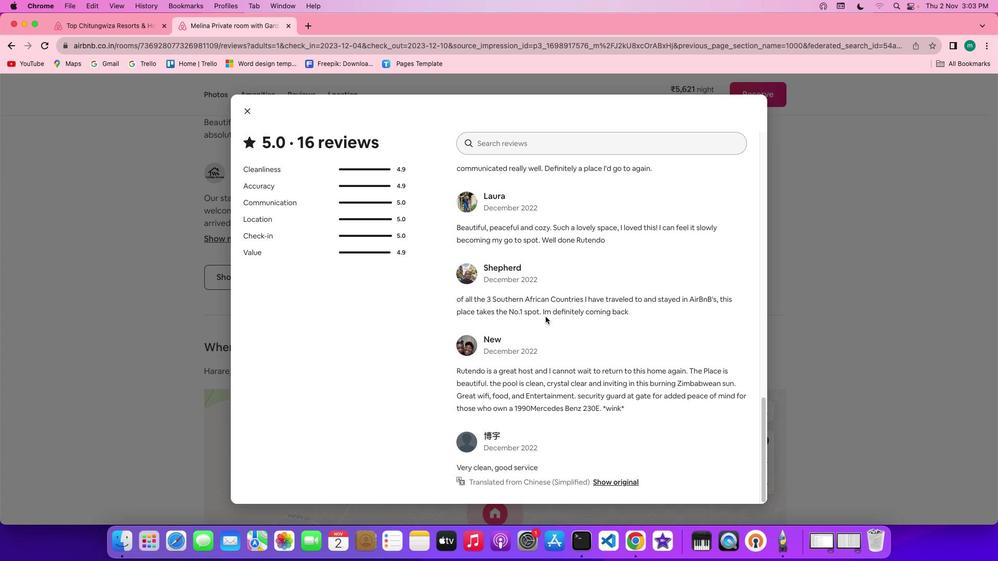
Action: Mouse scrolled (548, 319) with delta (2, 1)
Screenshot: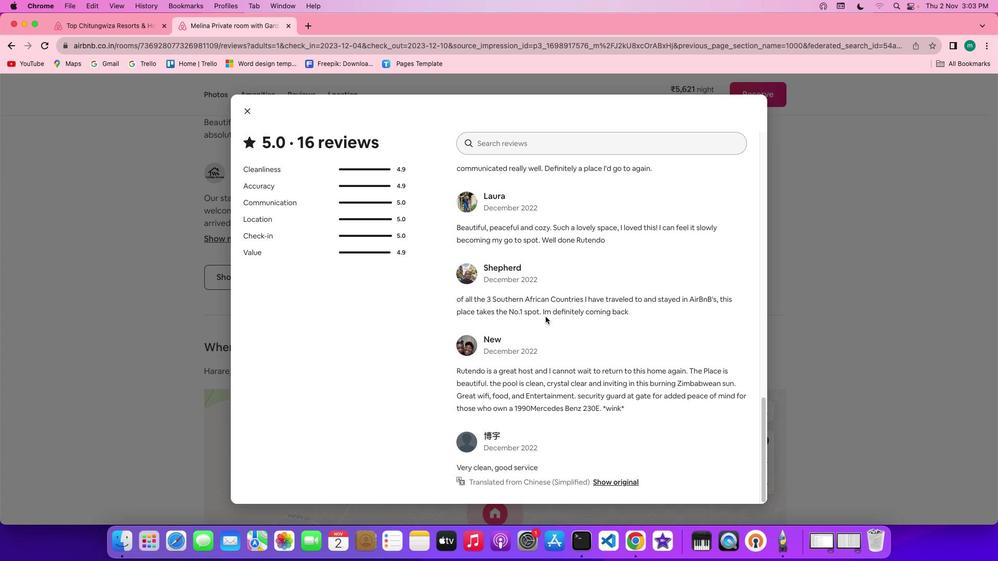 
Action: Mouse scrolled (548, 319) with delta (2, 0)
Screenshot: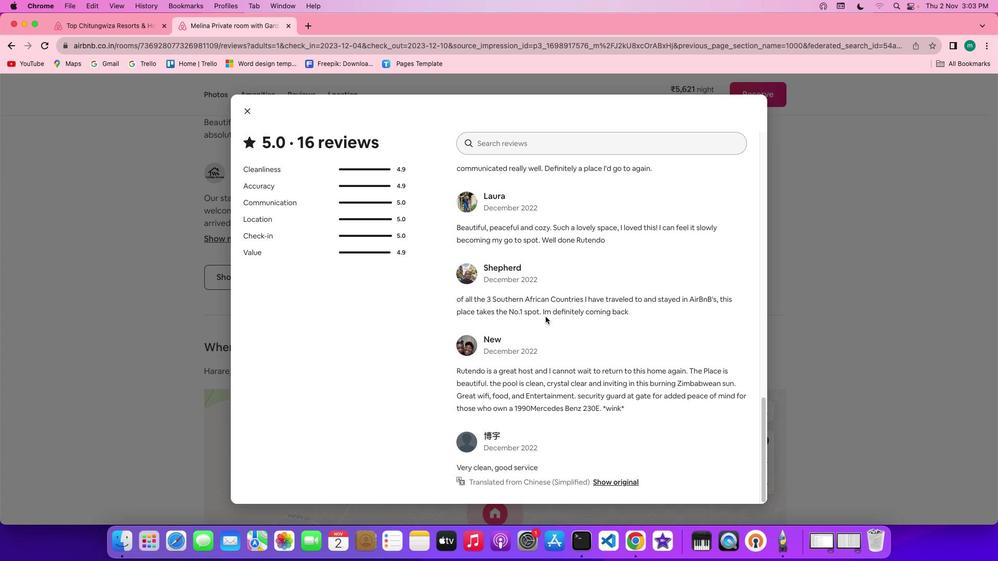 
Action: Mouse scrolled (548, 319) with delta (2, 2)
Screenshot: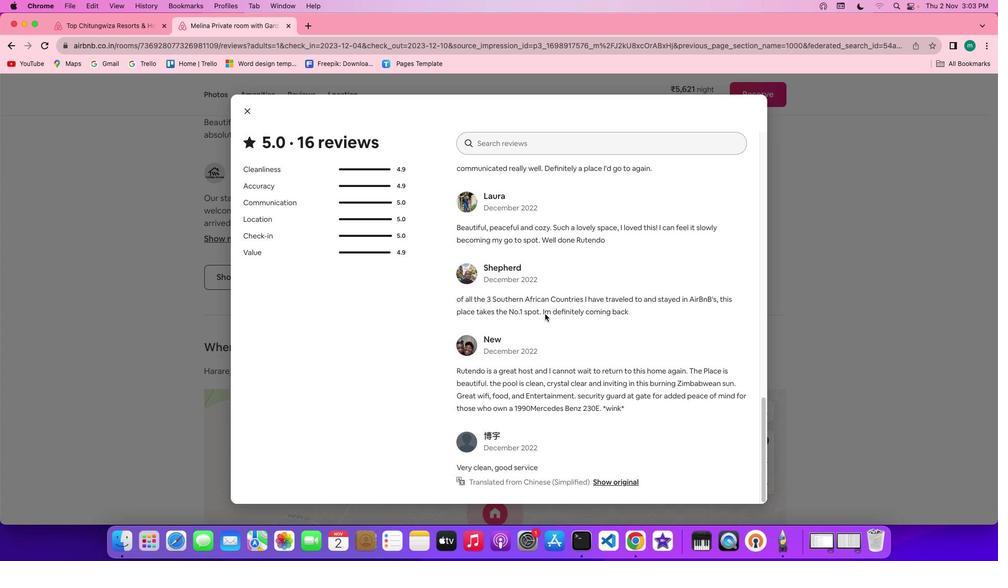 
Action: Mouse scrolled (548, 319) with delta (2, 2)
Screenshot: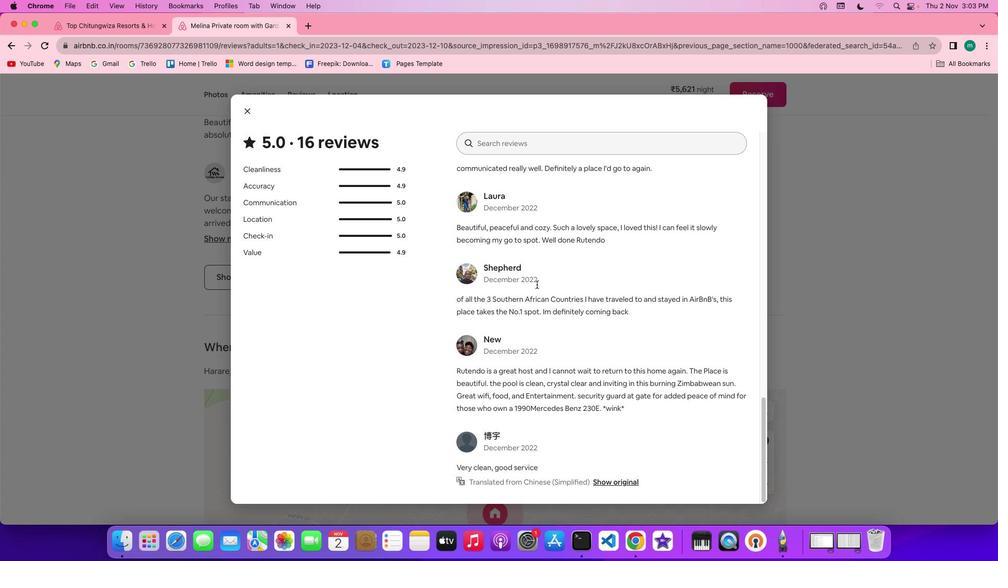 
Action: Mouse scrolled (548, 319) with delta (2, 1)
Screenshot: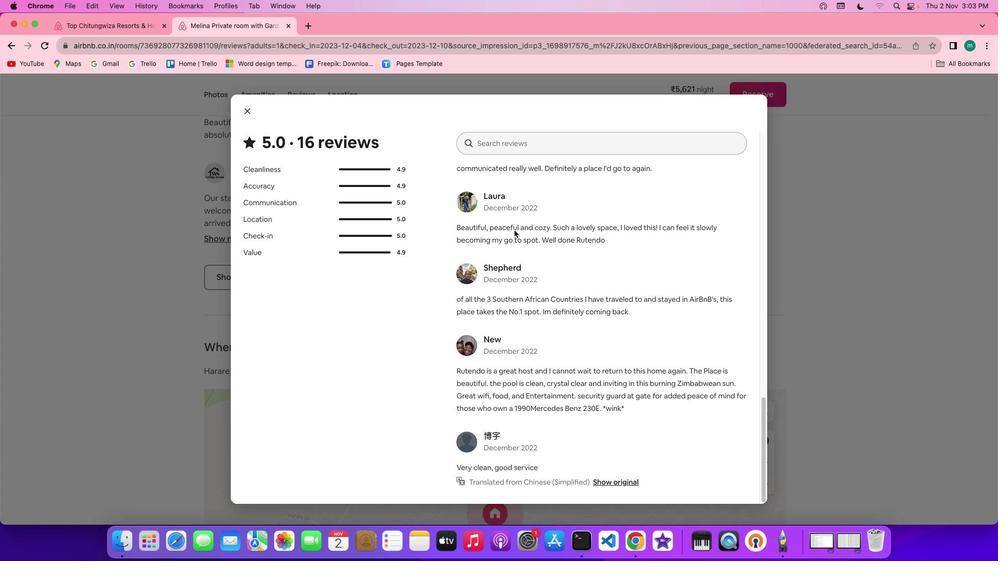 
Action: Mouse scrolled (548, 319) with delta (2, 0)
Screenshot: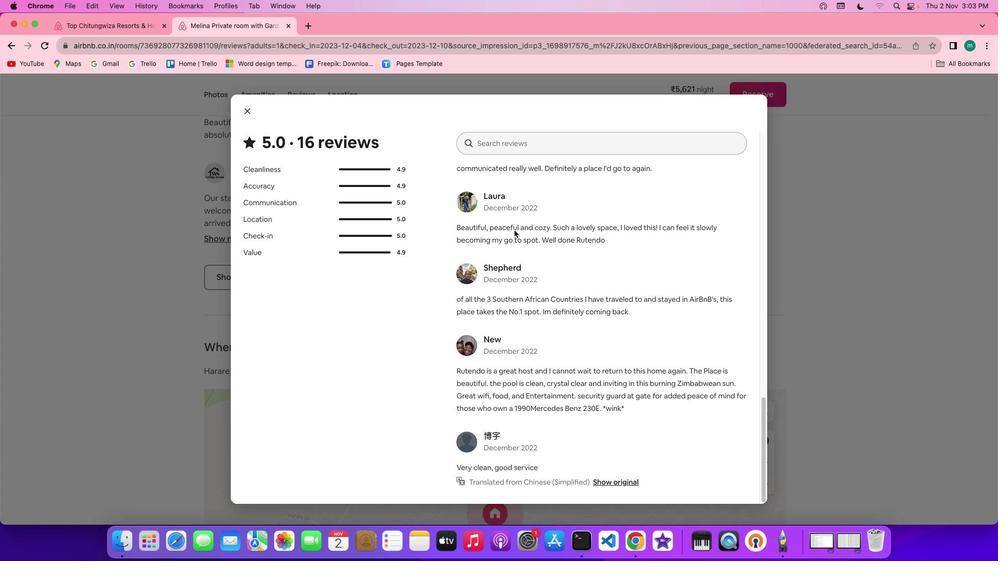 
Action: Mouse moved to (253, 116)
Screenshot: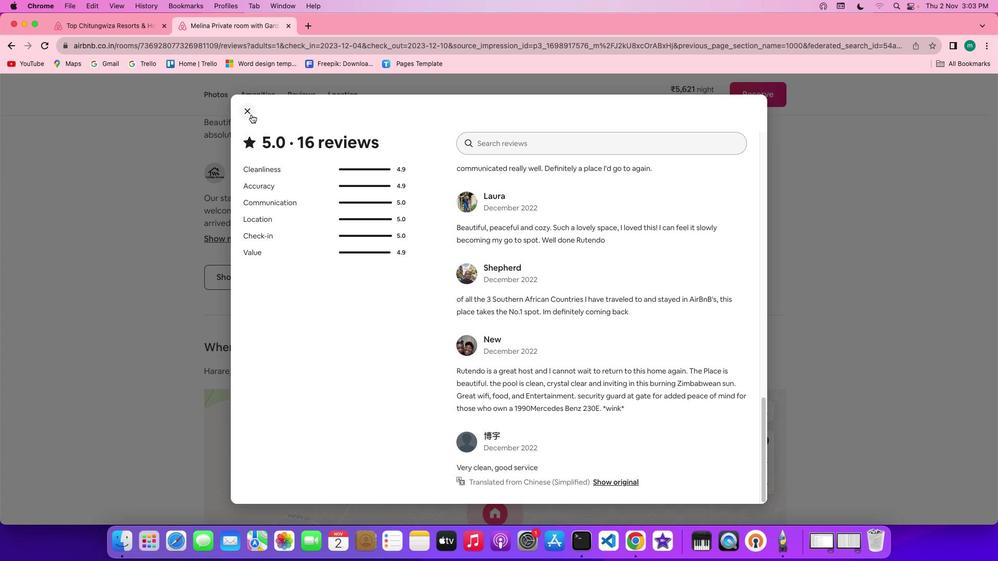 
Action: Mouse pressed left at (253, 116)
